 Task: Find and watch a 10-minute exercise video online.
Action: Mouse moved to (132, 29)
Screenshot: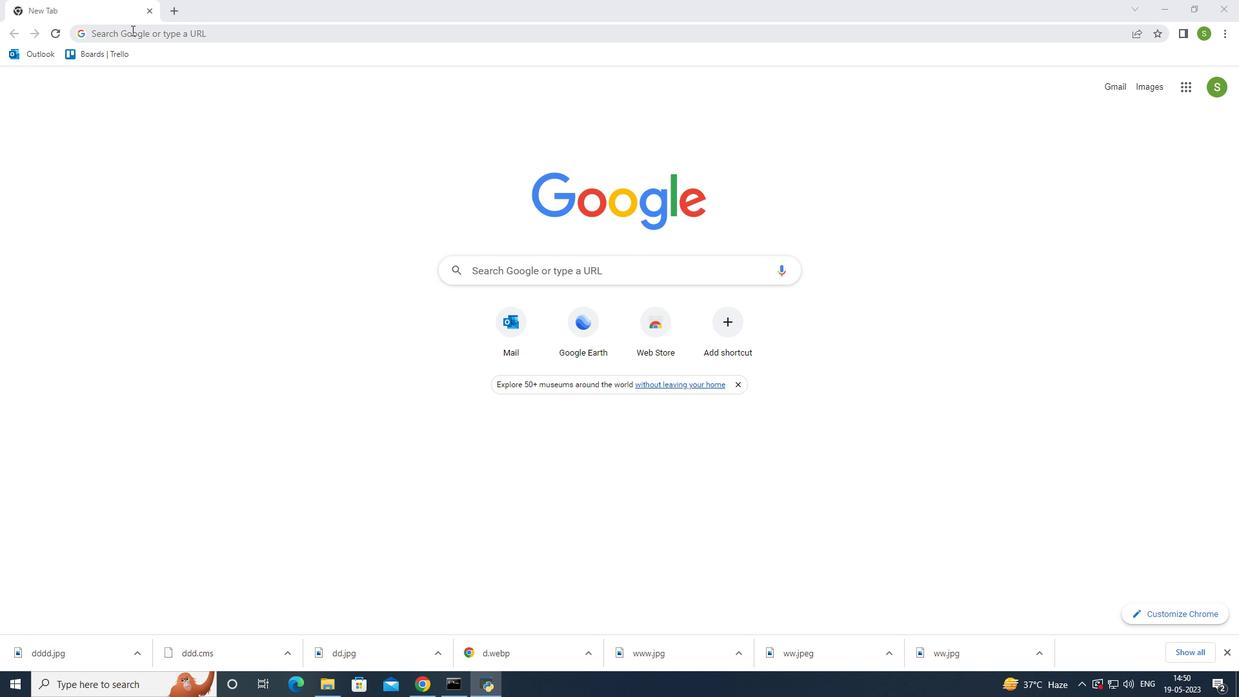 
Action: Mouse pressed left at (132, 29)
Screenshot: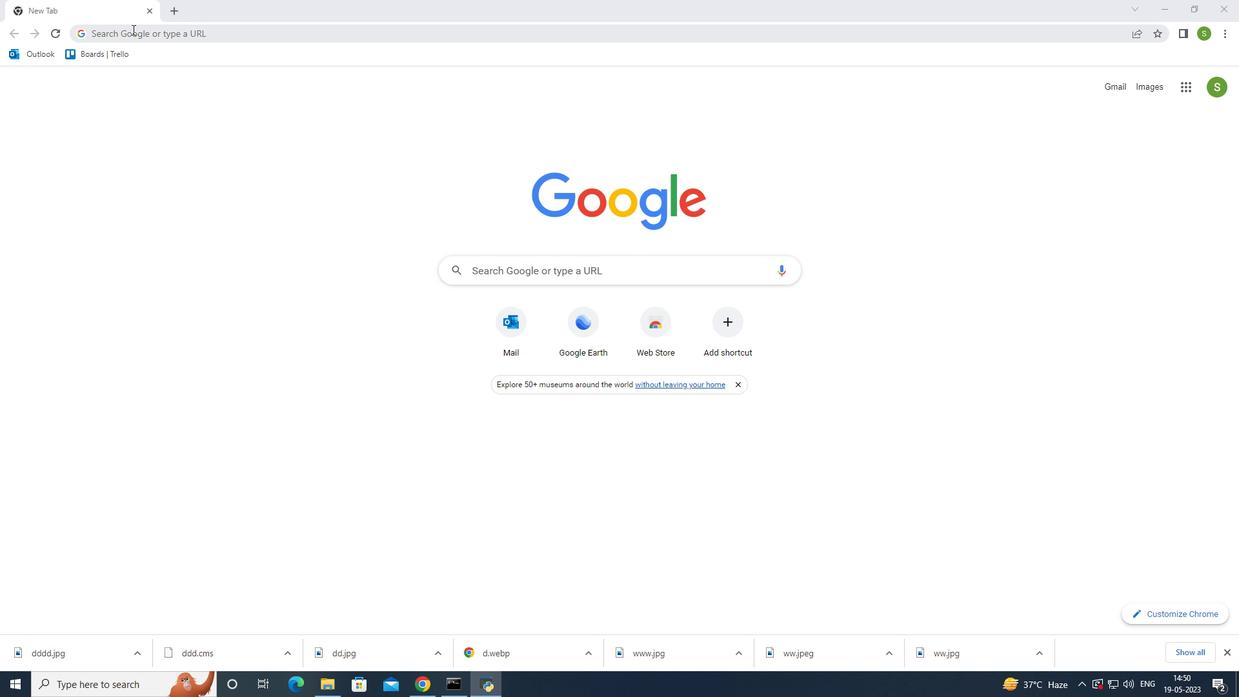 
Action: Mouse moved to (709, 267)
Screenshot: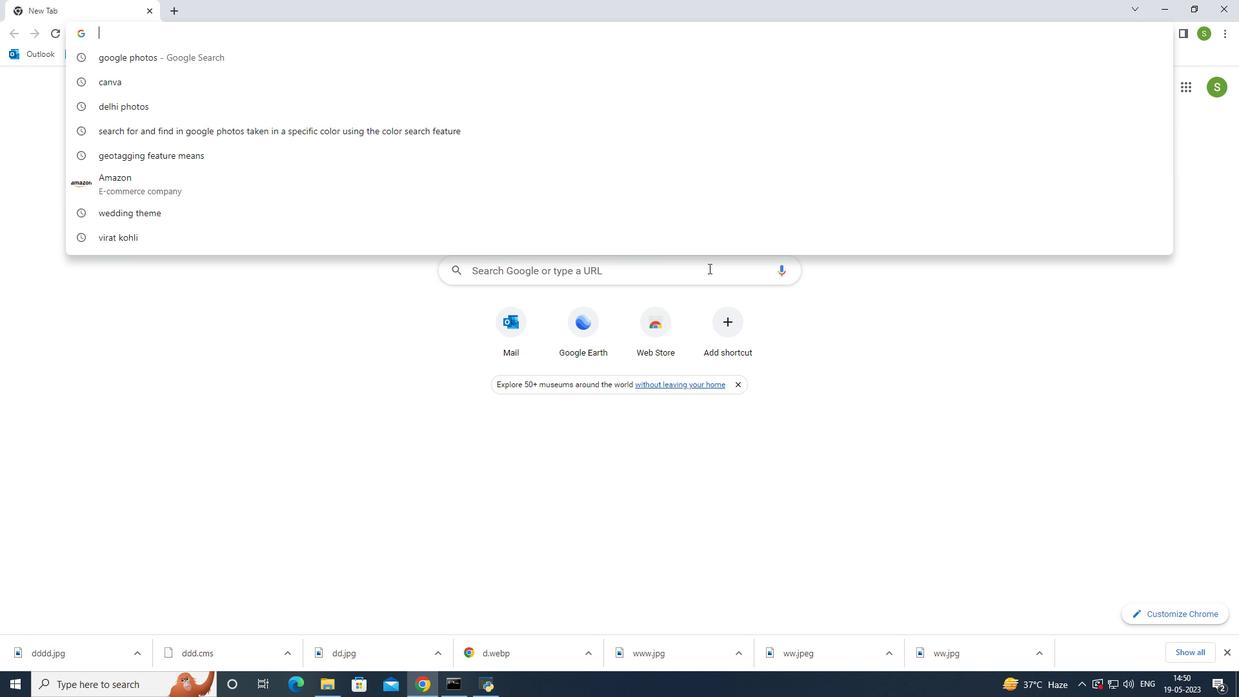 
Action: Key pressed exercise<Key.space>vi
Screenshot: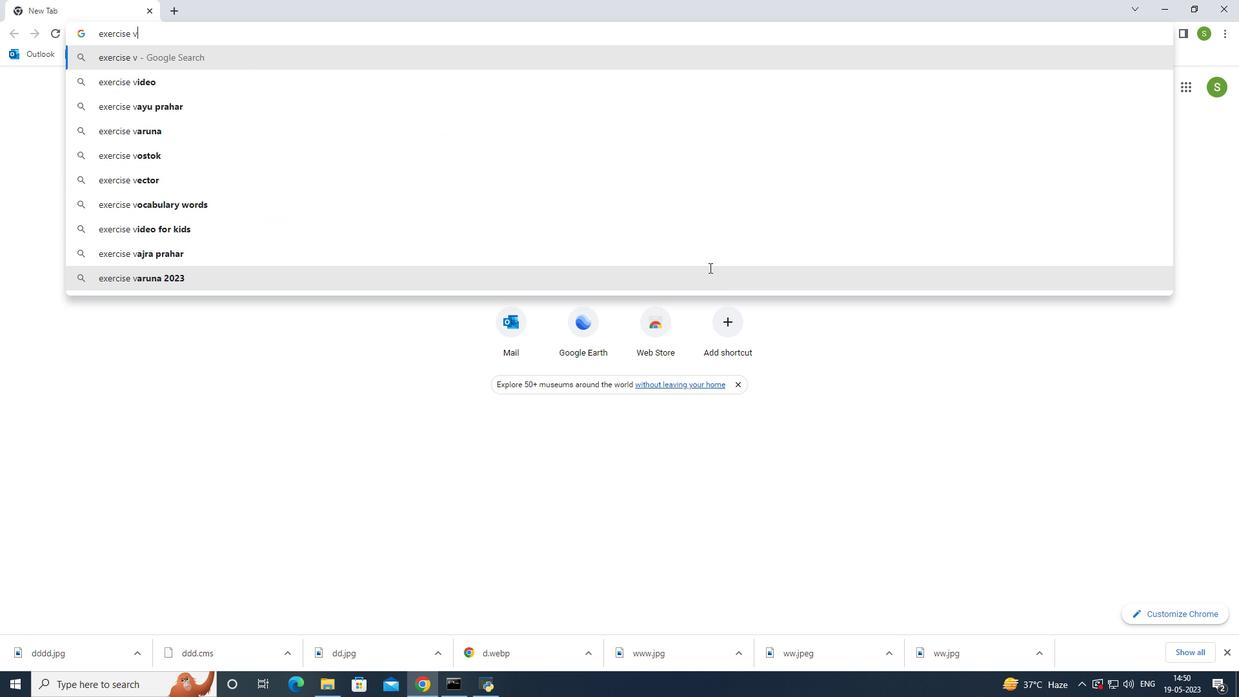 
Action: Mouse moved to (715, 264)
Screenshot: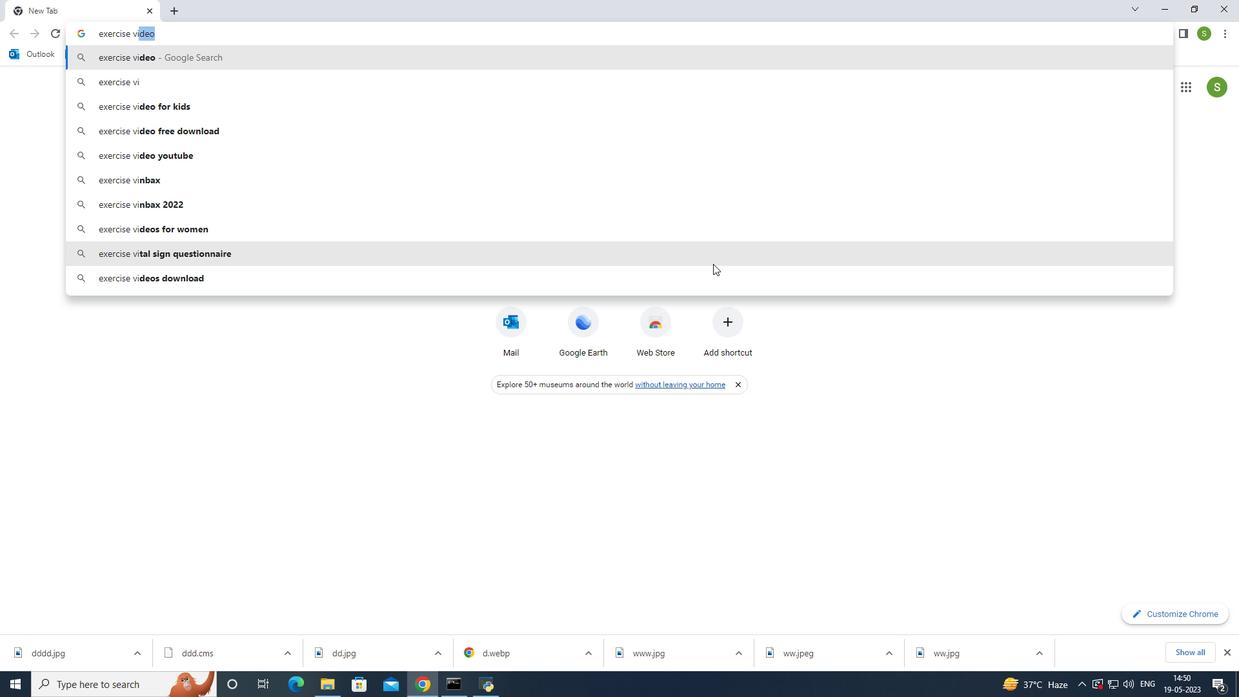 
Action: Key pressed de
Screenshot: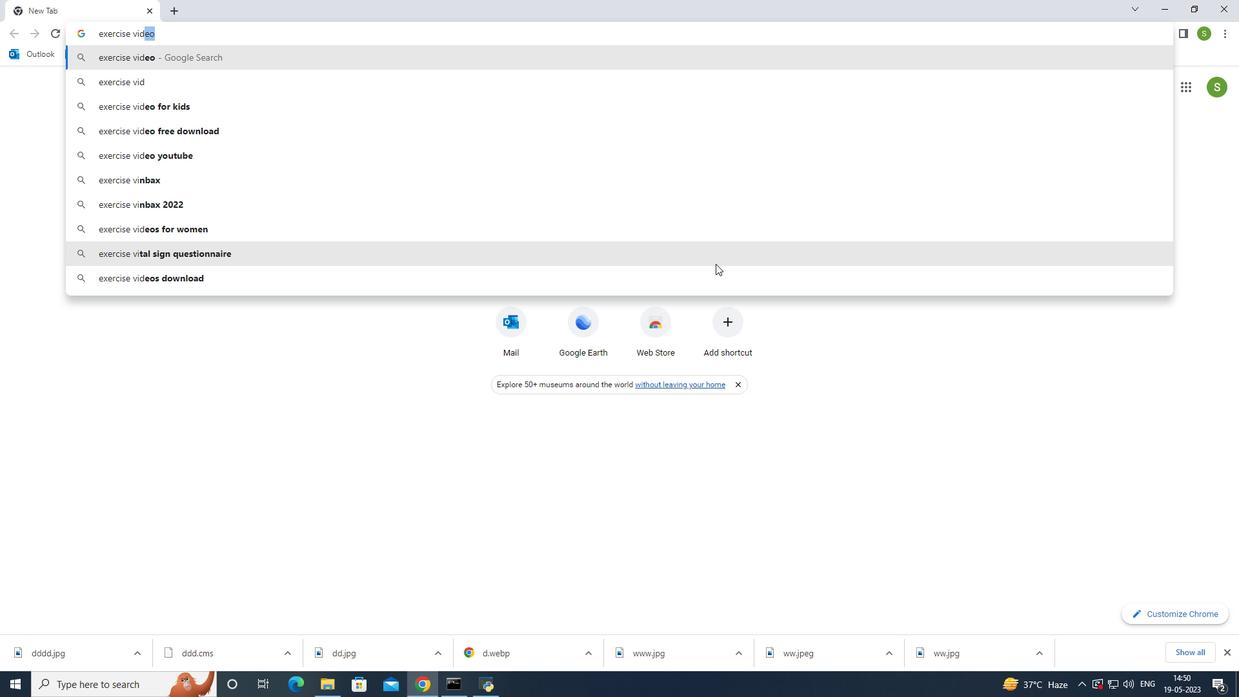 
Action: Mouse moved to (716, 264)
Screenshot: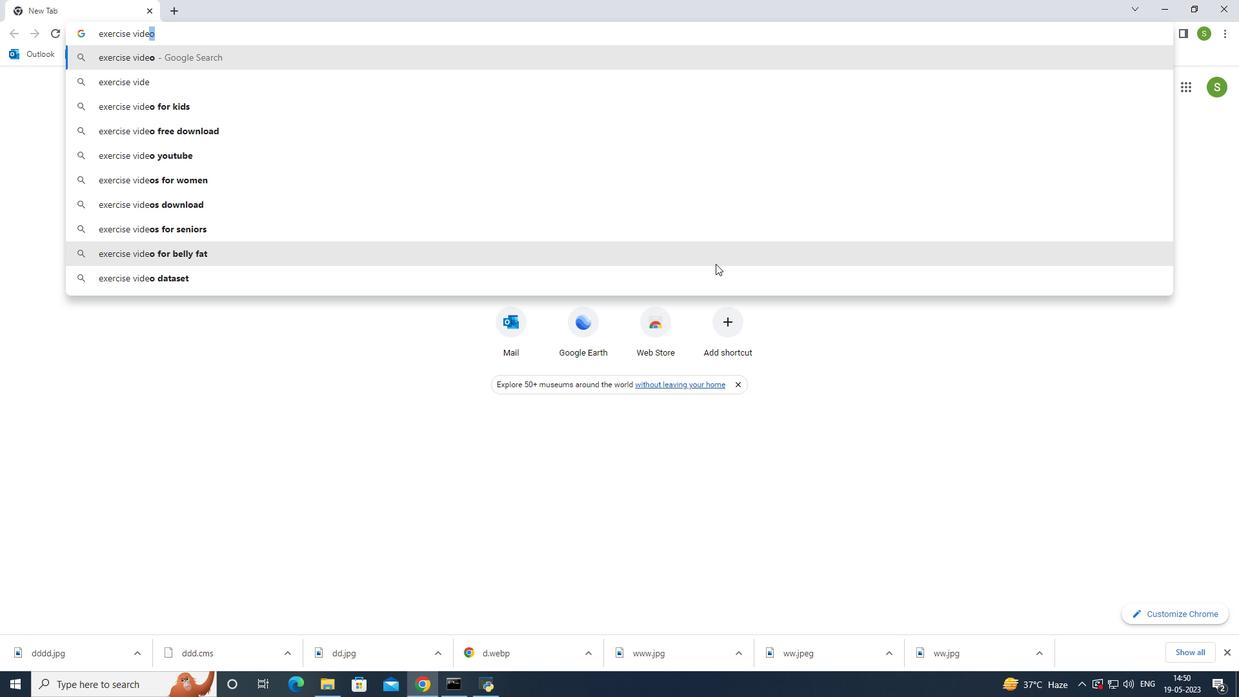 
Action: Key pressed o<Key.enter>
Screenshot: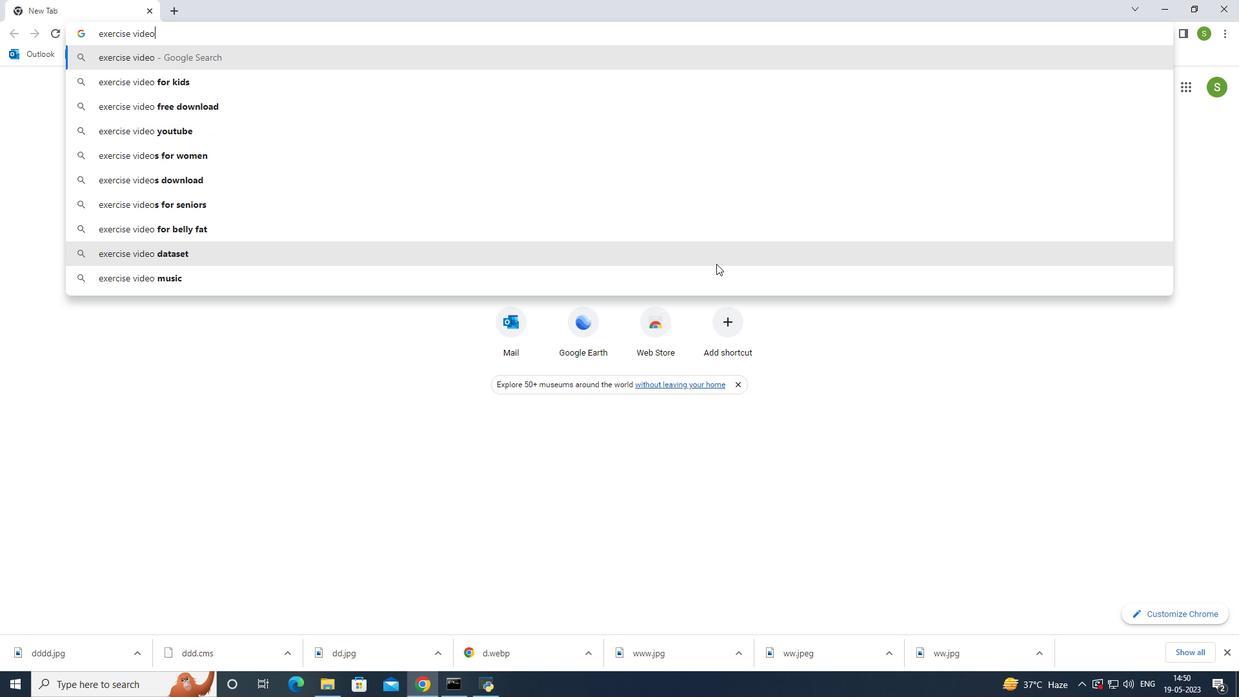 
Action: Mouse moved to (378, 381)
Screenshot: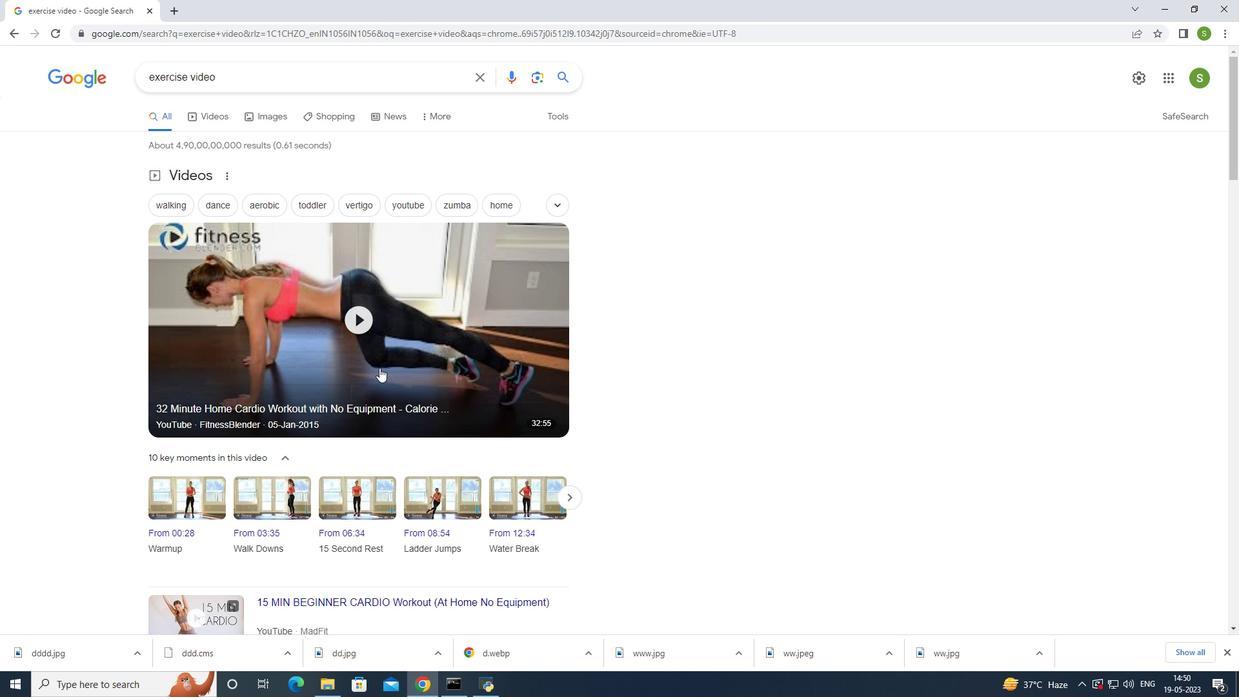 
Action: Mouse scrolled (378, 380) with delta (0, 0)
Screenshot: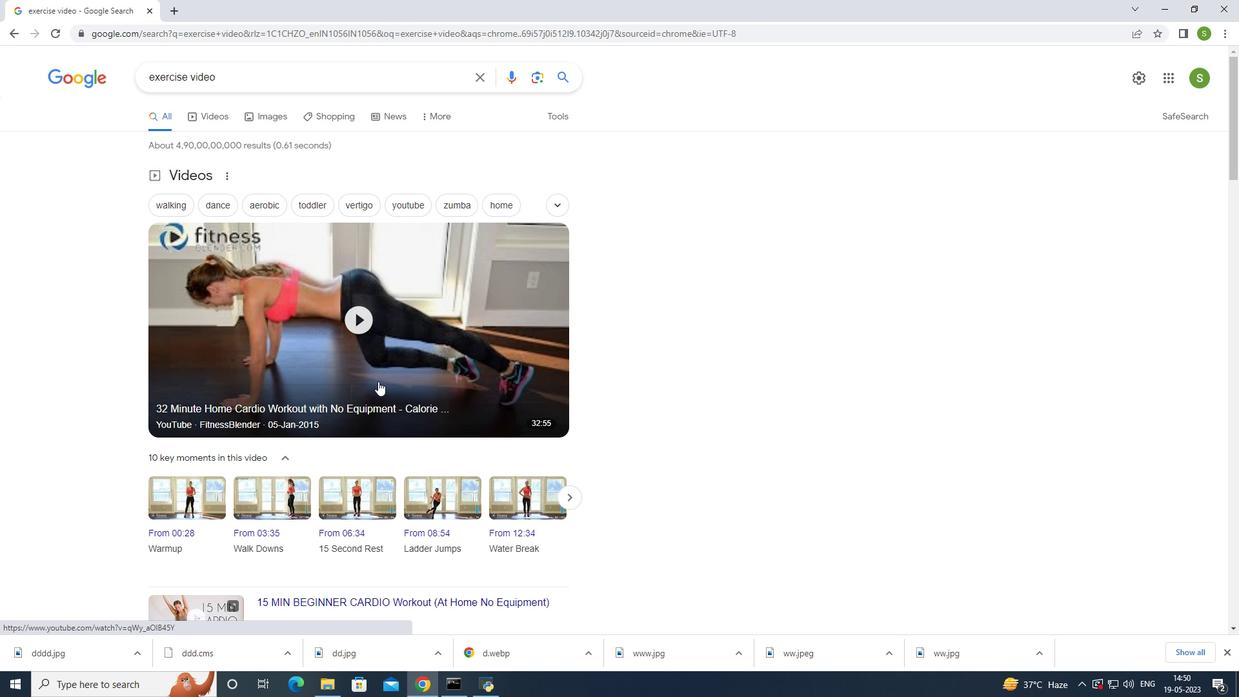 
Action: Mouse scrolled (378, 380) with delta (0, 0)
Screenshot: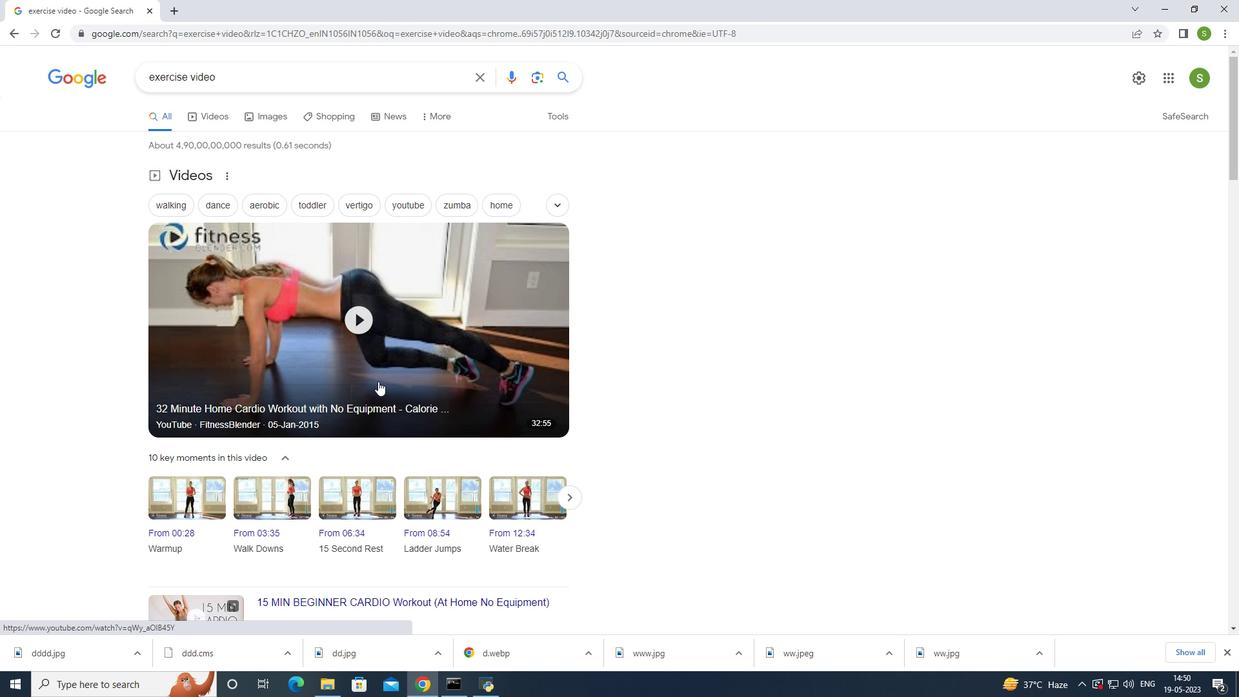 
Action: Mouse scrolled (378, 380) with delta (0, 0)
Screenshot: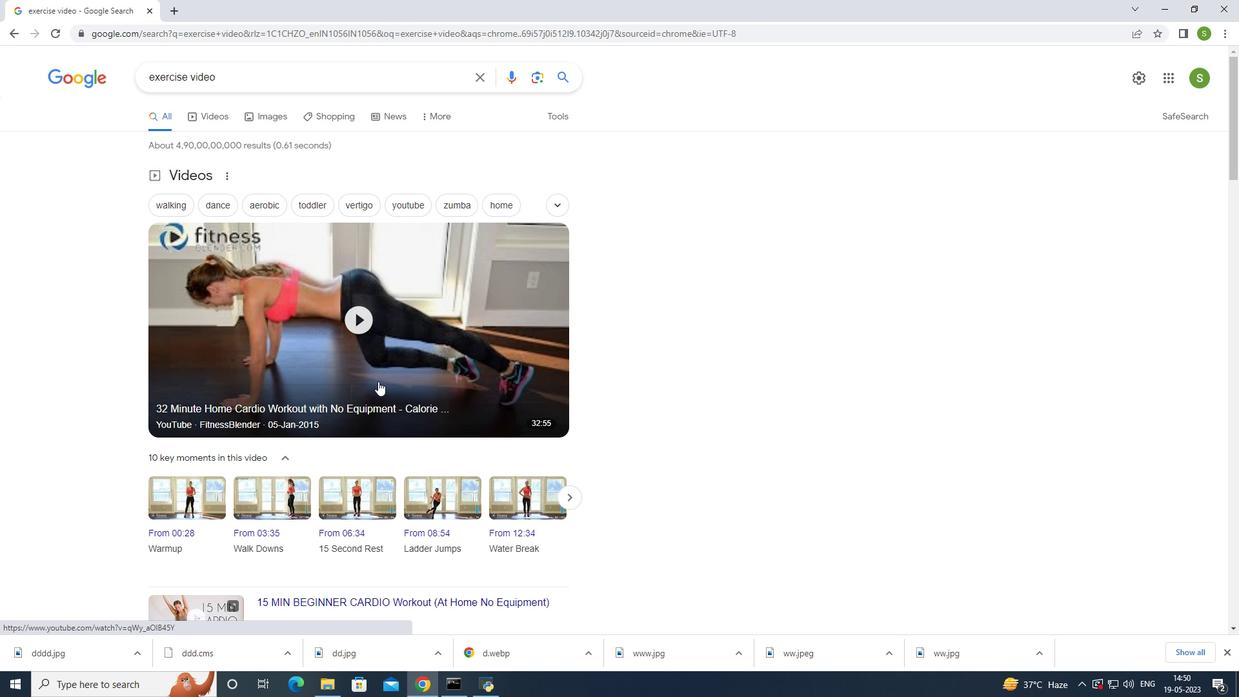 
Action: Mouse scrolled (378, 380) with delta (0, 0)
Screenshot: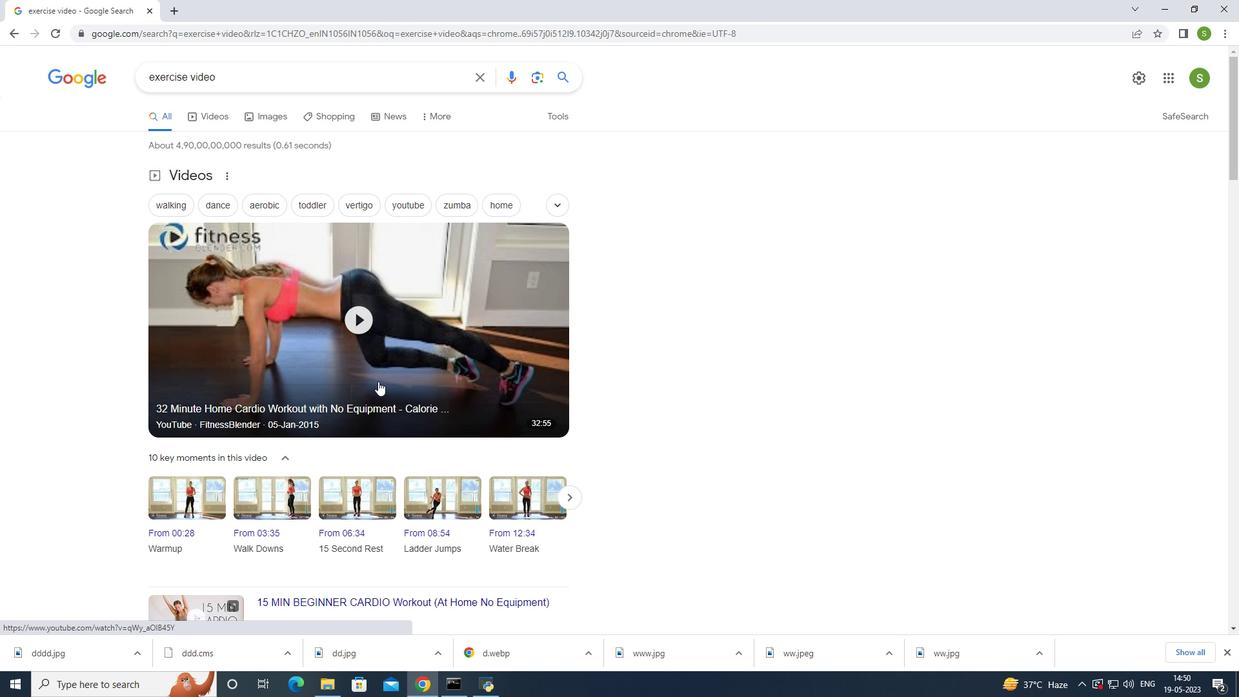 
Action: Mouse scrolled (378, 380) with delta (0, 0)
Screenshot: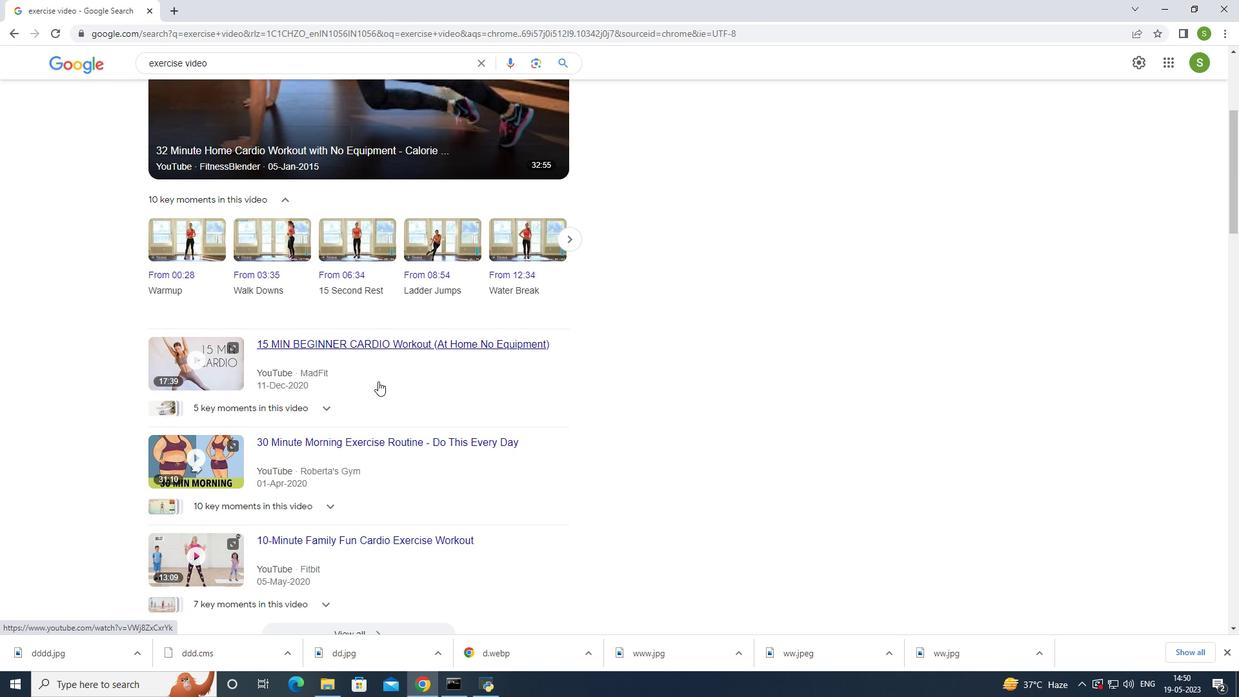 
Action: Mouse scrolled (378, 380) with delta (0, 0)
Screenshot: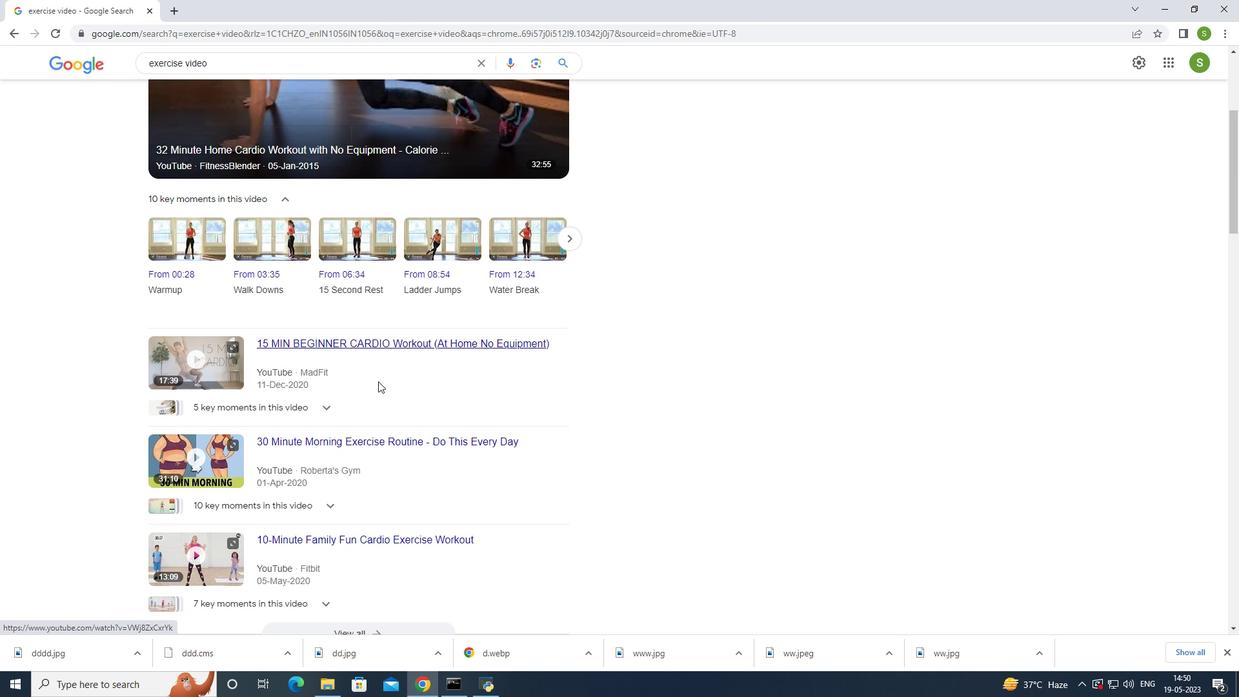 
Action: Mouse scrolled (378, 382) with delta (0, 0)
Screenshot: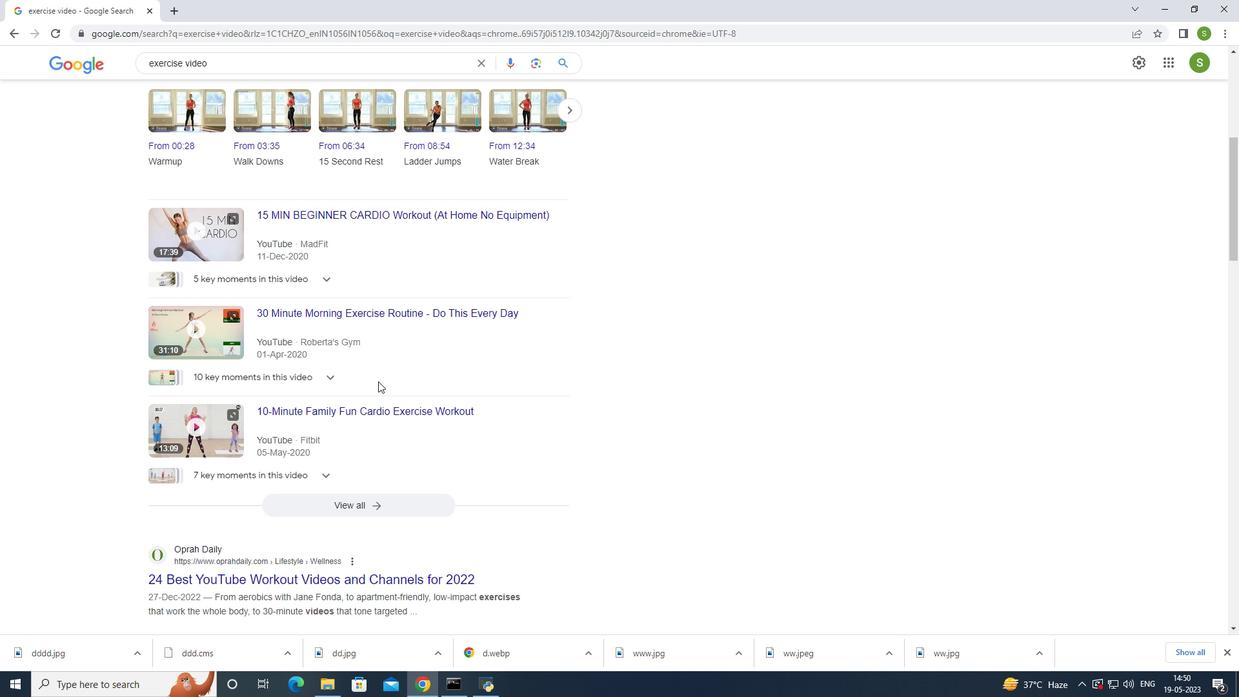 
Action: Mouse moved to (312, 282)
Screenshot: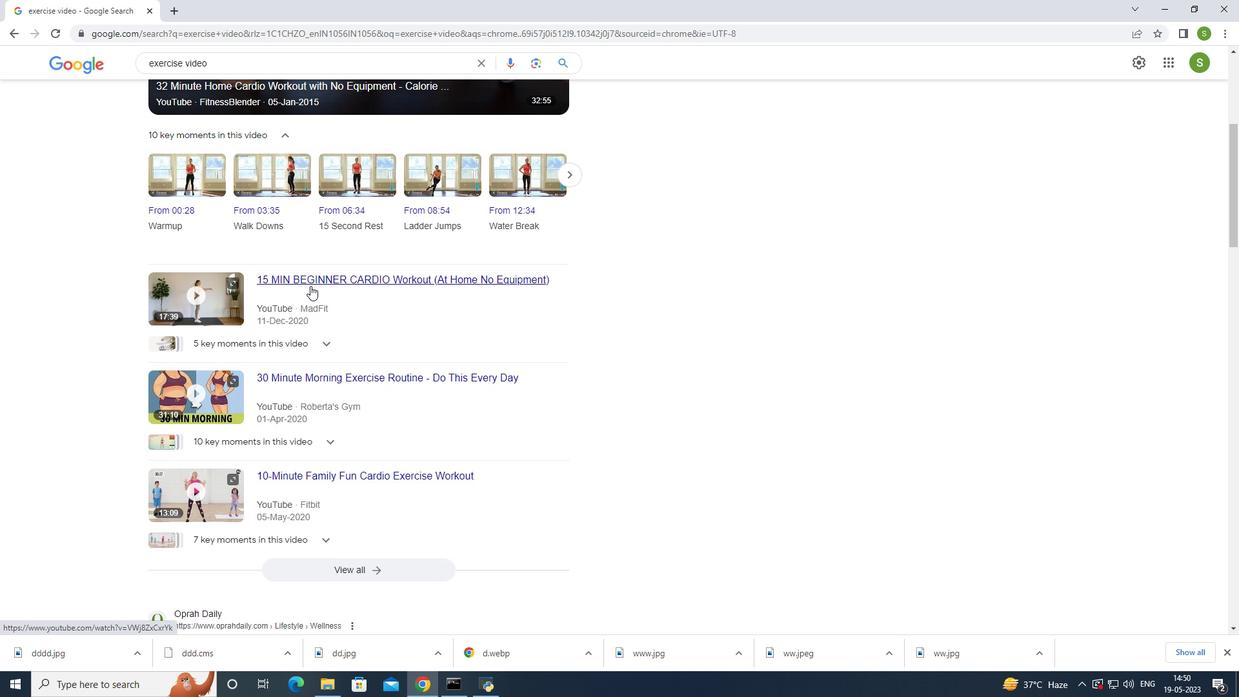 
Action: Mouse pressed left at (312, 282)
Screenshot: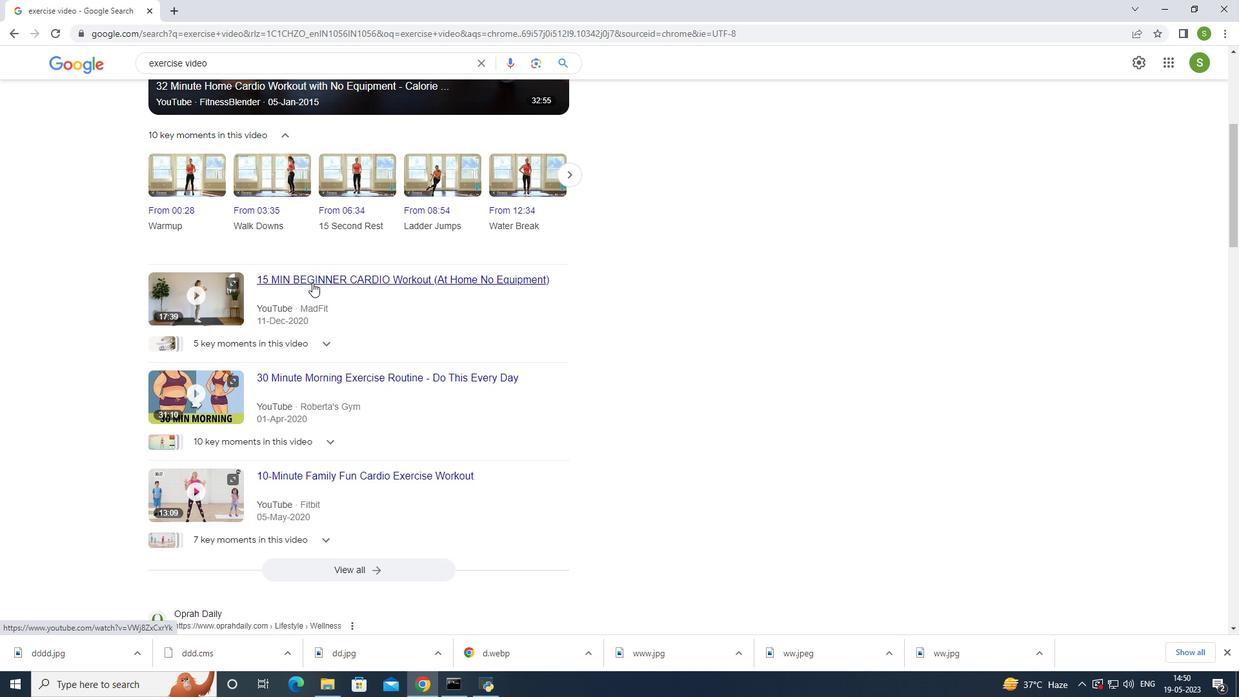 
Action: Mouse moved to (844, 508)
Screenshot: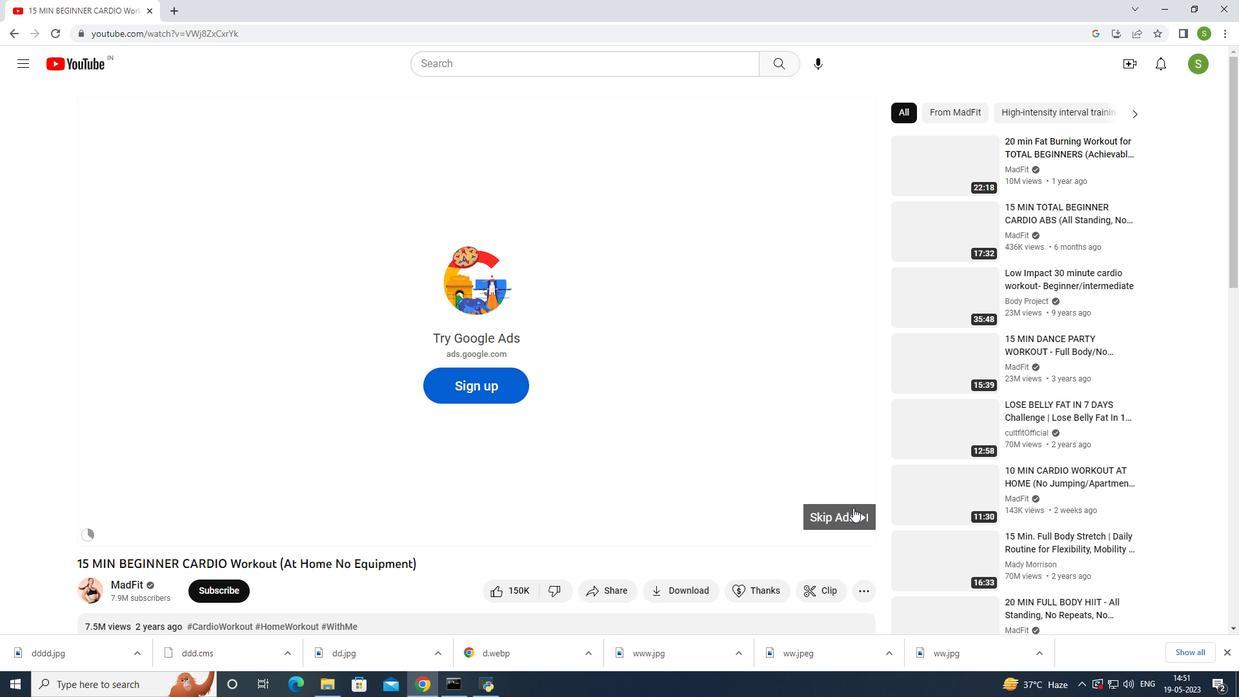 
Action: Mouse pressed left at (844, 508)
Screenshot: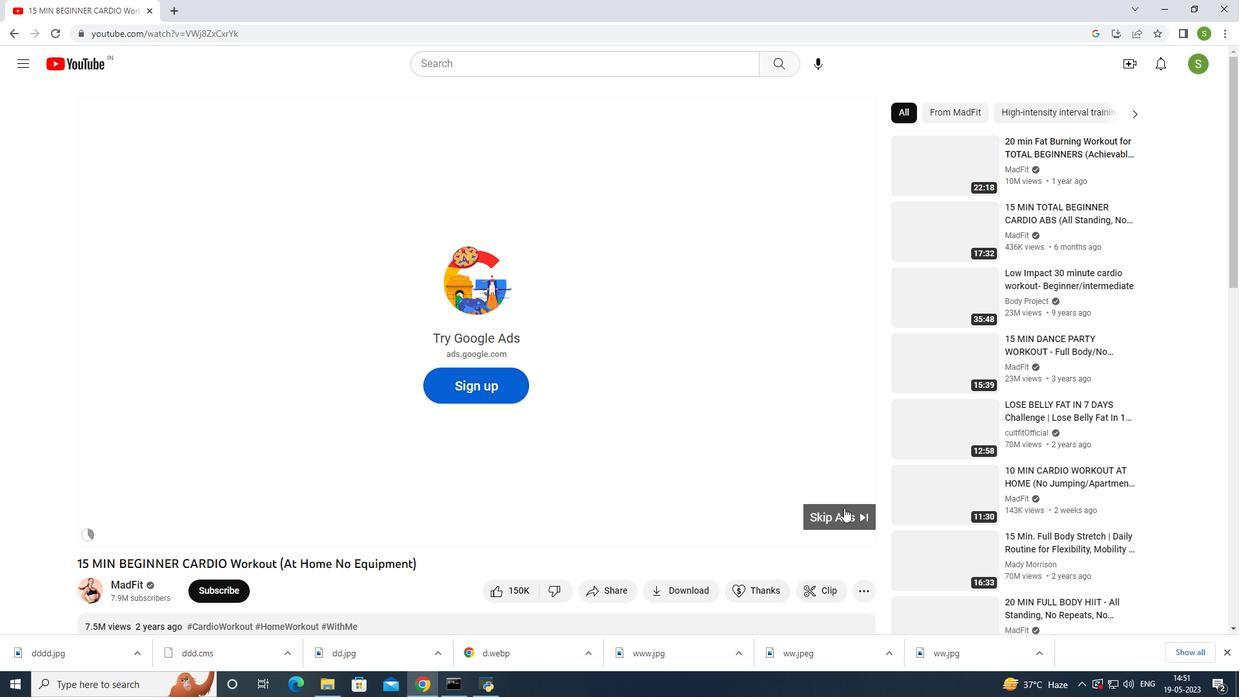 
Action: Mouse moved to (508, 322)
Screenshot: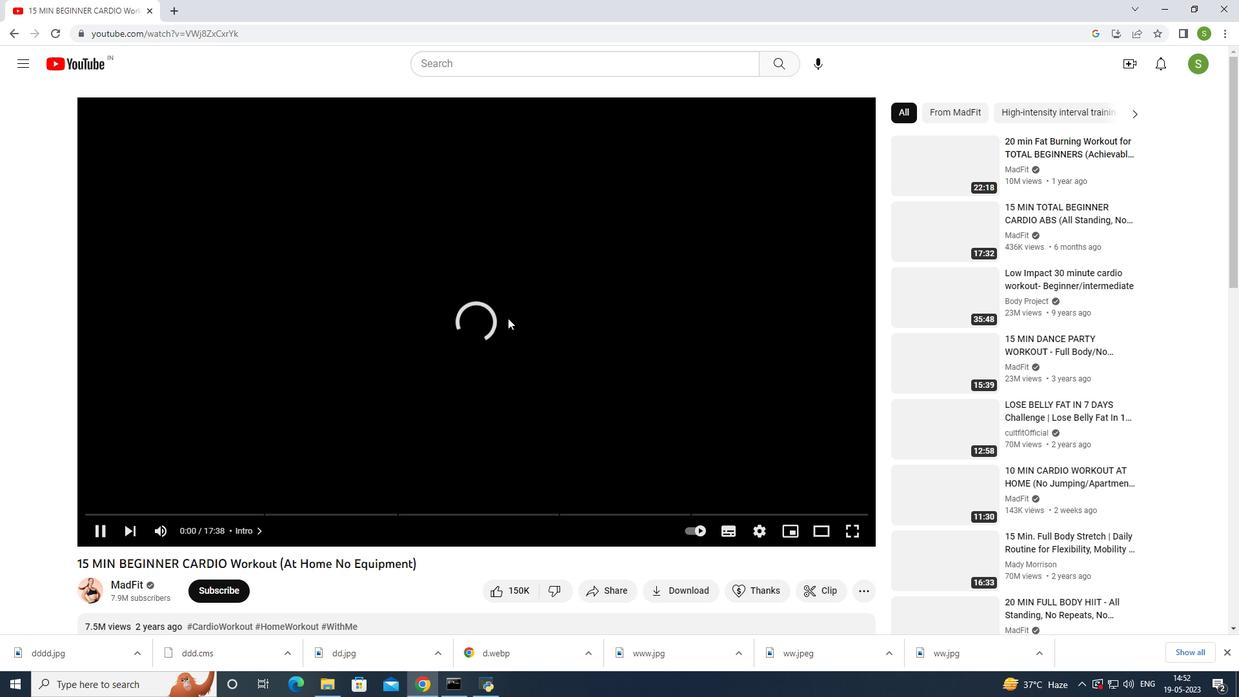 
Action: Mouse scrolled (508, 322) with delta (0, 0)
Screenshot: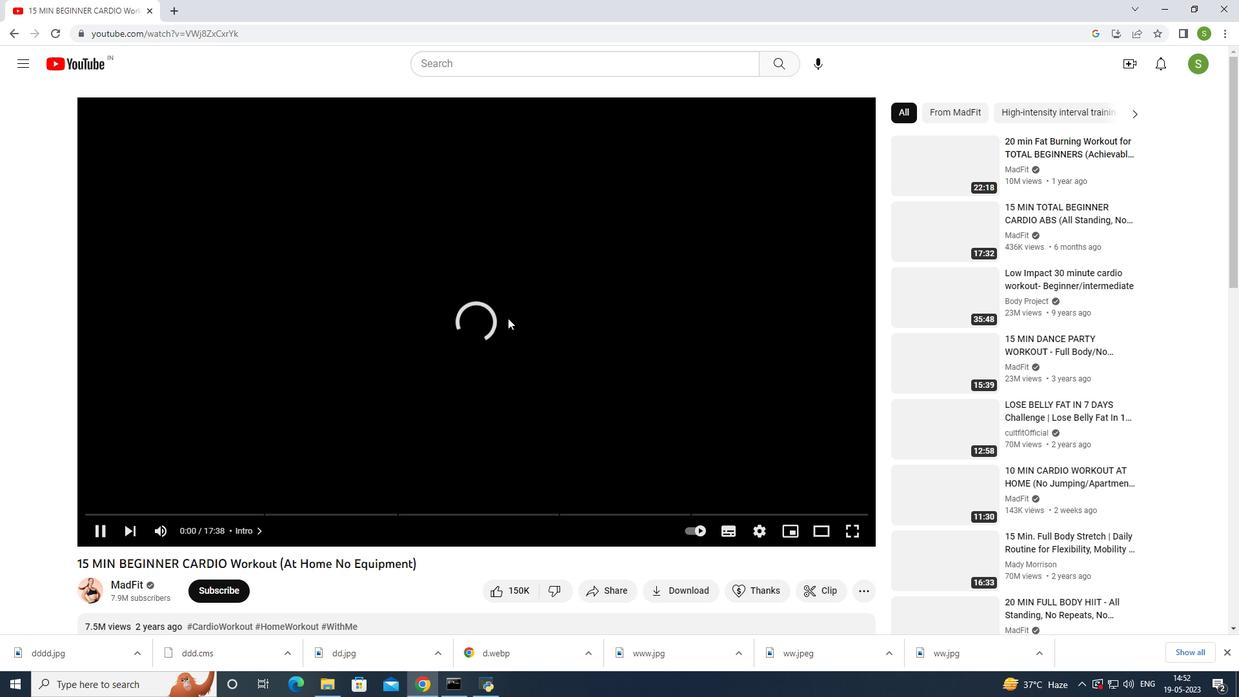 
Action: Mouse moved to (509, 324)
Screenshot: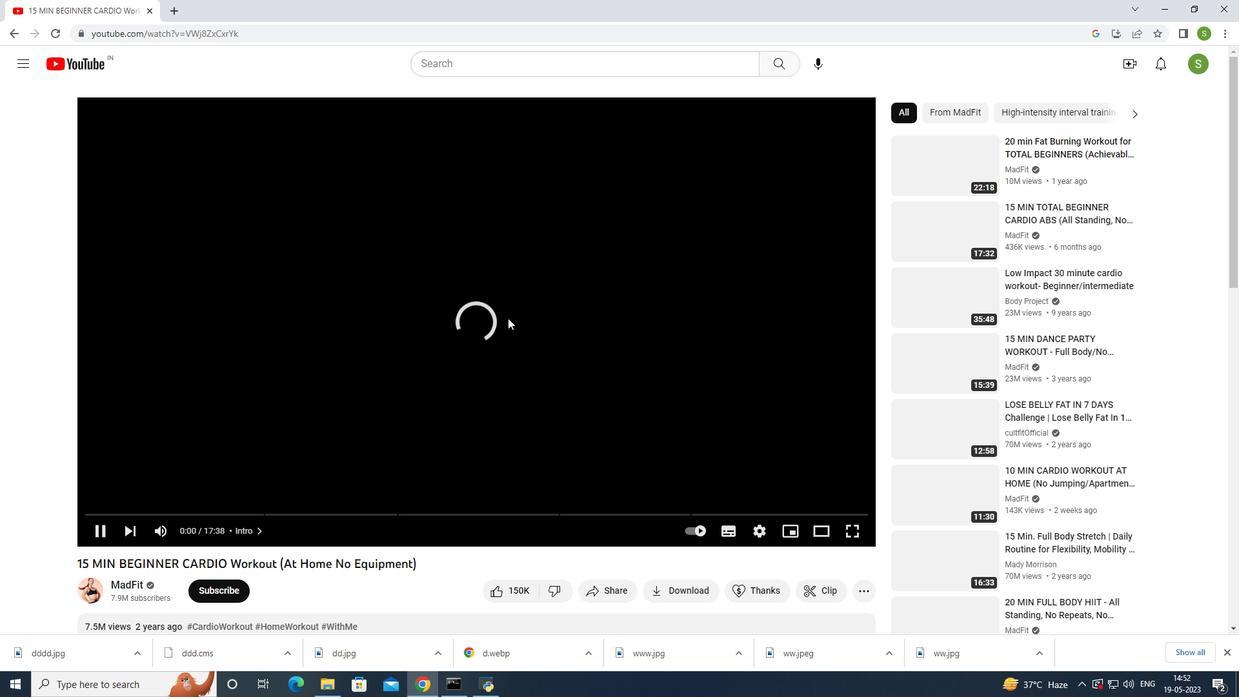 
Action: Mouse scrolled (509, 323) with delta (0, 0)
Screenshot: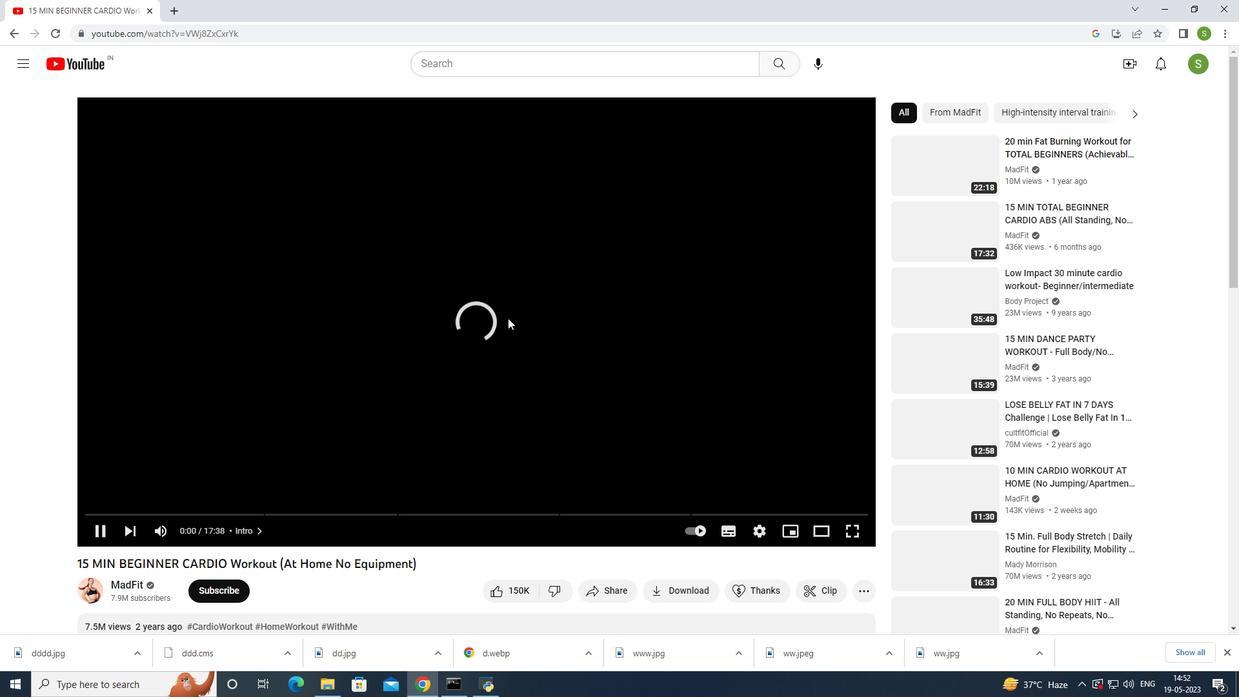 
Action: Mouse scrolled (509, 323) with delta (0, 0)
Screenshot: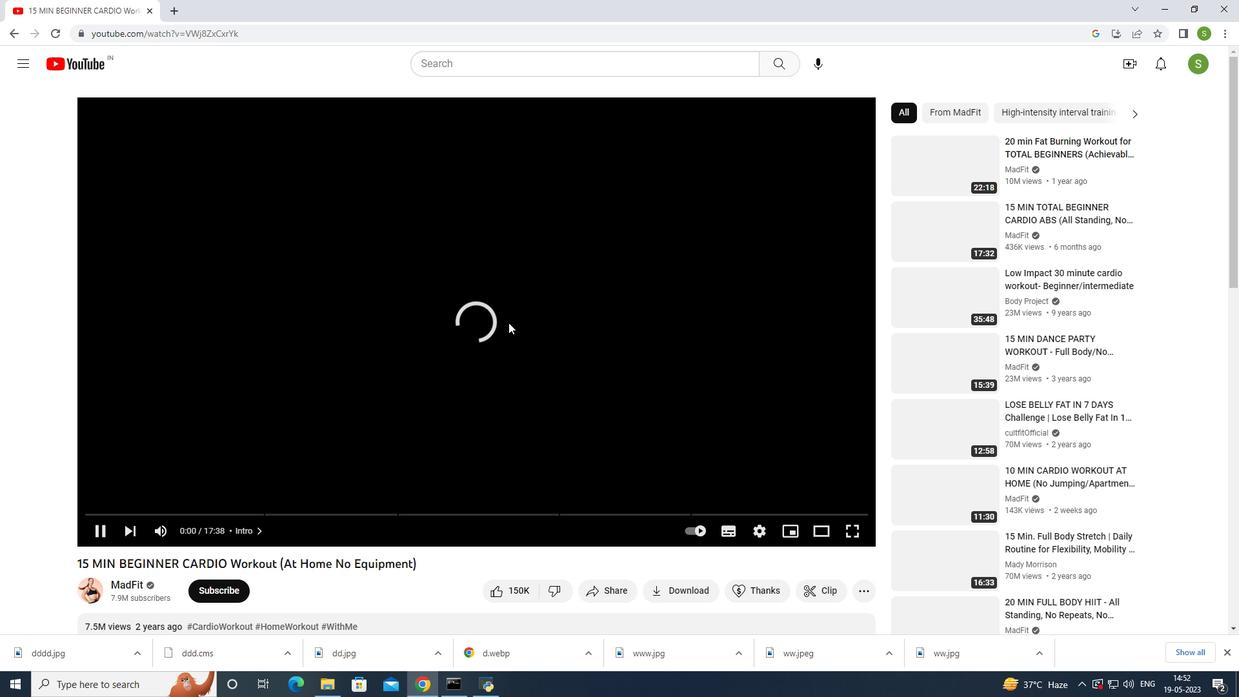 
Action: Mouse scrolled (509, 323) with delta (0, 0)
Screenshot: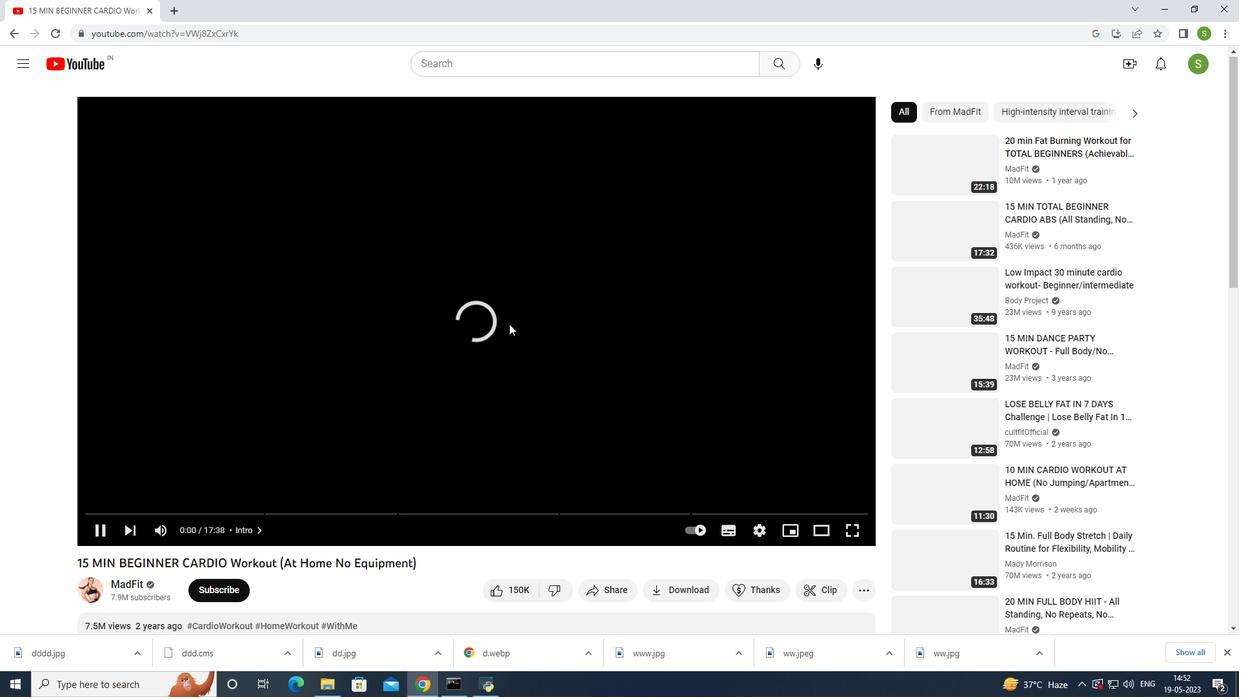 
Action: Mouse scrolled (509, 323) with delta (0, 0)
Screenshot: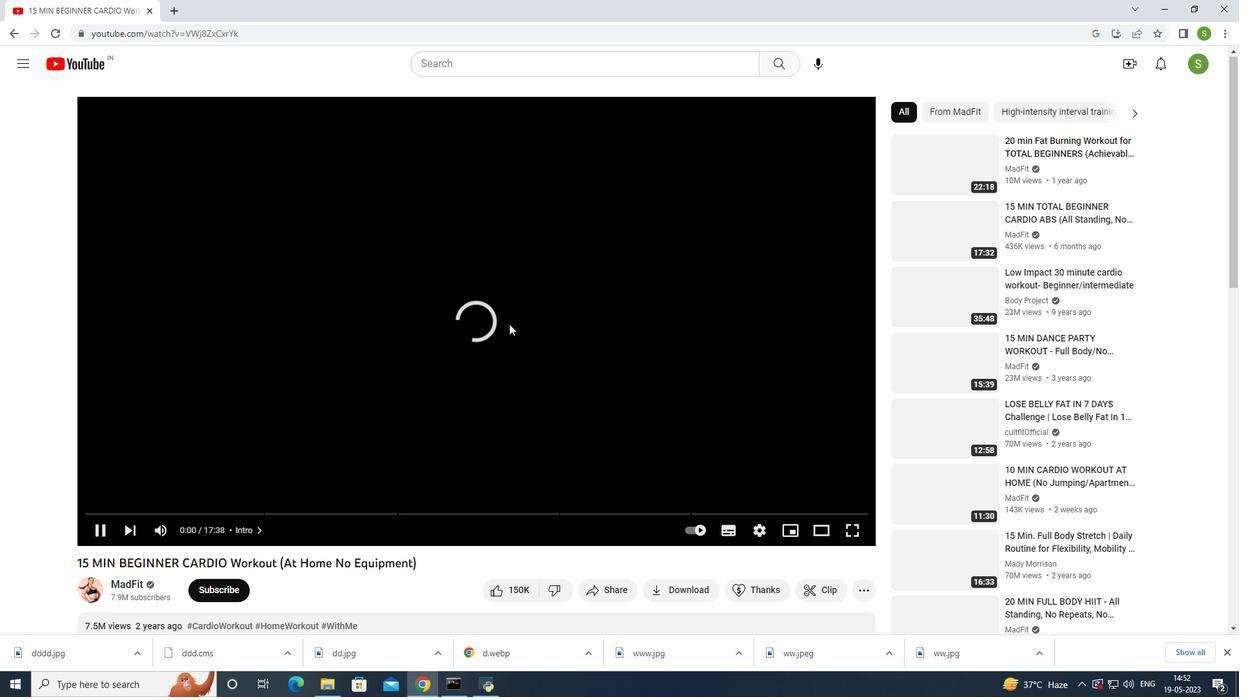 
Action: Mouse scrolled (509, 323) with delta (0, 0)
Screenshot: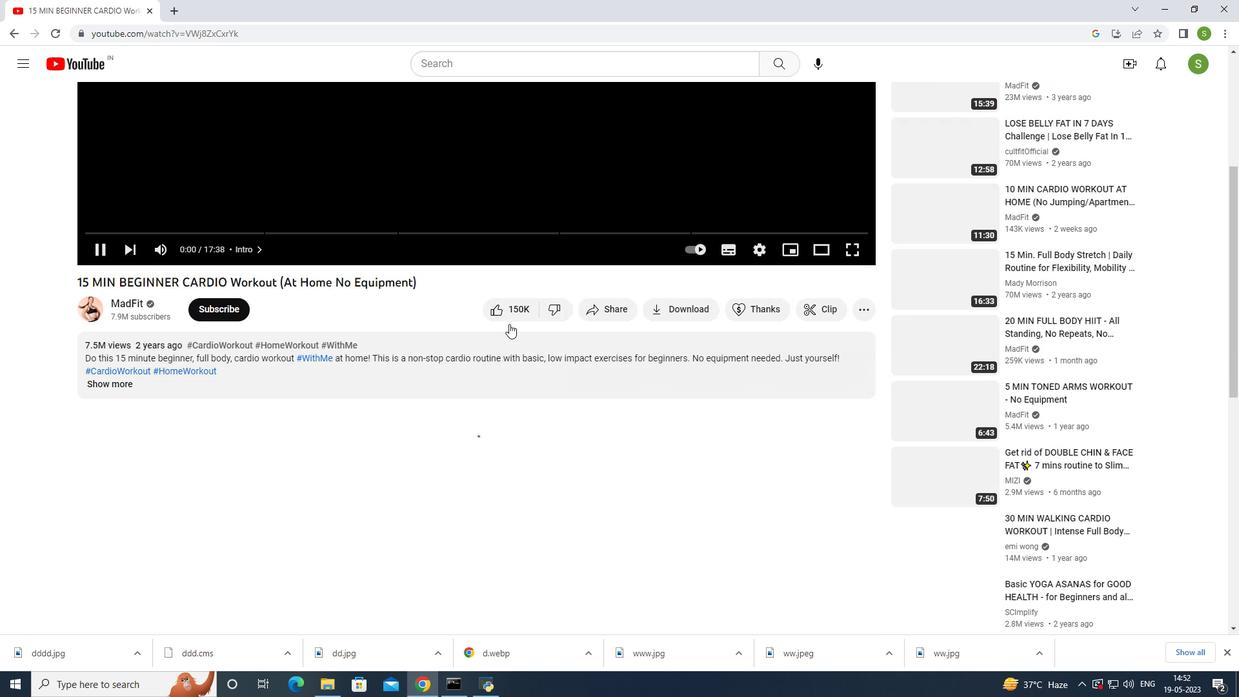 
Action: Mouse scrolled (509, 323) with delta (0, 0)
Screenshot: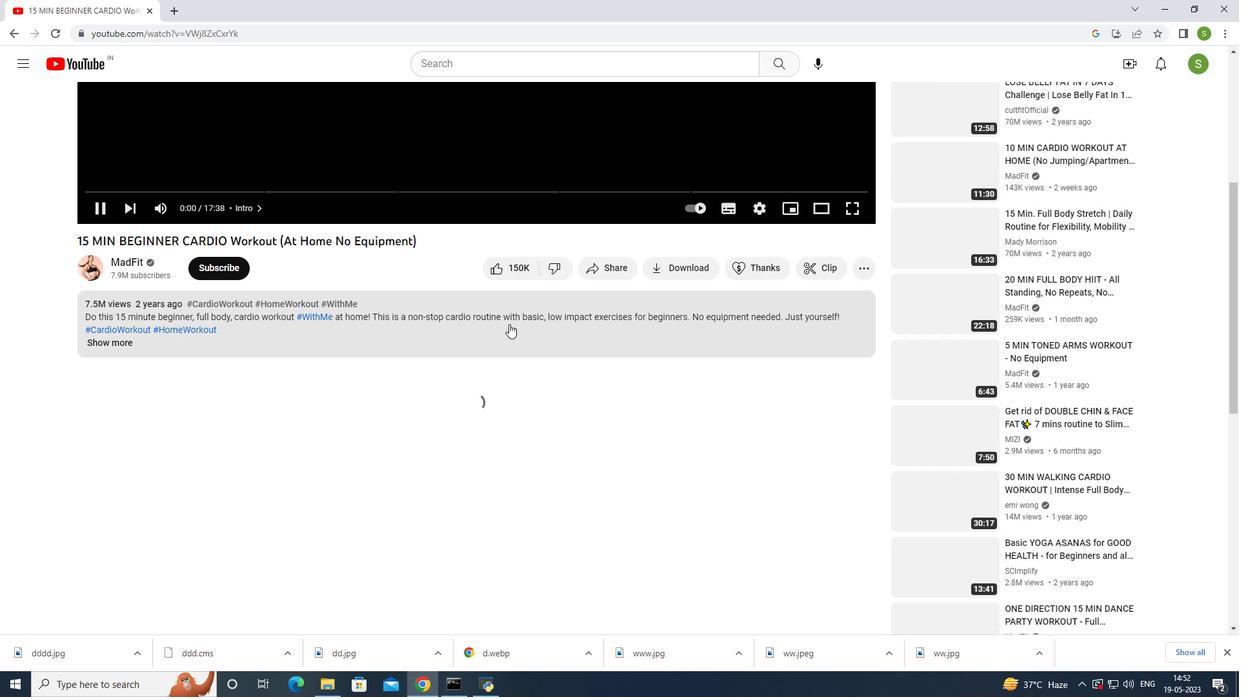 
Action: Mouse scrolled (509, 323) with delta (0, 0)
Screenshot: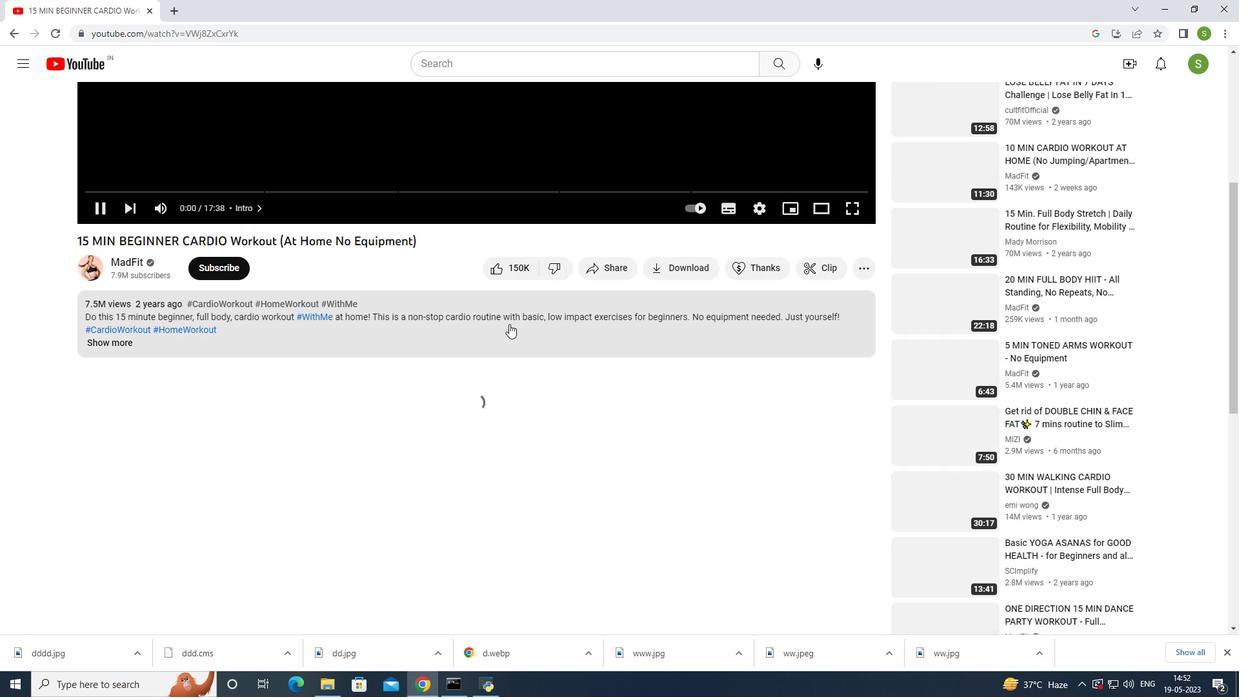 
Action: Mouse scrolled (509, 323) with delta (0, 0)
Screenshot: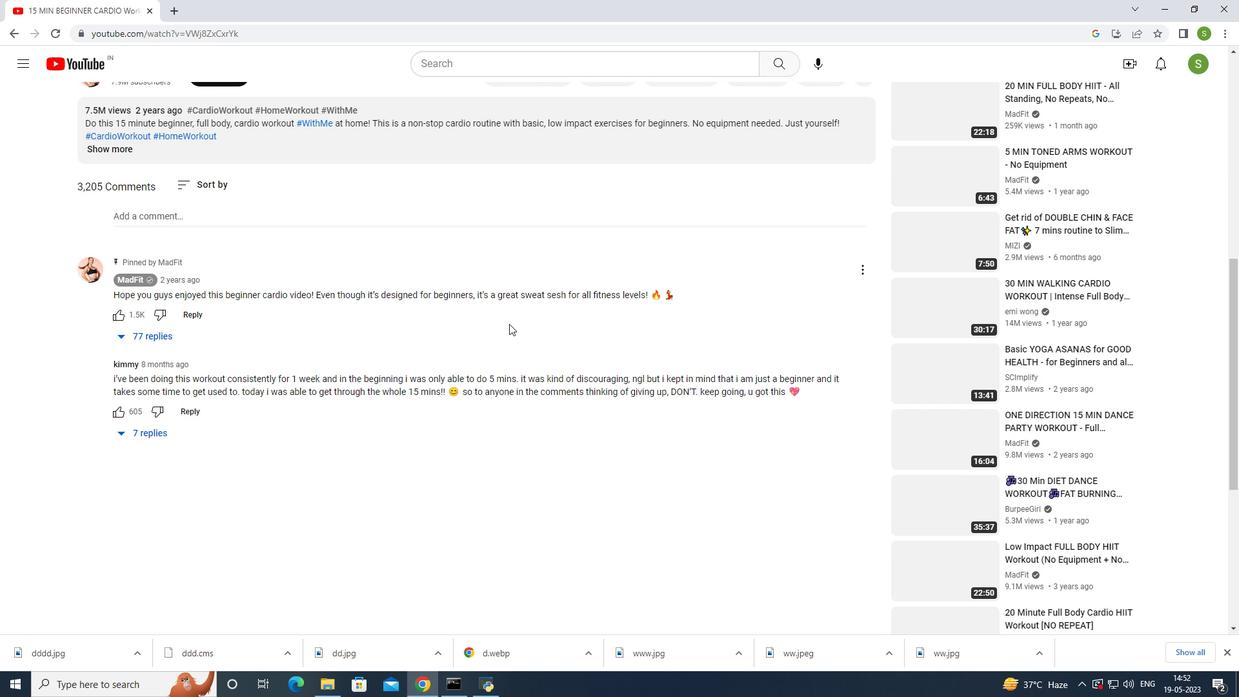 
Action: Mouse scrolled (509, 323) with delta (0, 0)
Screenshot: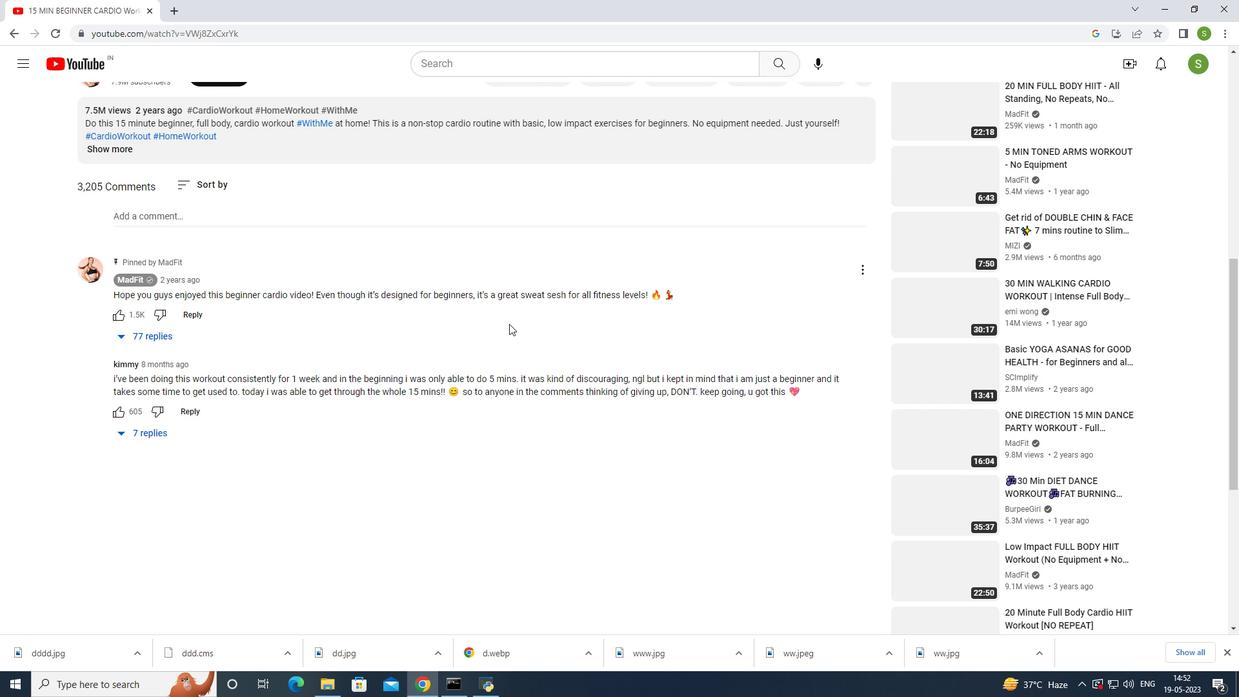 
Action: Mouse scrolled (509, 323) with delta (0, 0)
Screenshot: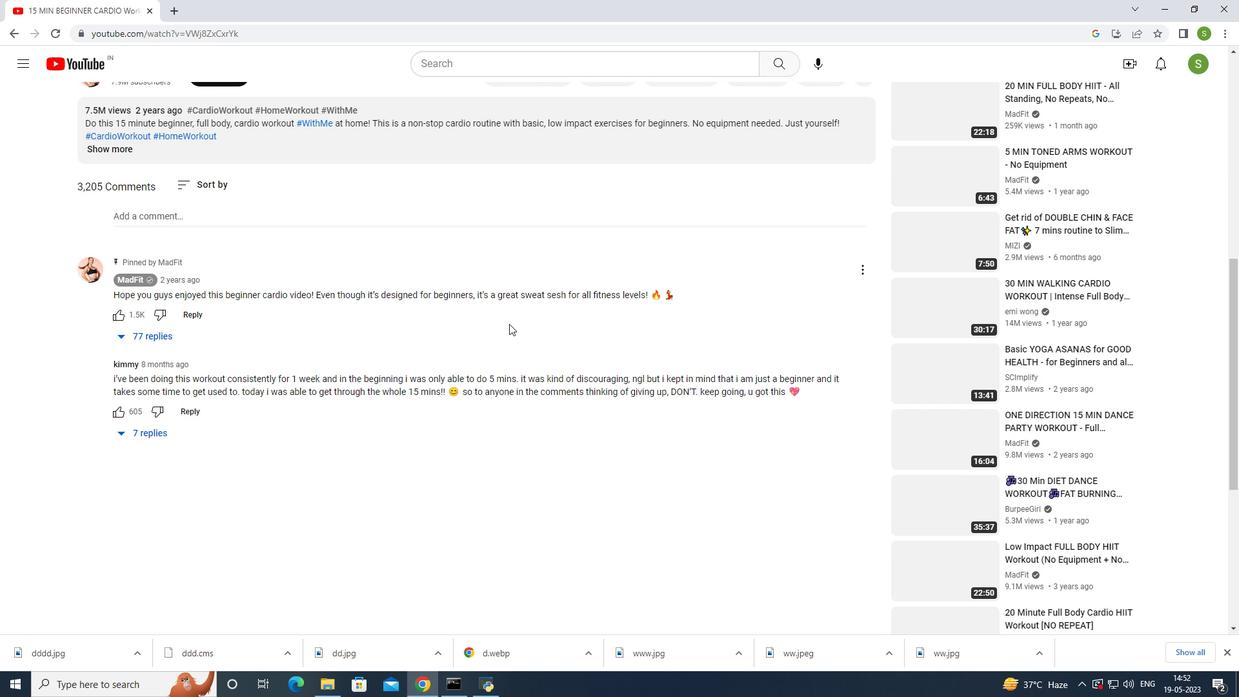 
Action: Mouse scrolled (509, 323) with delta (0, 0)
Screenshot: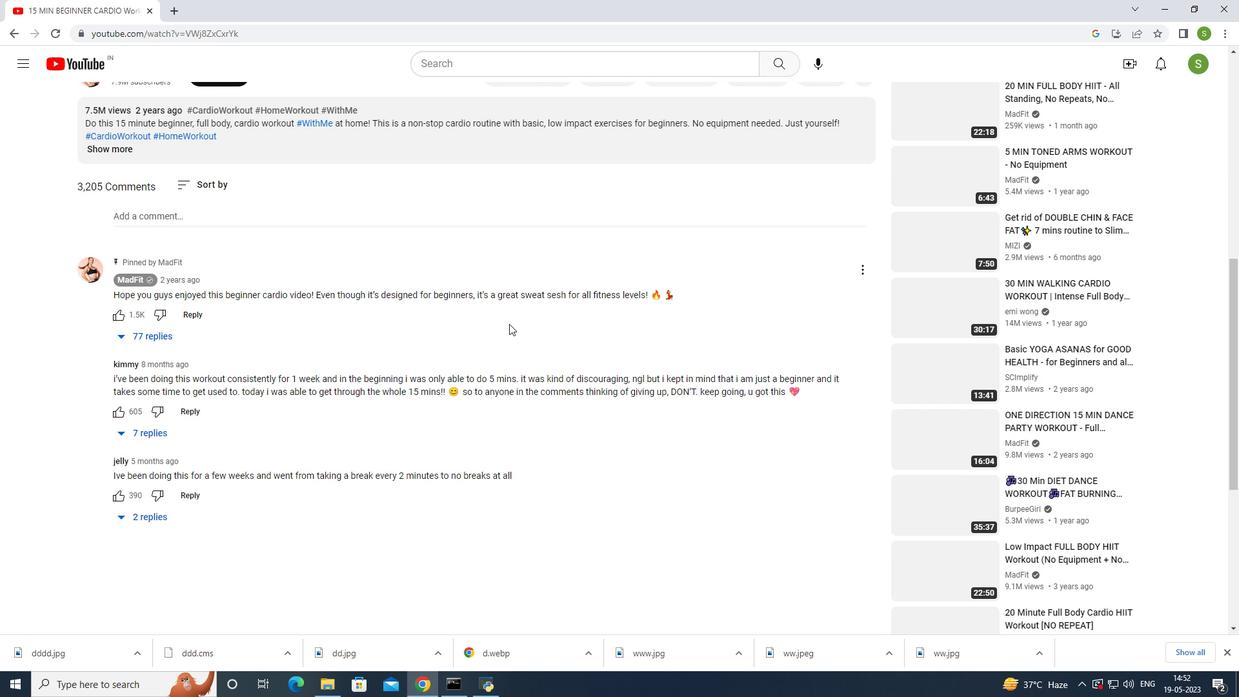 
Action: Mouse scrolled (509, 323) with delta (0, 0)
Screenshot: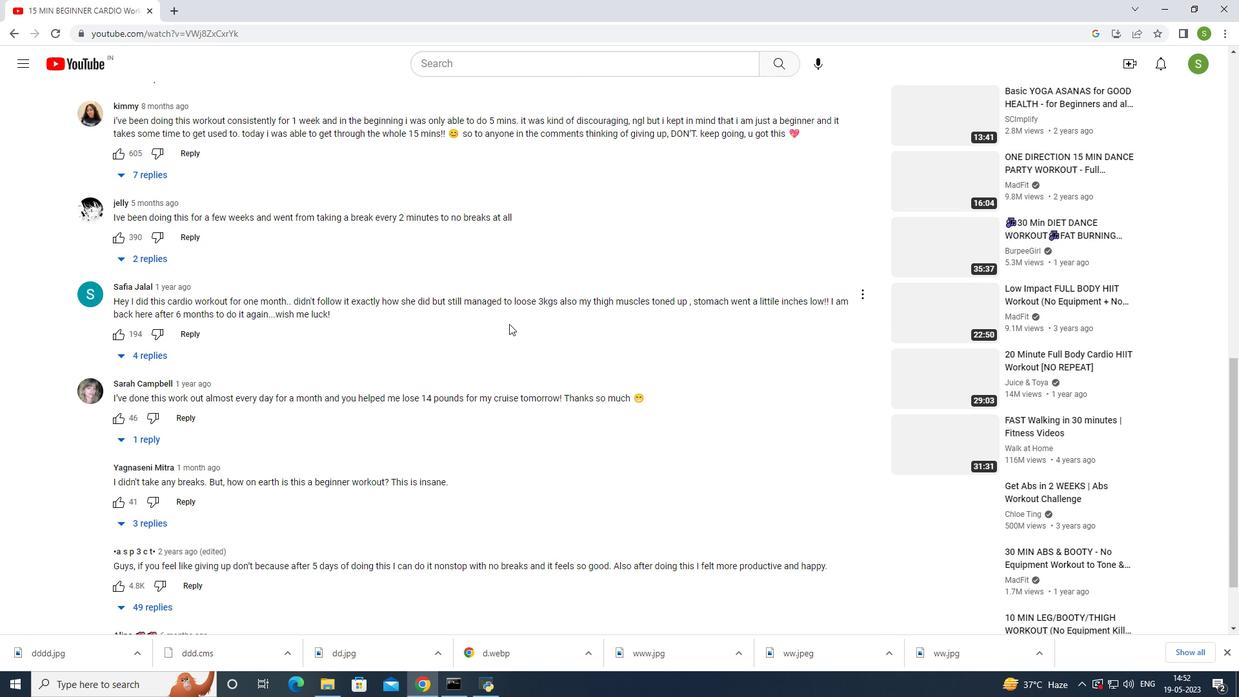 
Action: Mouse scrolled (509, 323) with delta (0, 0)
Screenshot: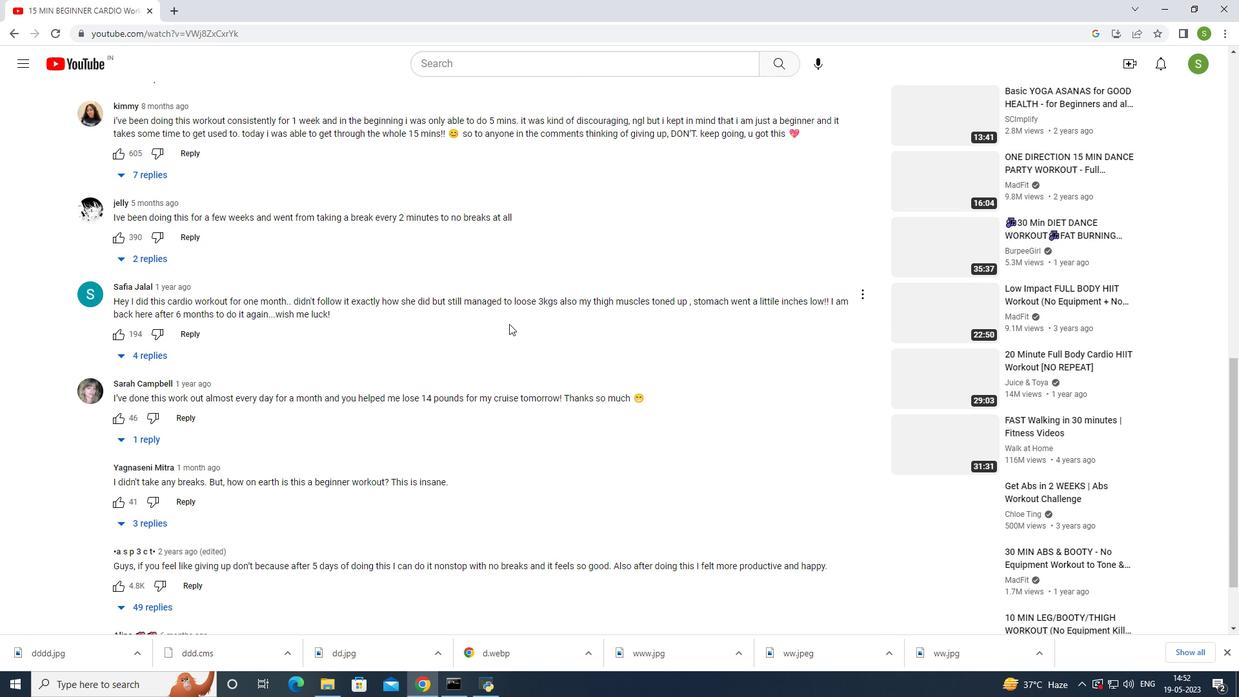 
Action: Mouse scrolled (509, 323) with delta (0, 0)
Screenshot: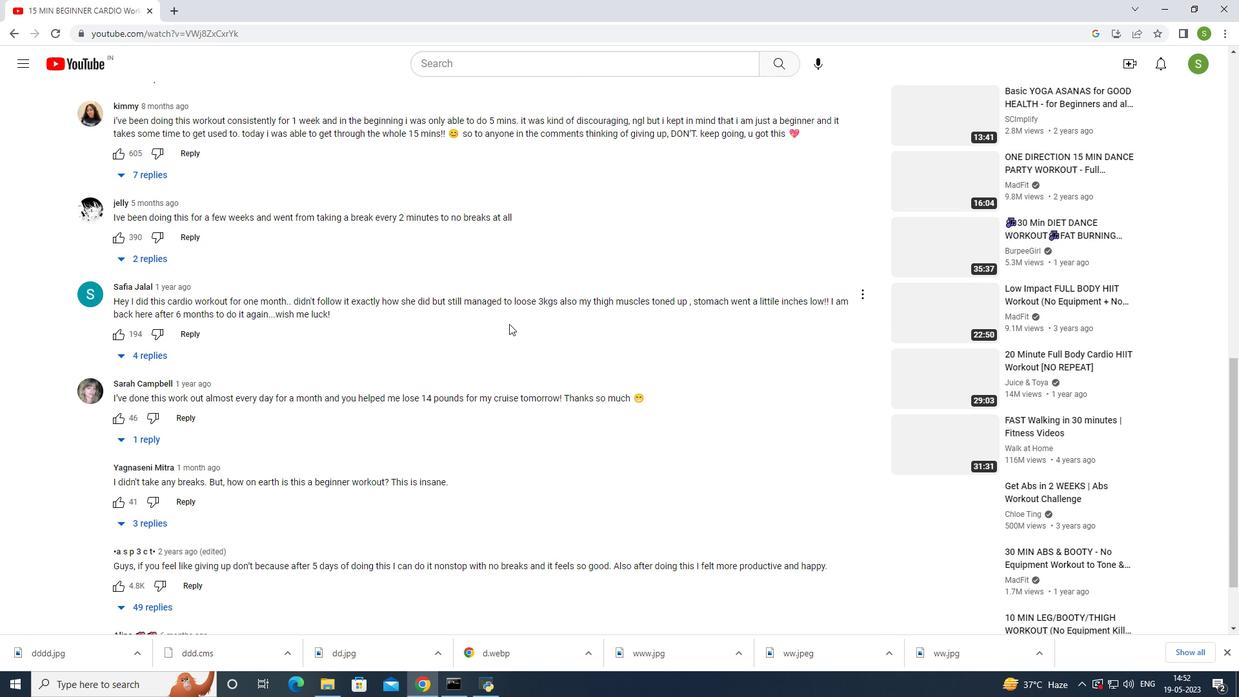 
Action: Mouse scrolled (509, 323) with delta (0, 0)
Screenshot: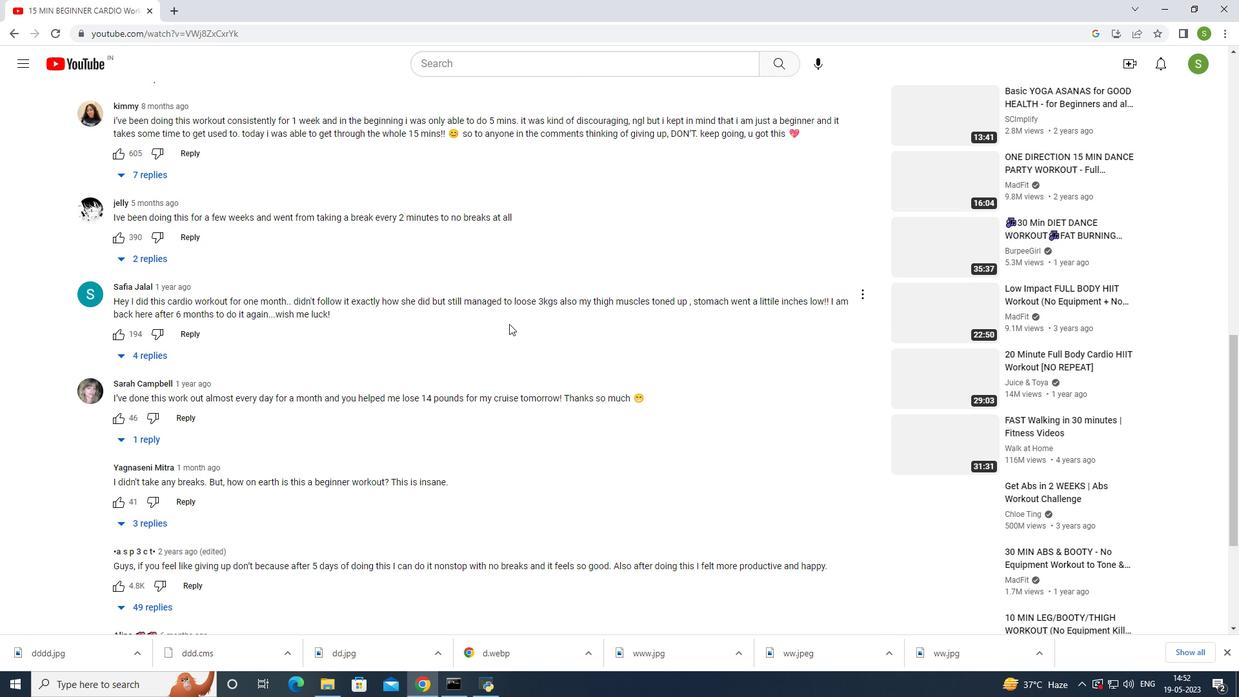 
Action: Mouse scrolled (509, 323) with delta (0, 0)
Screenshot: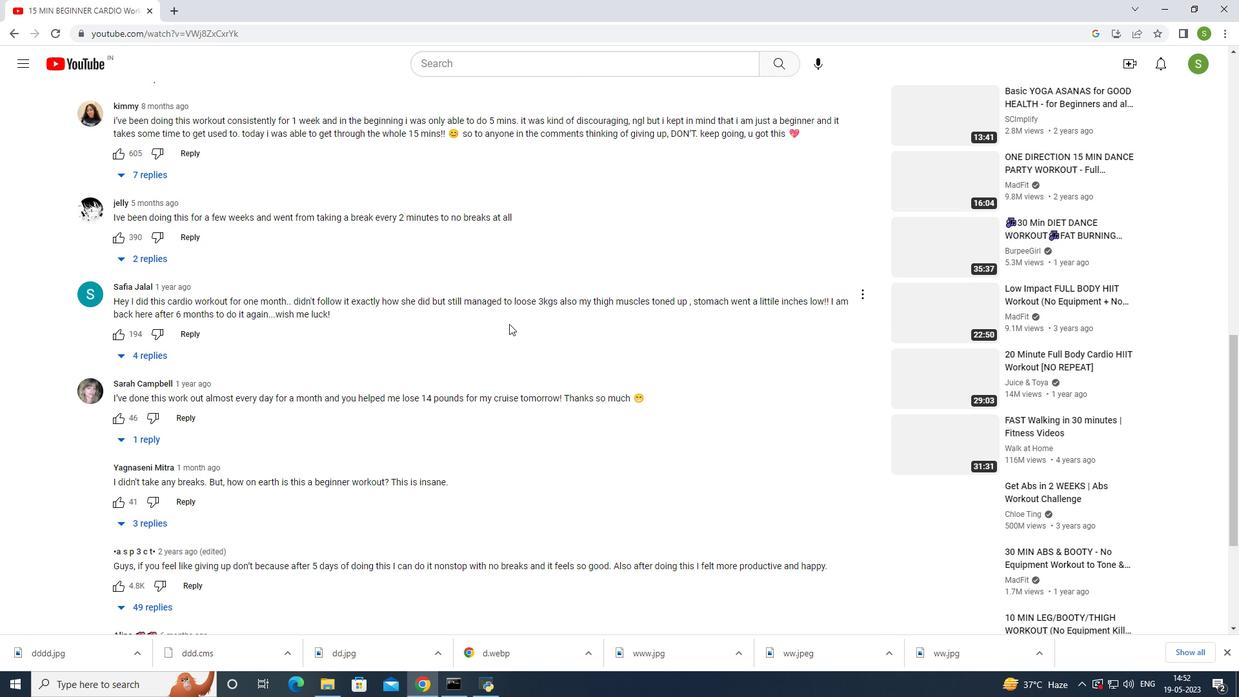 
Action: Mouse scrolled (509, 323) with delta (0, 0)
Screenshot: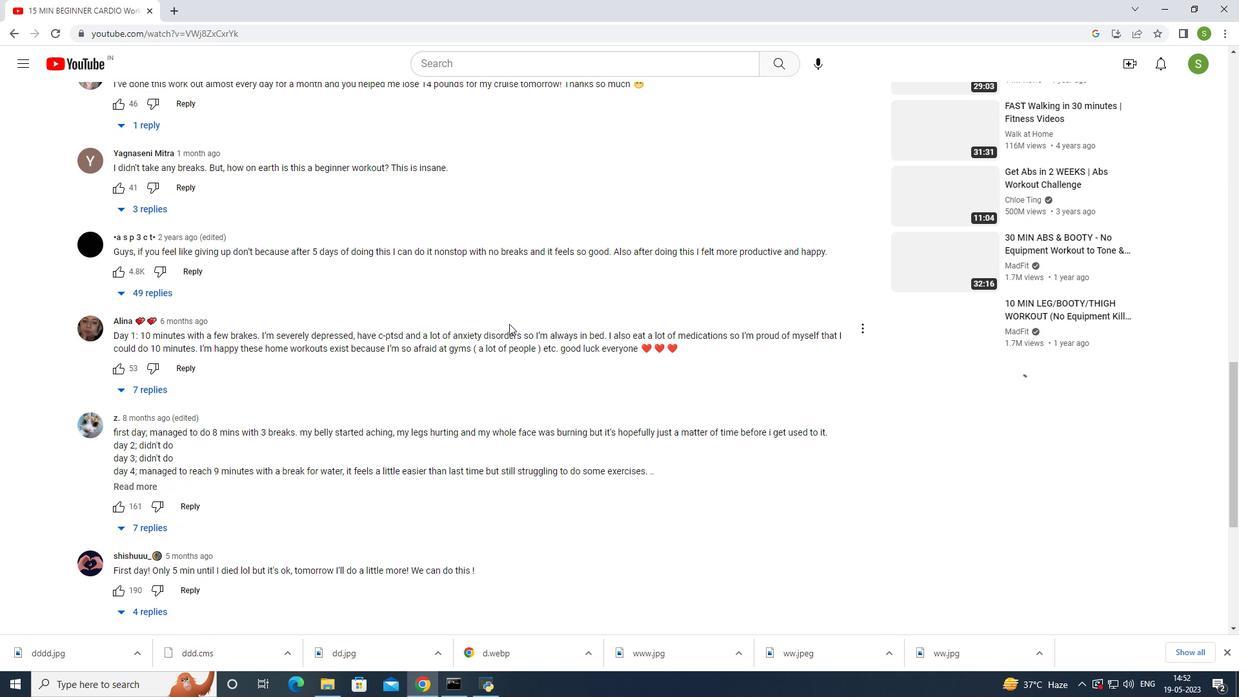 
Action: Mouse scrolled (509, 323) with delta (0, 0)
Screenshot: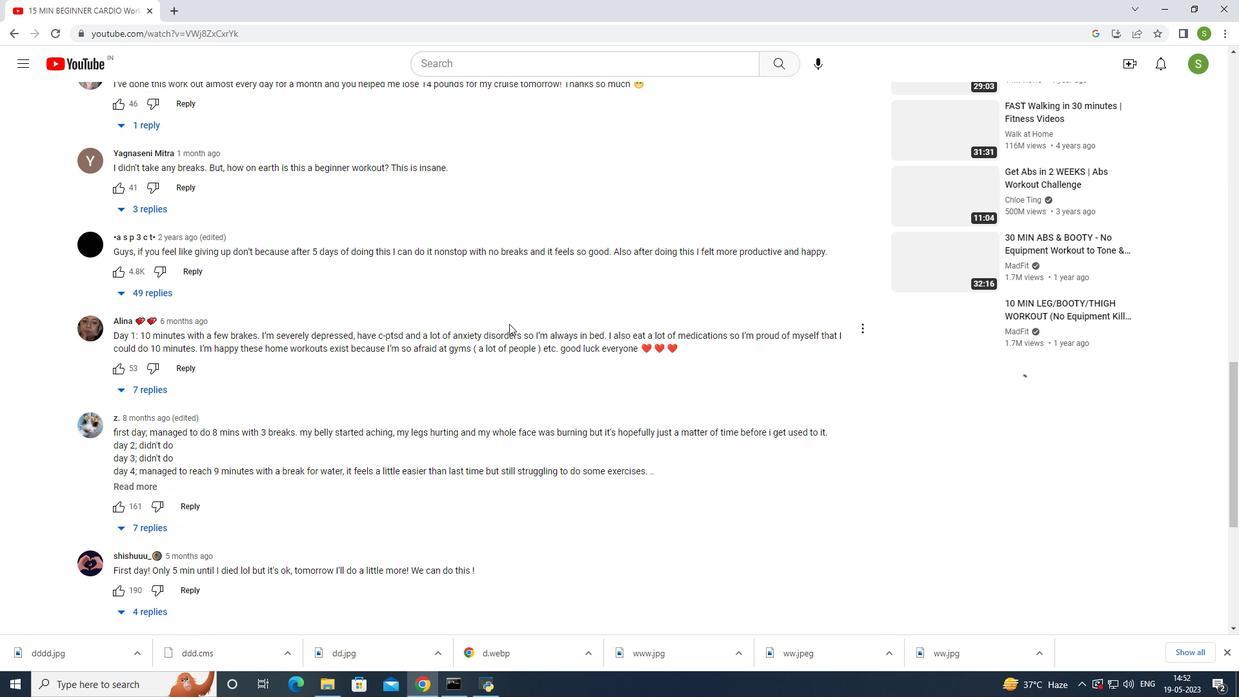 
Action: Mouse scrolled (509, 323) with delta (0, 0)
Screenshot: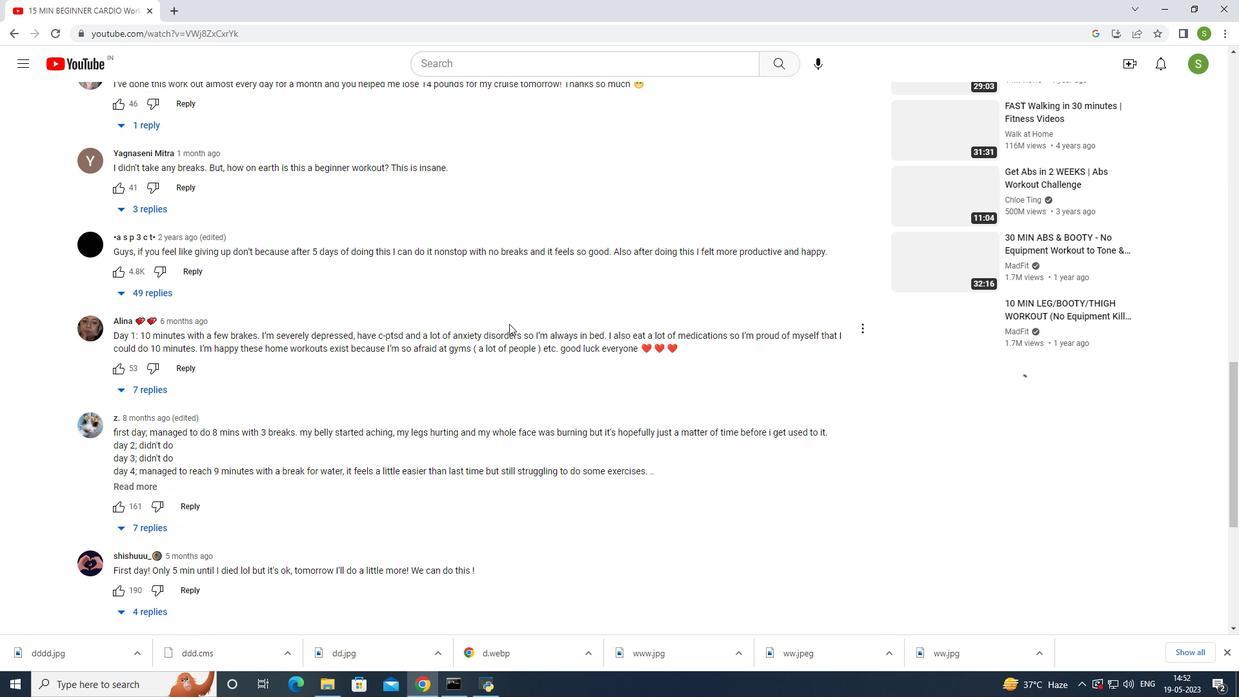 
Action: Mouse scrolled (509, 323) with delta (0, 0)
Screenshot: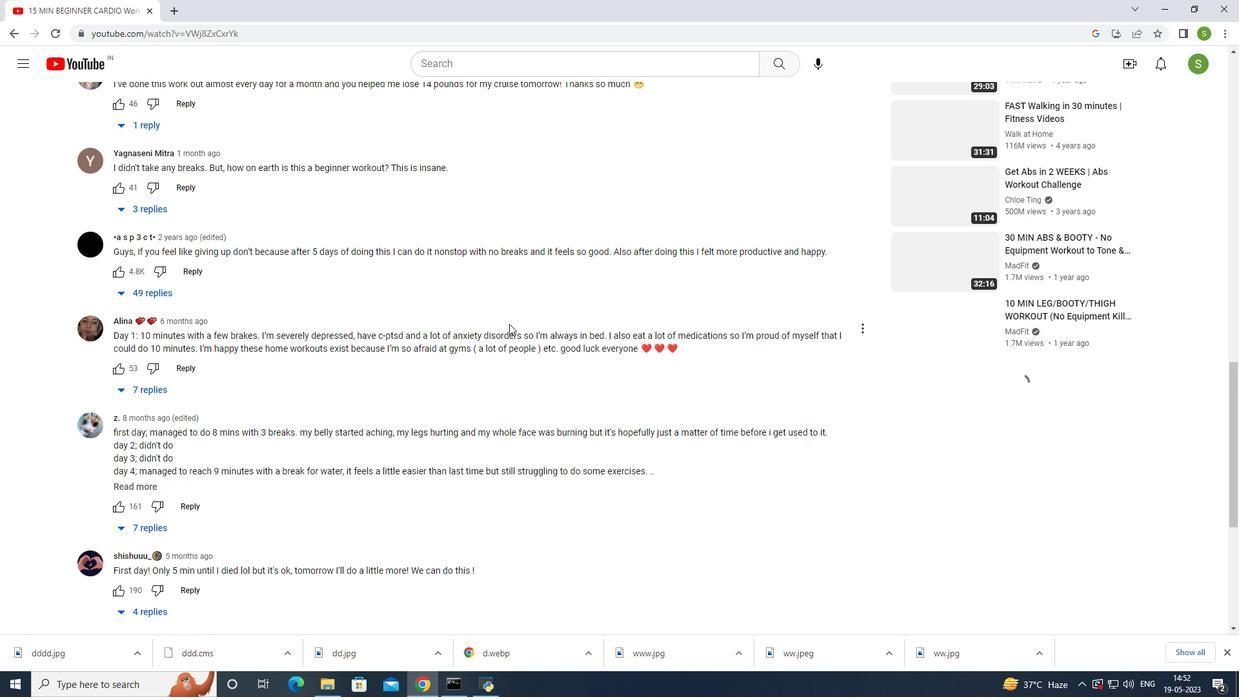 
Action: Mouse scrolled (509, 323) with delta (0, 0)
Screenshot: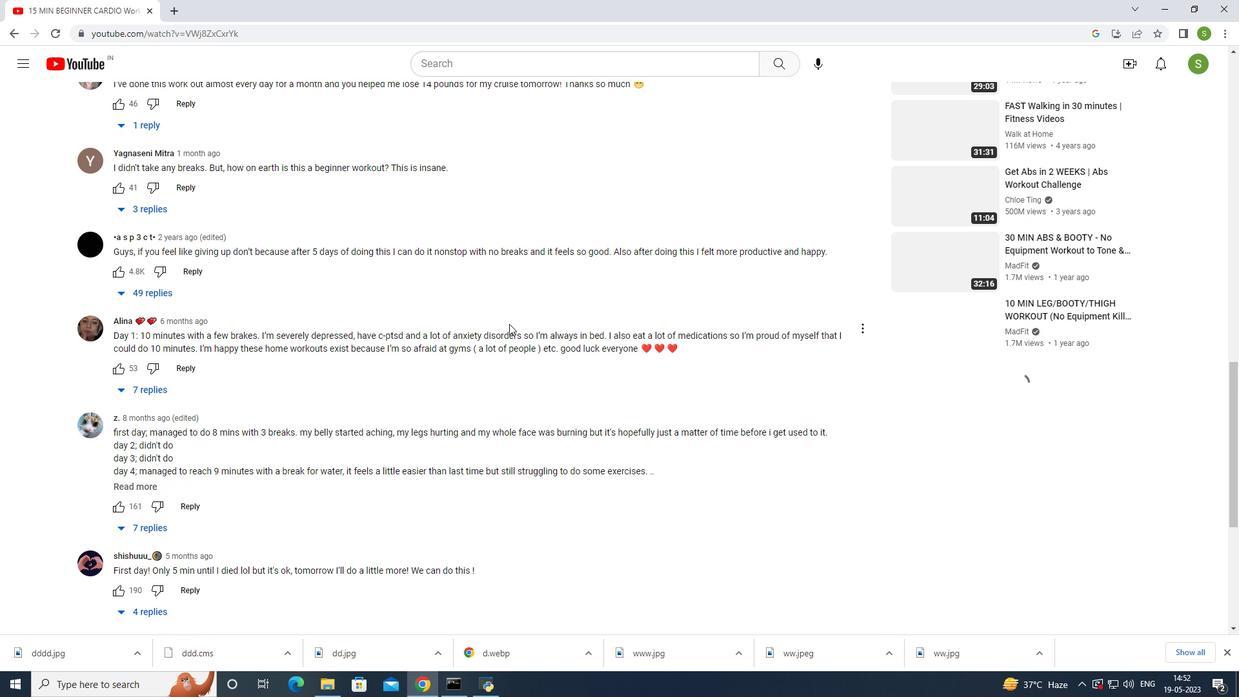 
Action: Mouse scrolled (509, 323) with delta (0, 0)
Screenshot: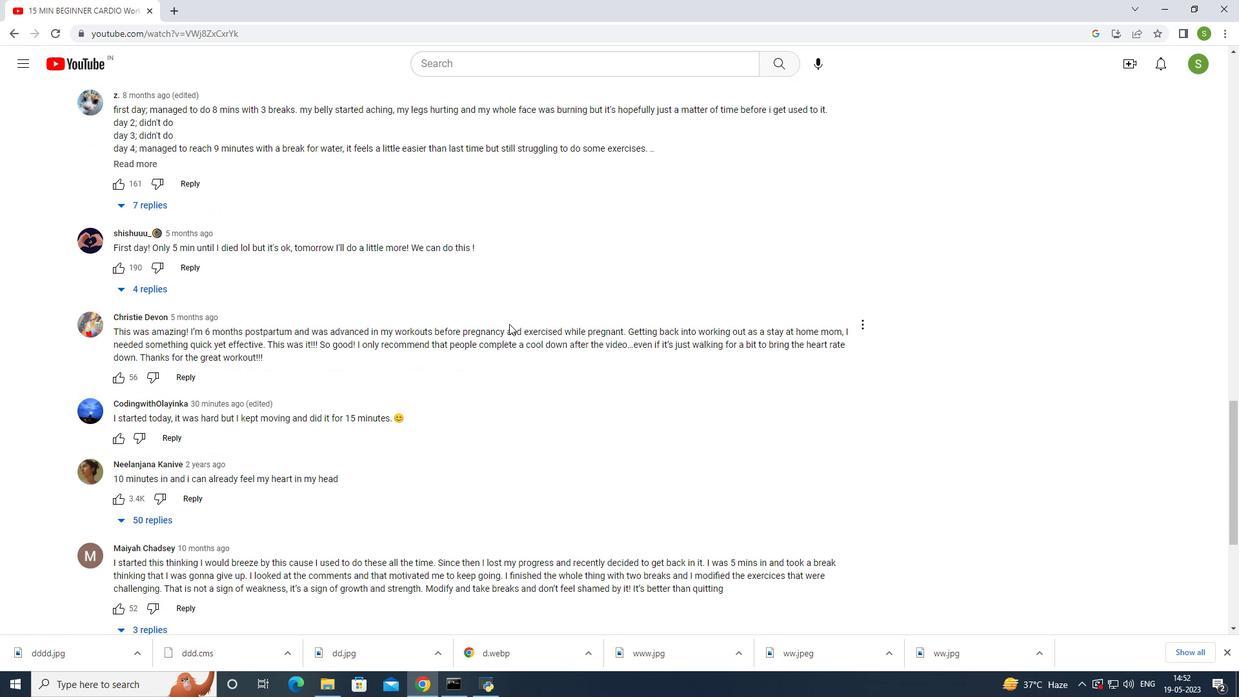 
Action: Mouse scrolled (509, 323) with delta (0, 0)
Screenshot: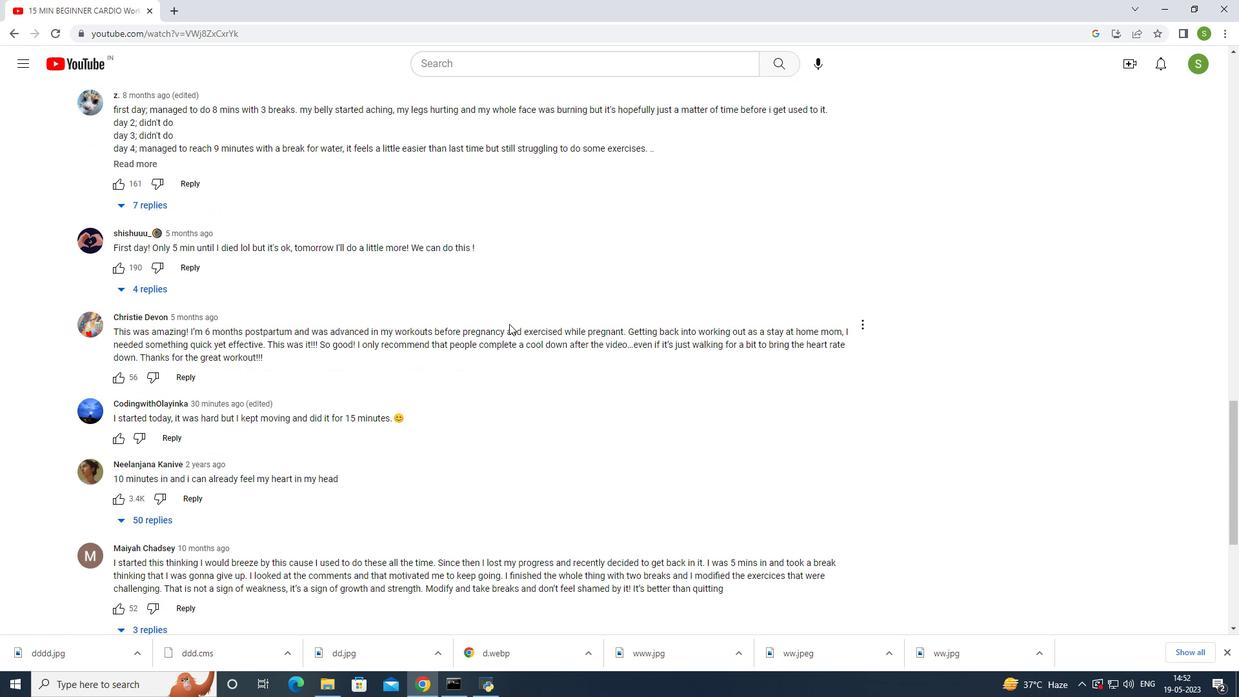 
Action: Mouse scrolled (509, 323) with delta (0, 0)
Screenshot: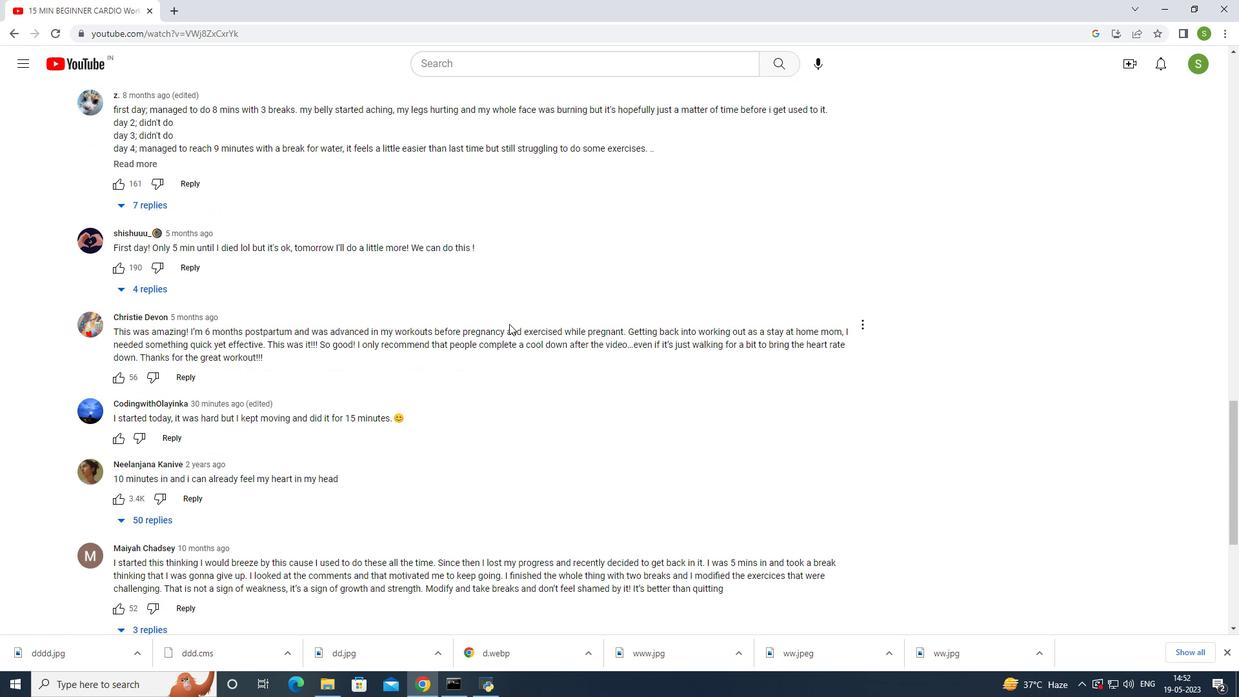 
Action: Mouse scrolled (509, 323) with delta (0, 0)
Screenshot: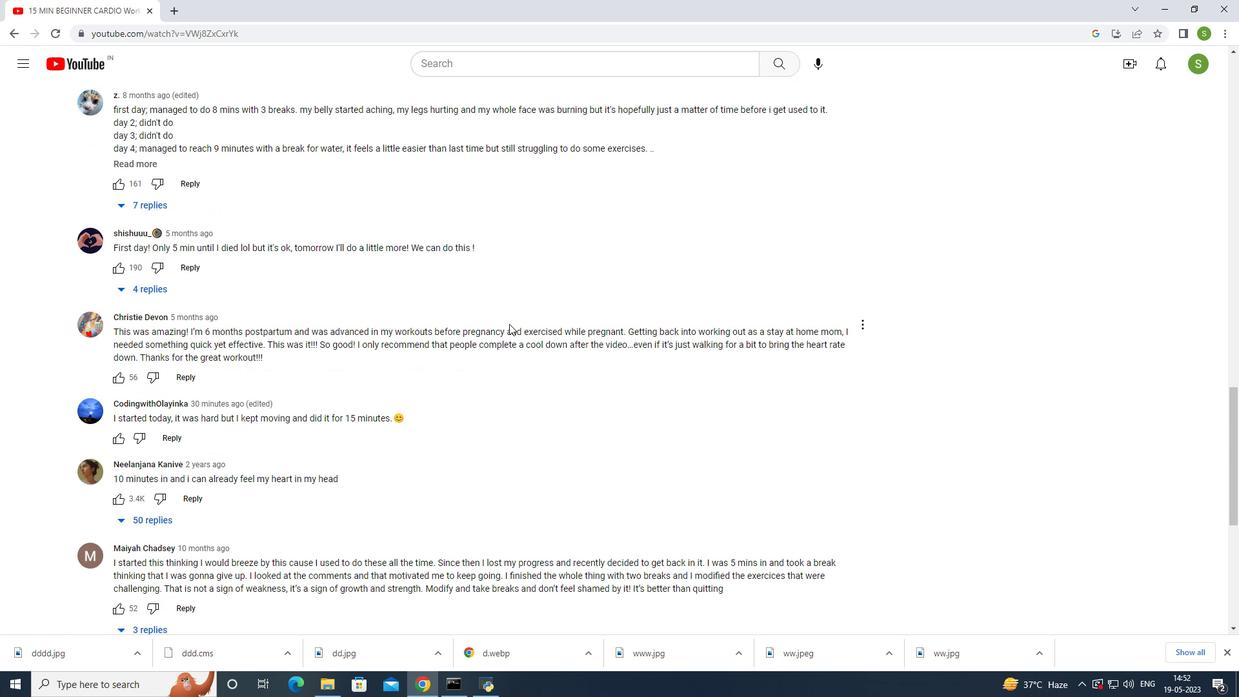 
Action: Mouse scrolled (509, 323) with delta (0, 0)
Screenshot: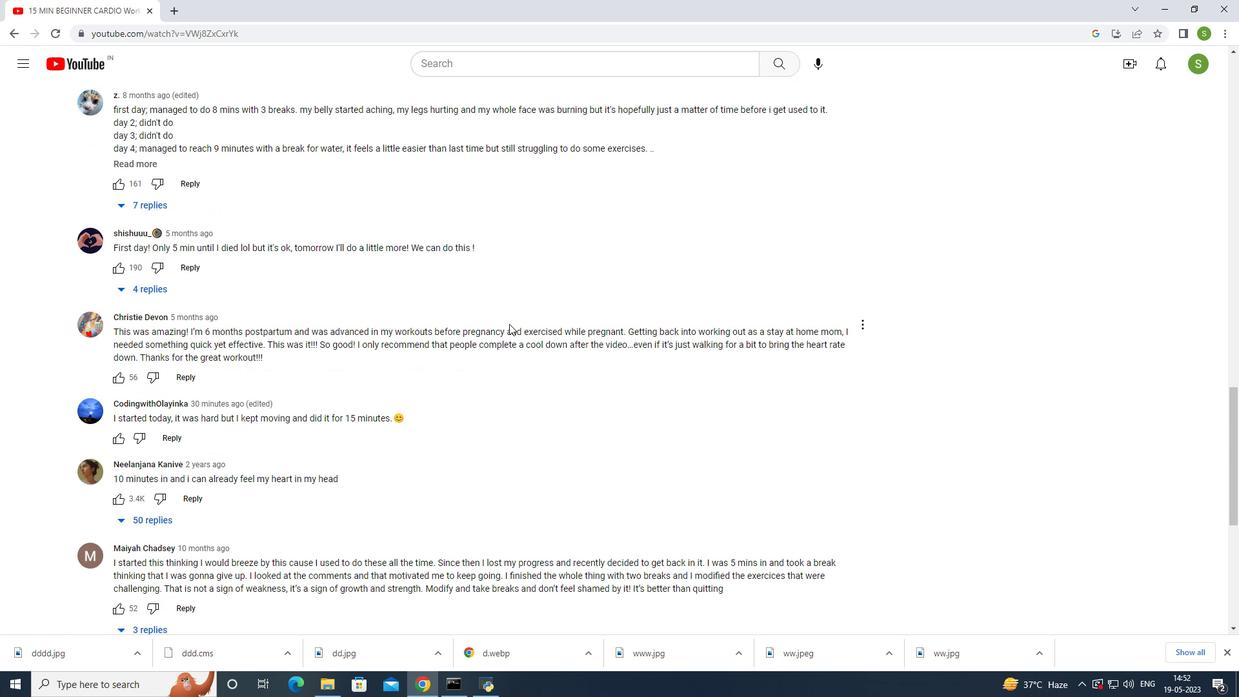 
Action: Mouse scrolled (509, 323) with delta (0, 0)
Screenshot: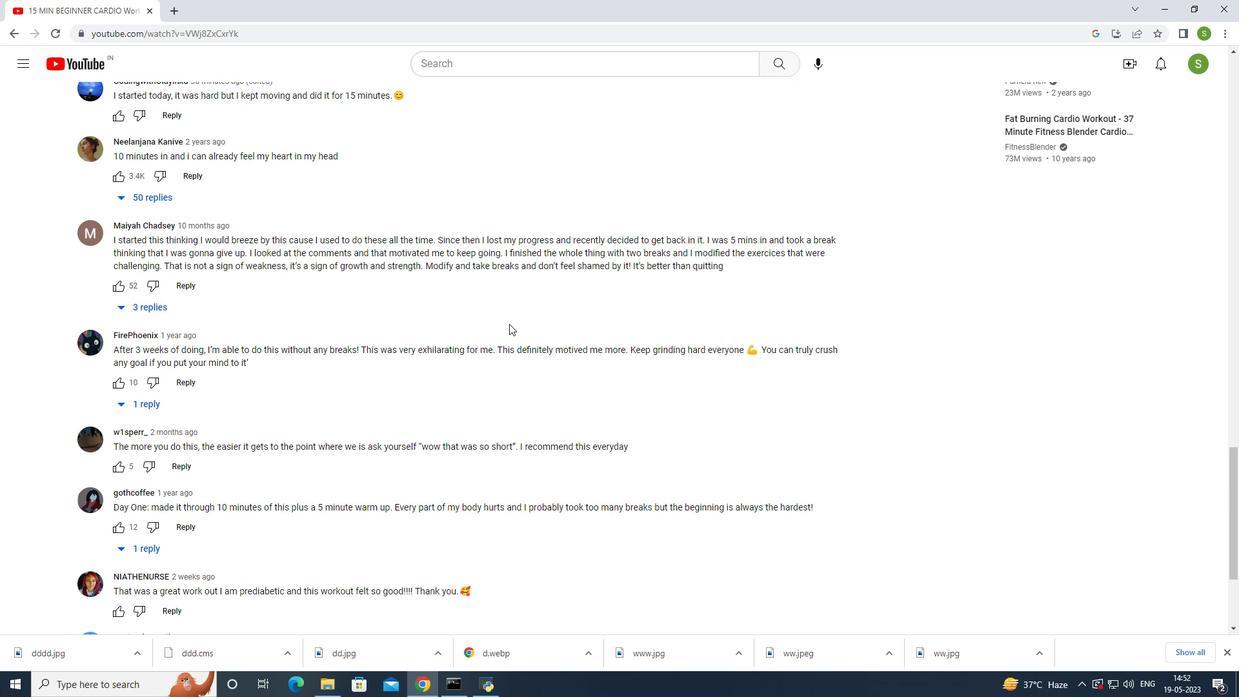 
Action: Mouse scrolled (509, 323) with delta (0, 0)
Screenshot: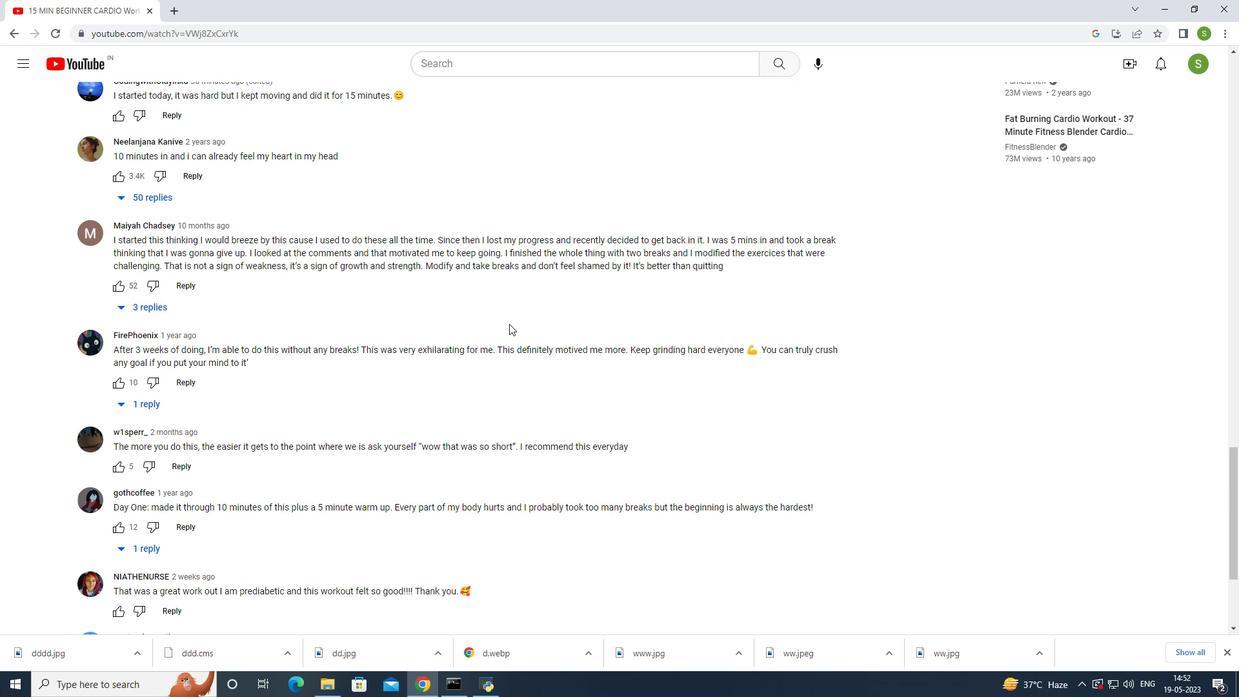 
Action: Mouse scrolled (509, 323) with delta (0, 0)
Screenshot: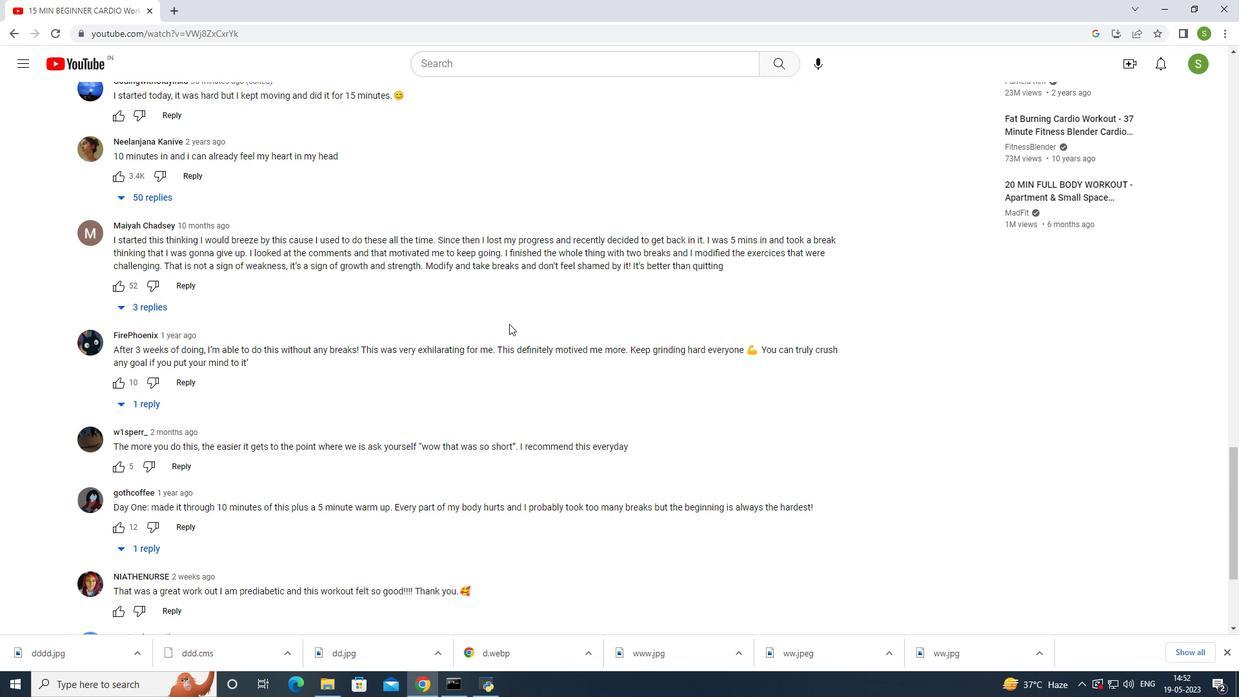 
Action: Mouse scrolled (509, 323) with delta (0, 0)
Screenshot: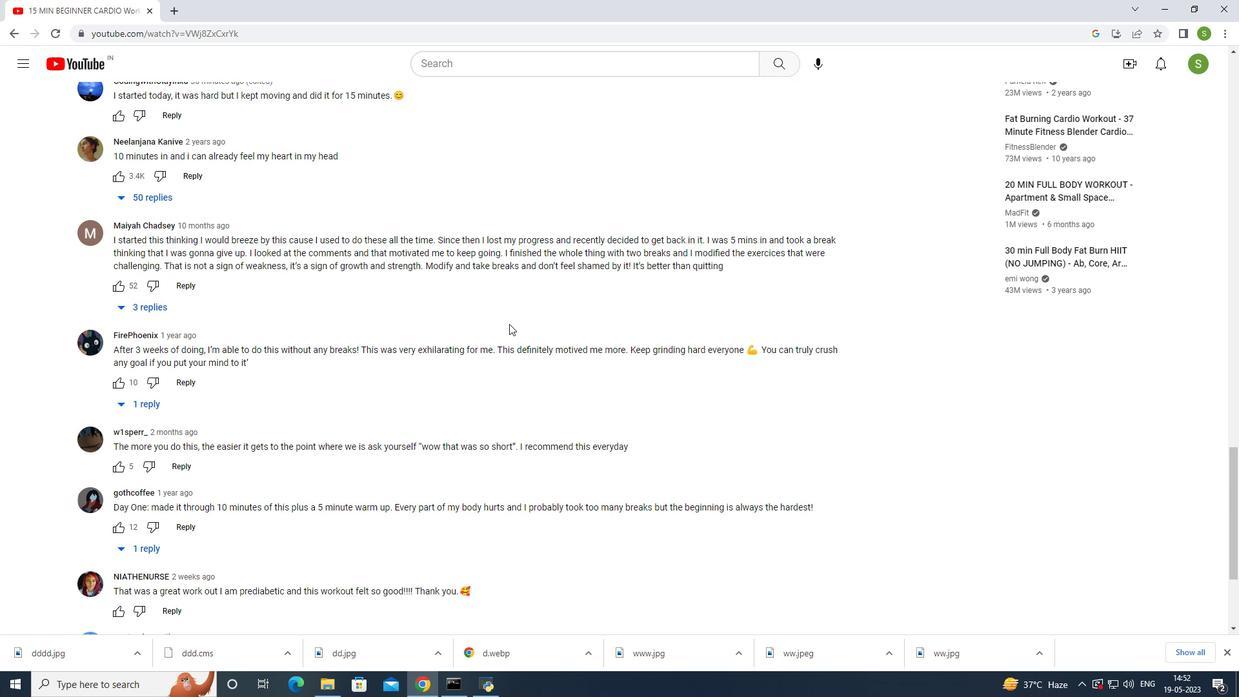 
Action: Mouse scrolled (509, 323) with delta (0, 0)
Screenshot: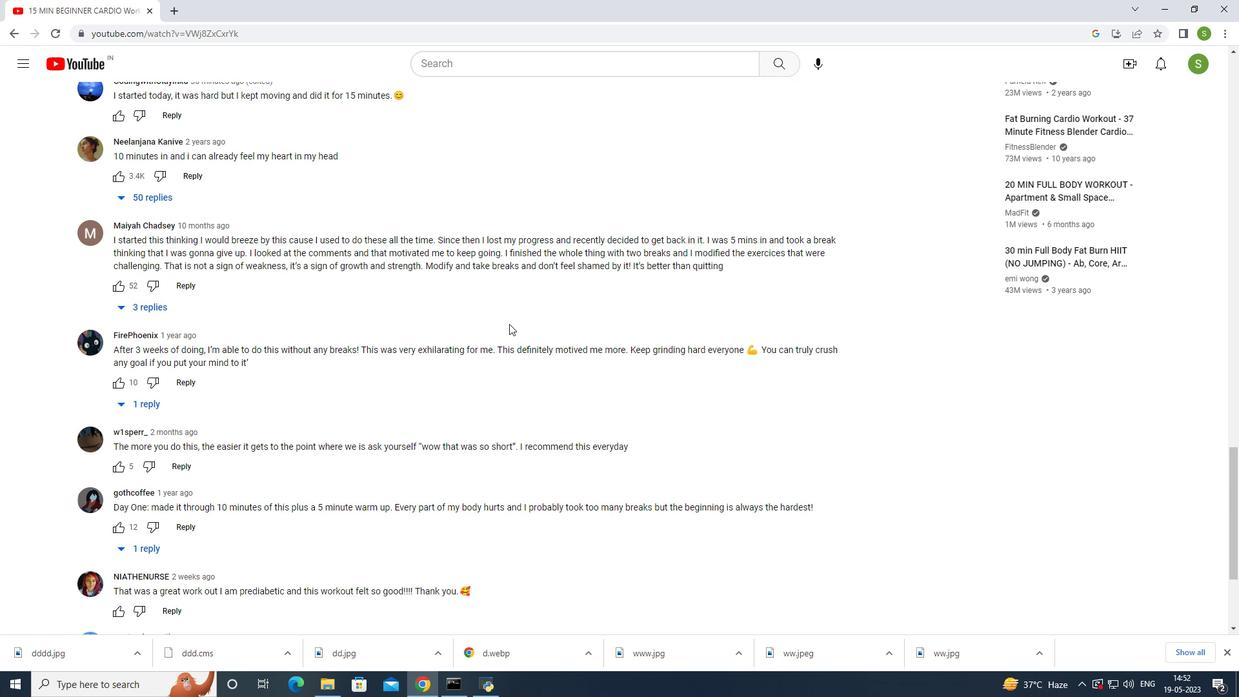
Action: Mouse scrolled (509, 324) with delta (0, 0)
Screenshot: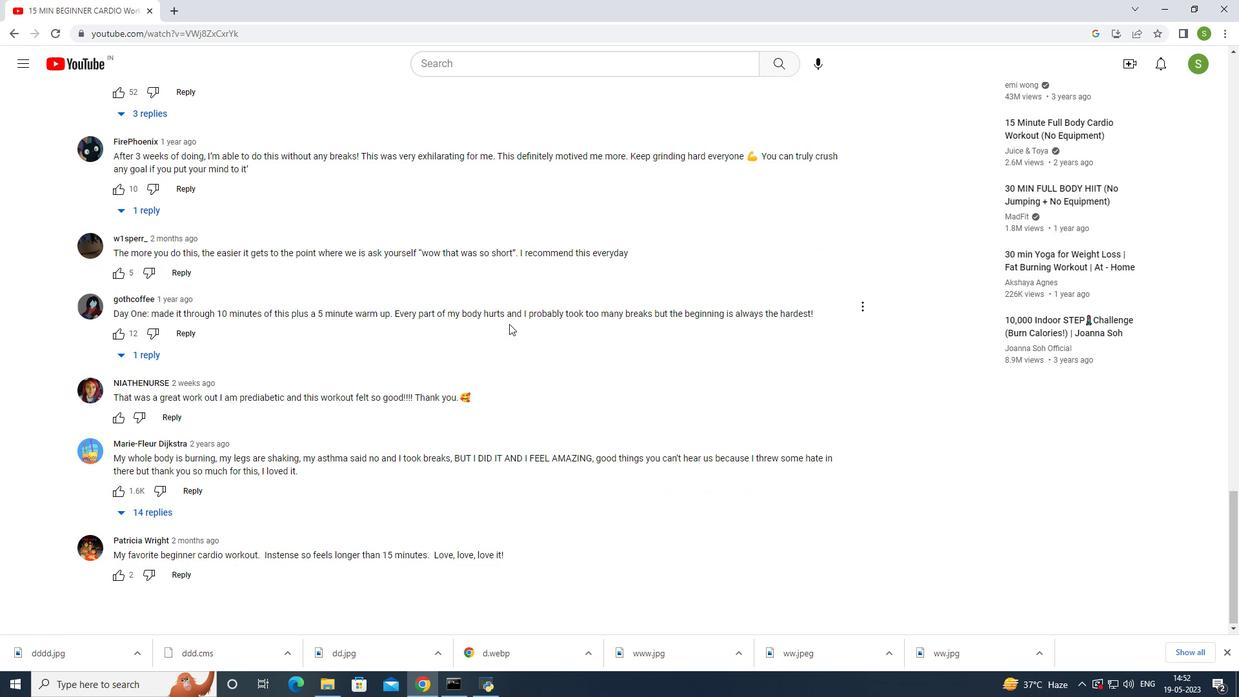 
Action: Mouse scrolled (509, 324) with delta (0, 0)
Screenshot: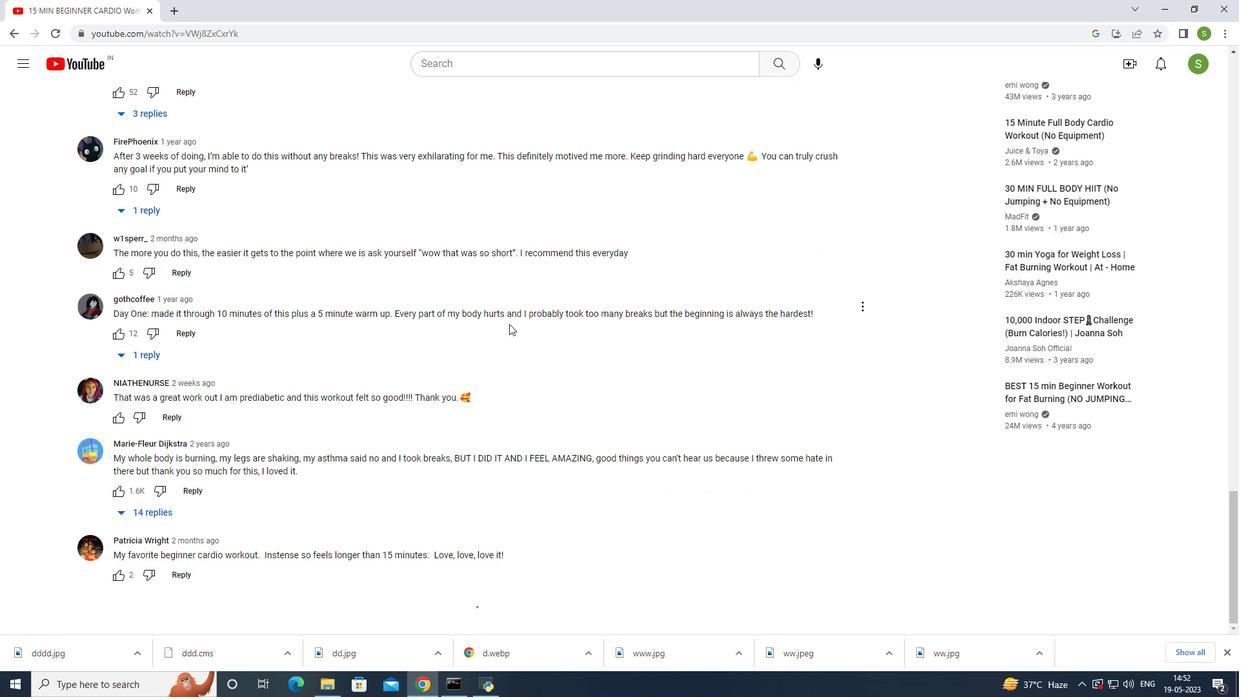 
Action: Mouse scrolled (509, 324) with delta (0, 0)
Screenshot: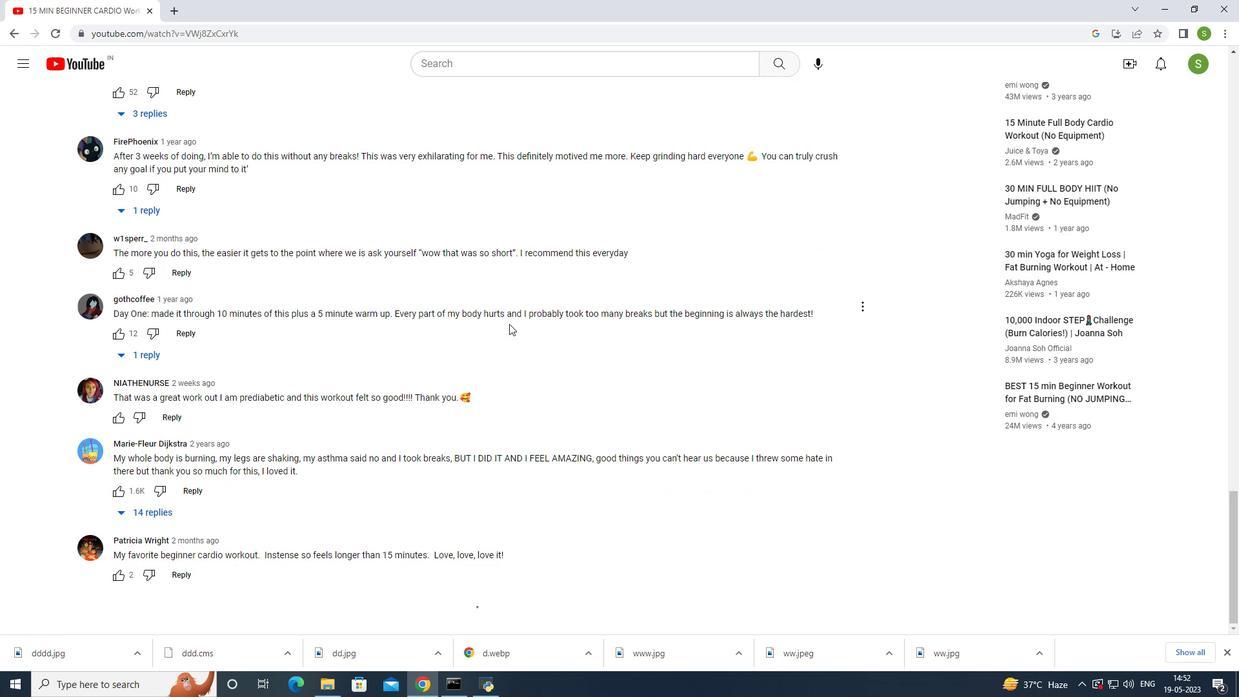
Action: Mouse scrolled (509, 324) with delta (0, 0)
Screenshot: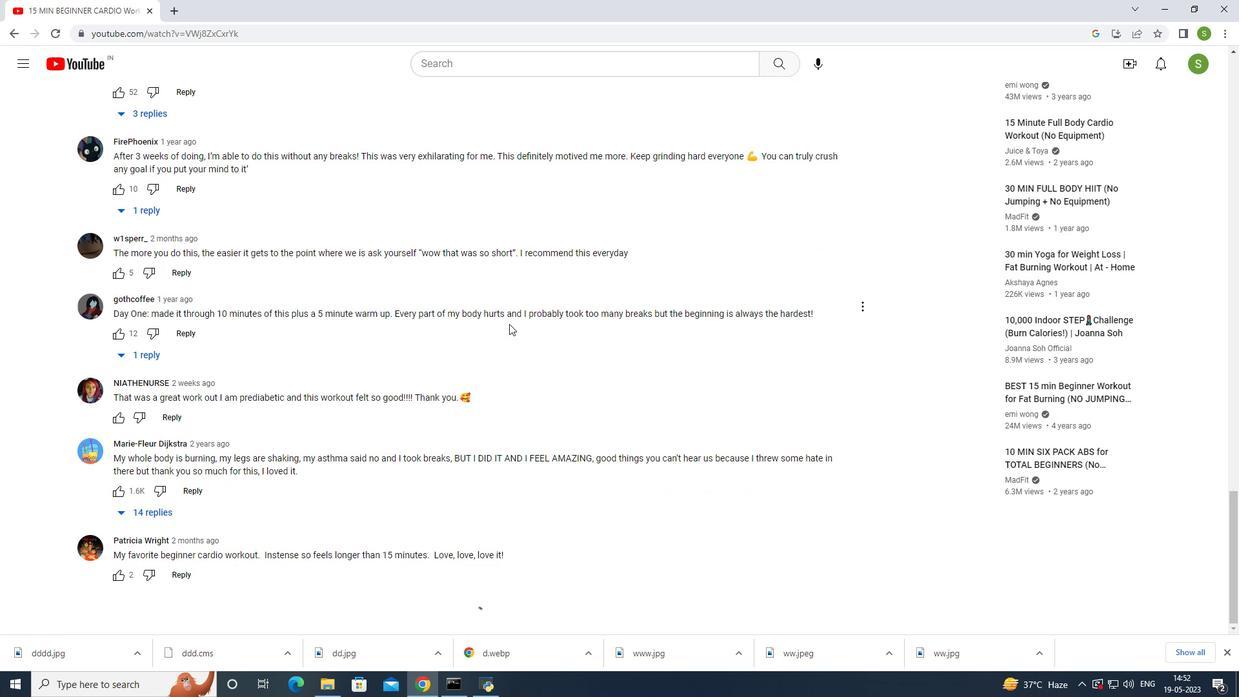 
Action: Mouse scrolled (509, 324) with delta (0, 0)
Screenshot: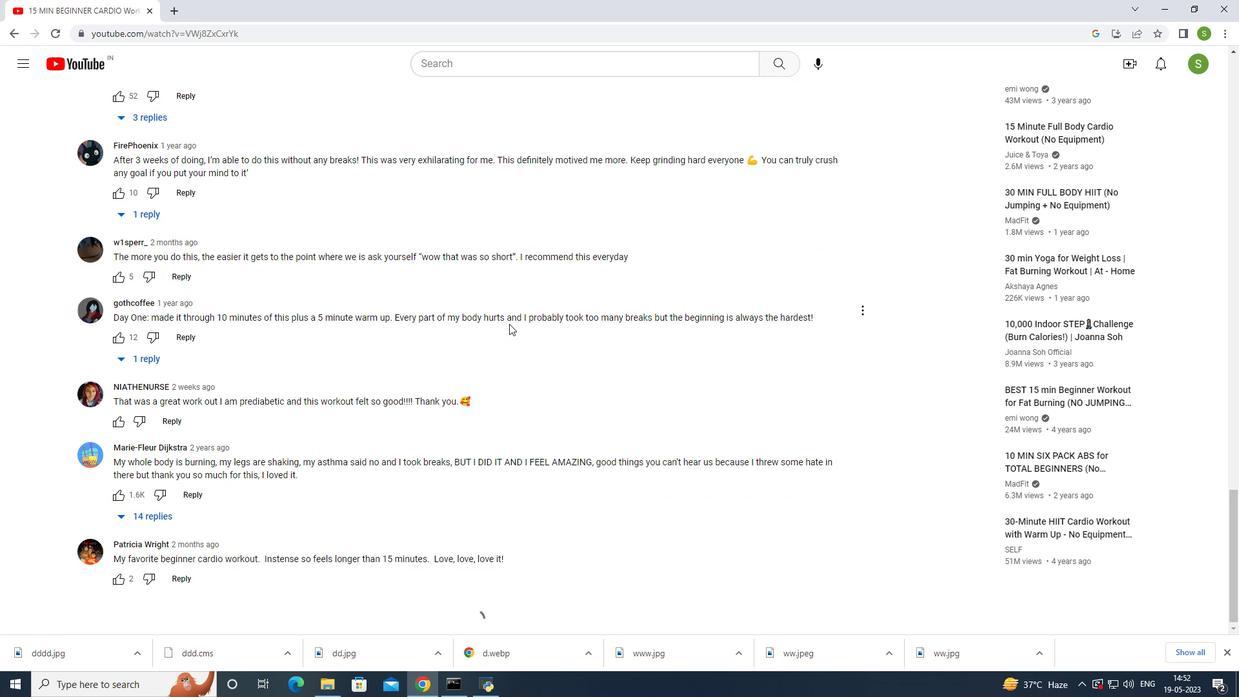 
Action: Mouse scrolled (509, 324) with delta (0, 0)
Screenshot: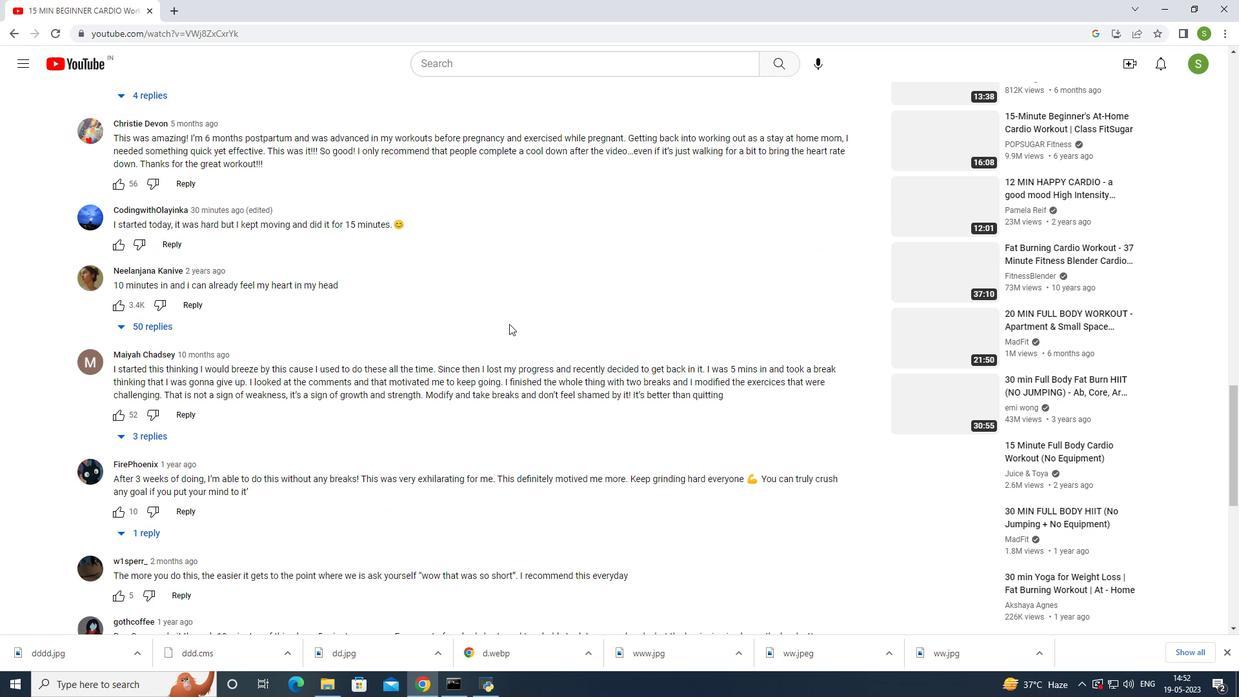 
Action: Mouse scrolled (509, 324) with delta (0, 0)
Screenshot: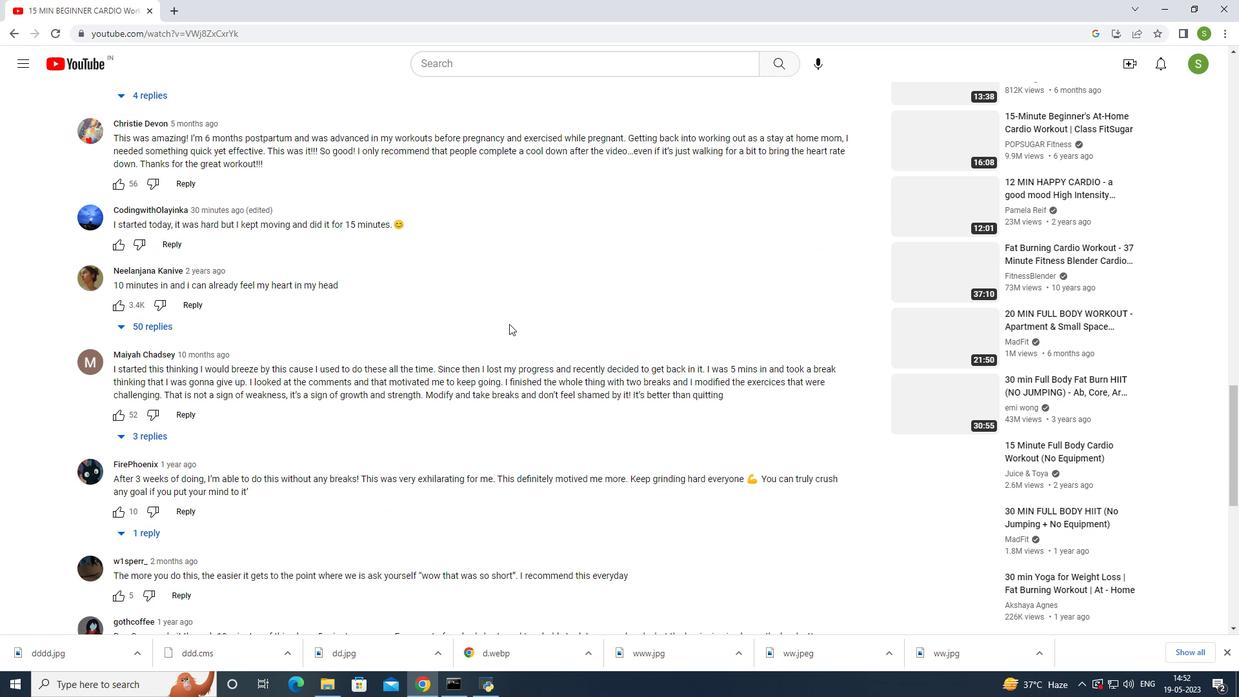 
Action: Mouse scrolled (509, 324) with delta (0, 0)
Screenshot: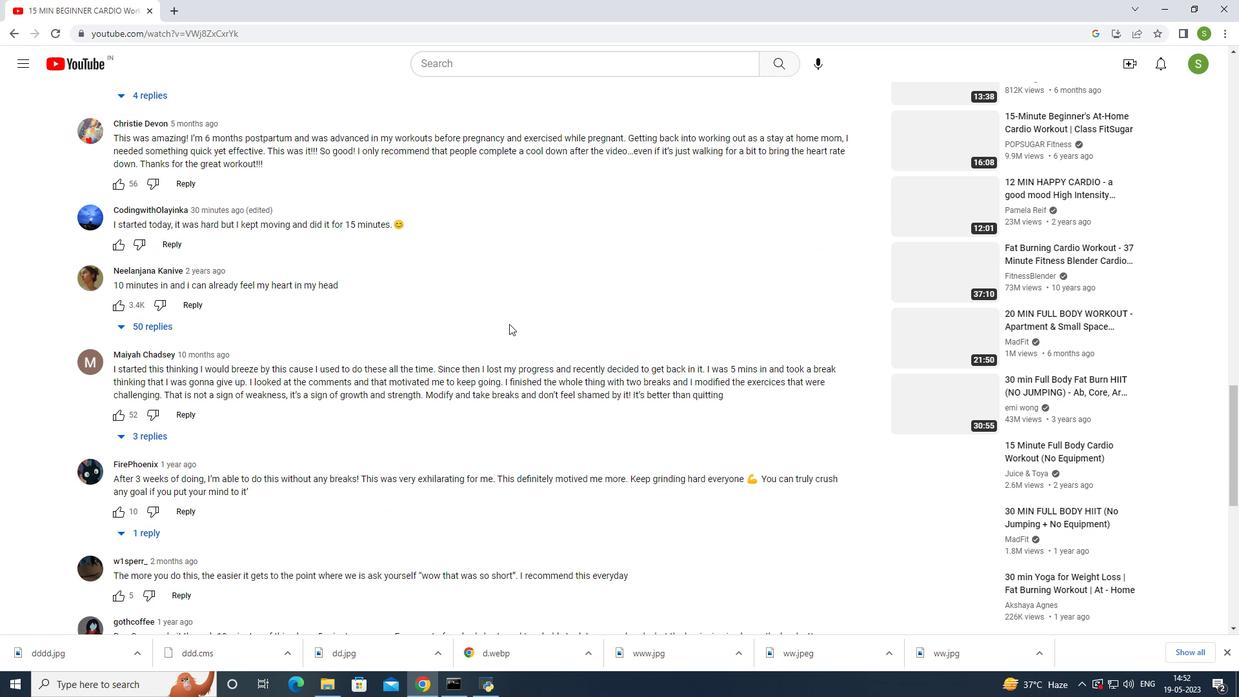 
Action: Mouse scrolled (509, 324) with delta (0, 0)
Screenshot: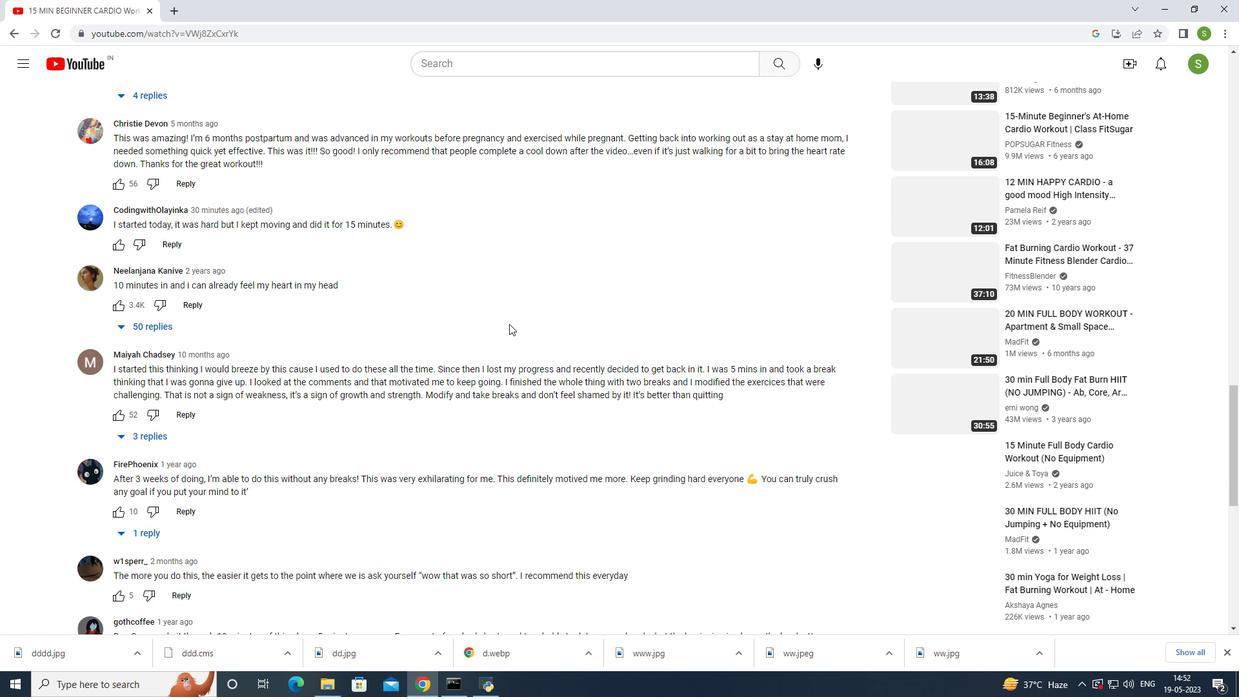 
Action: Mouse scrolled (509, 324) with delta (0, 0)
Screenshot: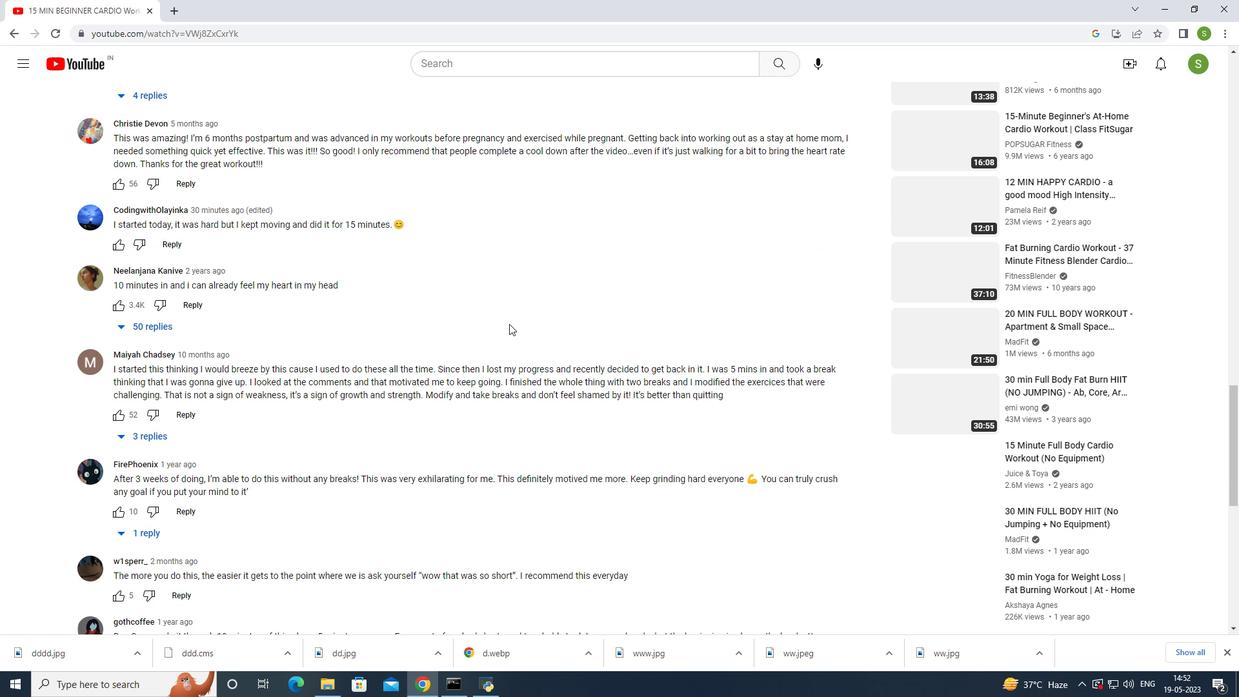 
Action: Mouse scrolled (509, 324) with delta (0, 0)
Screenshot: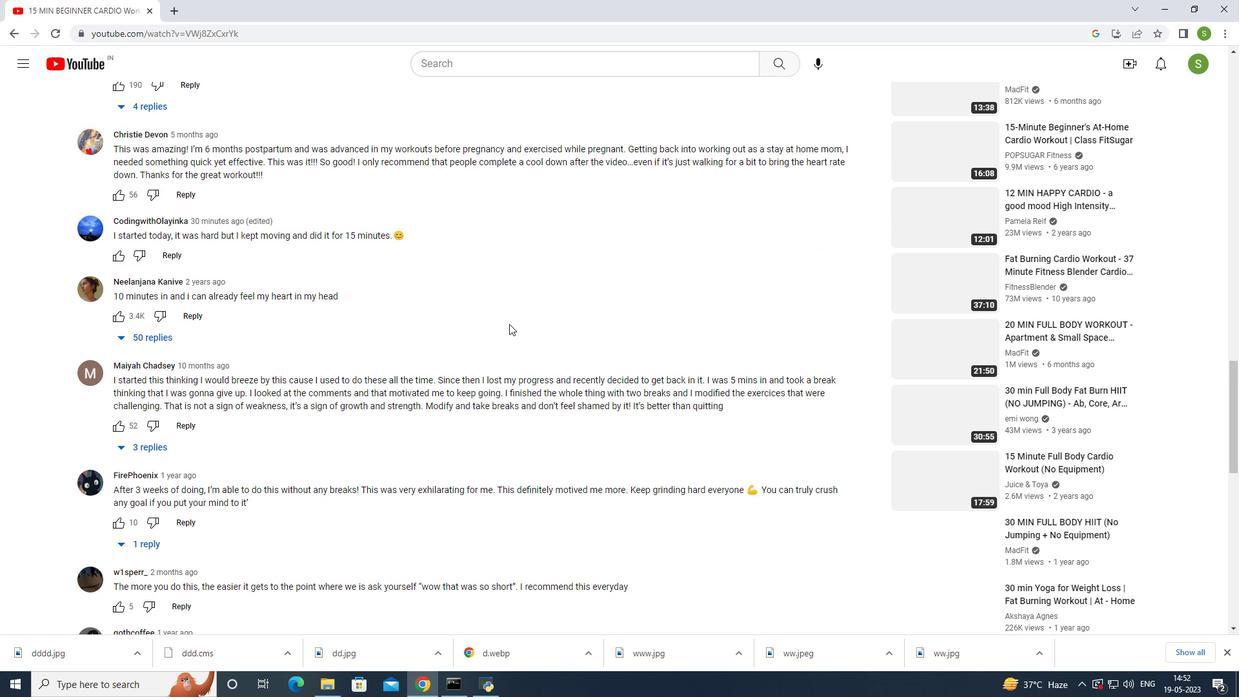 
Action: Mouse scrolled (509, 324) with delta (0, 0)
Screenshot: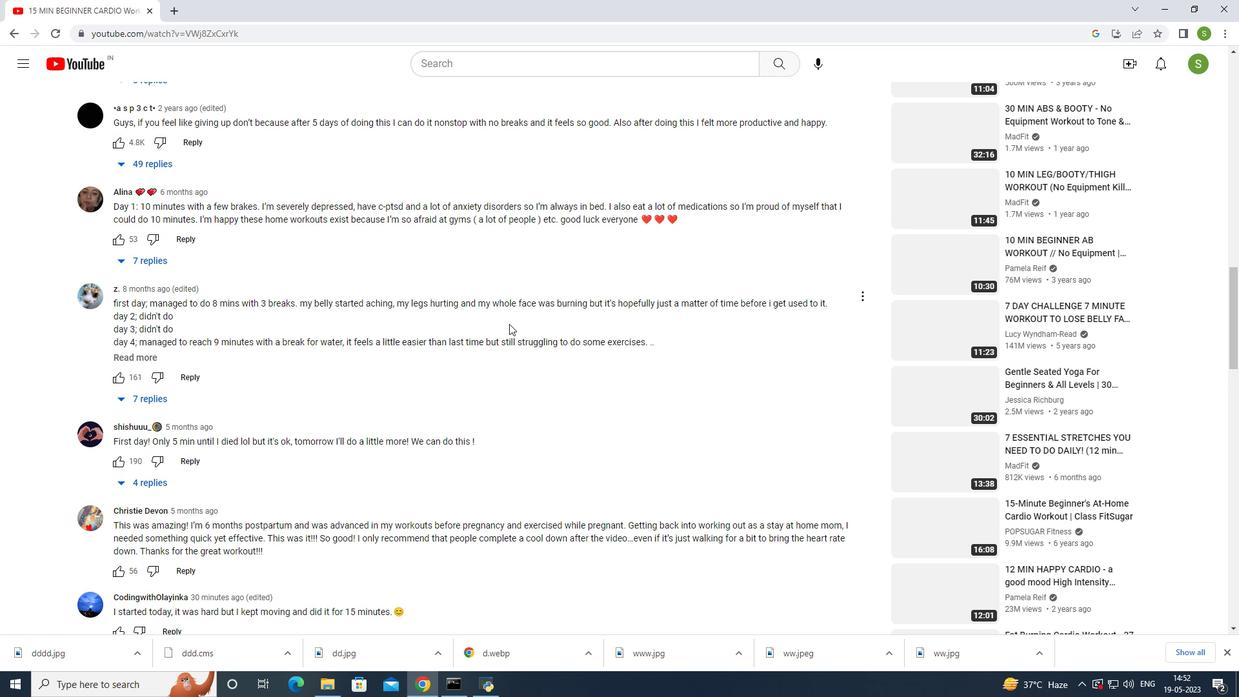 
Action: Mouse scrolled (509, 324) with delta (0, 0)
Screenshot: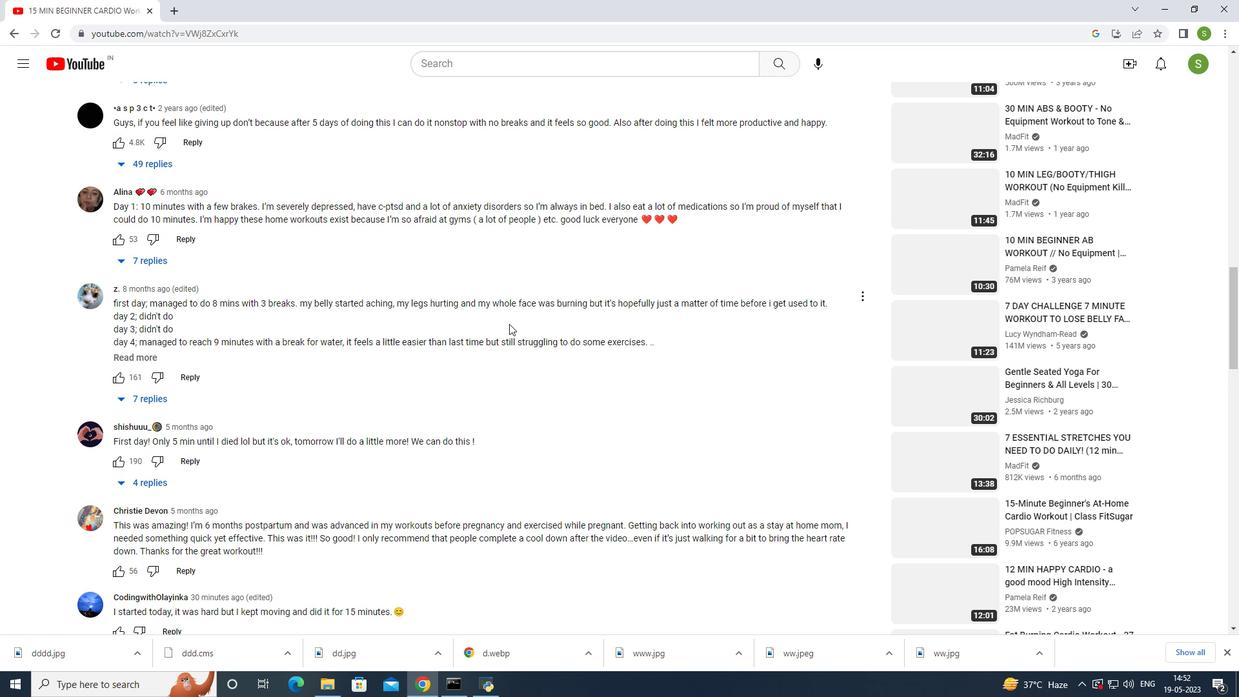 
Action: Mouse scrolled (509, 324) with delta (0, 0)
Screenshot: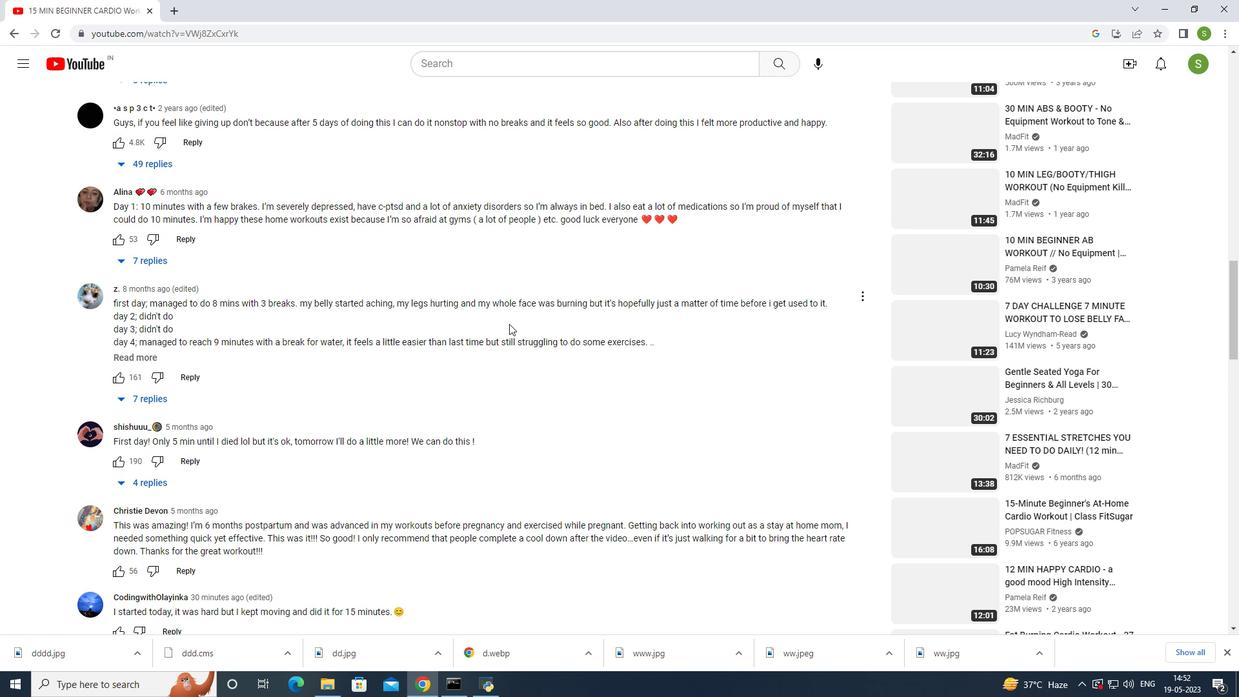 
Action: Mouse scrolled (509, 324) with delta (0, 0)
Screenshot: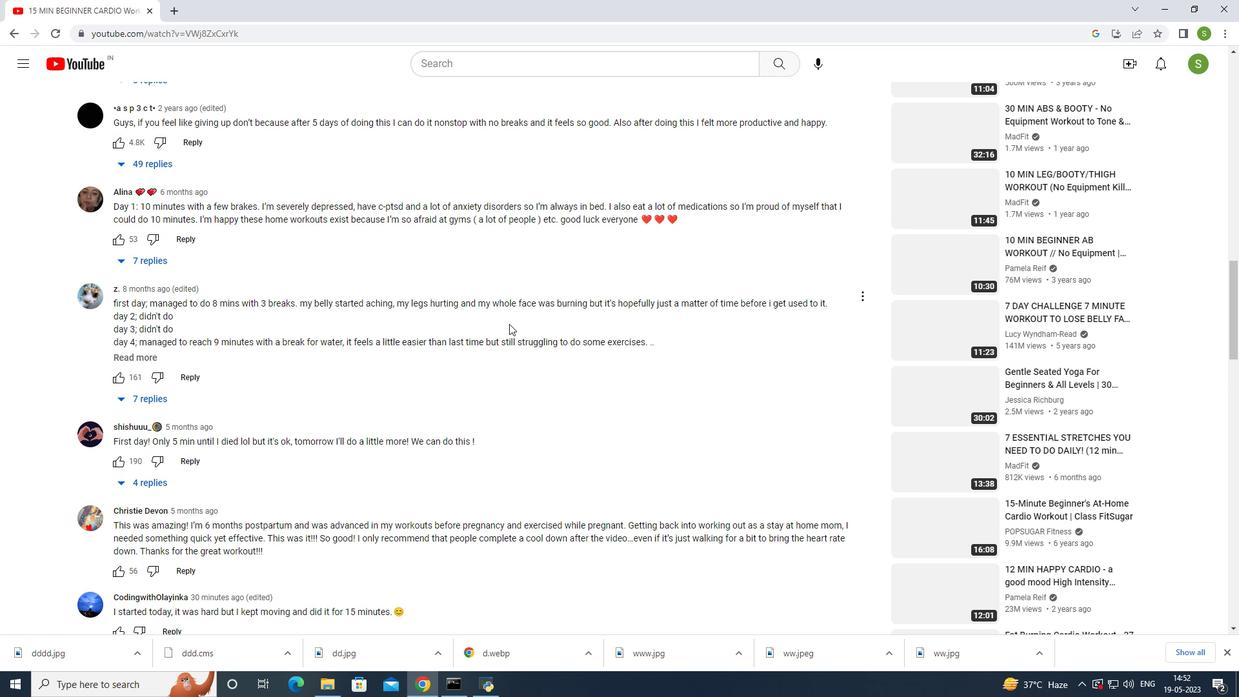 
Action: Mouse scrolled (509, 324) with delta (0, 0)
Screenshot: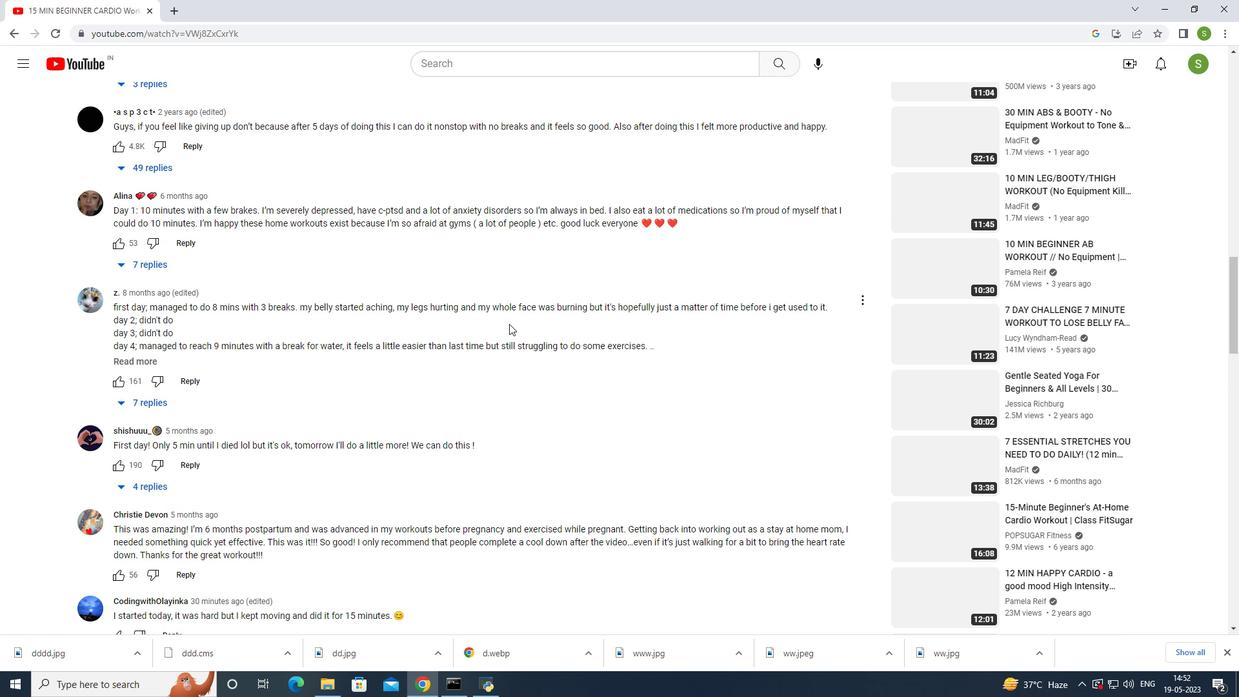 
Action: Mouse scrolled (509, 324) with delta (0, 0)
Screenshot: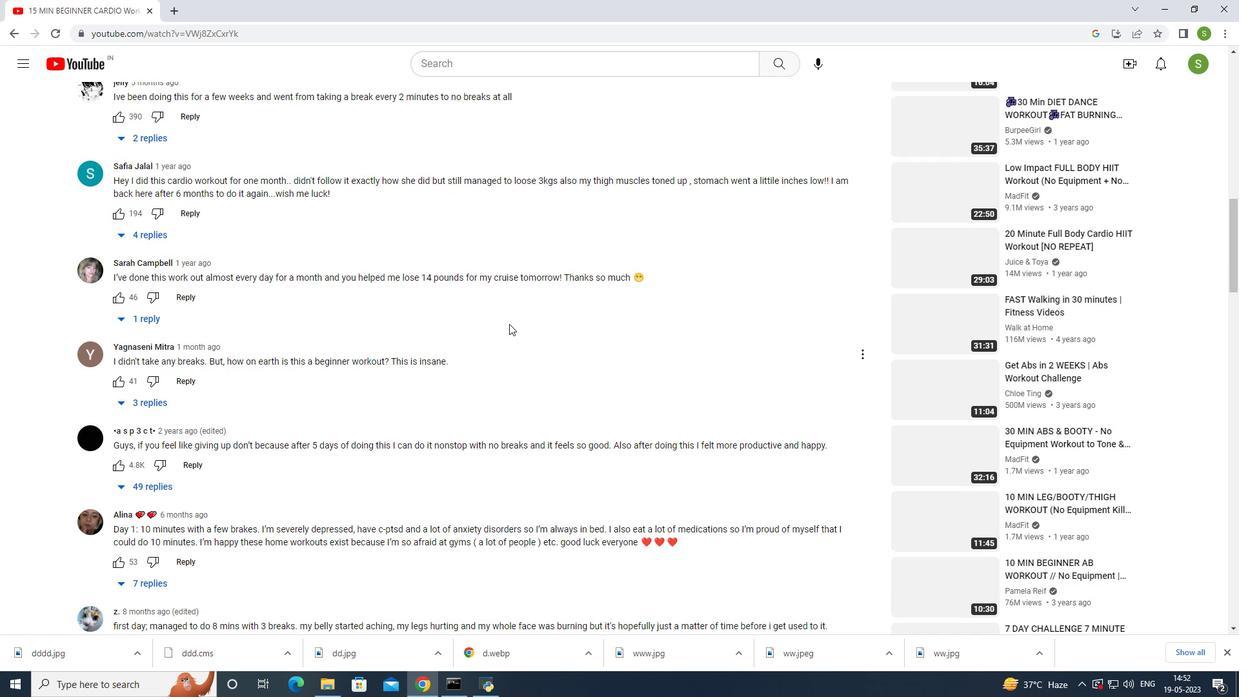 
Action: Mouse scrolled (509, 324) with delta (0, 0)
Screenshot: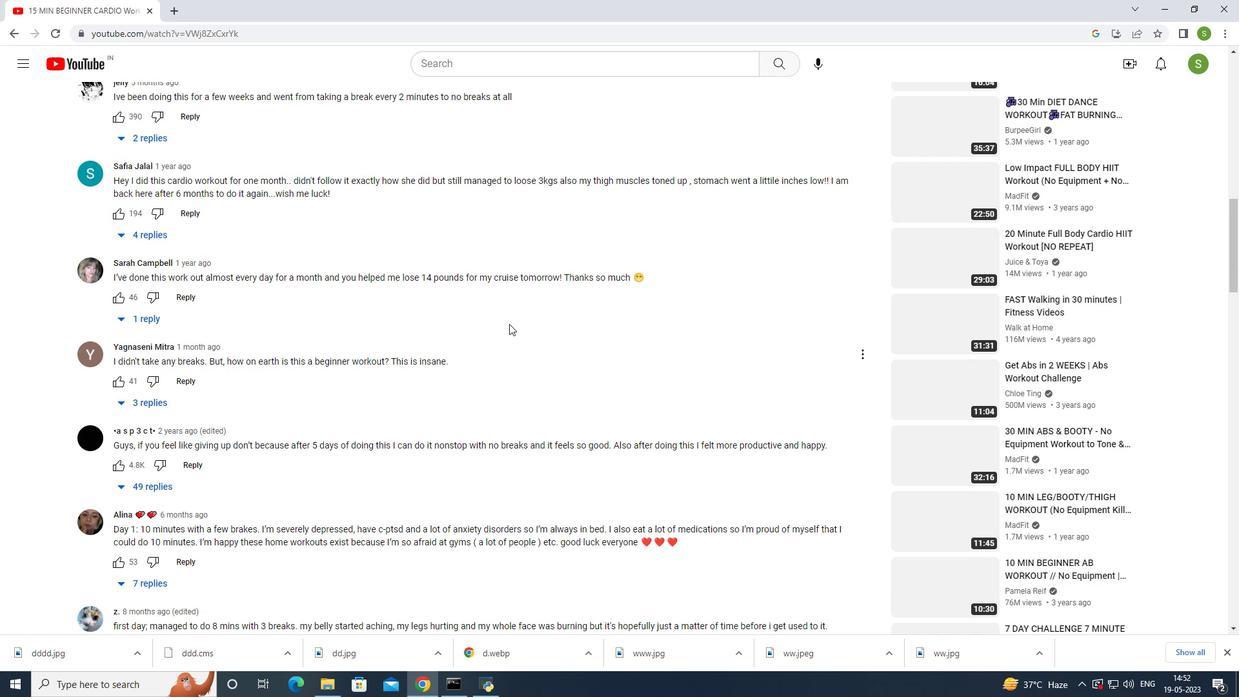 
Action: Mouse scrolled (509, 324) with delta (0, 0)
Screenshot: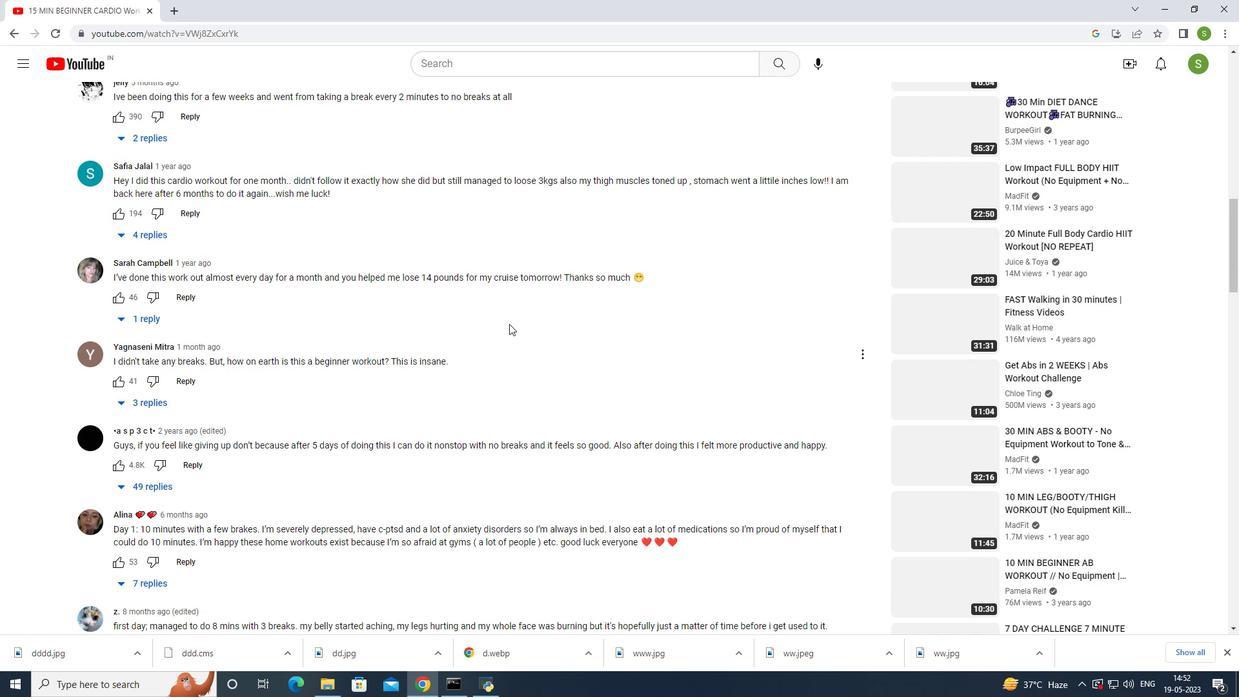 
Action: Mouse scrolled (509, 324) with delta (0, 0)
Screenshot: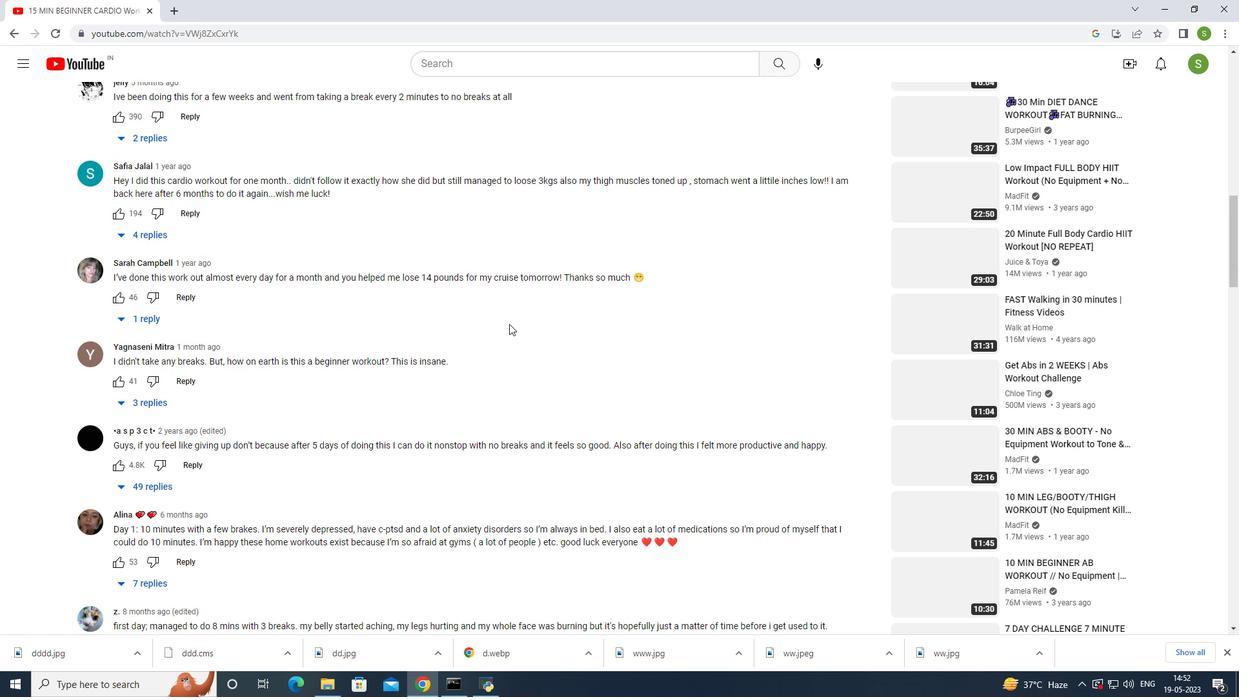 
Action: Mouse scrolled (509, 324) with delta (0, 0)
Screenshot: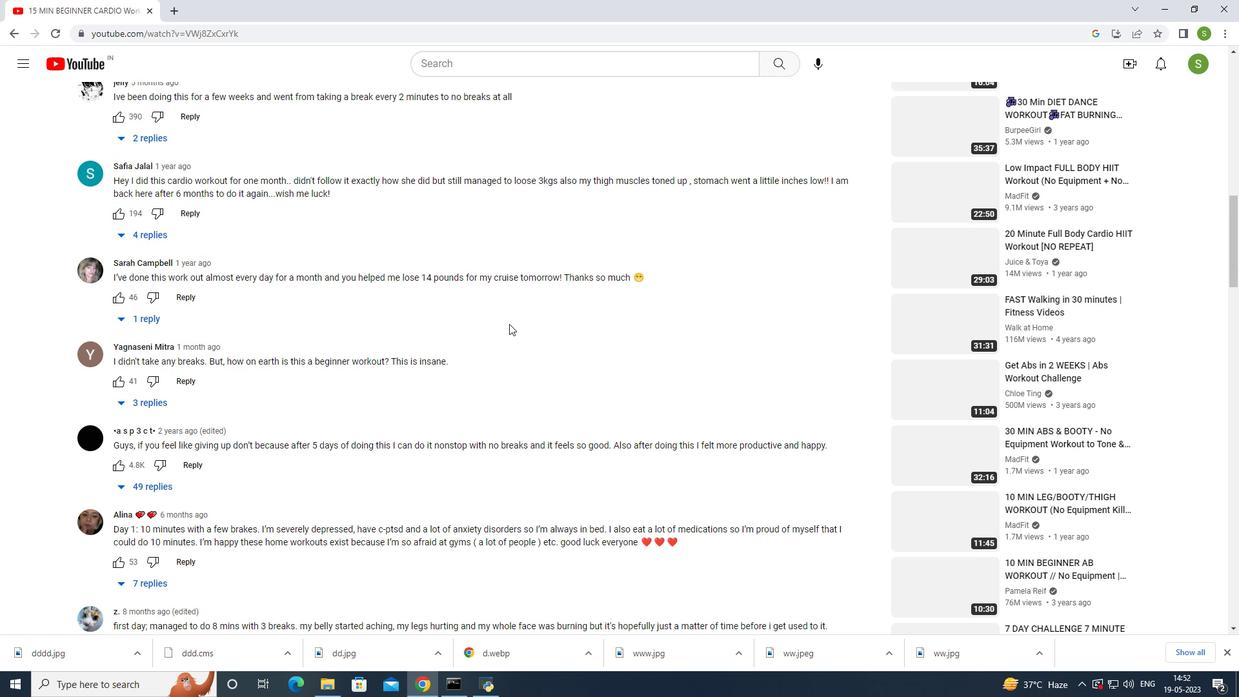 
Action: Mouse scrolled (509, 324) with delta (0, 0)
Screenshot: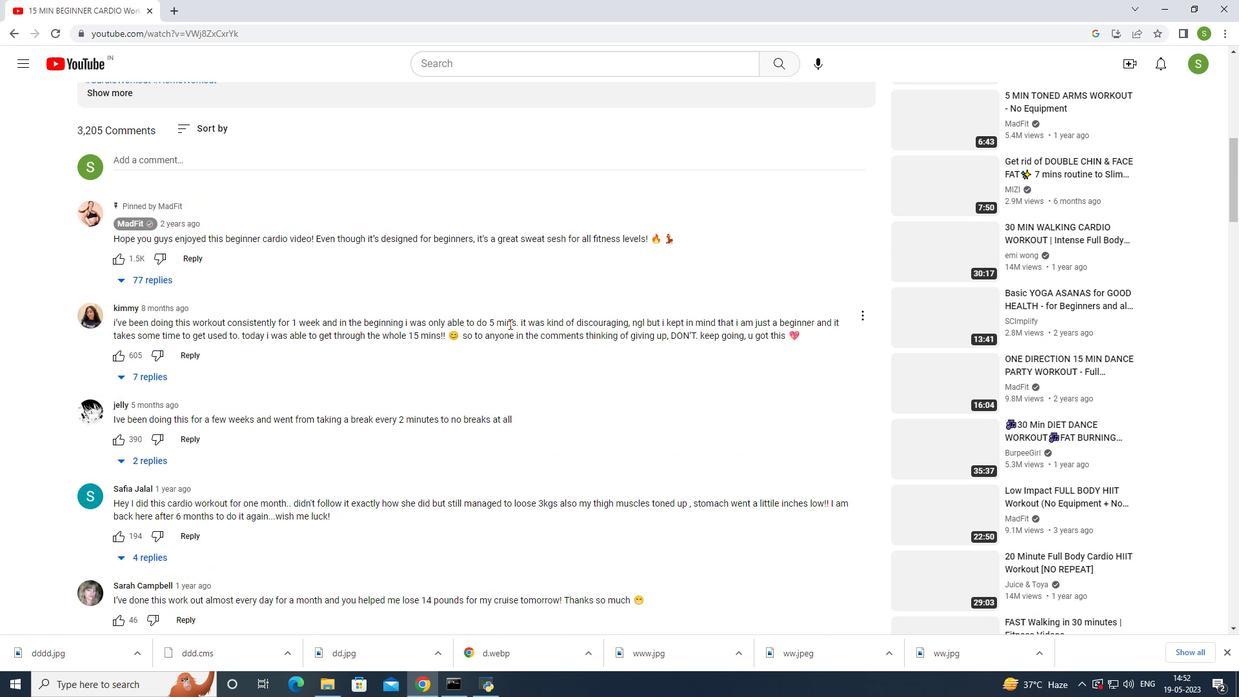 
Action: Mouse scrolled (509, 324) with delta (0, 0)
Screenshot: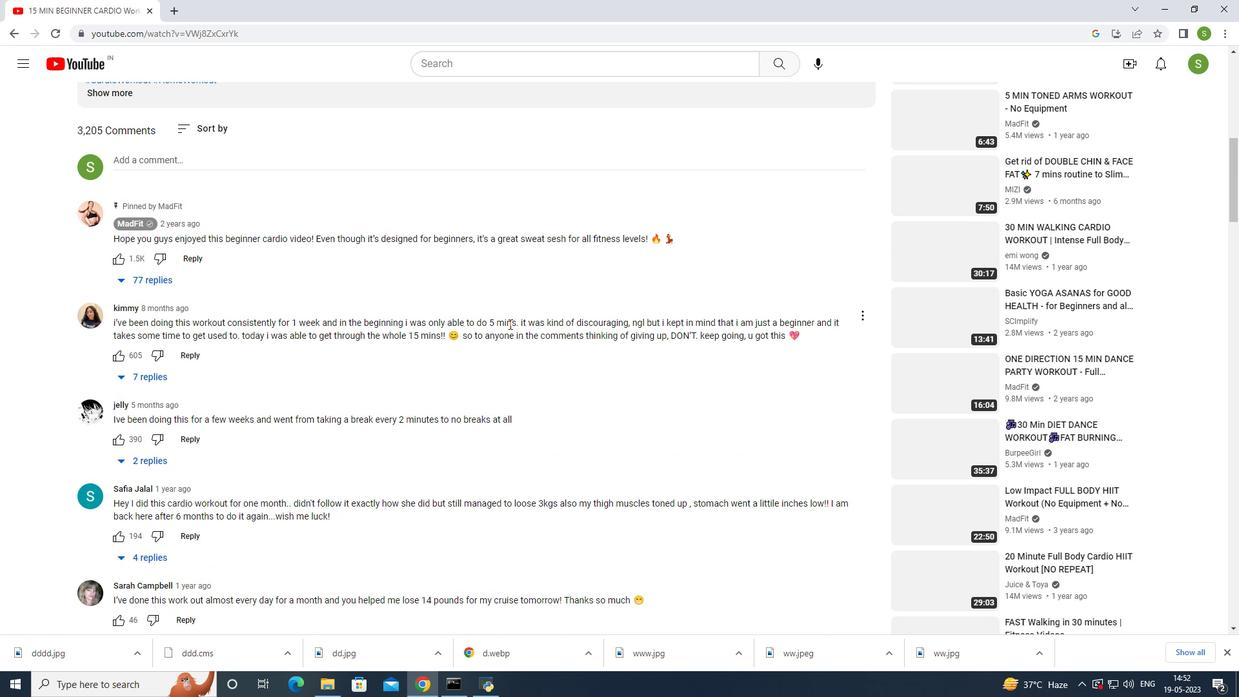 
Action: Mouse scrolled (509, 324) with delta (0, 0)
Screenshot: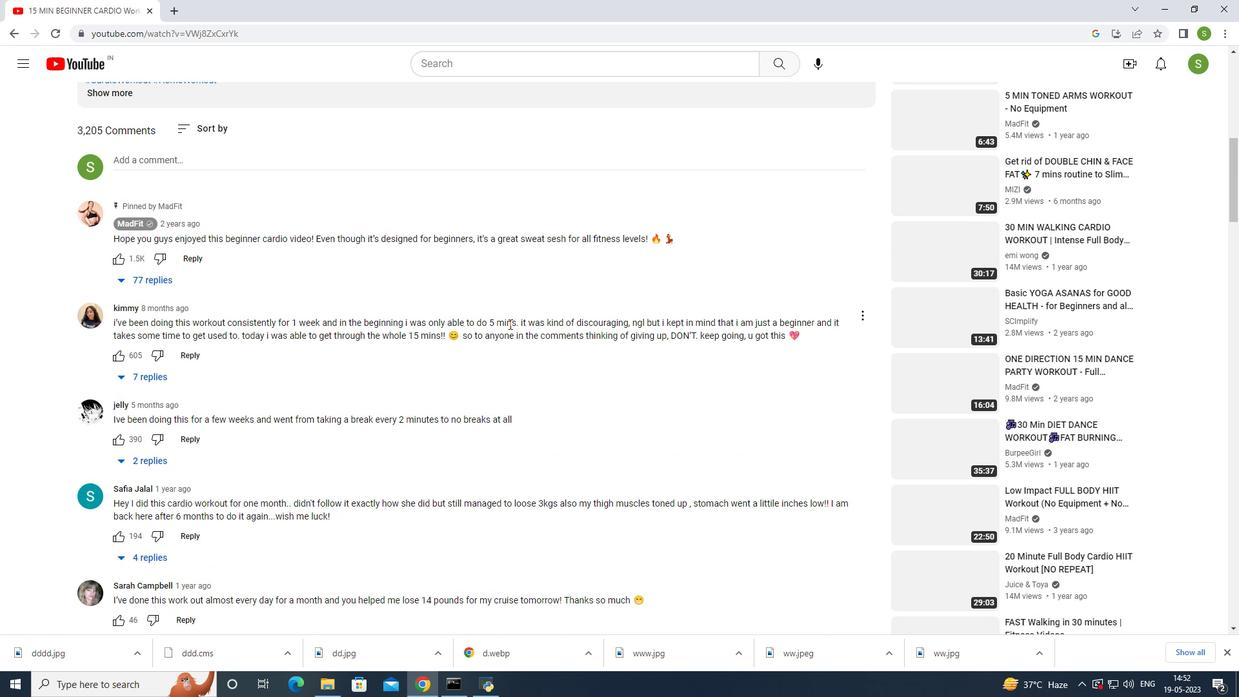 
Action: Mouse scrolled (509, 324) with delta (0, 0)
Screenshot: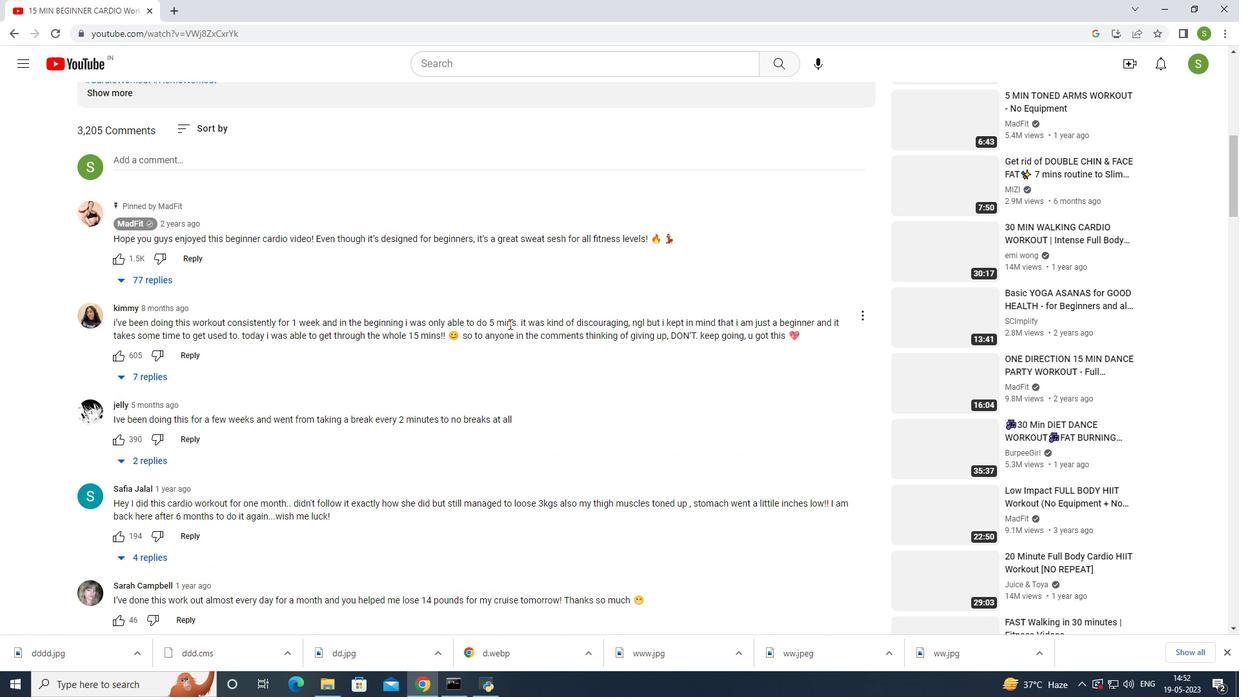 
Action: Mouse scrolled (509, 324) with delta (0, 0)
Screenshot: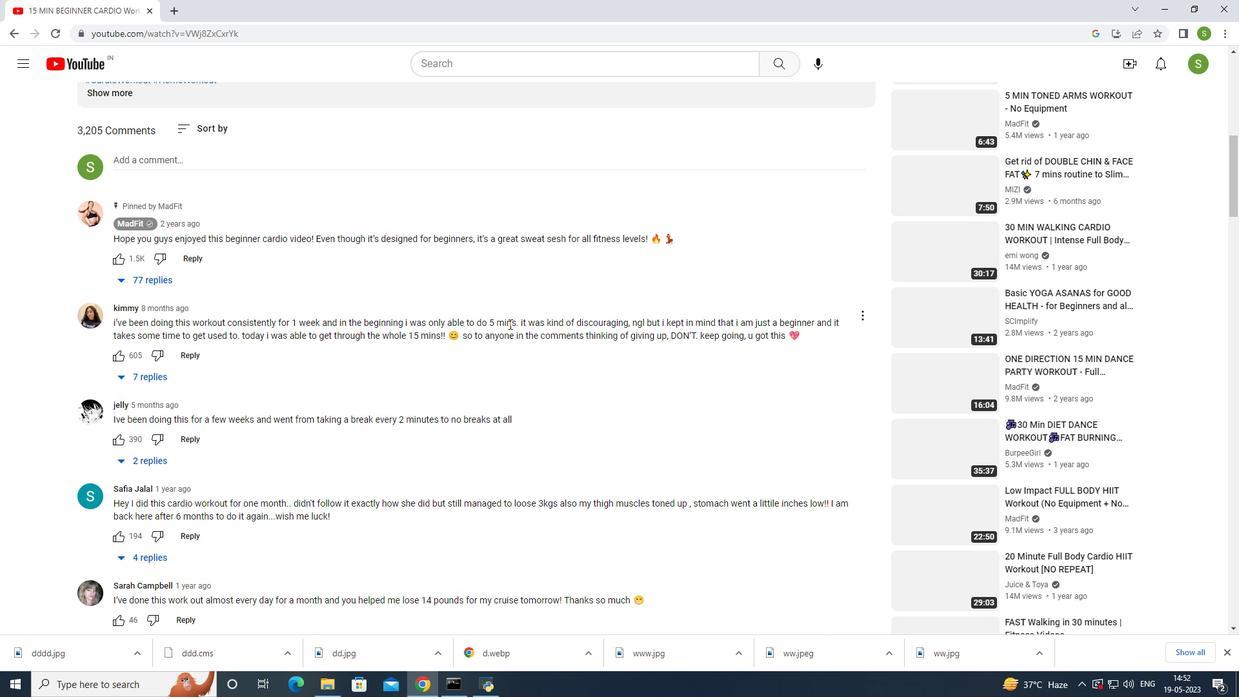 
Action: Mouse scrolled (509, 324) with delta (0, 0)
Screenshot: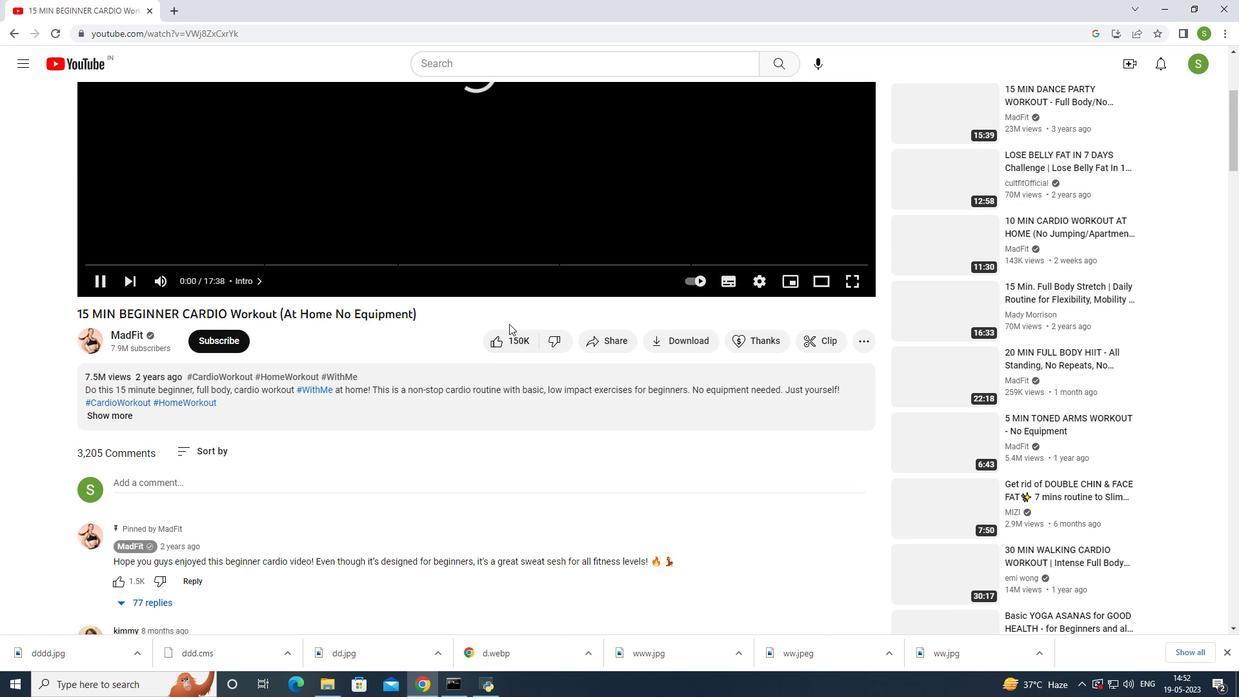 
Action: Mouse scrolled (509, 324) with delta (0, 0)
Screenshot: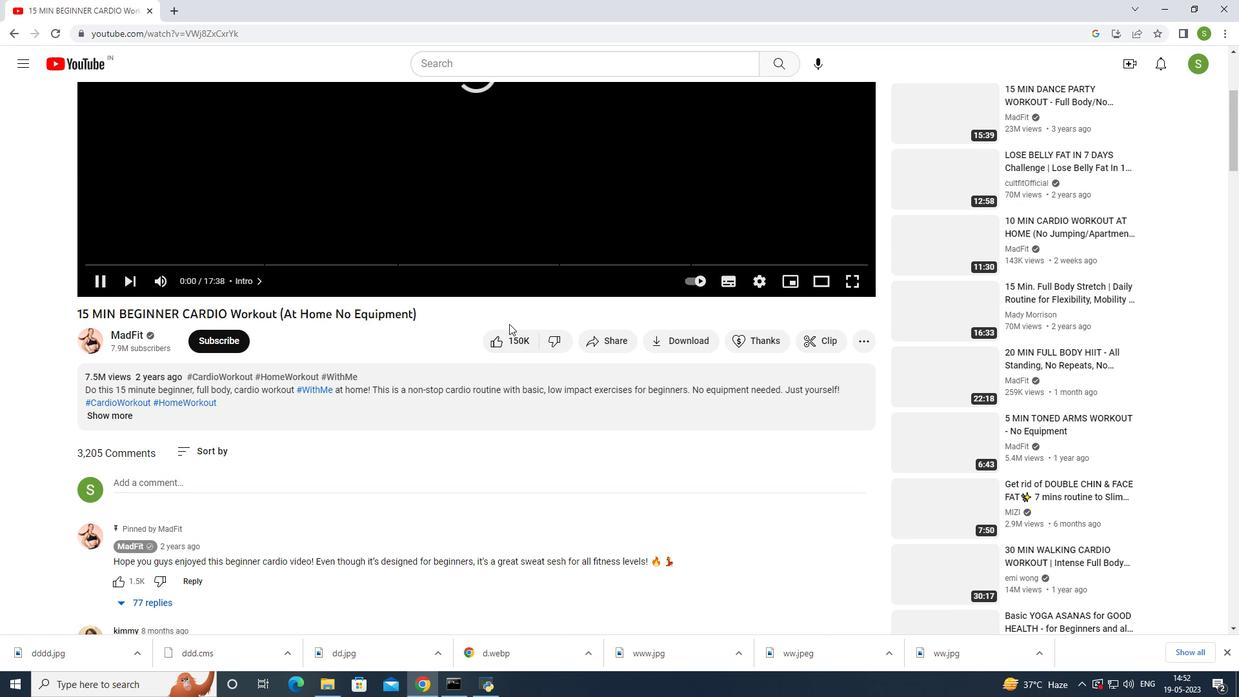 
Action: Mouse scrolled (509, 324) with delta (0, 0)
Screenshot: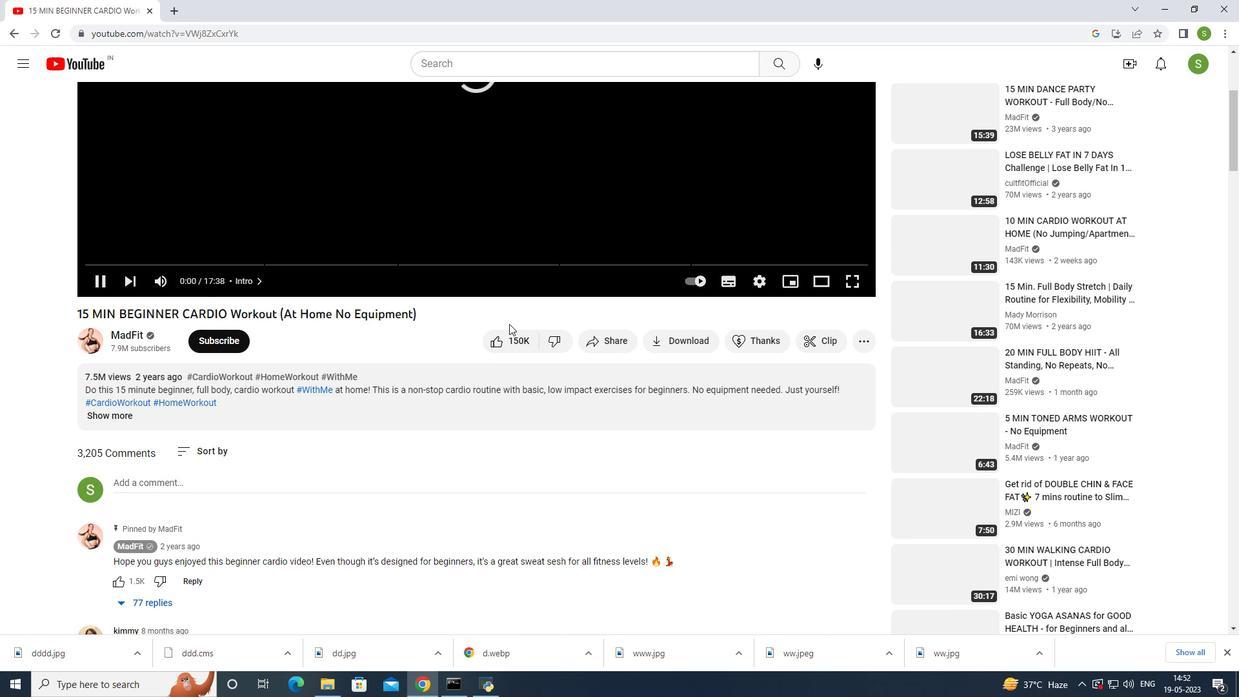 
Action: Mouse scrolled (509, 324) with delta (0, 0)
Screenshot: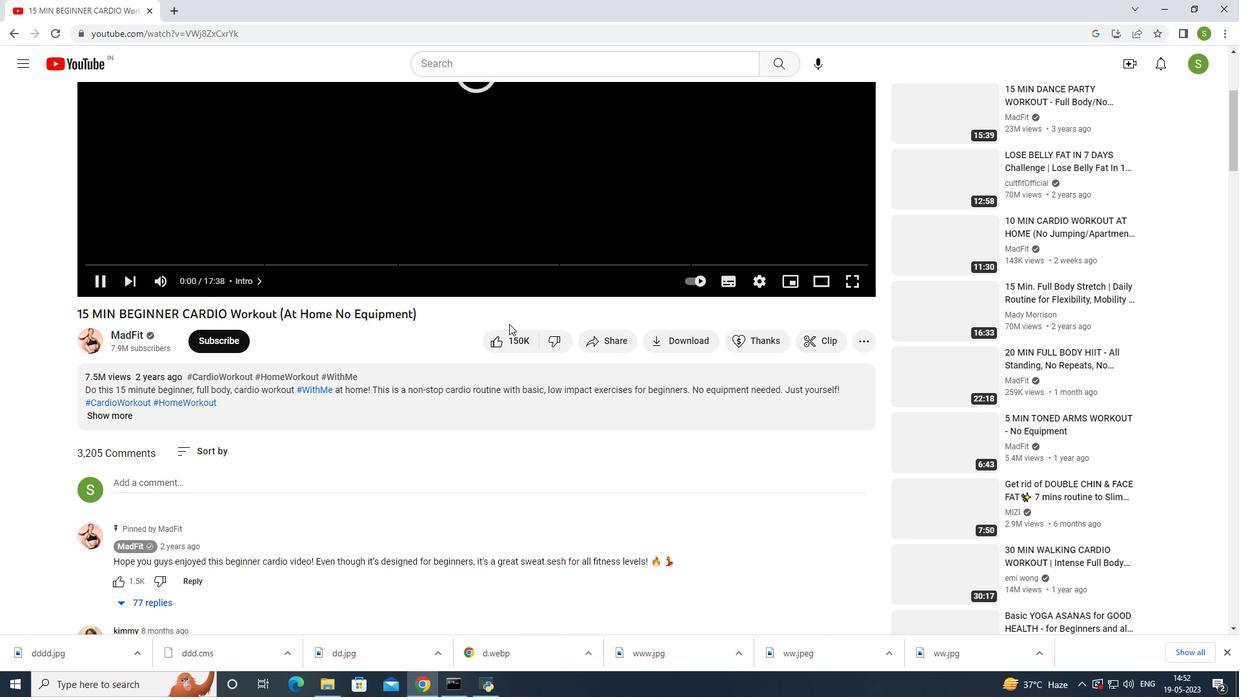 
Action: Mouse scrolled (509, 324) with delta (0, 0)
Screenshot: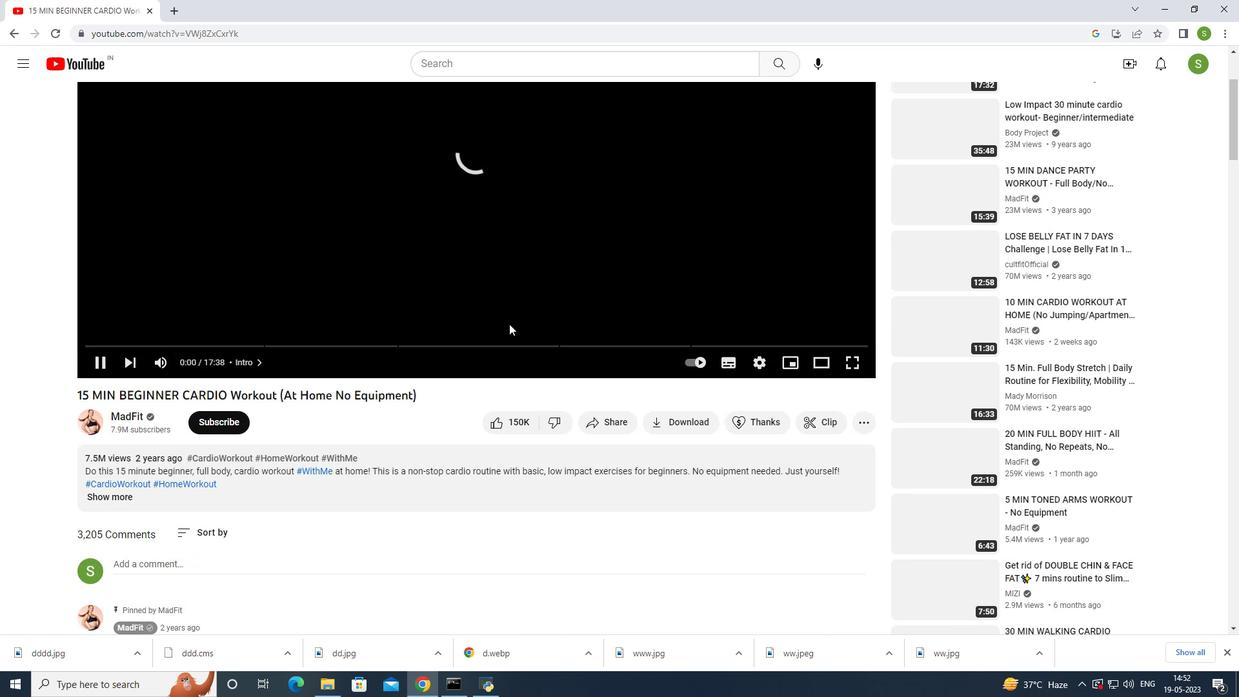 
Action: Mouse scrolled (509, 324) with delta (0, 0)
Screenshot: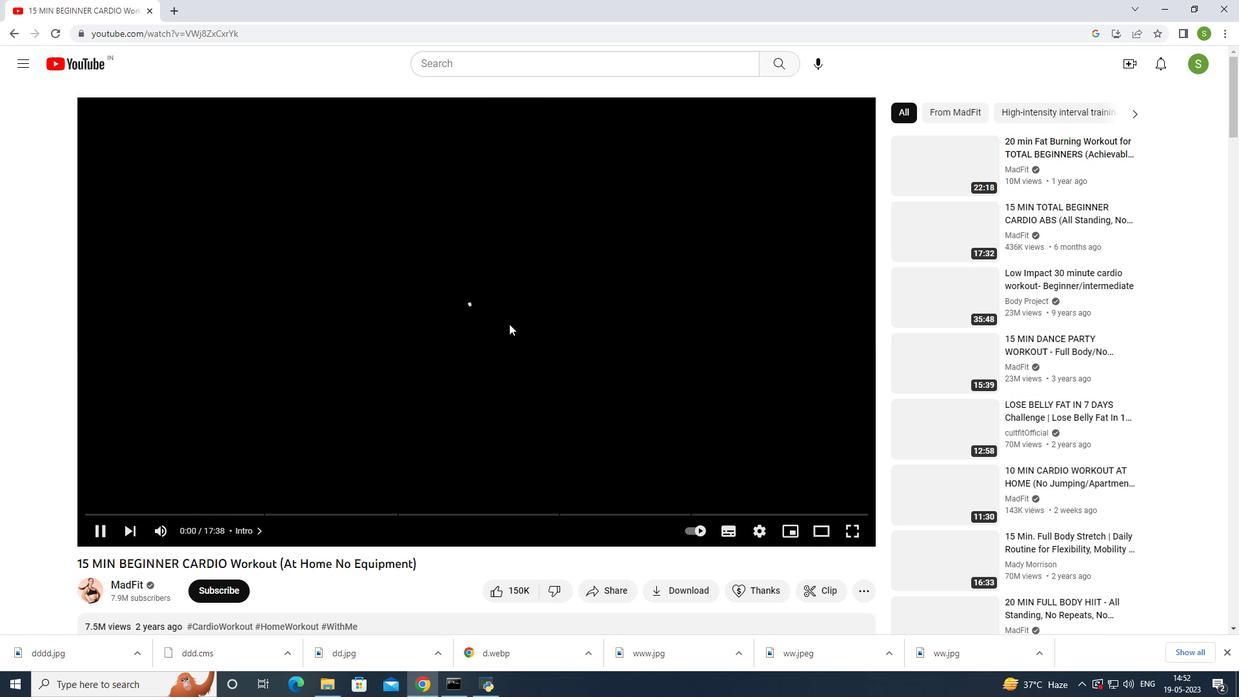 
Action: Mouse scrolled (509, 324) with delta (0, 0)
Screenshot: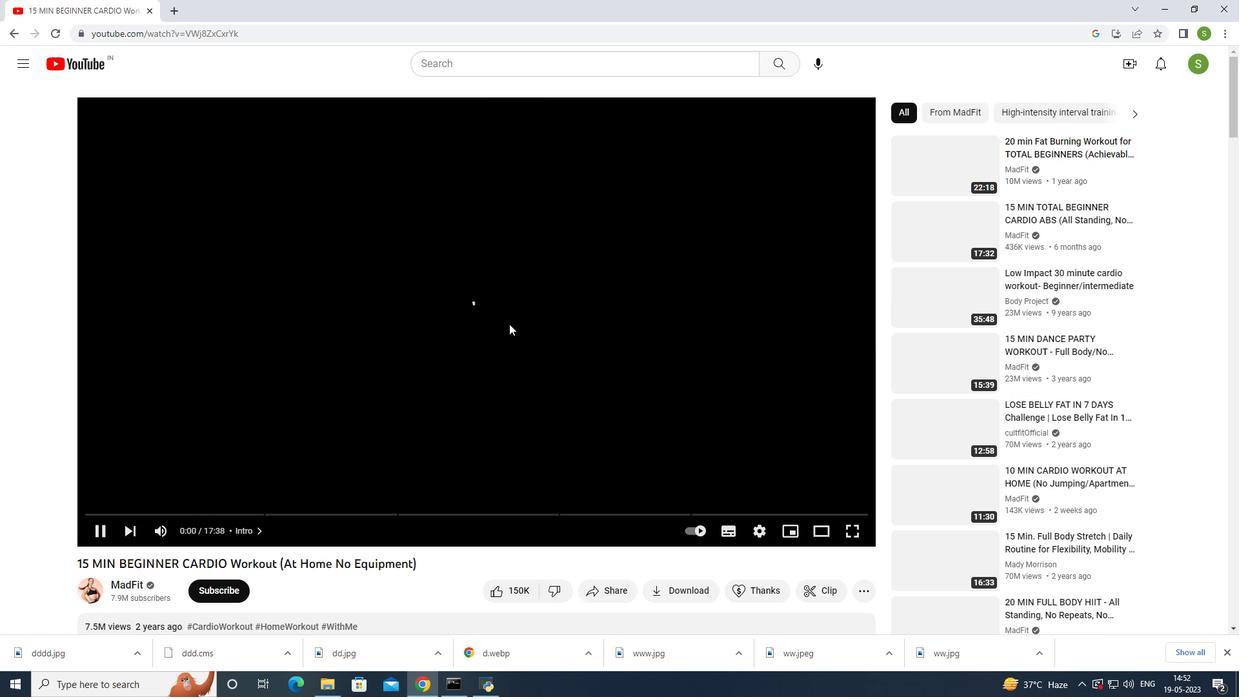 
Action: Mouse scrolled (509, 324) with delta (0, 0)
Screenshot: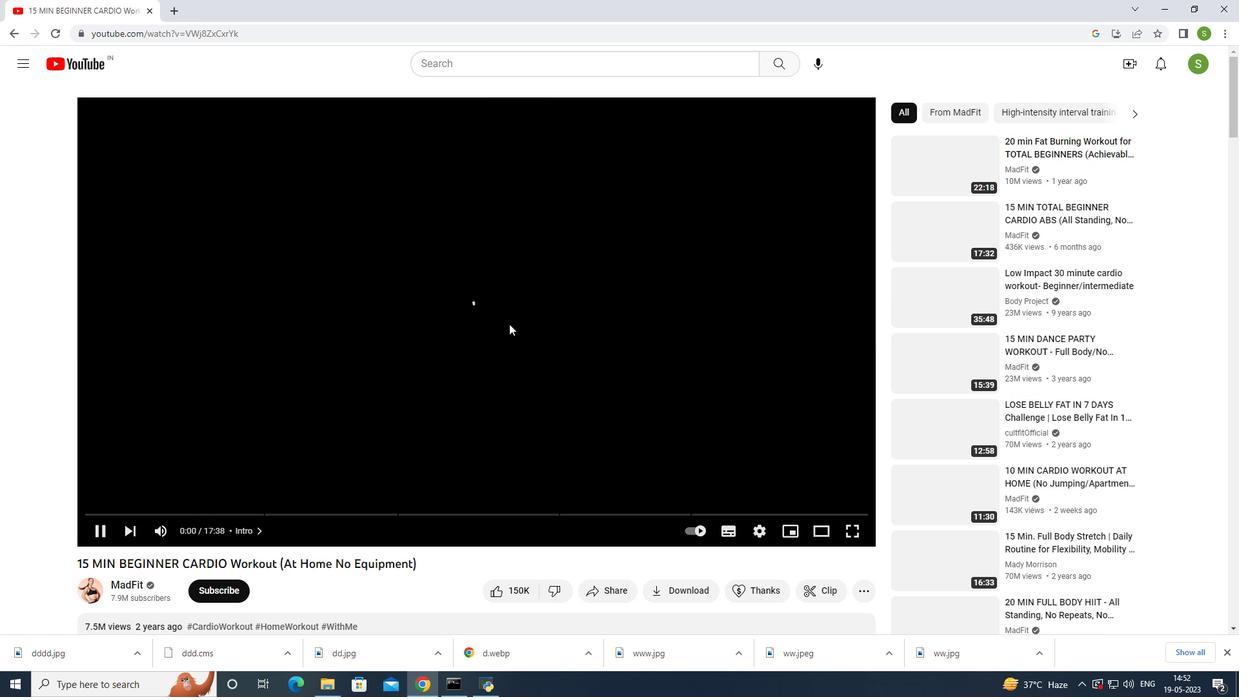 
Action: Mouse scrolled (509, 324) with delta (0, 0)
Screenshot: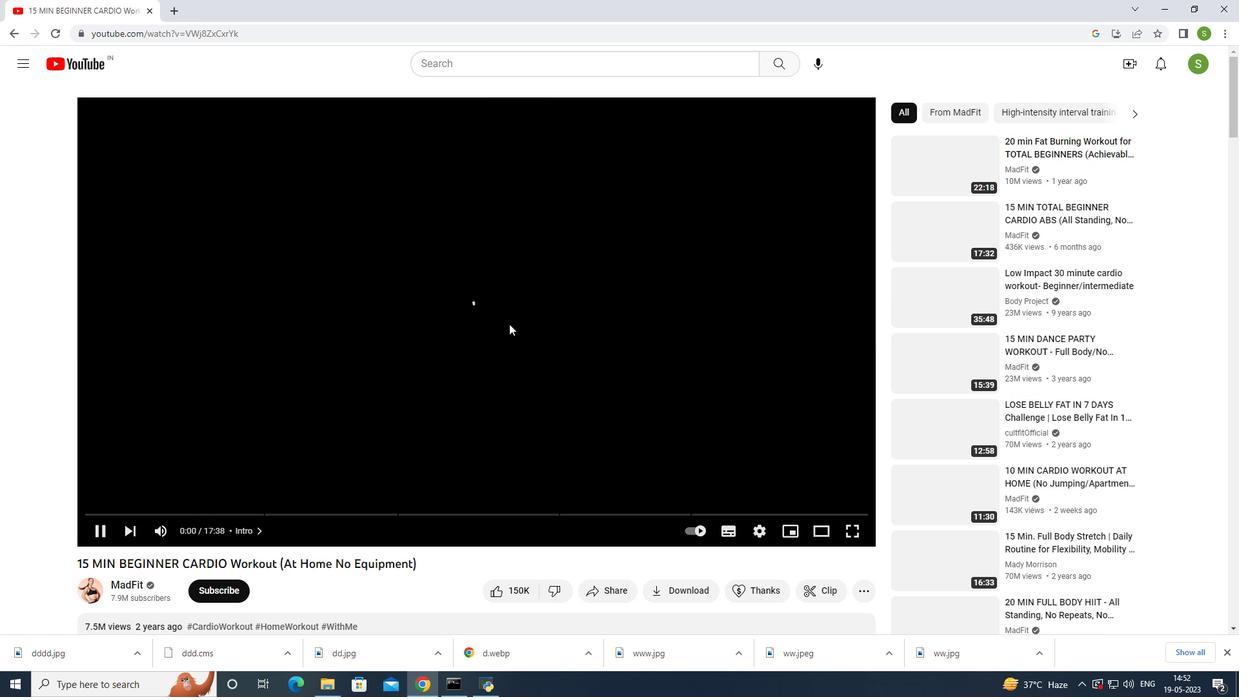 
Action: Mouse scrolled (509, 324) with delta (0, 0)
Screenshot: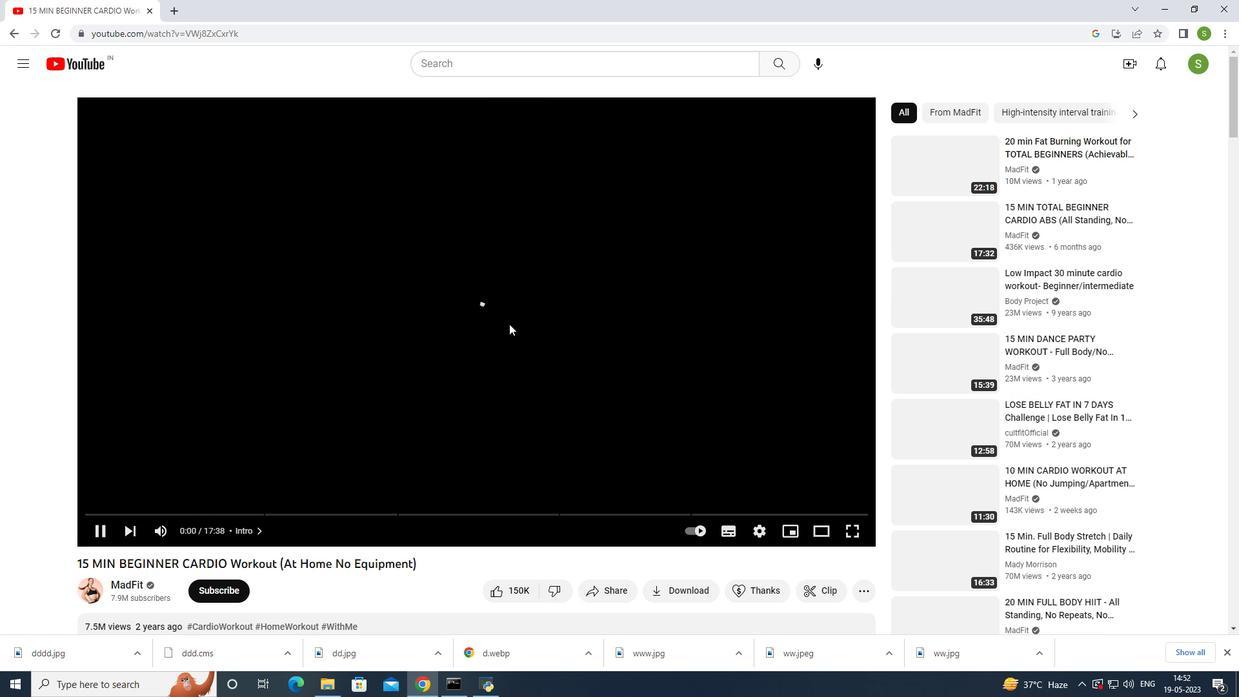 
Action: Mouse scrolled (509, 324) with delta (0, 0)
Screenshot: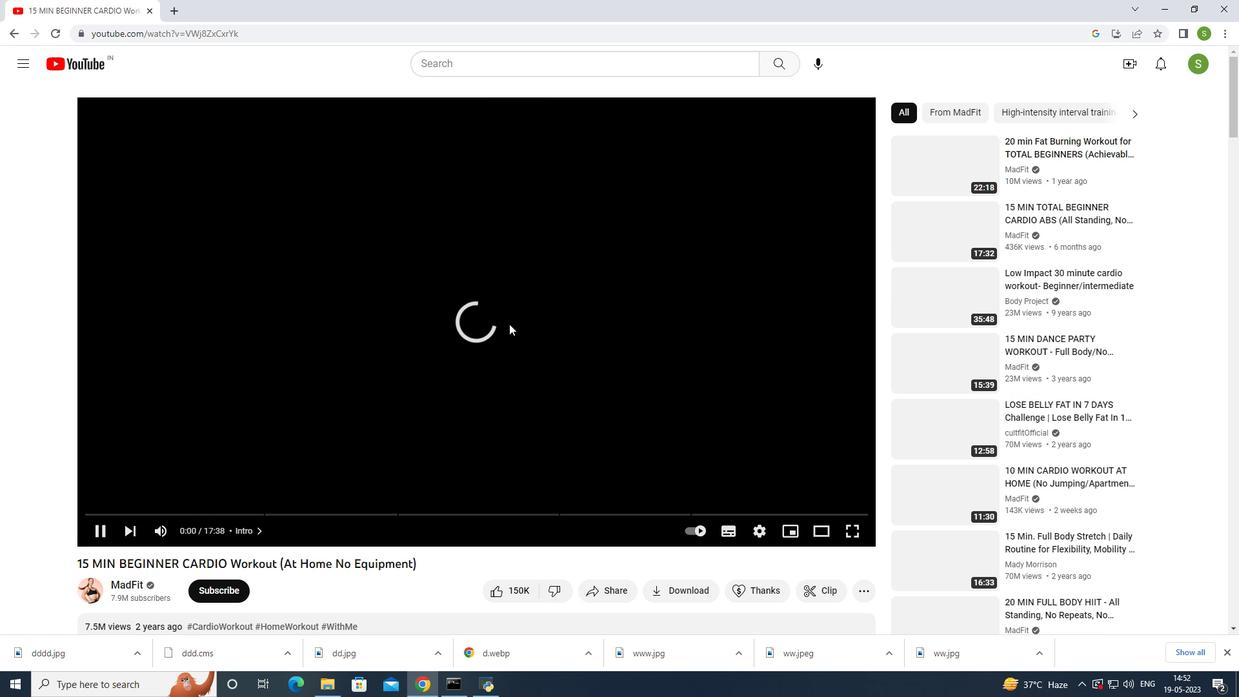 
Action: Mouse scrolled (509, 324) with delta (0, 0)
Screenshot: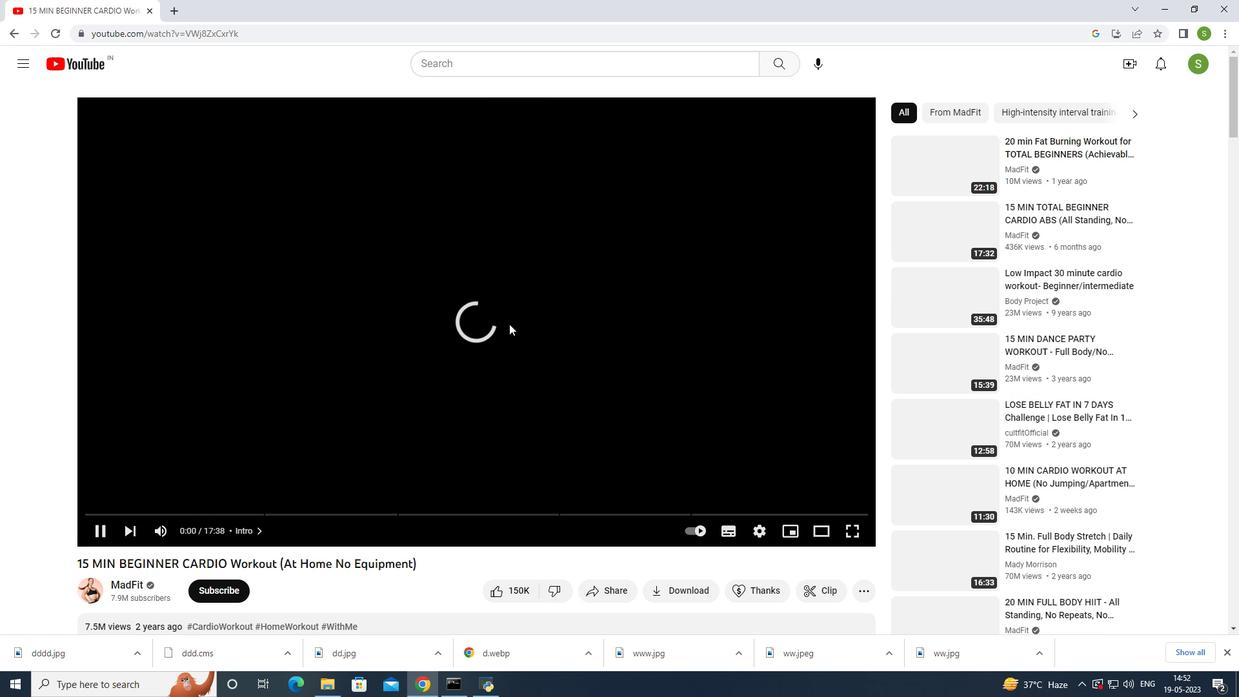 
Action: Mouse scrolled (509, 324) with delta (0, 0)
Screenshot: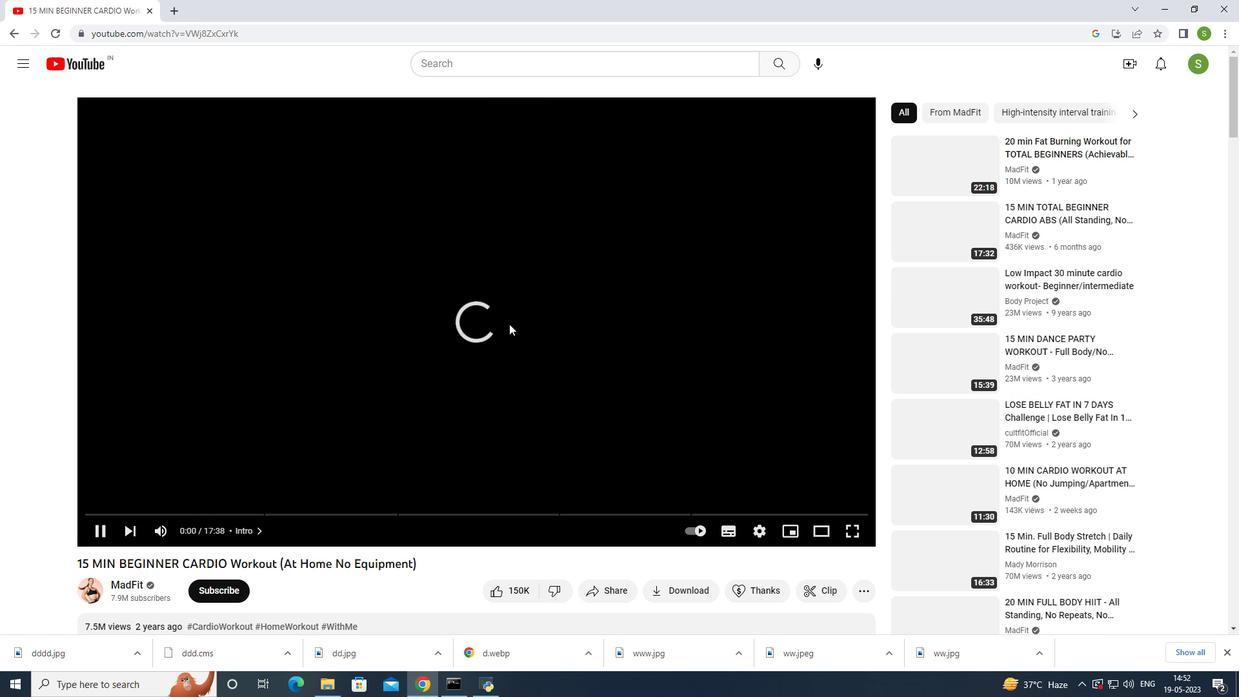 
Action: Mouse scrolled (509, 324) with delta (0, 0)
Screenshot: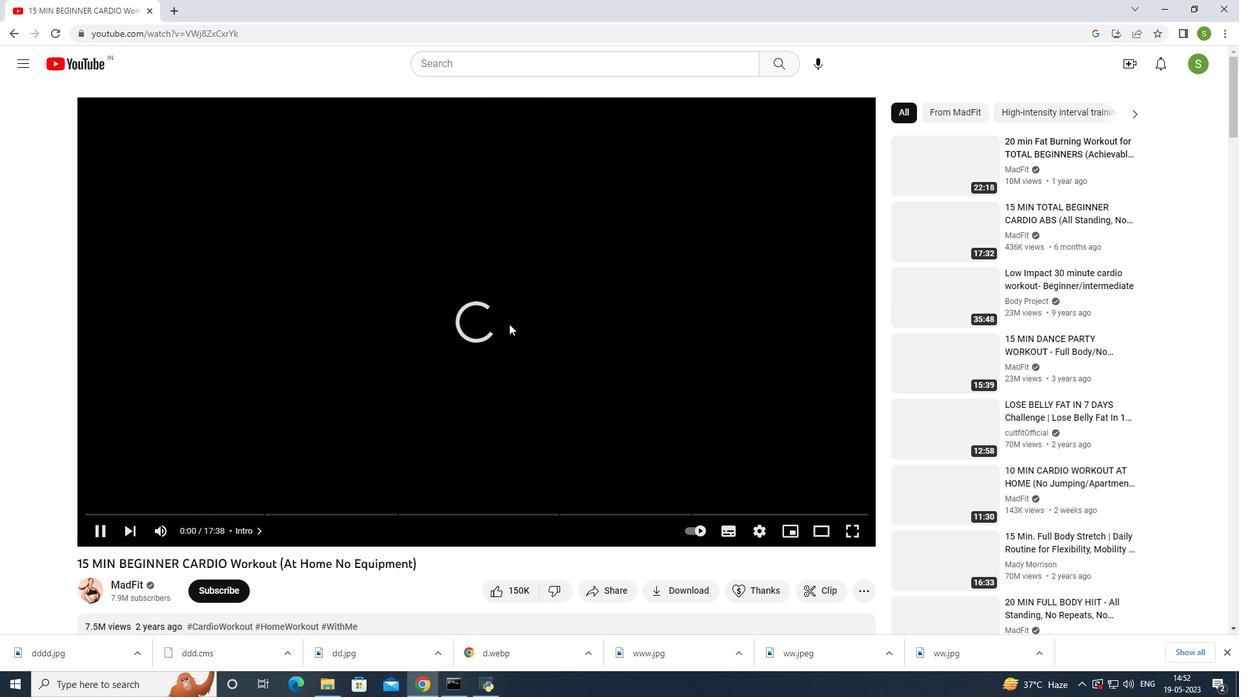 
Action: Mouse scrolled (509, 324) with delta (0, 0)
Screenshot: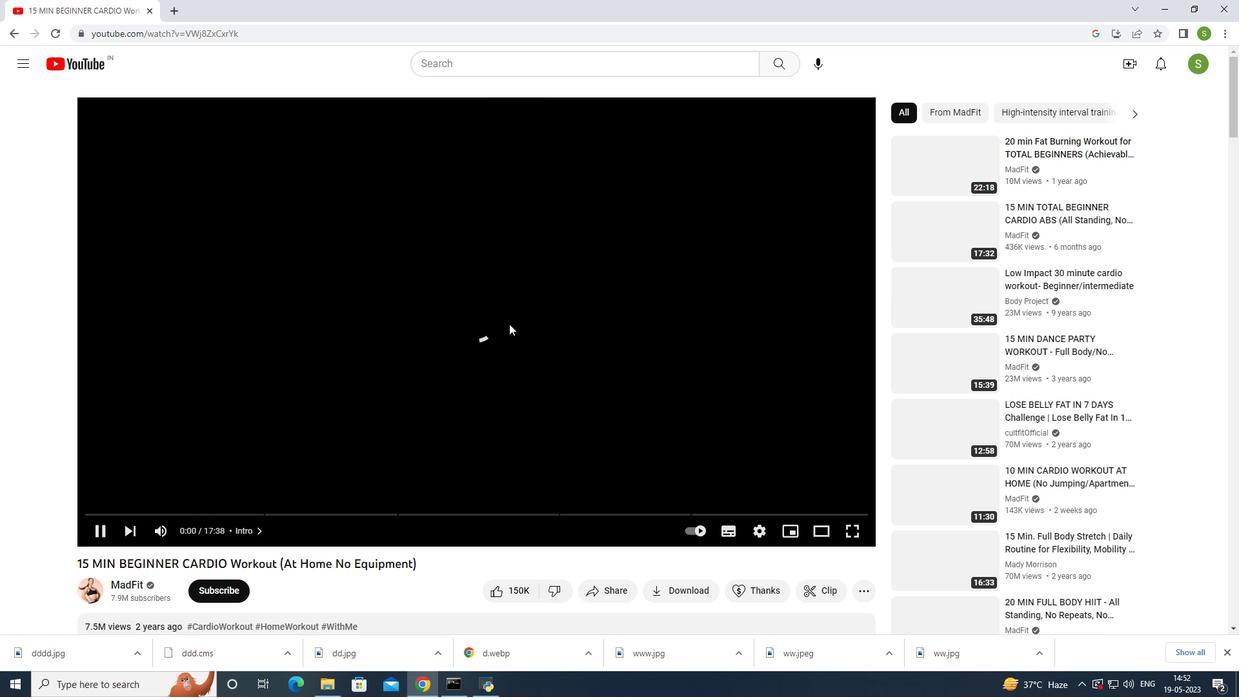 
Action: Mouse scrolled (509, 324) with delta (0, 0)
Screenshot: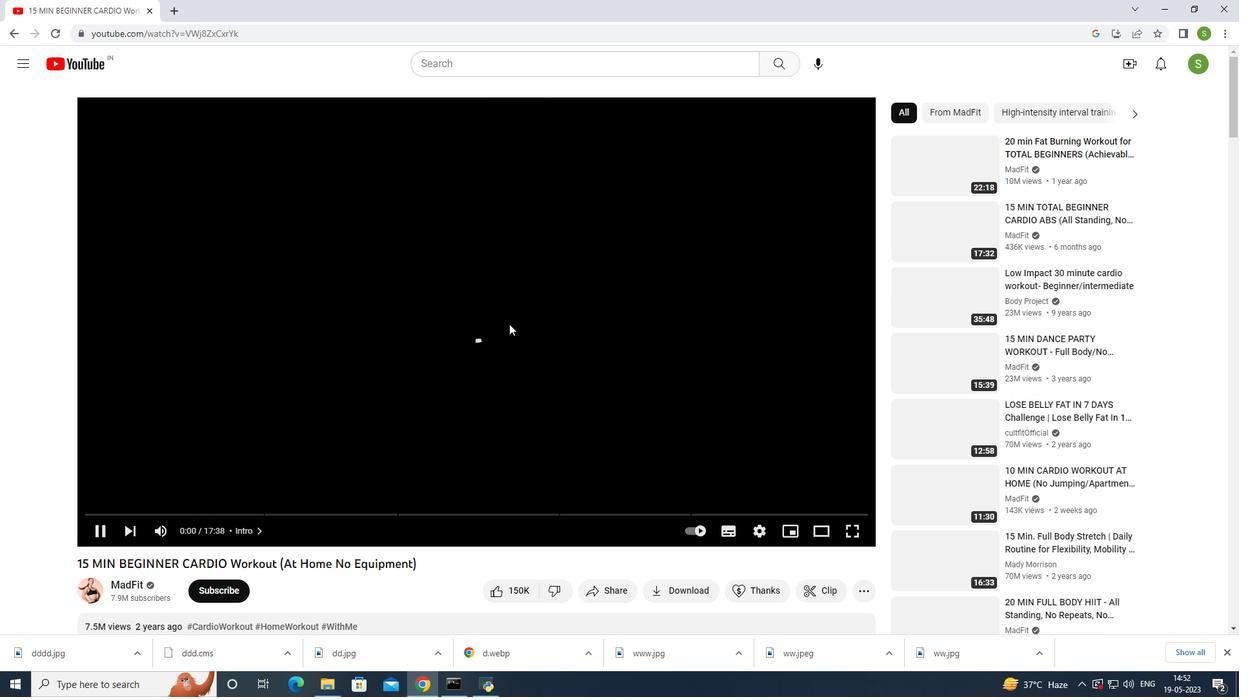 
Action: Mouse scrolled (509, 324) with delta (0, 0)
Screenshot: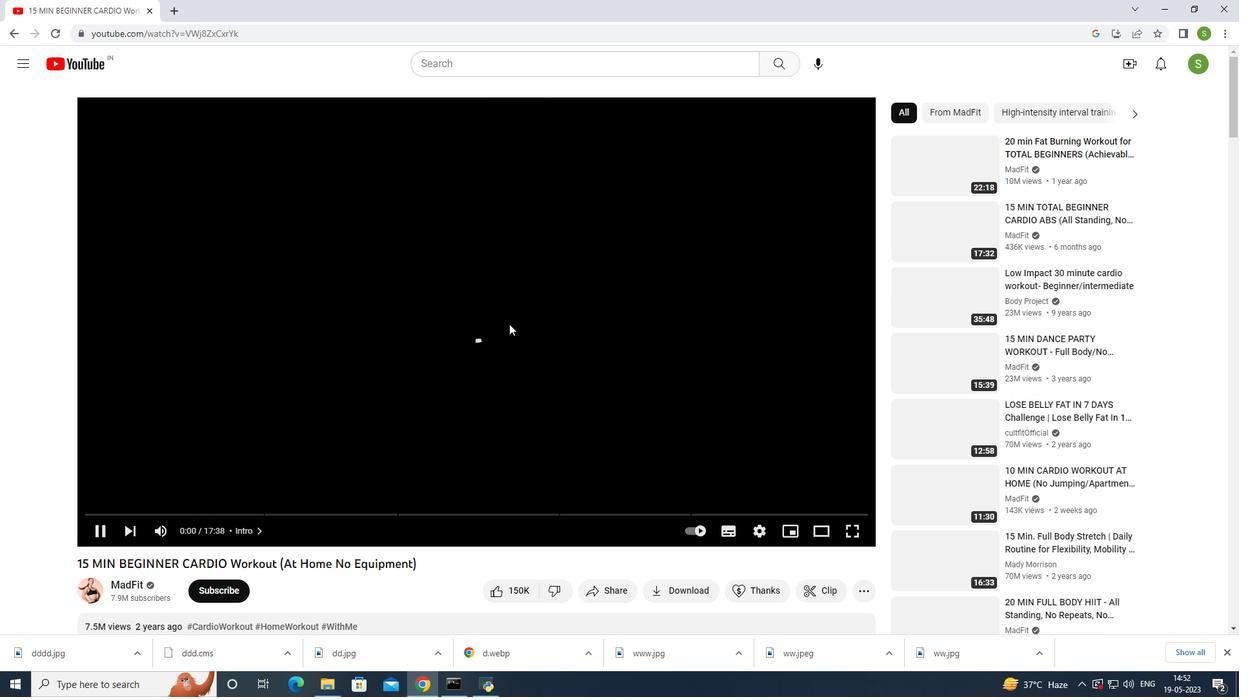 
Action: Mouse scrolled (509, 324) with delta (0, 0)
Screenshot: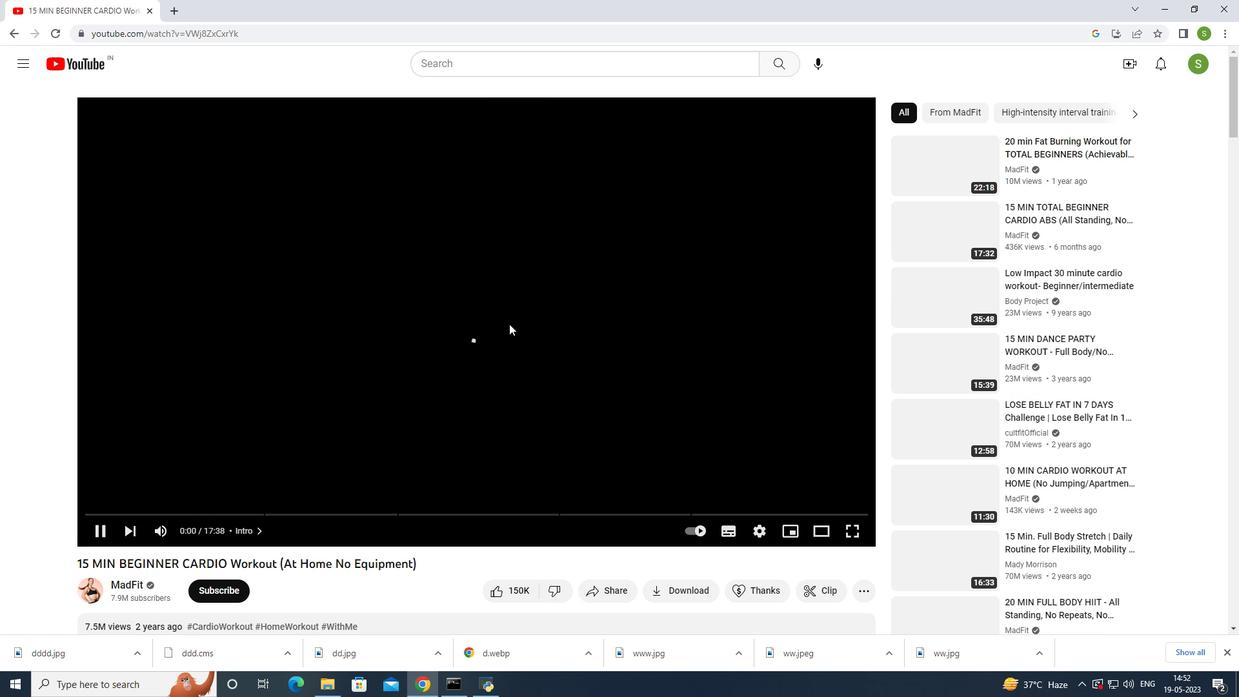 
Action: Mouse scrolled (509, 324) with delta (0, 0)
Screenshot: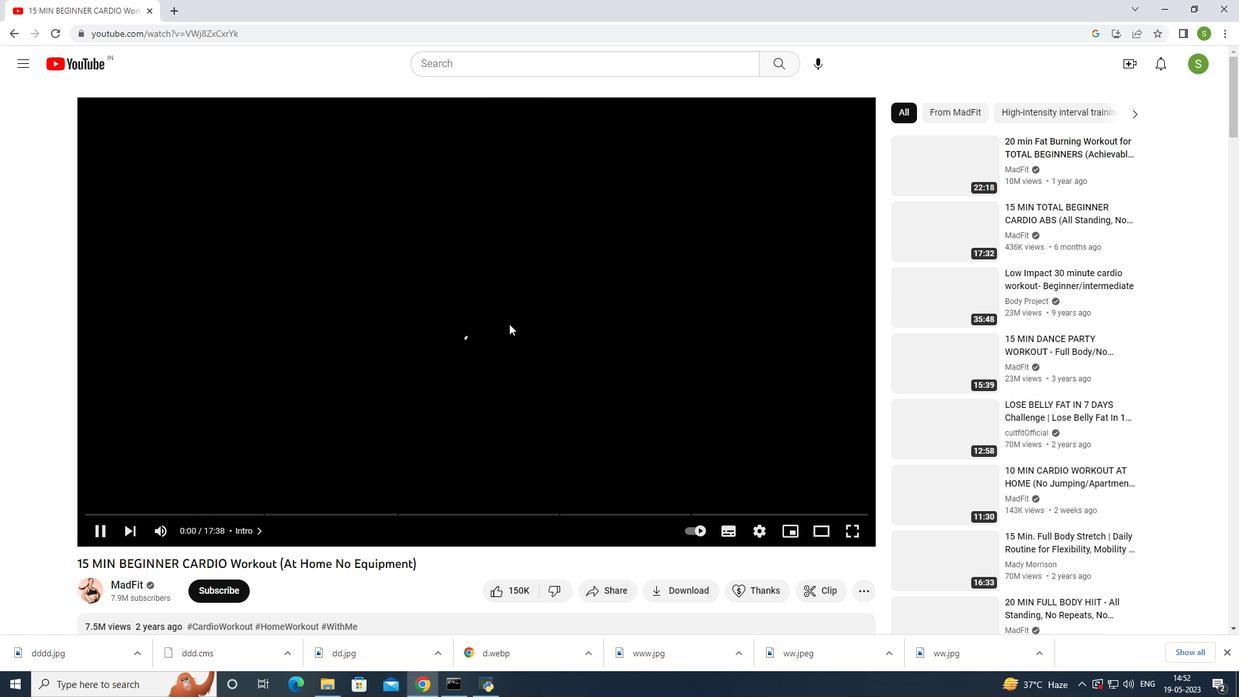 
Action: Mouse scrolled (509, 323) with delta (0, 0)
Screenshot: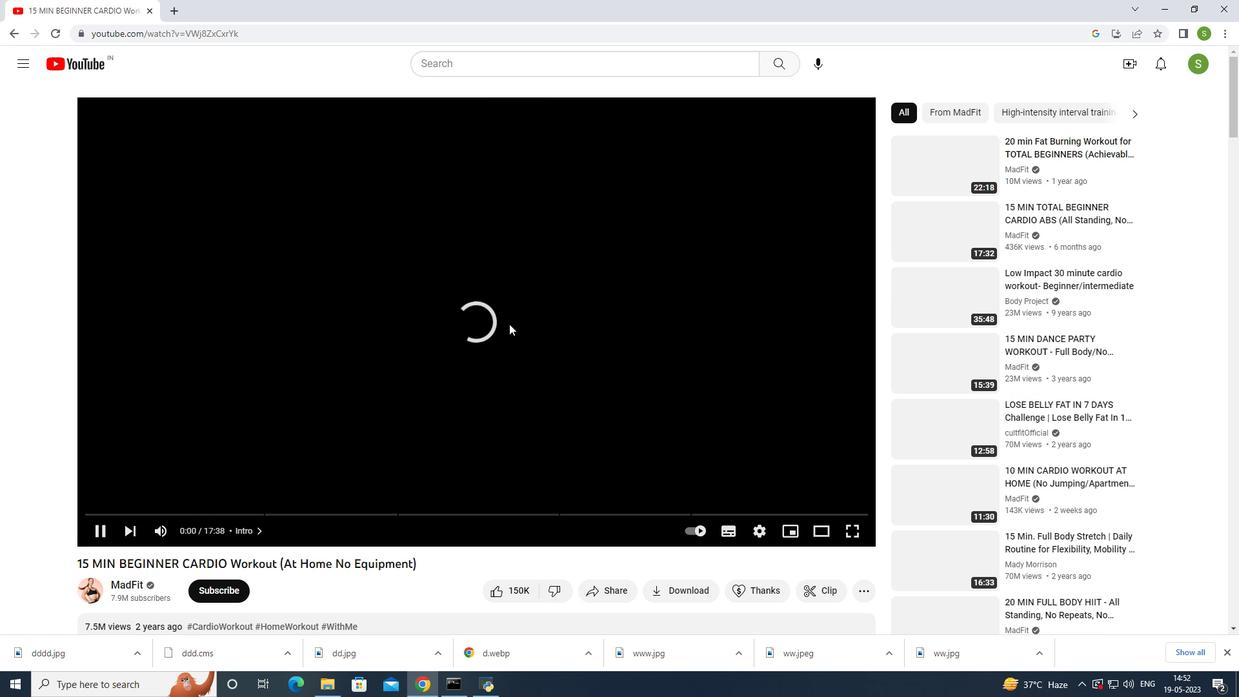 
Action: Mouse scrolled (509, 323) with delta (0, 0)
Screenshot: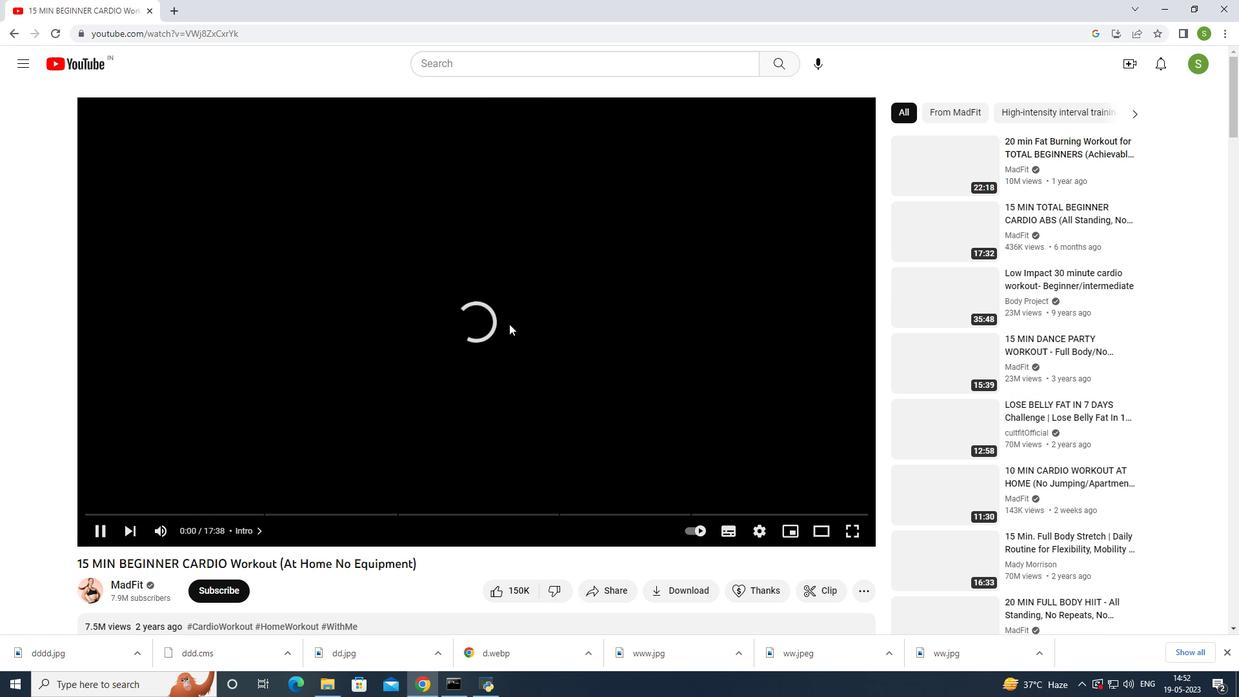 
Action: Mouse scrolled (509, 323) with delta (0, 0)
Screenshot: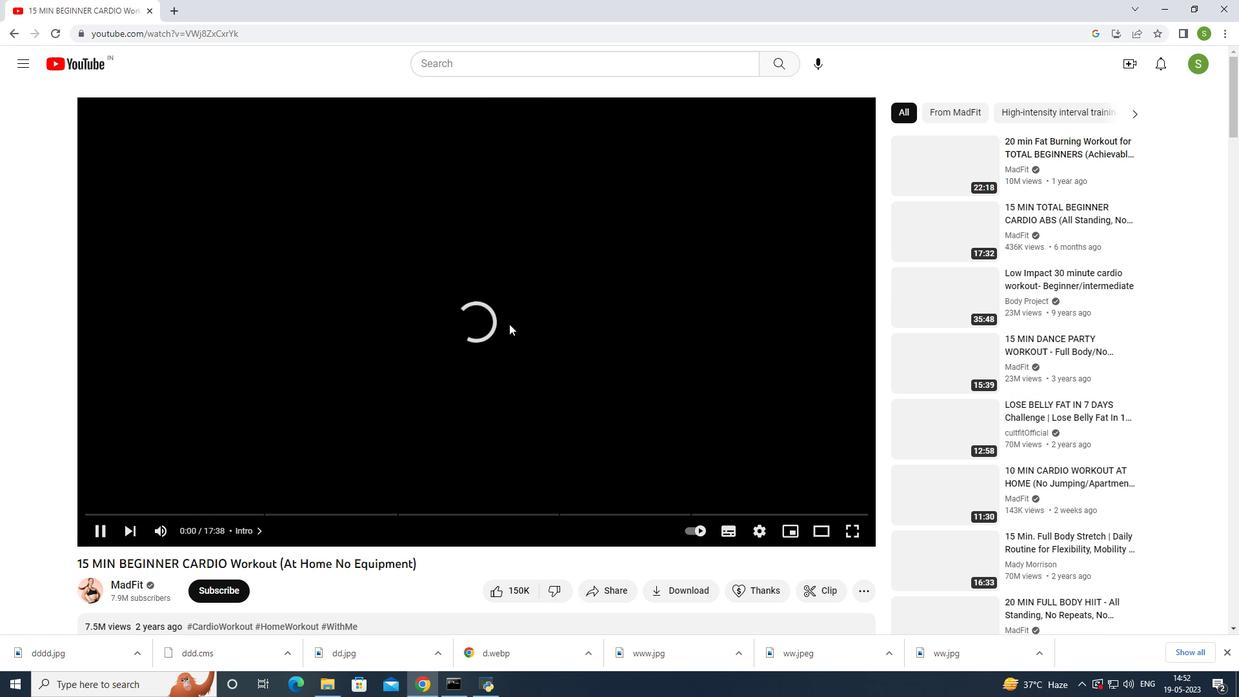 
Action: Mouse scrolled (509, 323) with delta (0, 0)
Screenshot: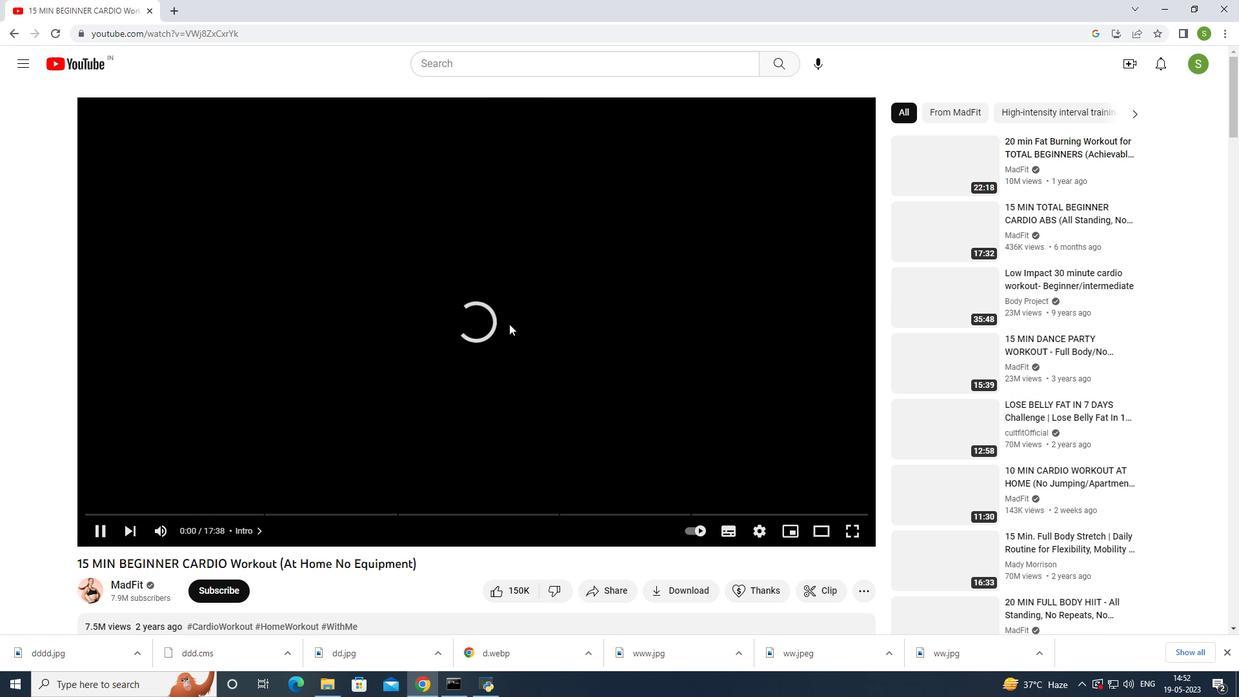 
Action: Mouse scrolled (509, 323) with delta (0, 0)
Screenshot: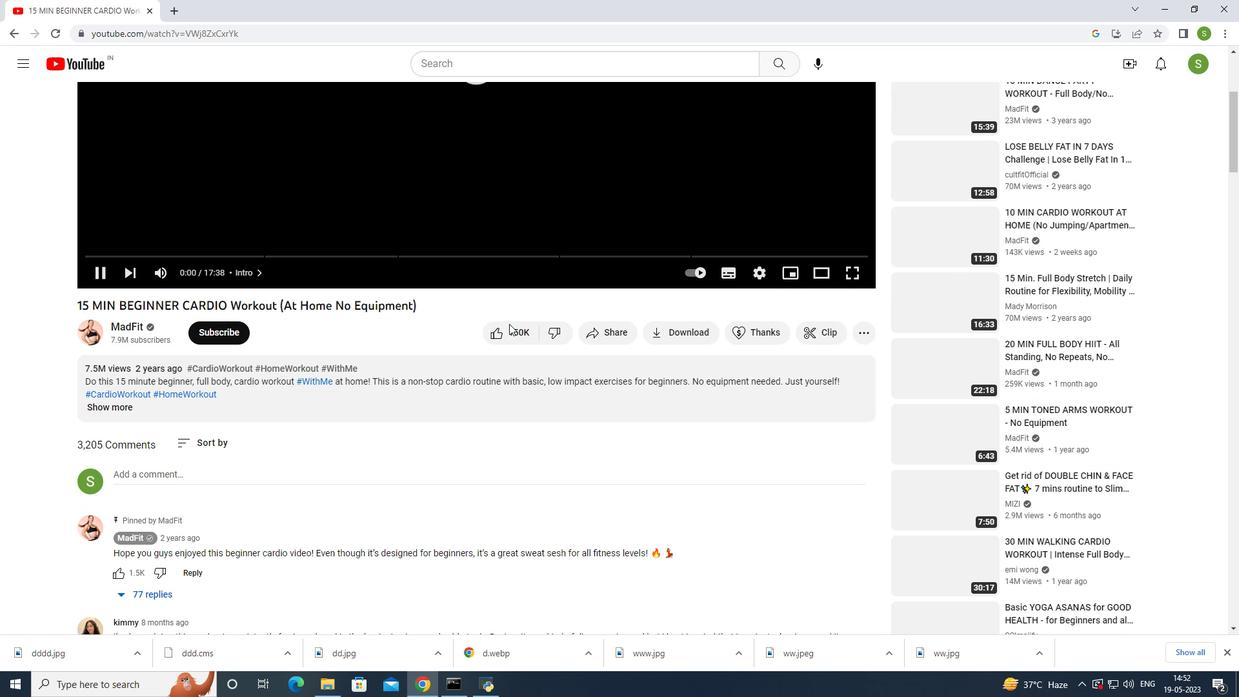
Action: Mouse scrolled (509, 323) with delta (0, 0)
Screenshot: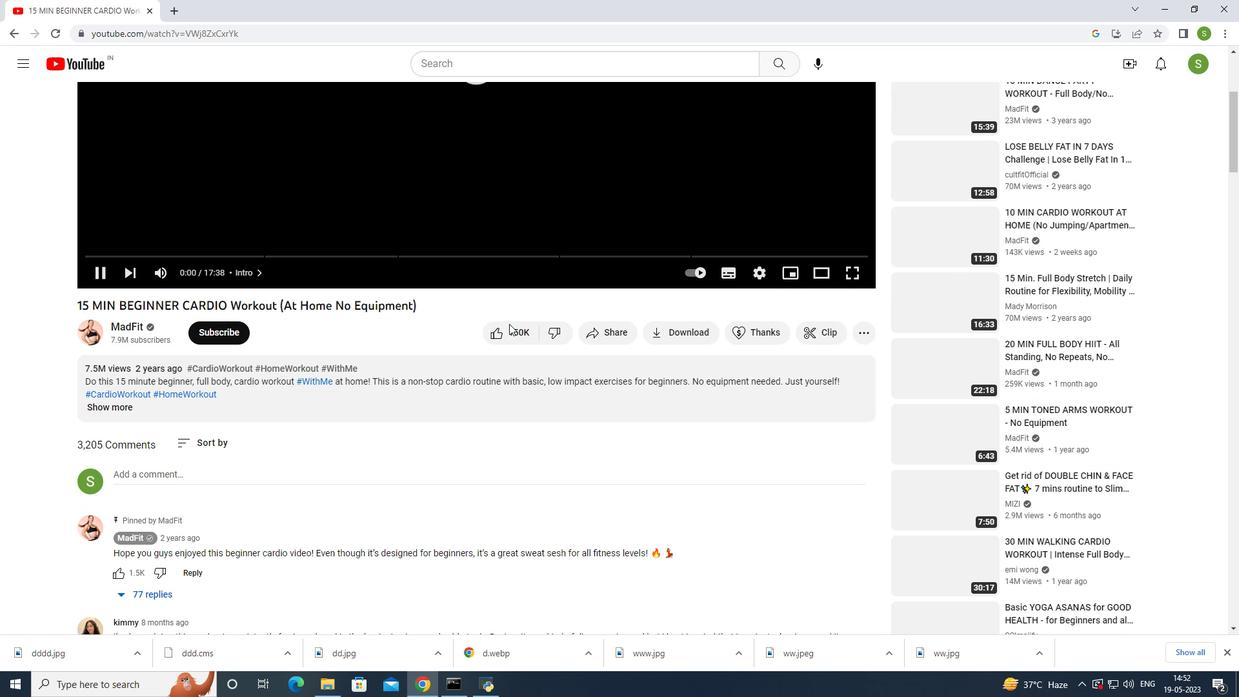 
Action: Mouse scrolled (509, 323) with delta (0, 0)
Screenshot: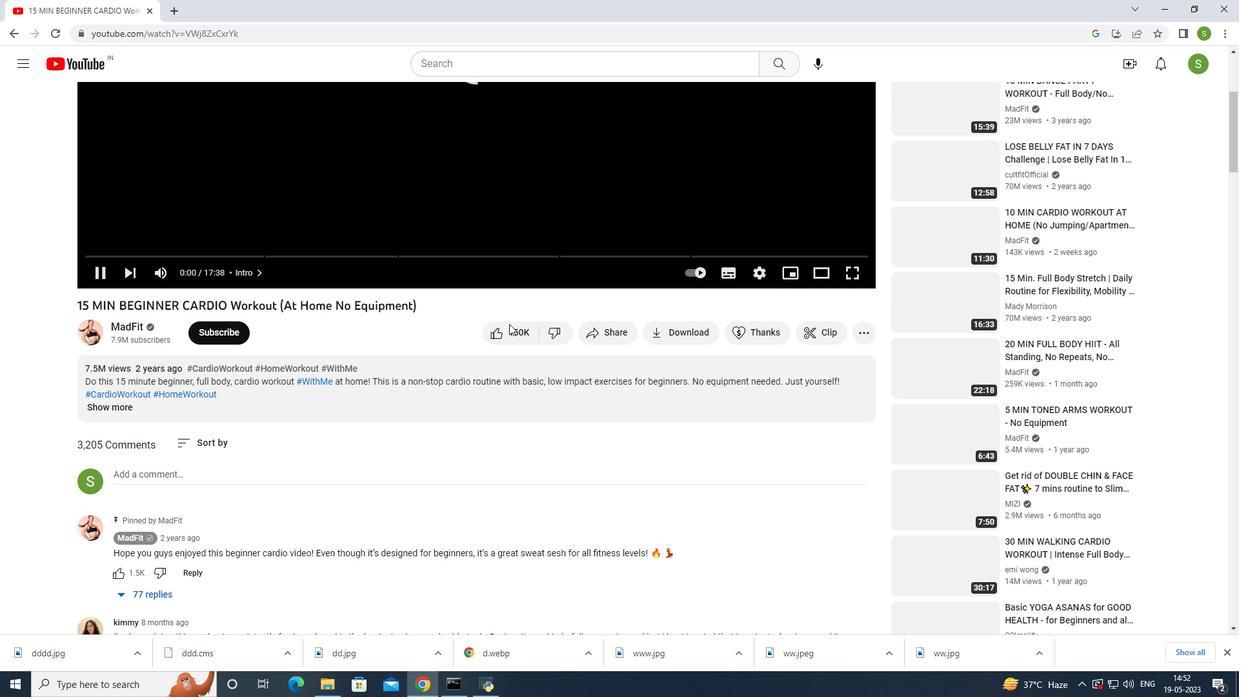 
Action: Mouse scrolled (509, 323) with delta (0, 0)
Screenshot: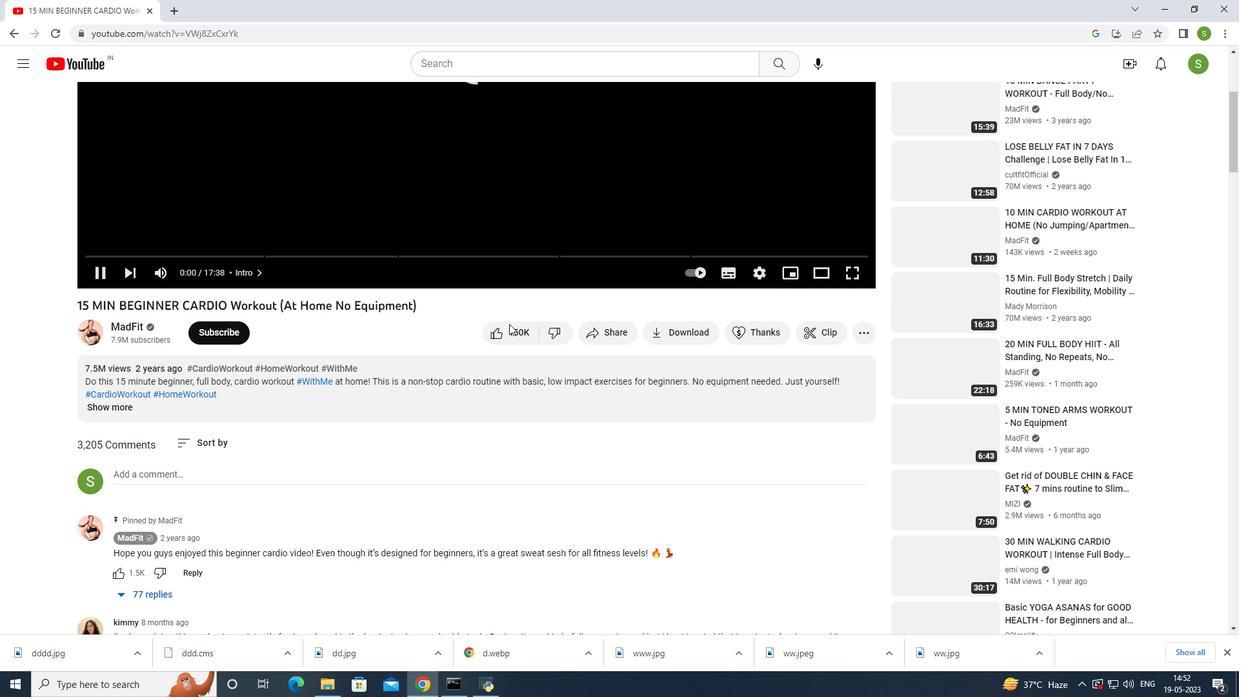 
Action: Mouse moved to (492, 355)
Screenshot: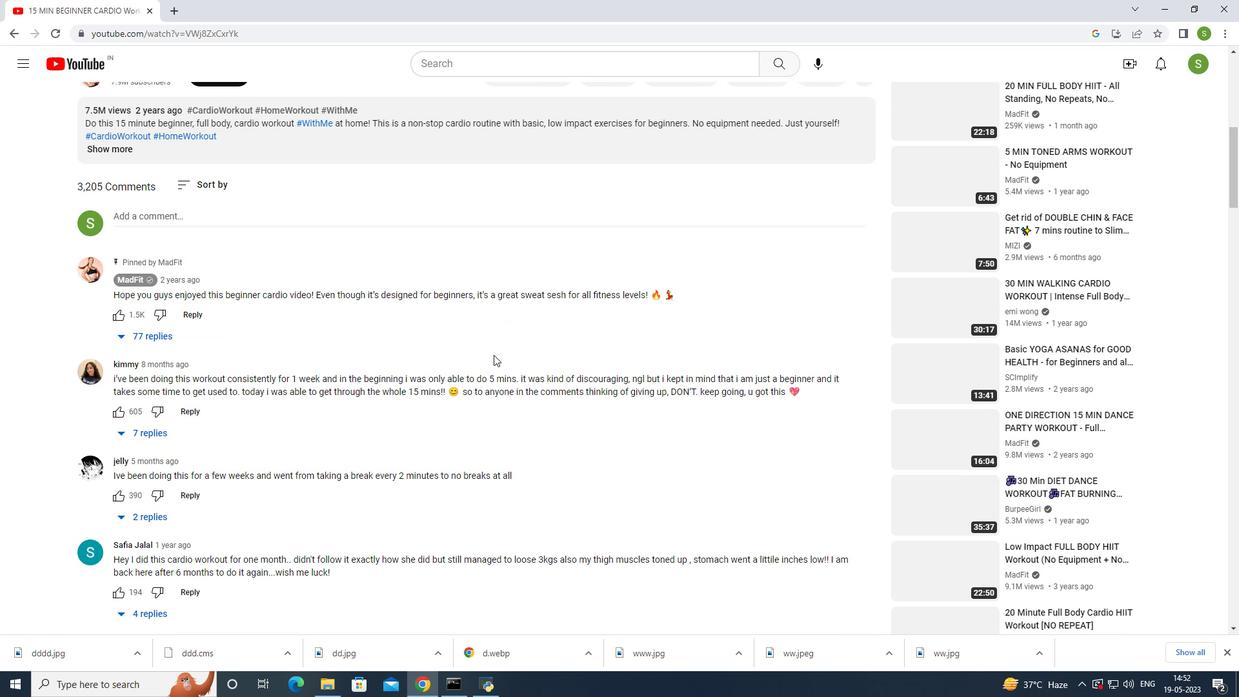 
Action: Mouse scrolled (492, 355) with delta (0, 0)
Screenshot: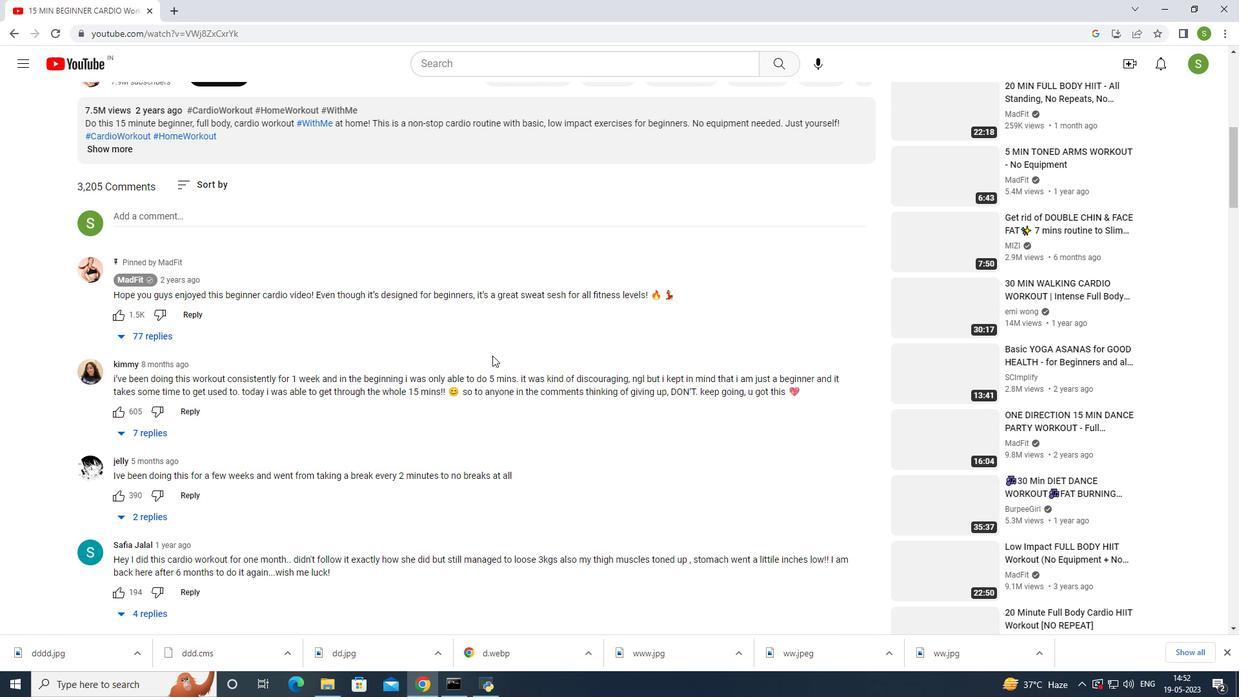 
Action: Mouse moved to (486, 362)
Screenshot: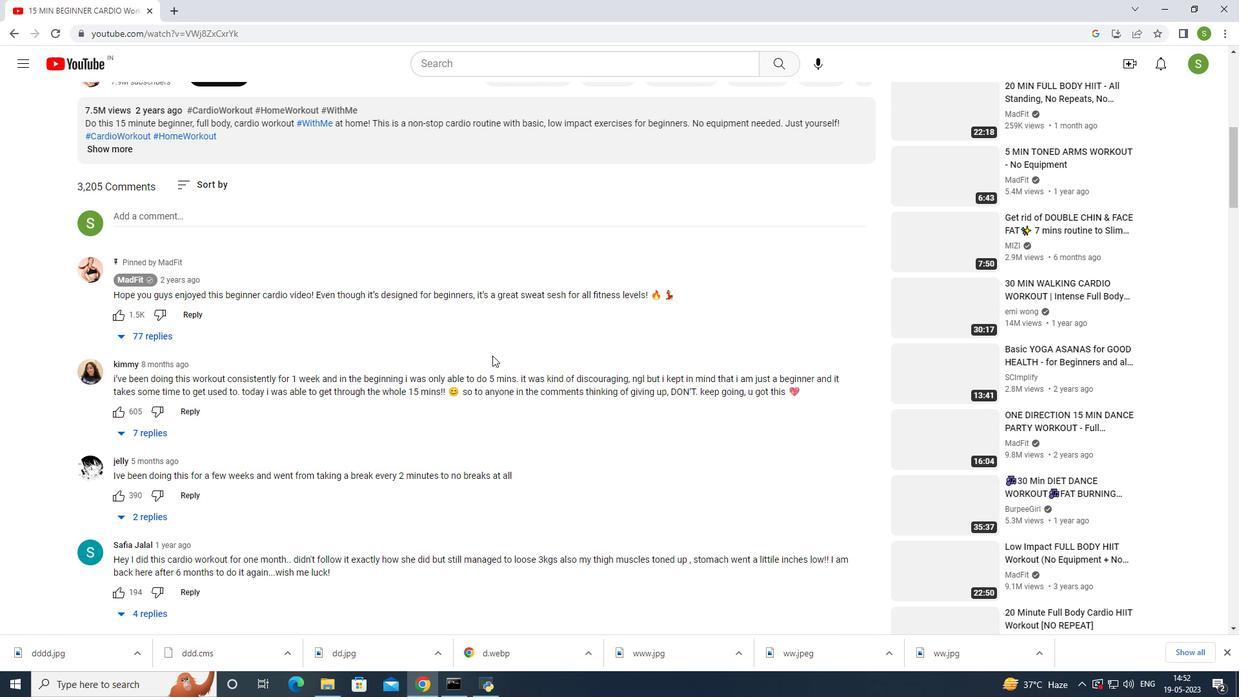 
Action: Mouse scrolled (486, 362) with delta (0, 0)
Screenshot: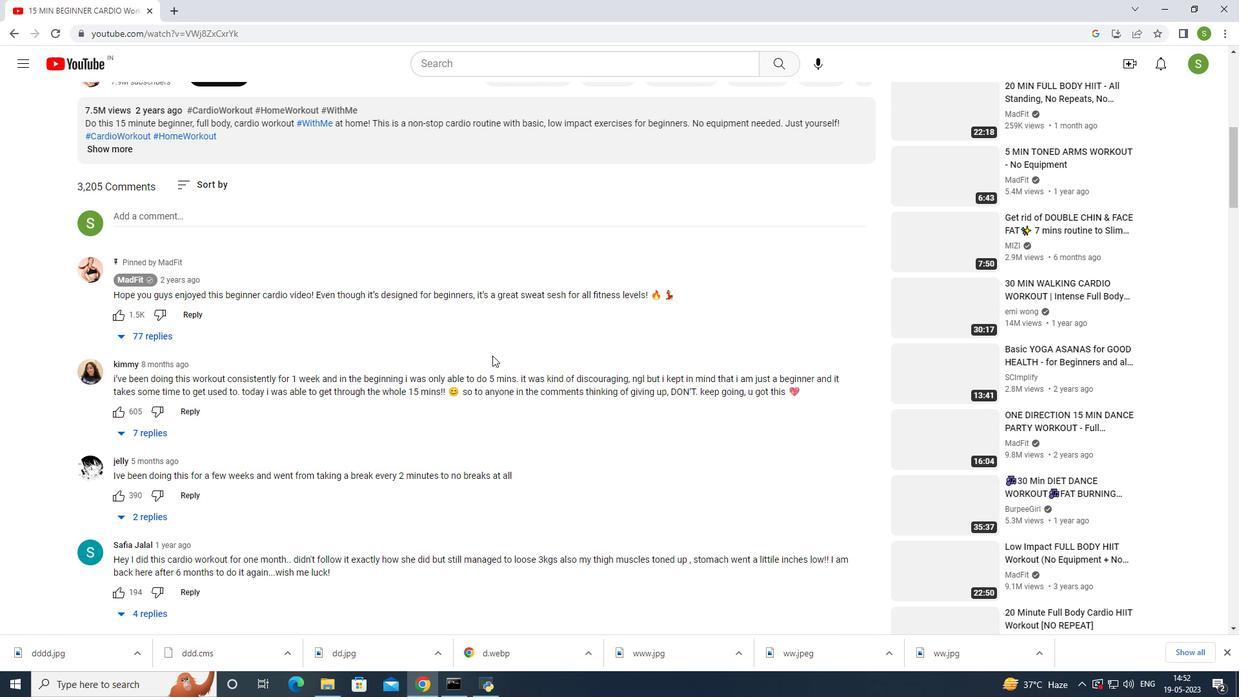 
Action: Mouse moved to (484, 365)
Screenshot: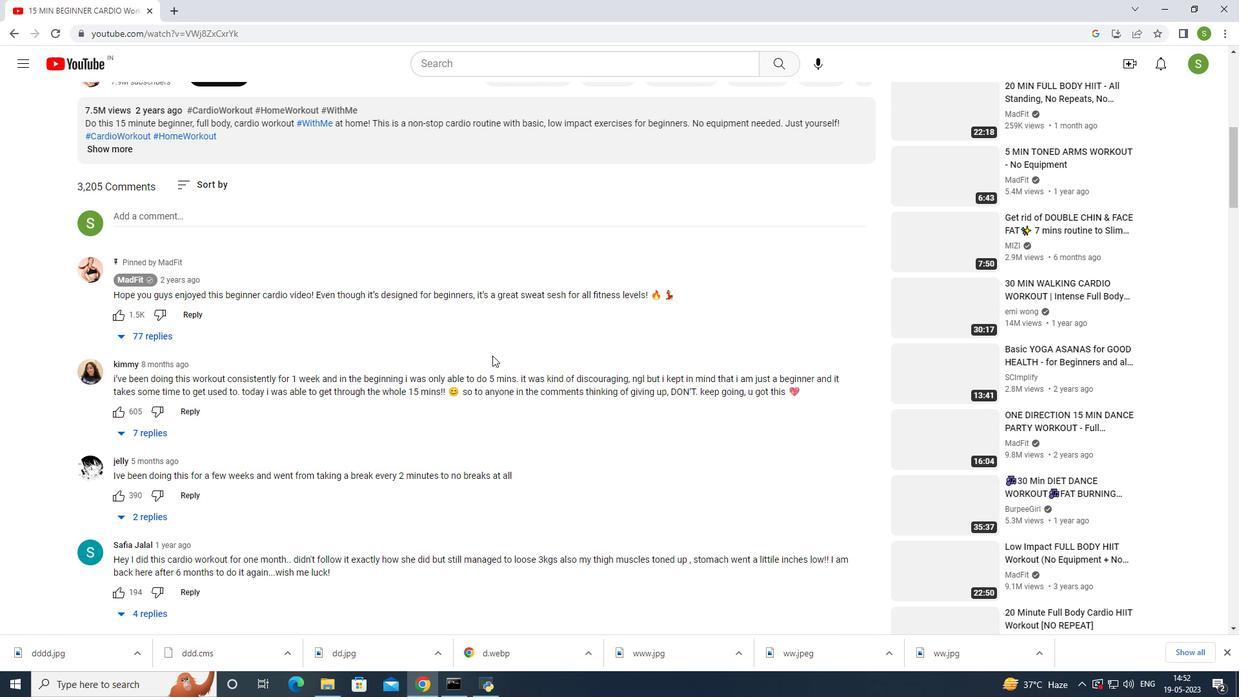 
Action: Mouse scrolled (484, 364) with delta (0, 0)
Screenshot: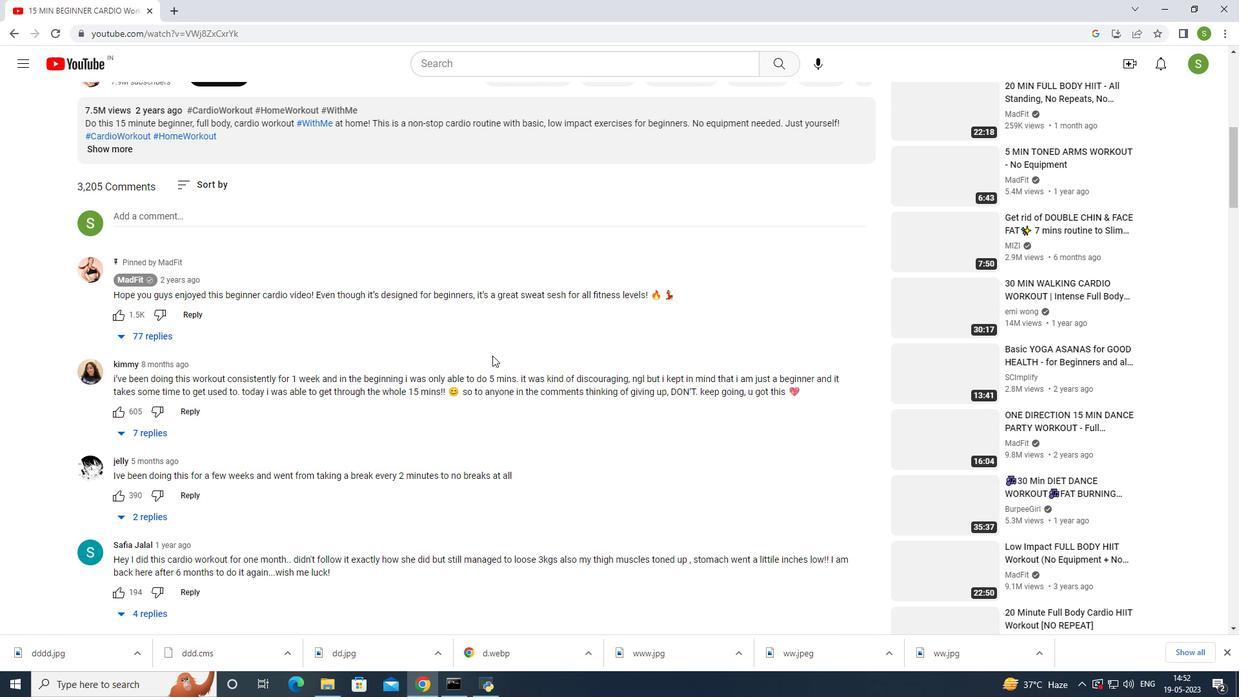 
Action: Mouse moved to (484, 365)
Screenshot: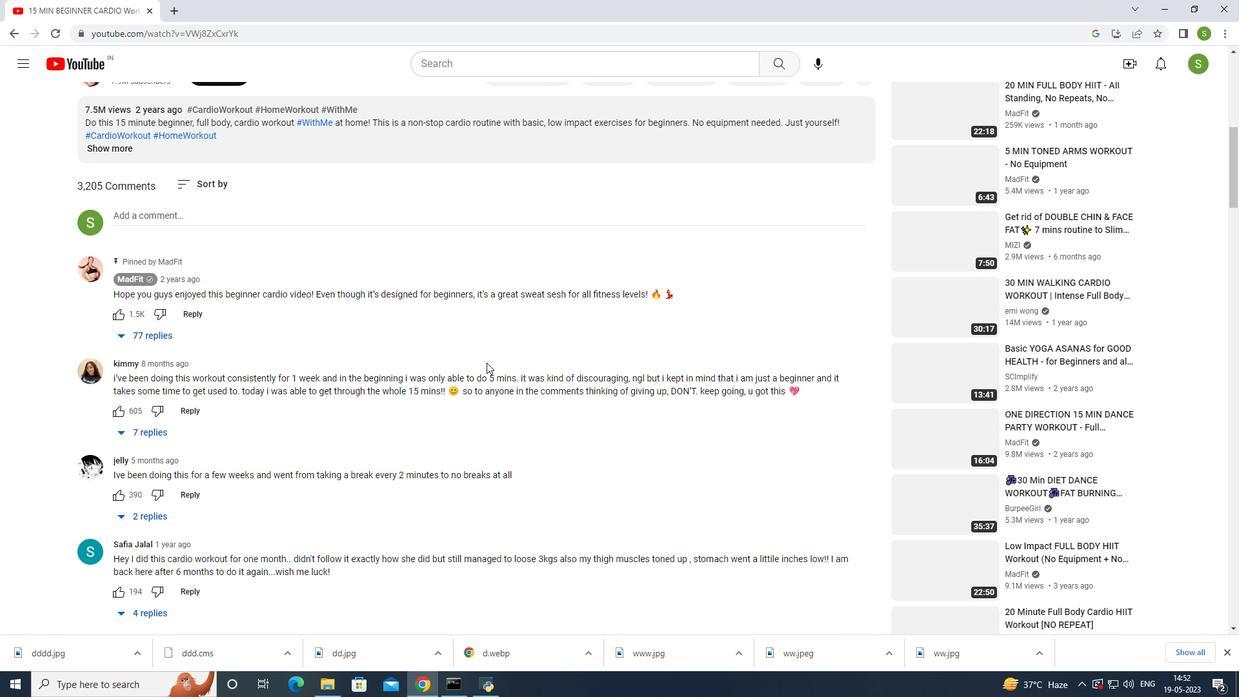 
Action: Mouse scrolled (484, 364) with delta (0, 0)
Screenshot: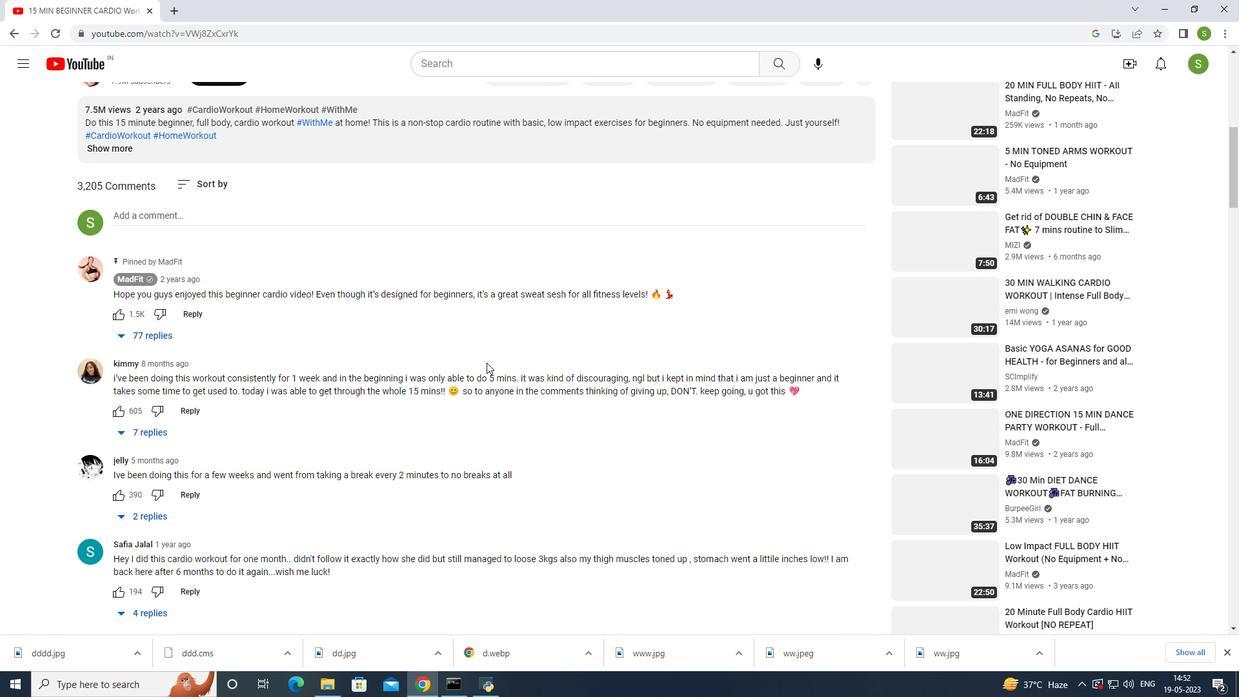 
Action: Mouse moved to (483, 368)
Screenshot: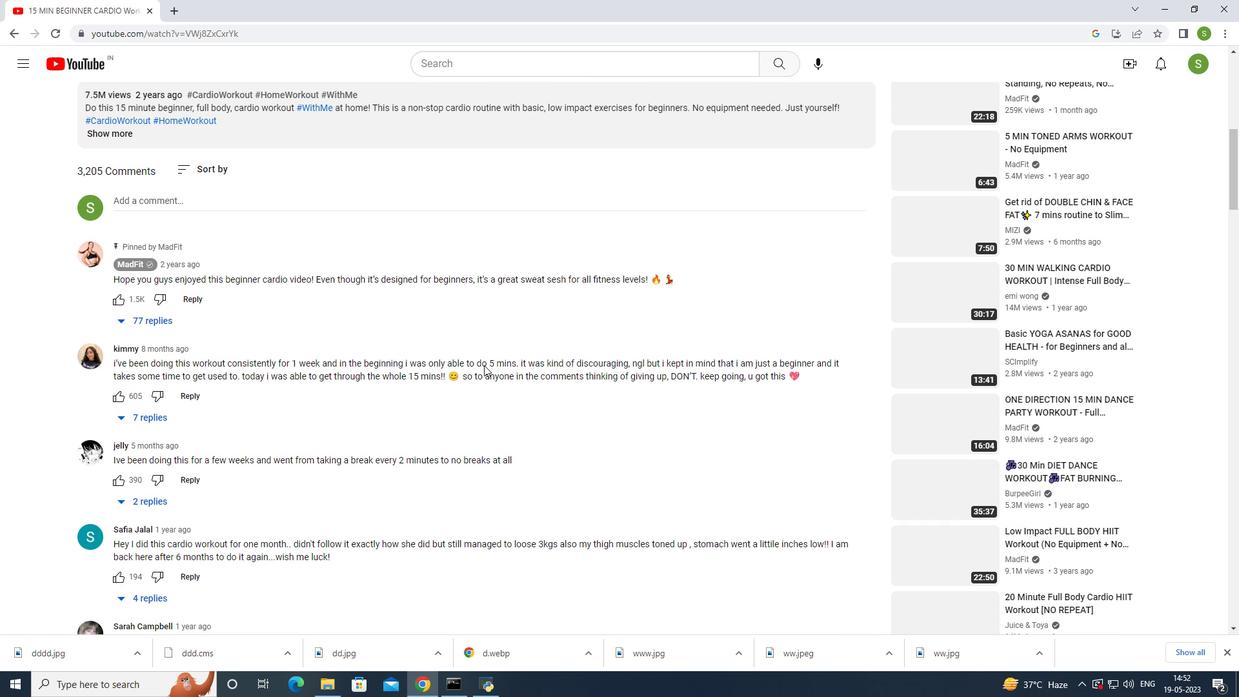 
Action: Mouse scrolled (483, 367) with delta (0, 0)
Screenshot: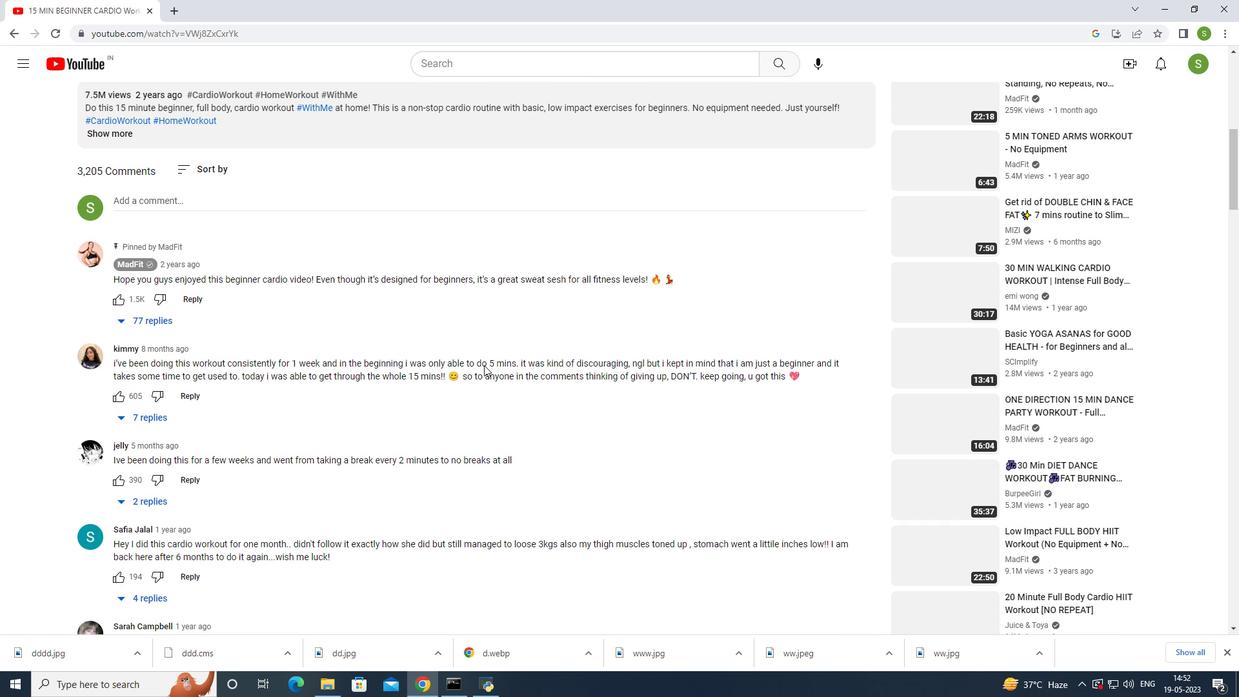 
Action: Mouse moved to (482, 368)
Screenshot: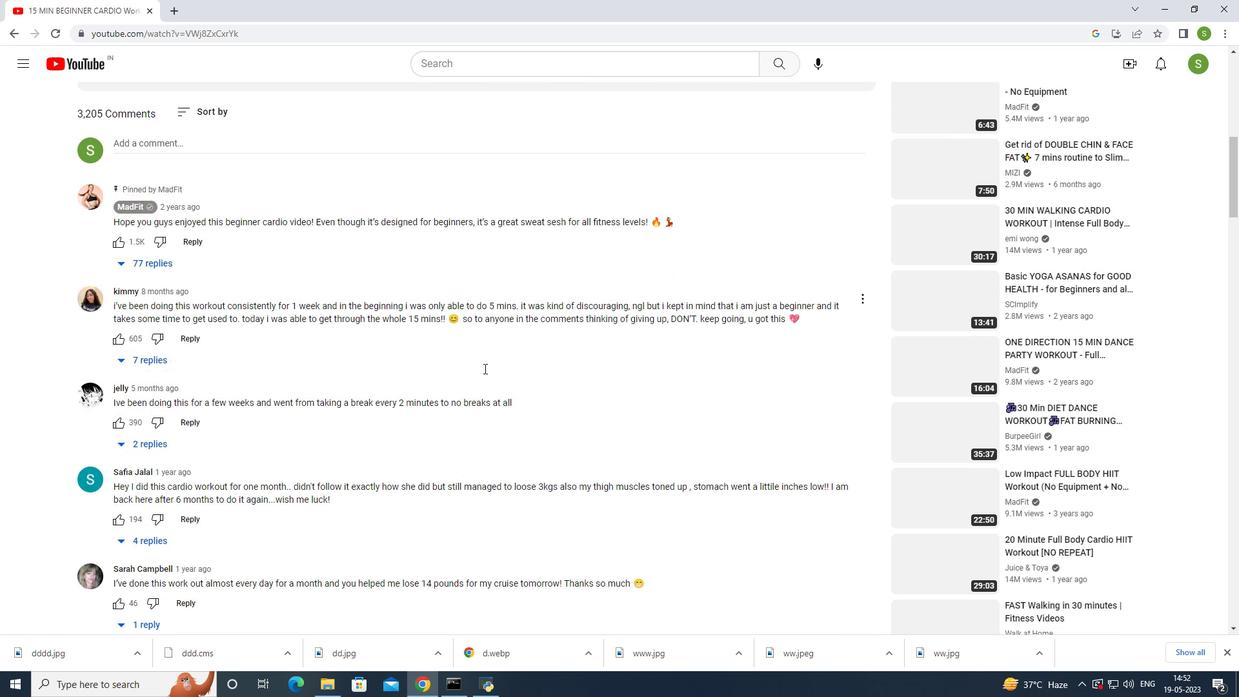 
Action: Mouse scrolled (482, 367) with delta (0, 0)
Screenshot: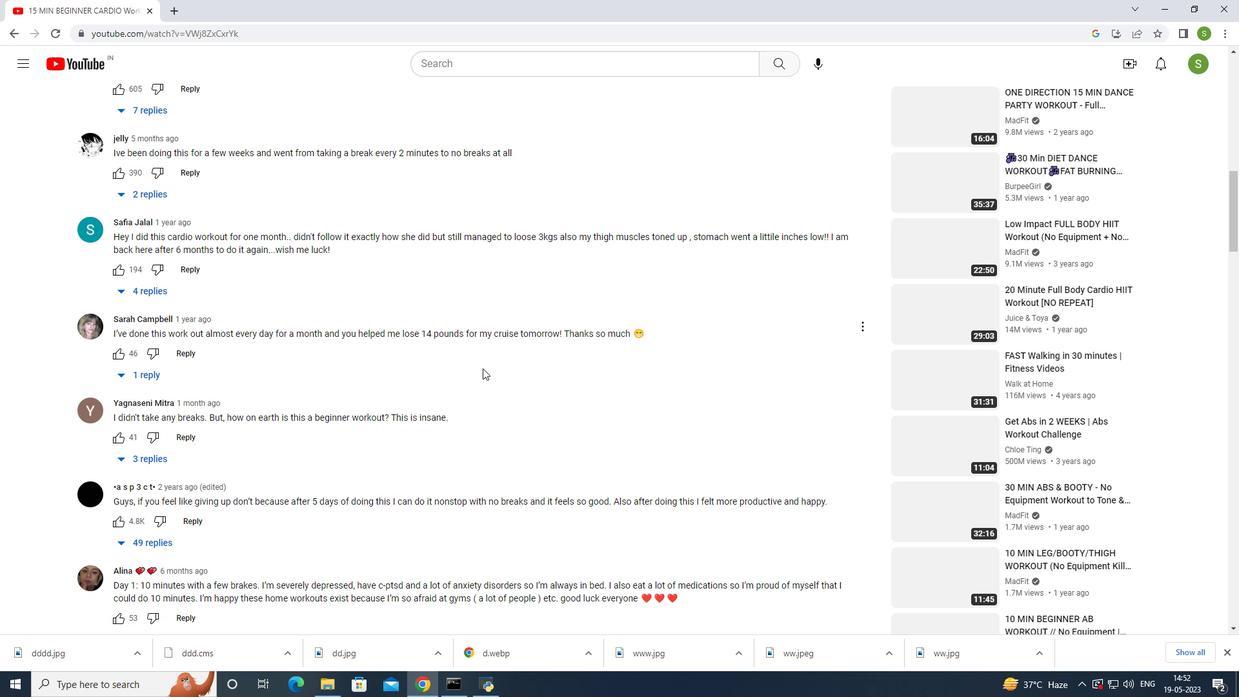 
Action: Mouse scrolled (482, 367) with delta (0, 0)
Screenshot: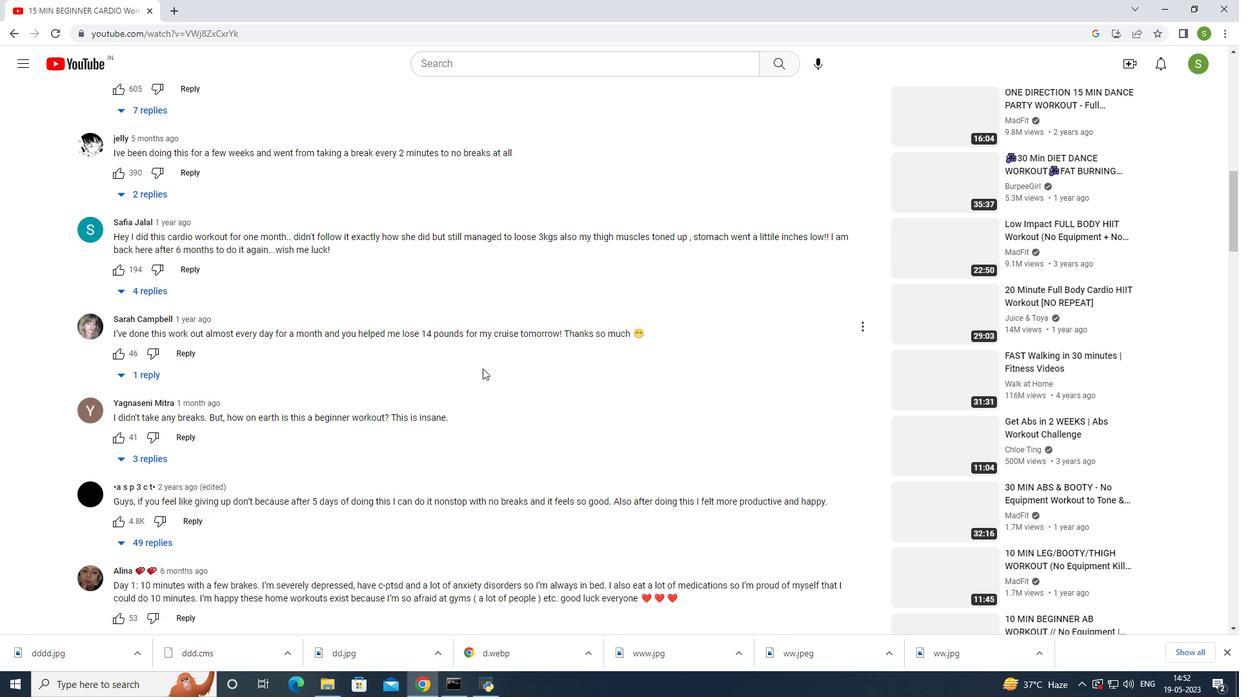 
Action: Mouse scrolled (482, 367) with delta (0, 0)
Screenshot: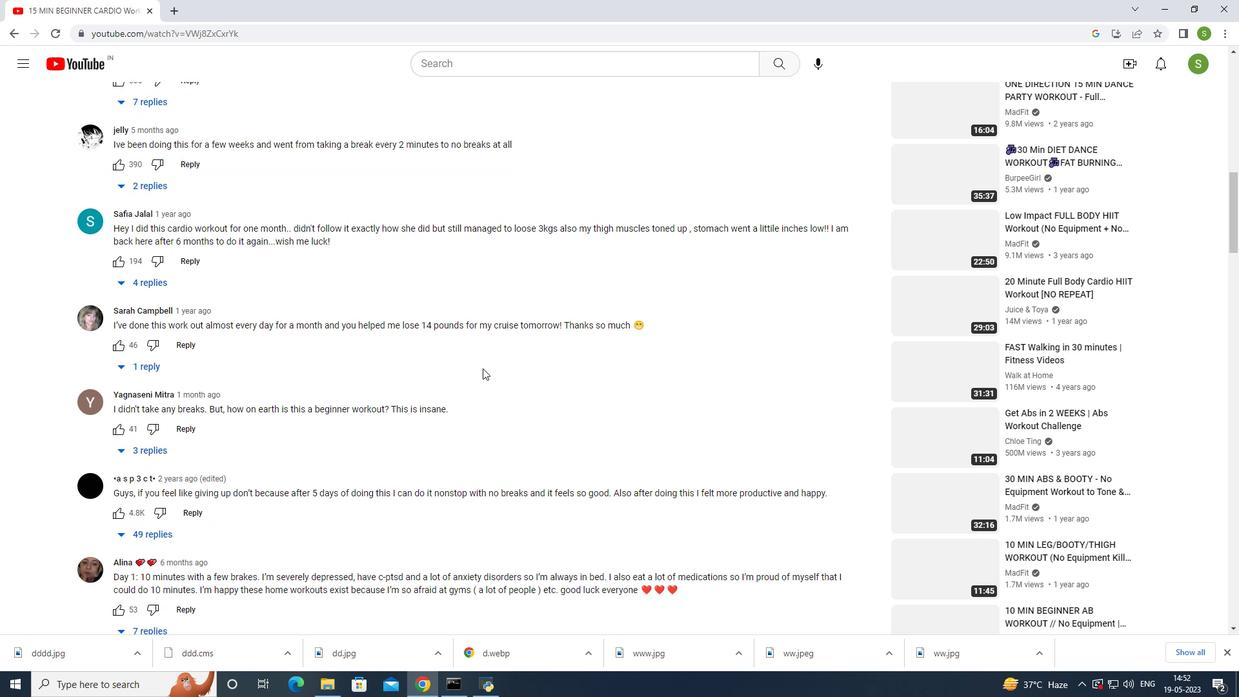 
Action: Mouse moved to (469, 380)
Screenshot: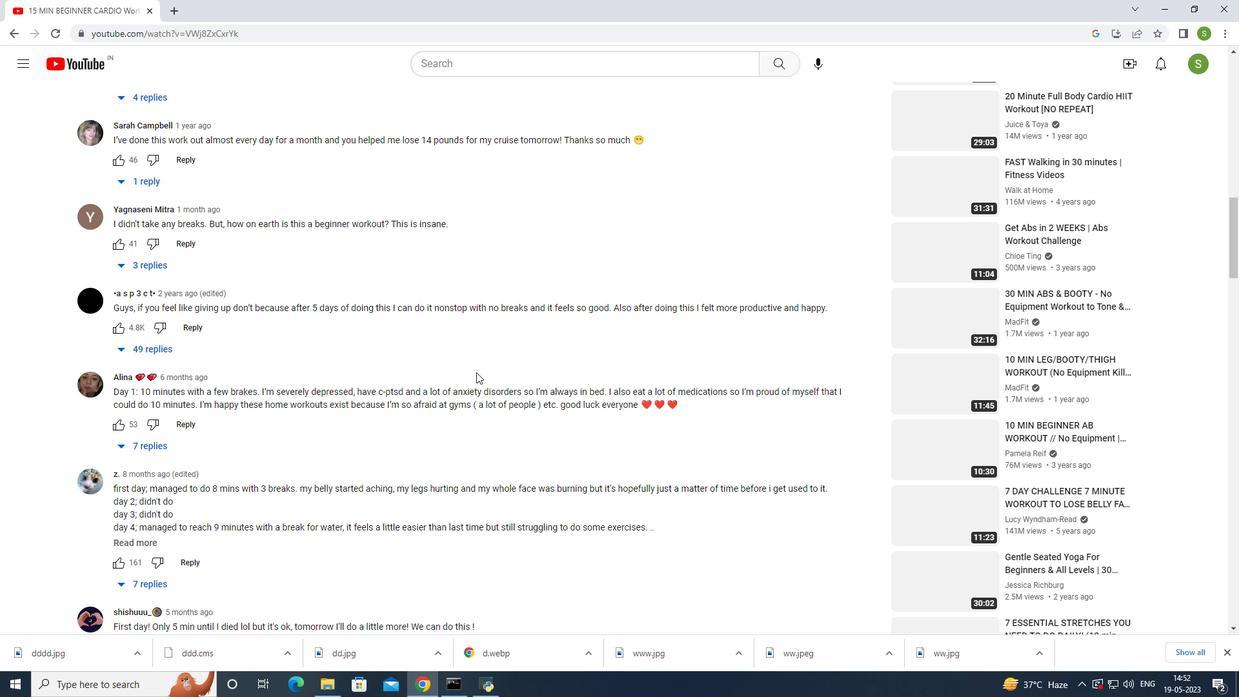 
Action: Mouse scrolled (469, 380) with delta (0, 0)
Screenshot: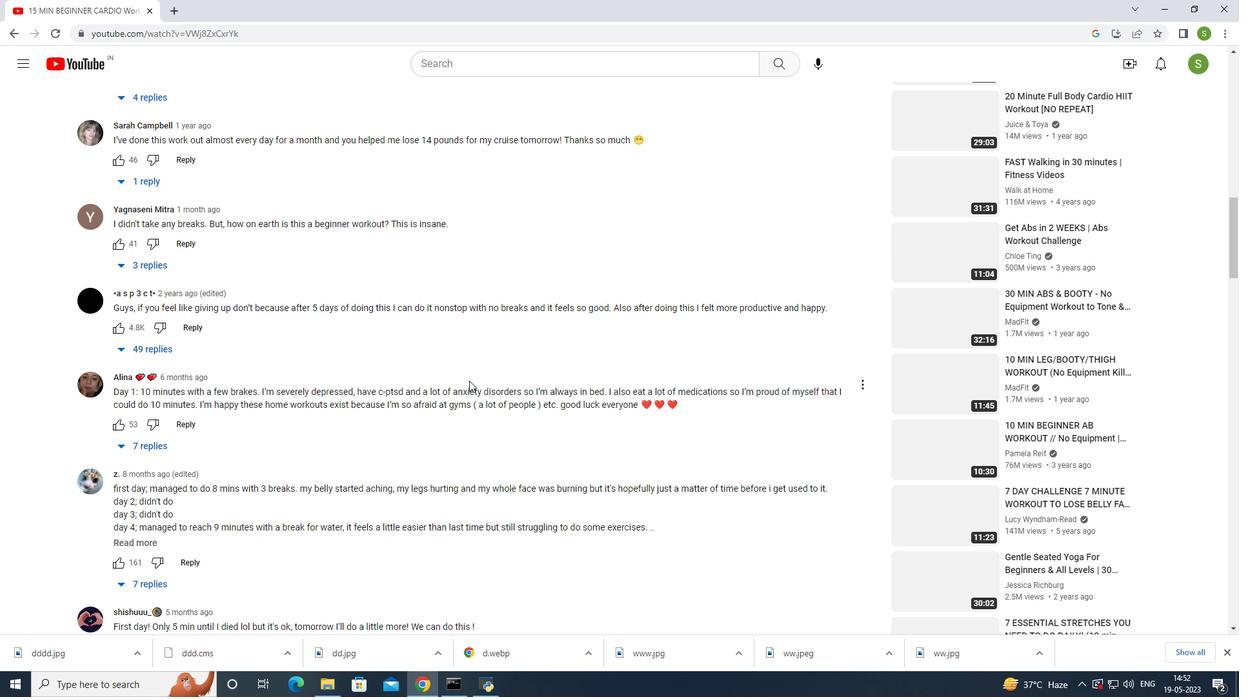 
Action: Mouse scrolled (469, 380) with delta (0, 0)
Screenshot: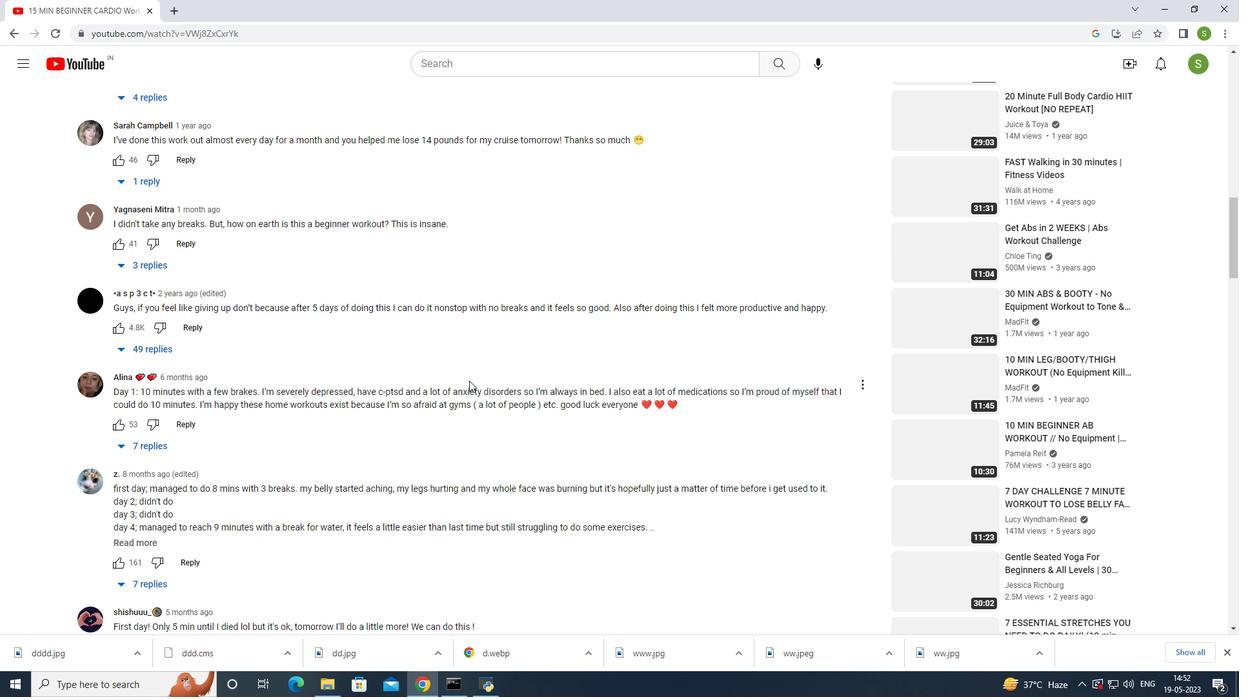 
Action: Mouse scrolled (469, 380) with delta (0, 0)
Screenshot: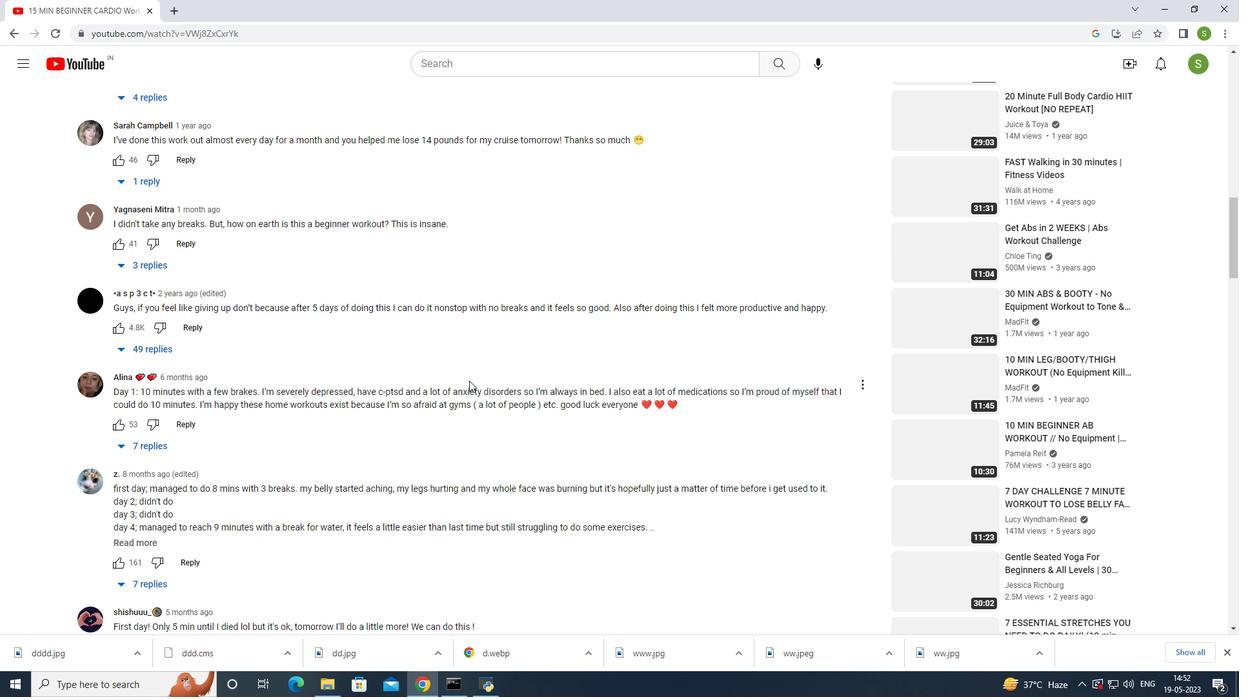 
Action: Mouse scrolled (469, 380) with delta (0, 0)
Screenshot: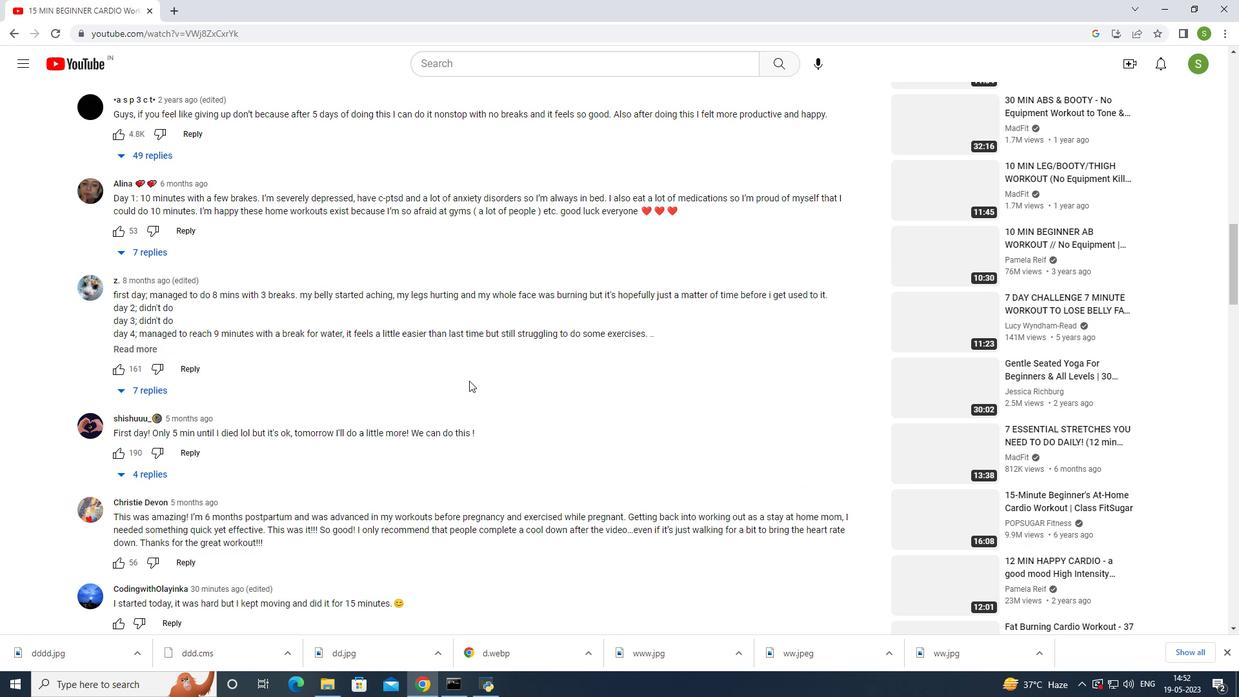 
Action: Mouse scrolled (469, 380) with delta (0, 0)
Screenshot: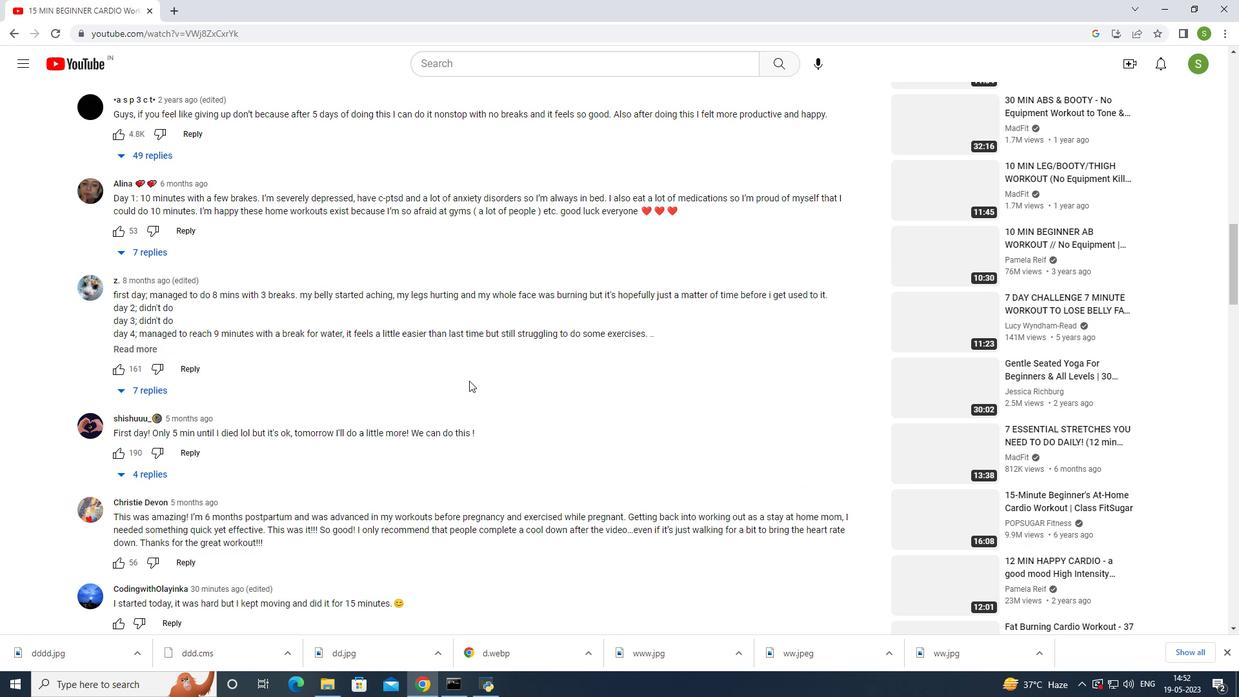 
Action: Mouse scrolled (469, 380) with delta (0, 0)
Screenshot: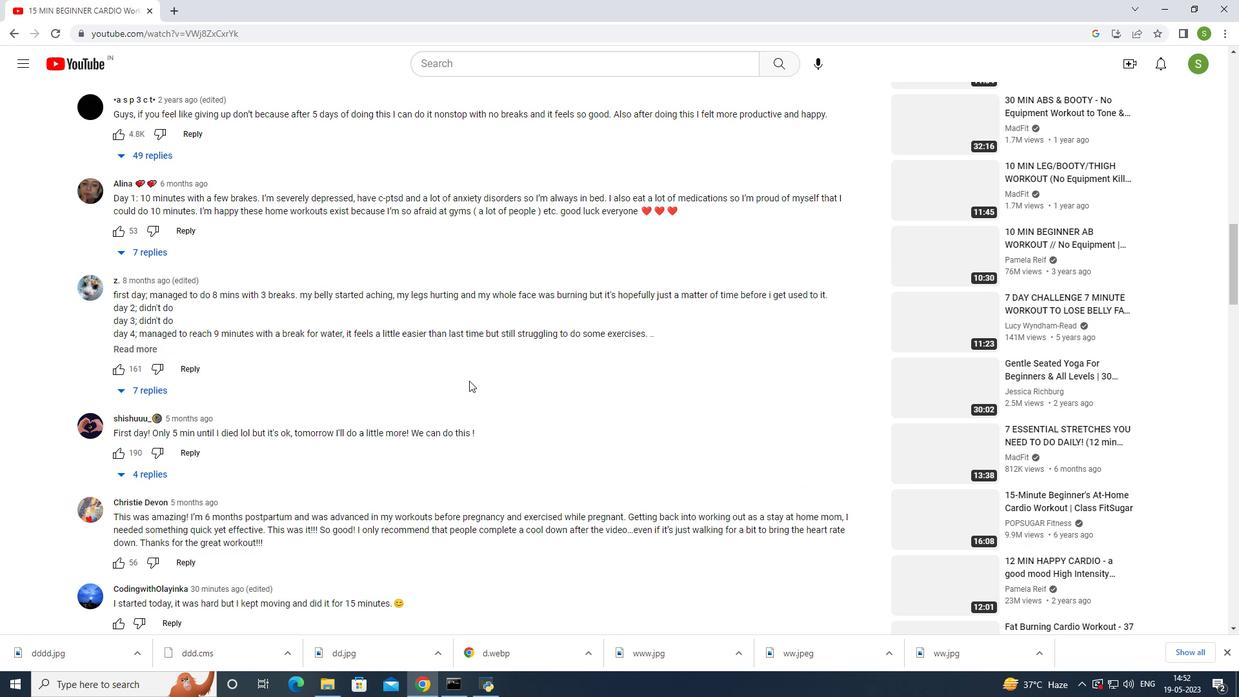
Action: Mouse scrolled (469, 380) with delta (0, 0)
Screenshot: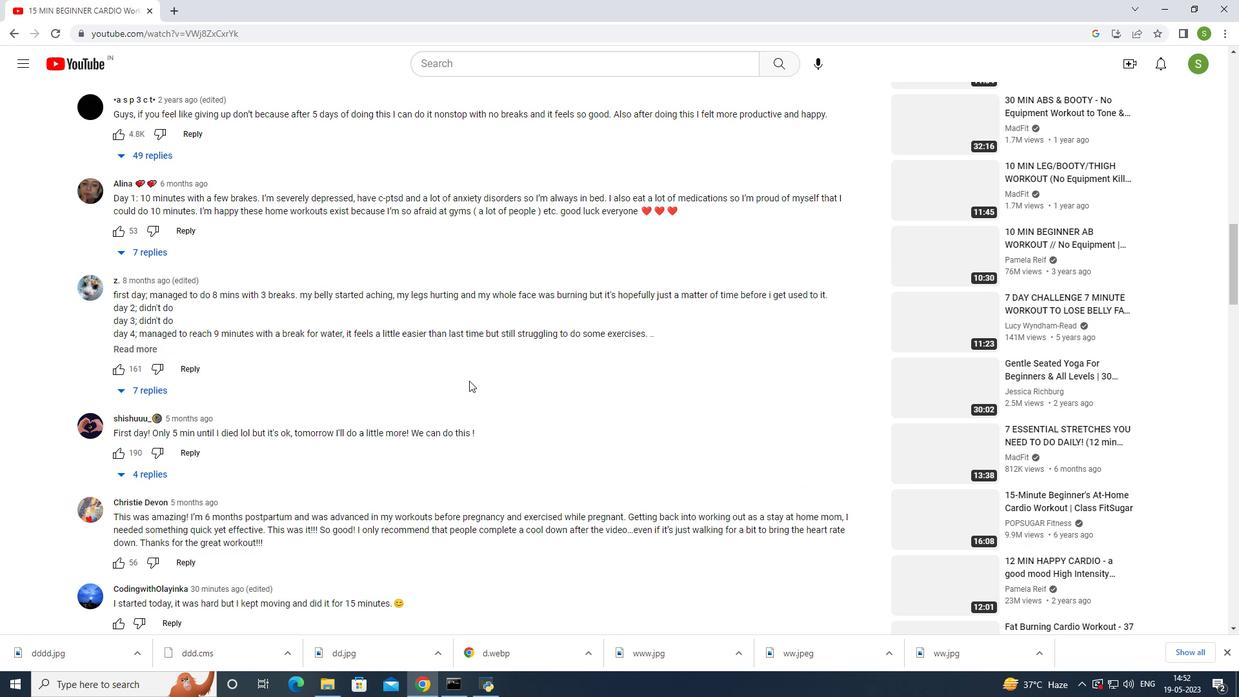 
Action: Mouse scrolled (469, 380) with delta (0, 0)
Screenshot: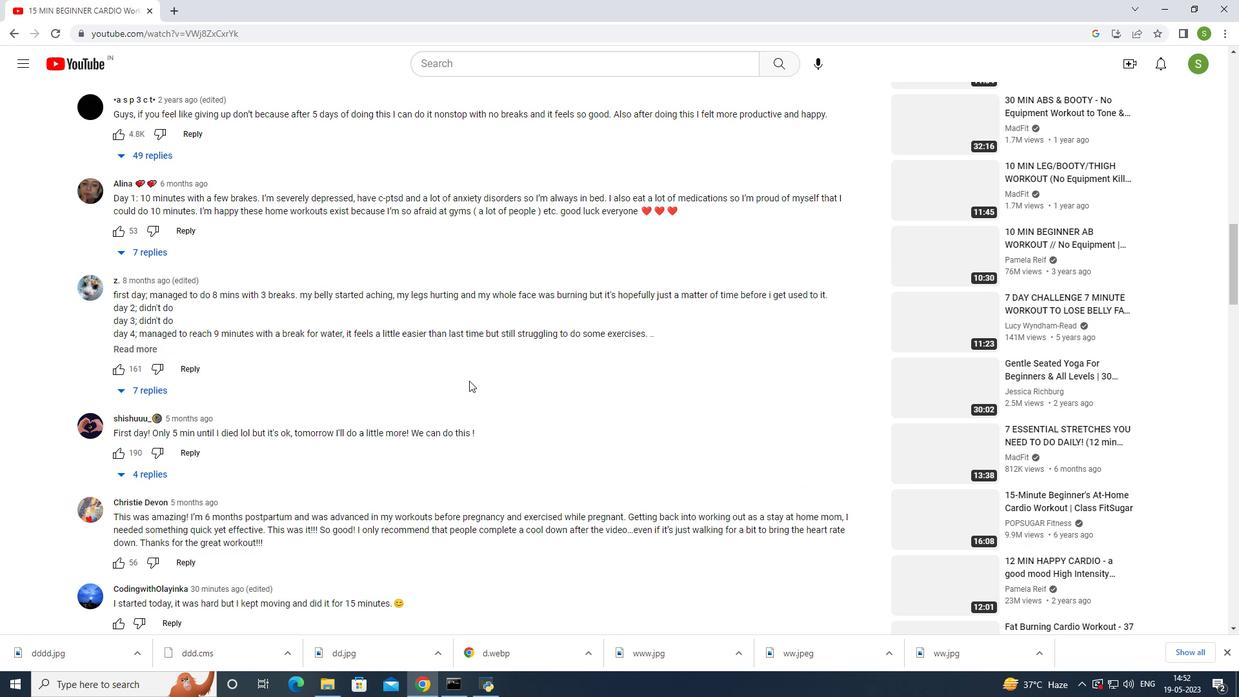 
Action: Mouse scrolled (469, 381) with delta (0, 0)
Screenshot: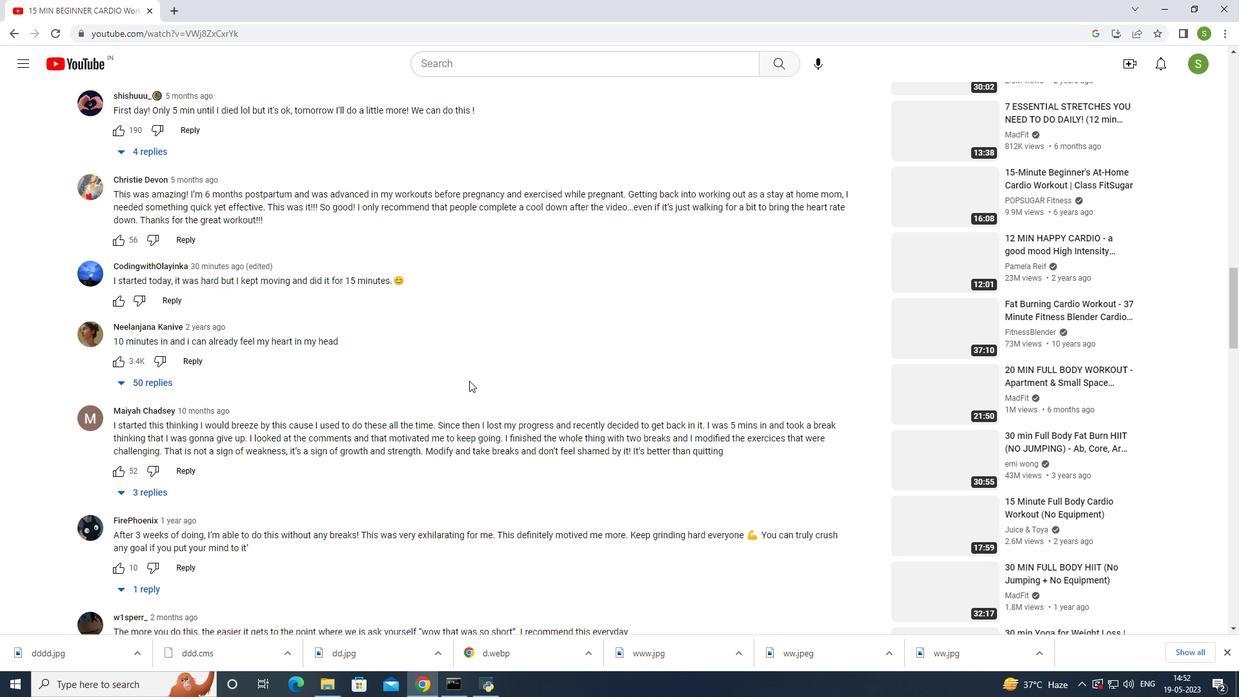 
Action: Mouse scrolled (469, 381) with delta (0, 0)
Screenshot: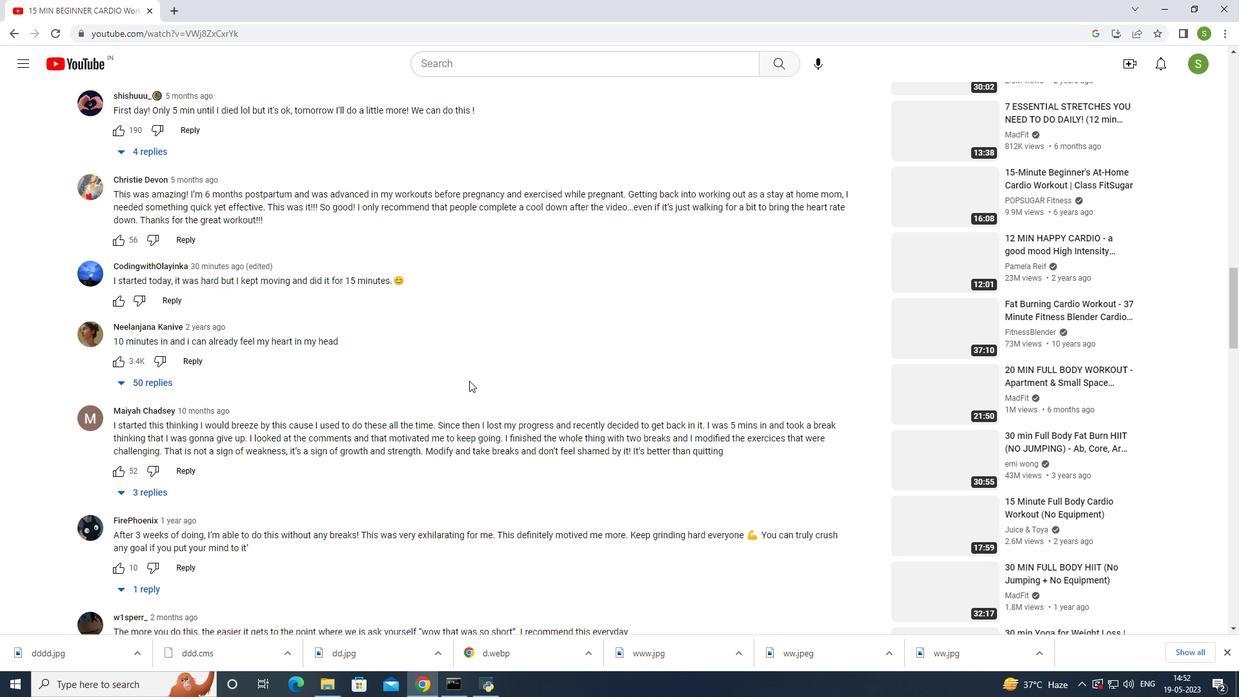 
Action: Mouse scrolled (469, 381) with delta (0, 0)
Screenshot: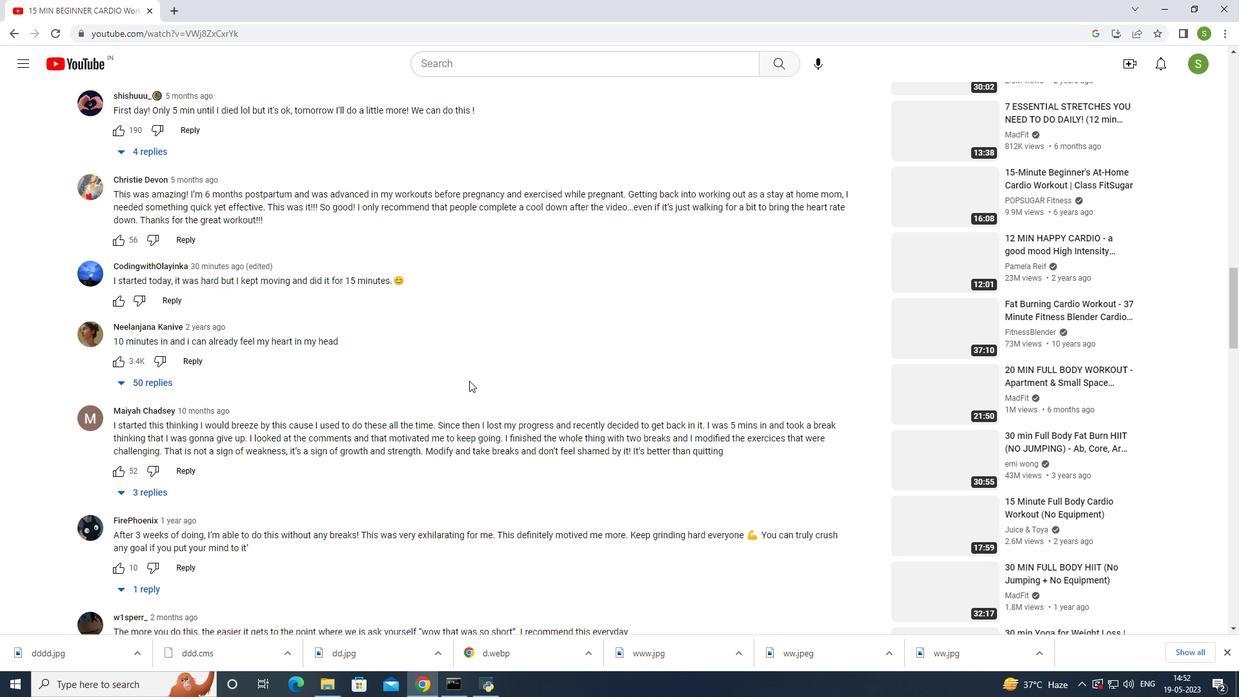 
Action: Mouse scrolled (469, 381) with delta (0, 0)
Screenshot: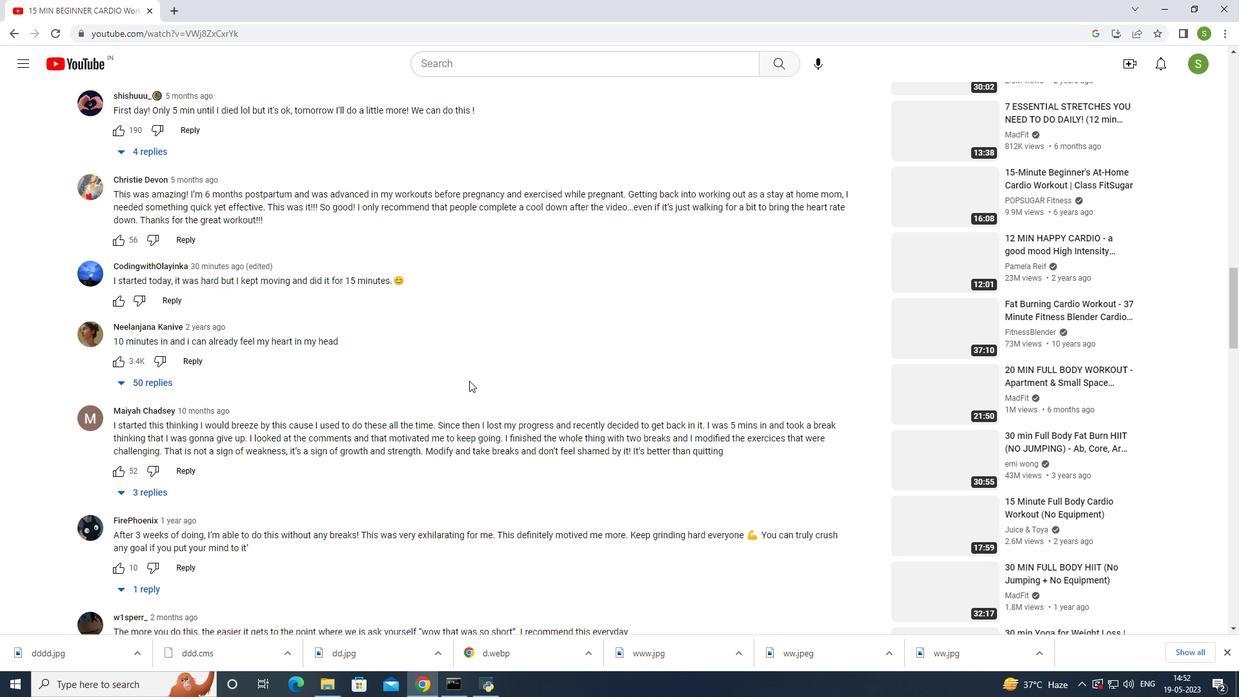 
Action: Mouse scrolled (469, 381) with delta (0, 0)
Screenshot: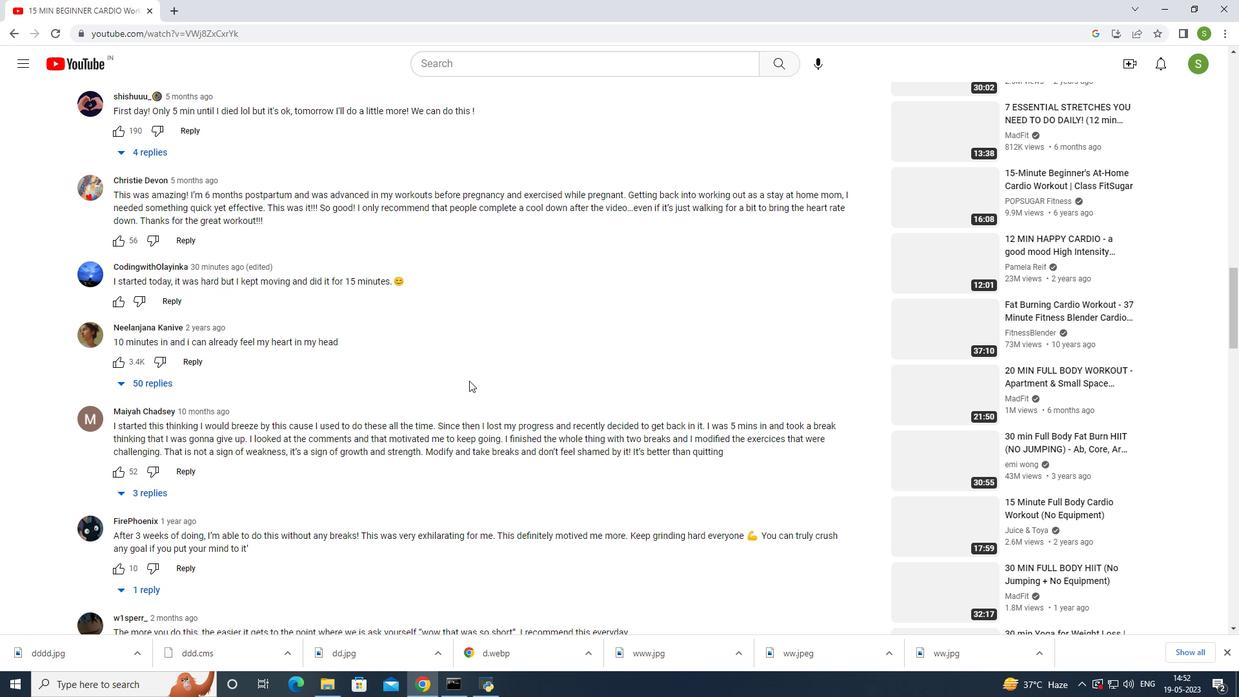 
Action: Mouse moved to (469, 380)
Screenshot: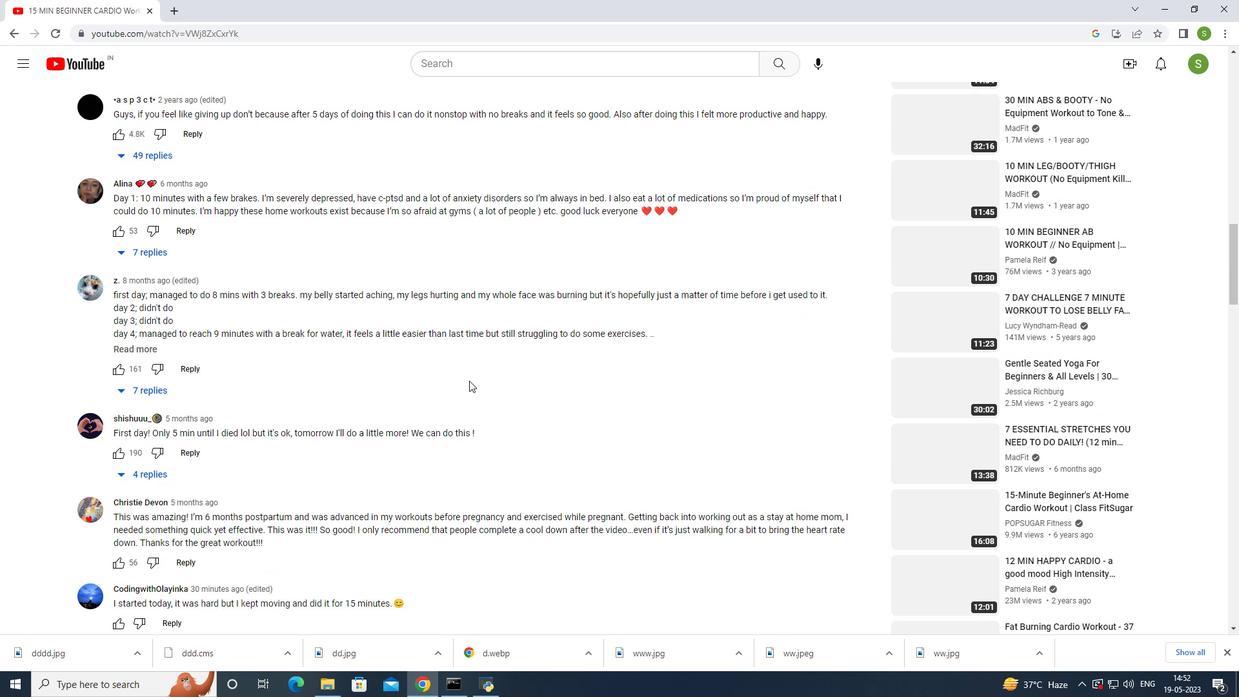 
Action: Mouse scrolled (469, 381) with delta (0, 0)
Screenshot: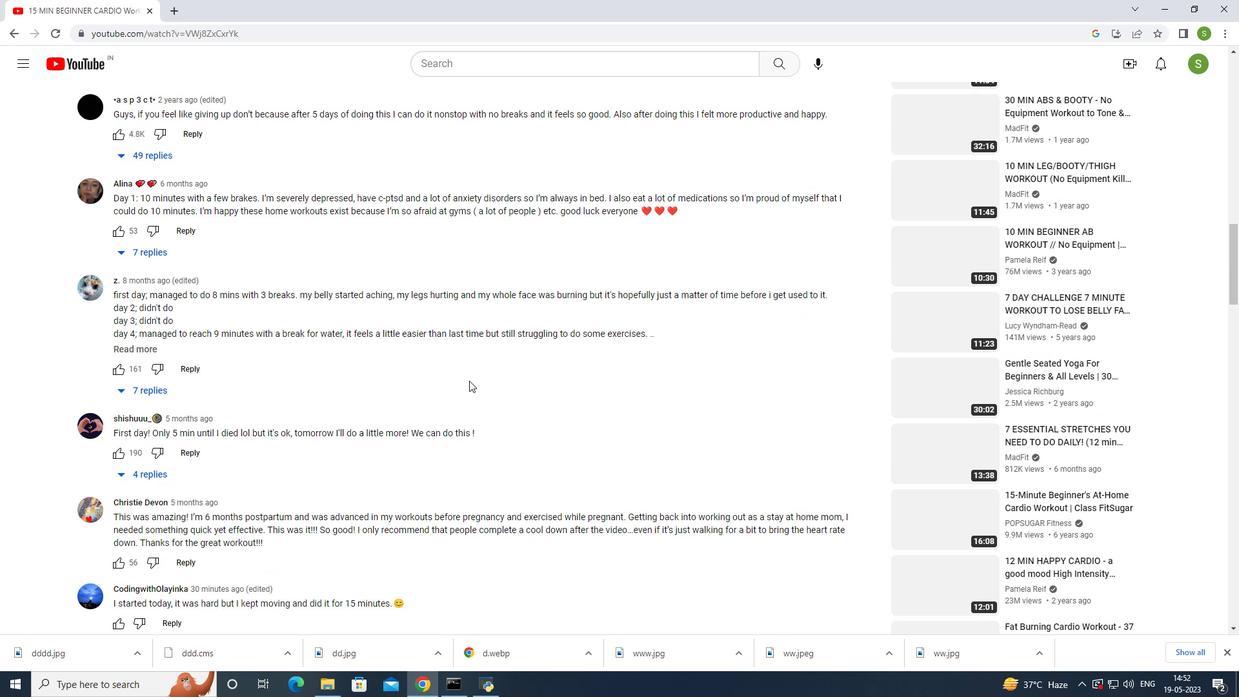 
Action: Mouse scrolled (469, 381) with delta (0, 0)
Screenshot: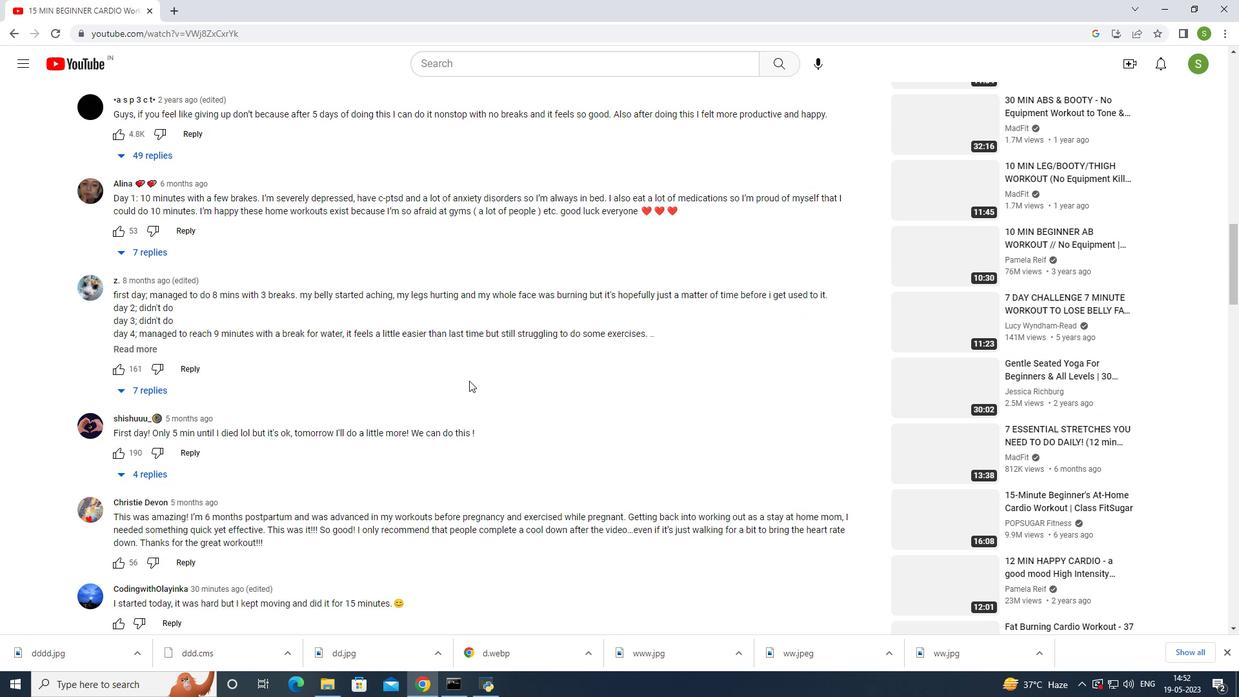 
Action: Mouse scrolled (469, 381) with delta (0, 0)
Screenshot: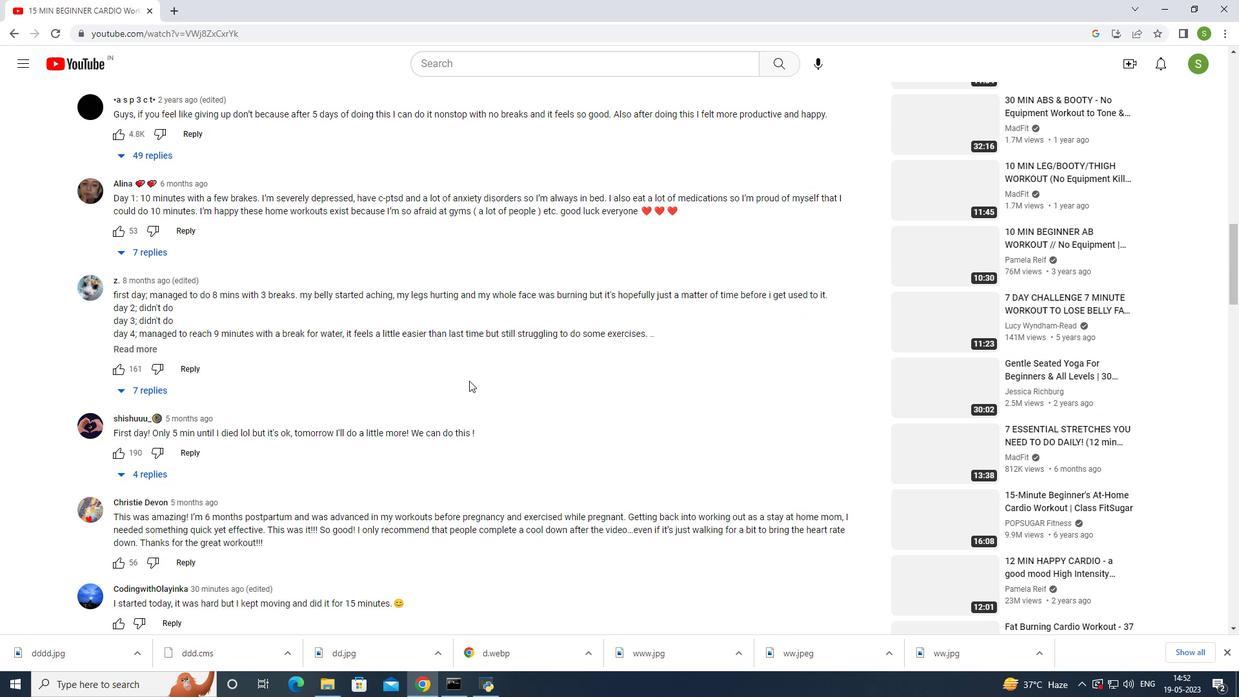 
Action: Mouse scrolled (469, 381) with delta (0, 0)
Screenshot: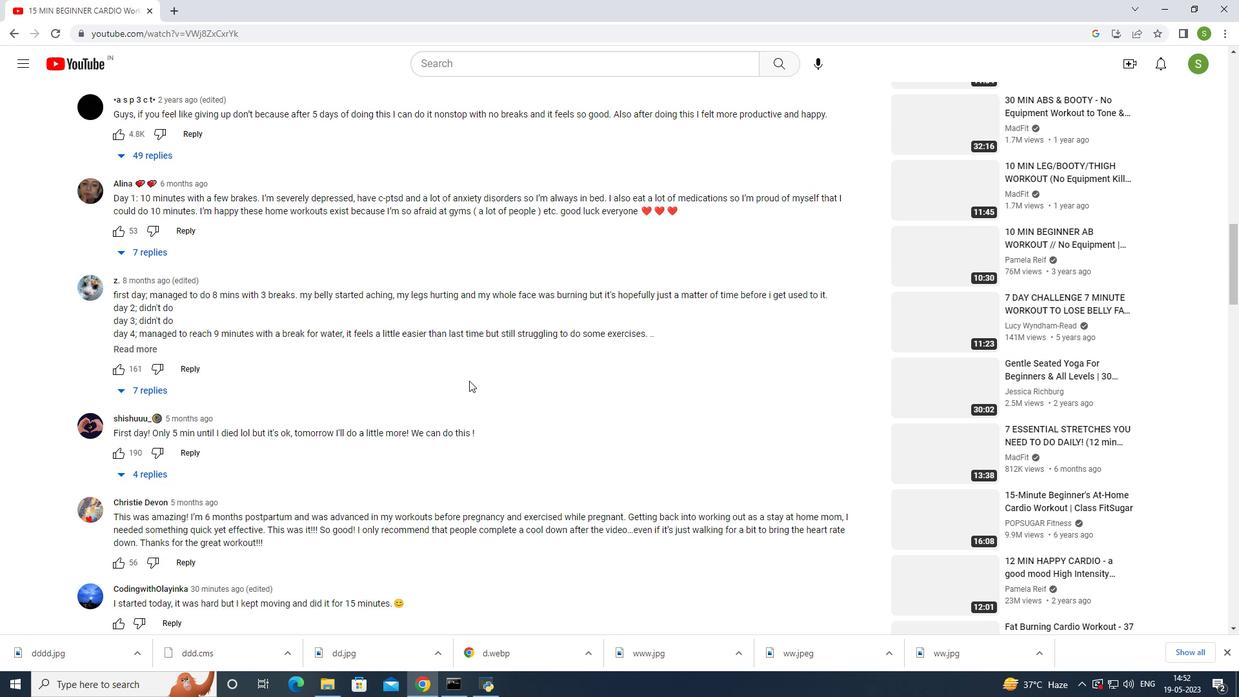 
Action: Mouse scrolled (469, 381) with delta (0, 0)
Screenshot: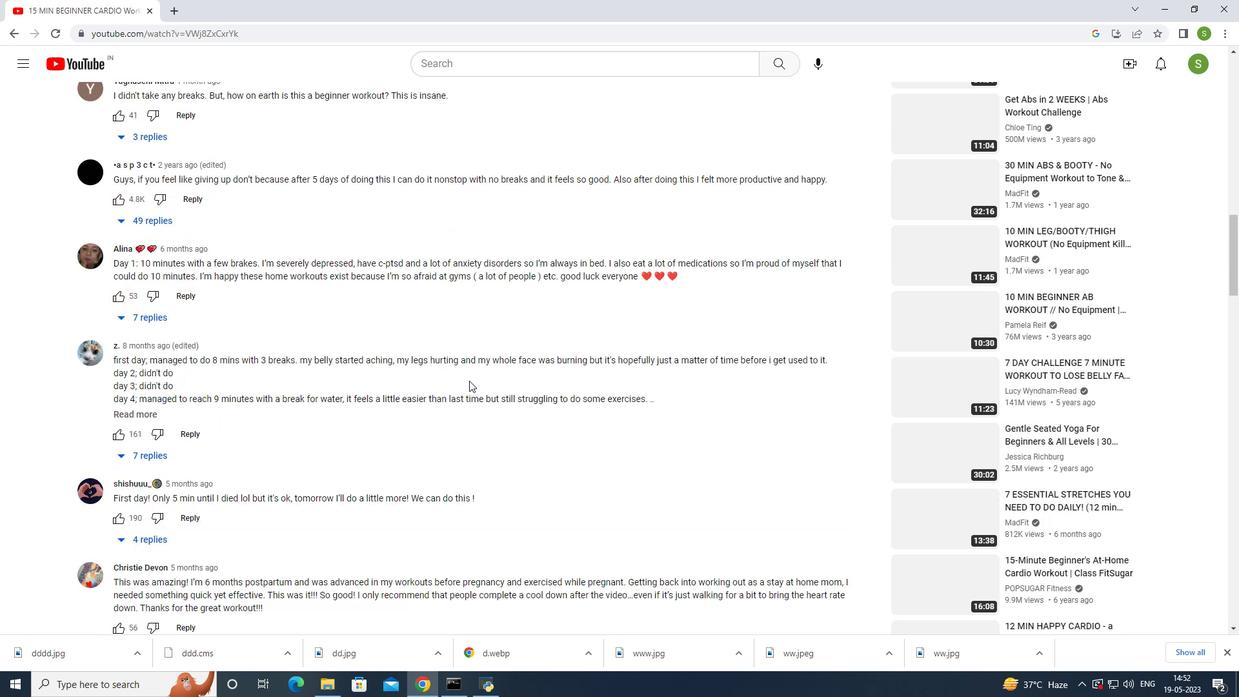 
Action: Mouse scrolled (469, 381) with delta (0, 0)
Screenshot: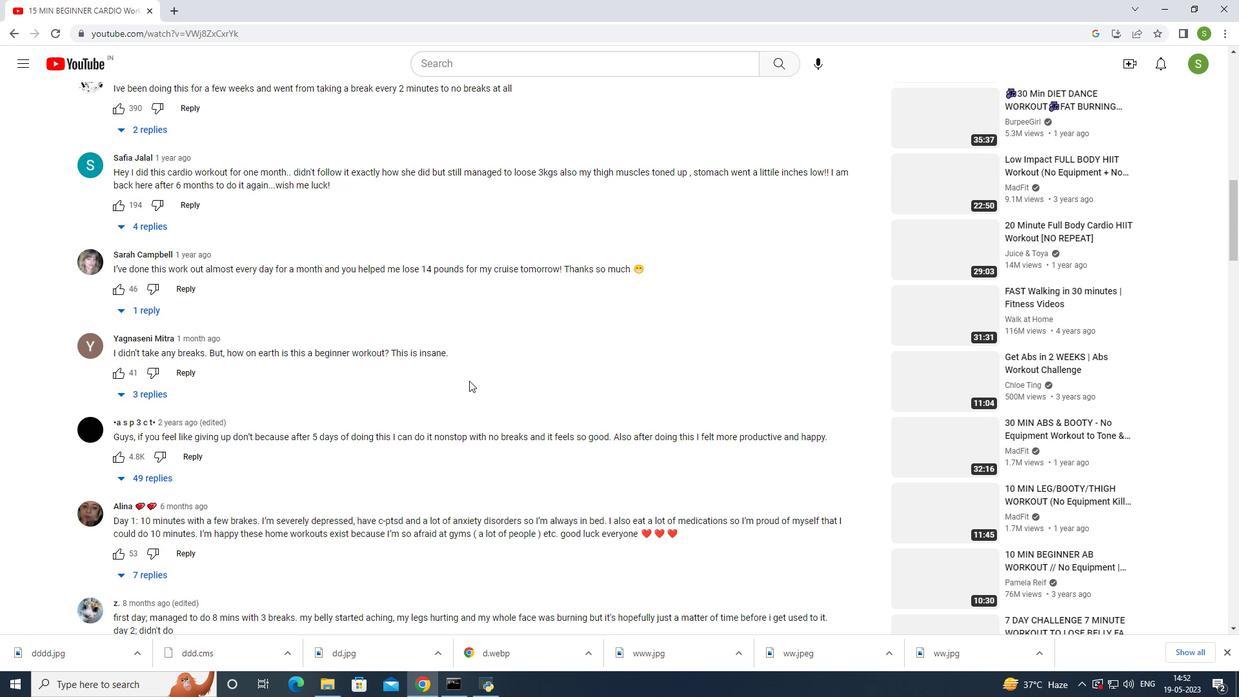 
Action: Mouse scrolled (469, 381) with delta (0, 0)
Screenshot: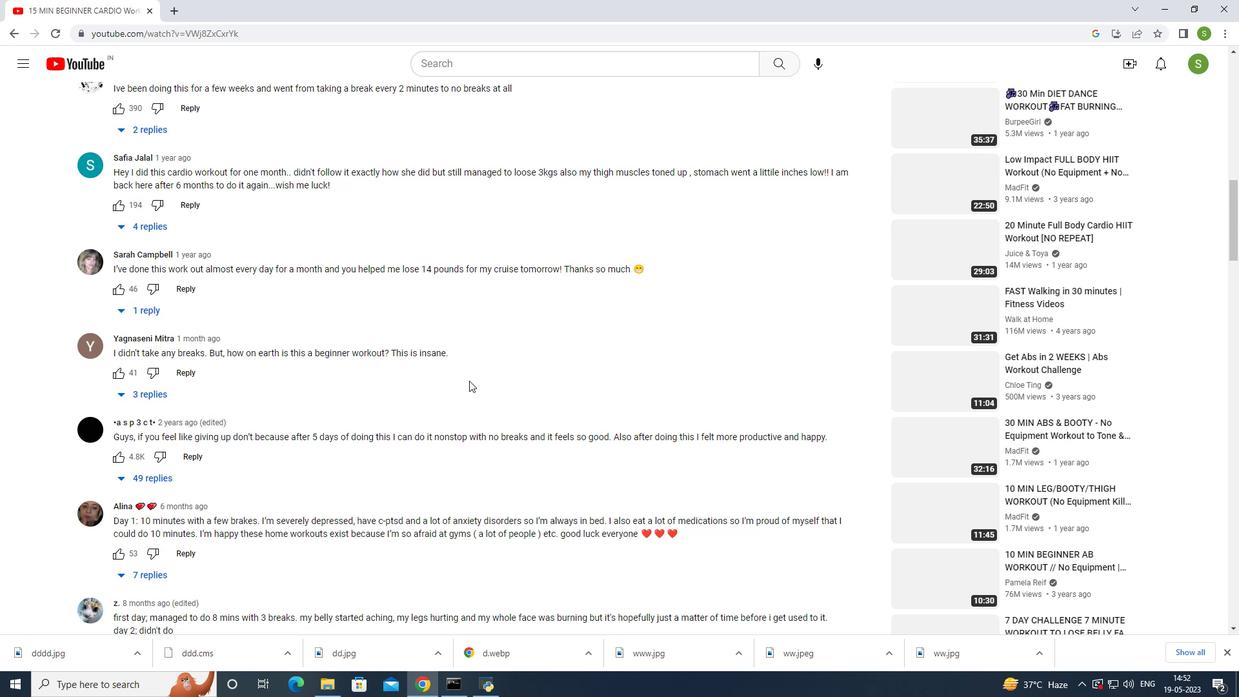 
Action: Mouse scrolled (469, 381) with delta (0, 0)
Screenshot: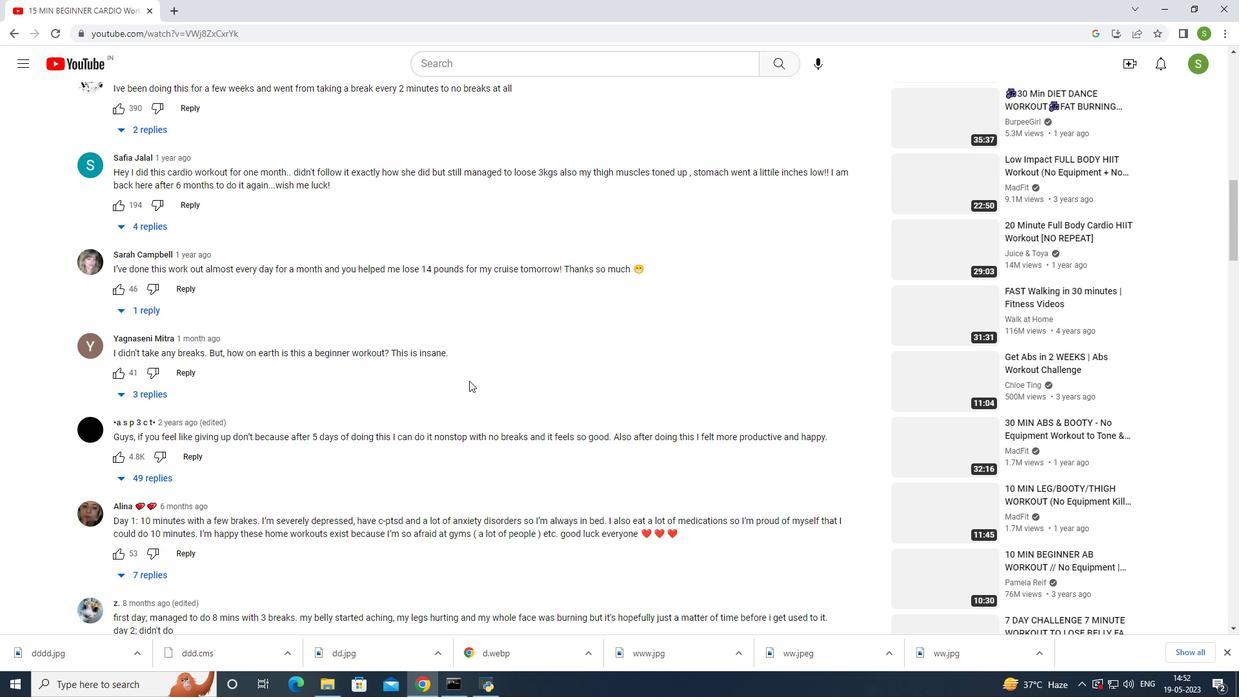 
Action: Mouse scrolled (469, 381) with delta (0, 0)
Screenshot: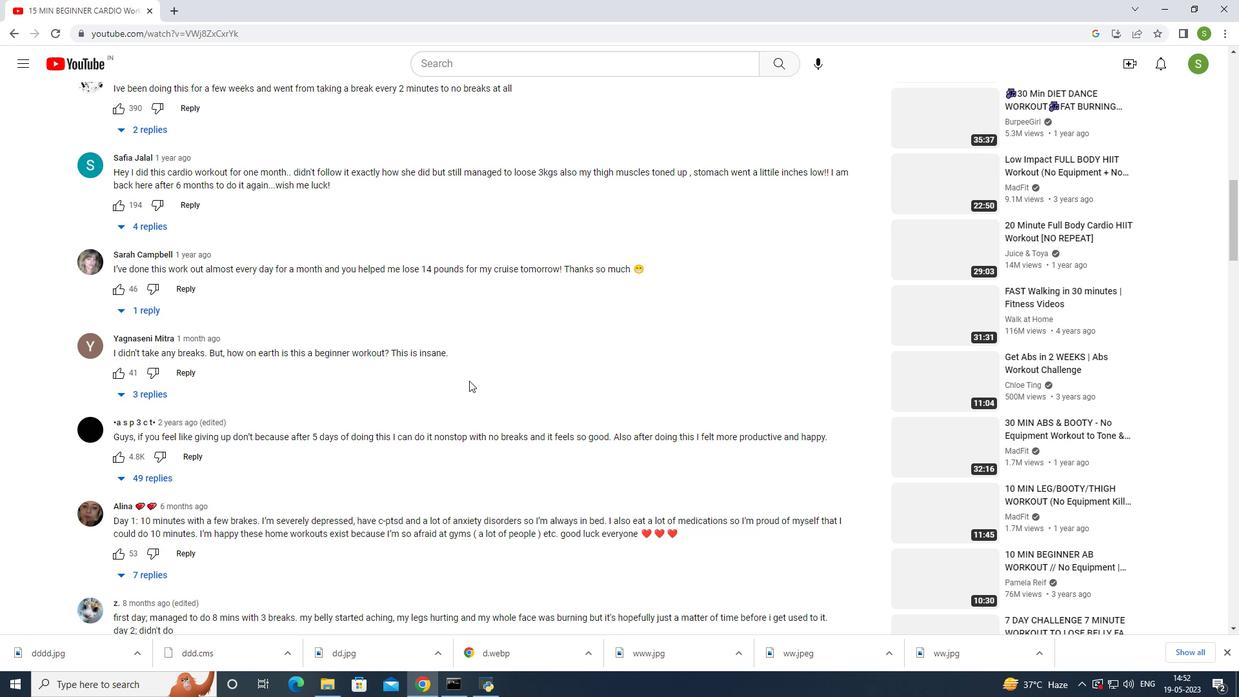 
Action: Mouse scrolled (469, 381) with delta (0, 0)
Screenshot: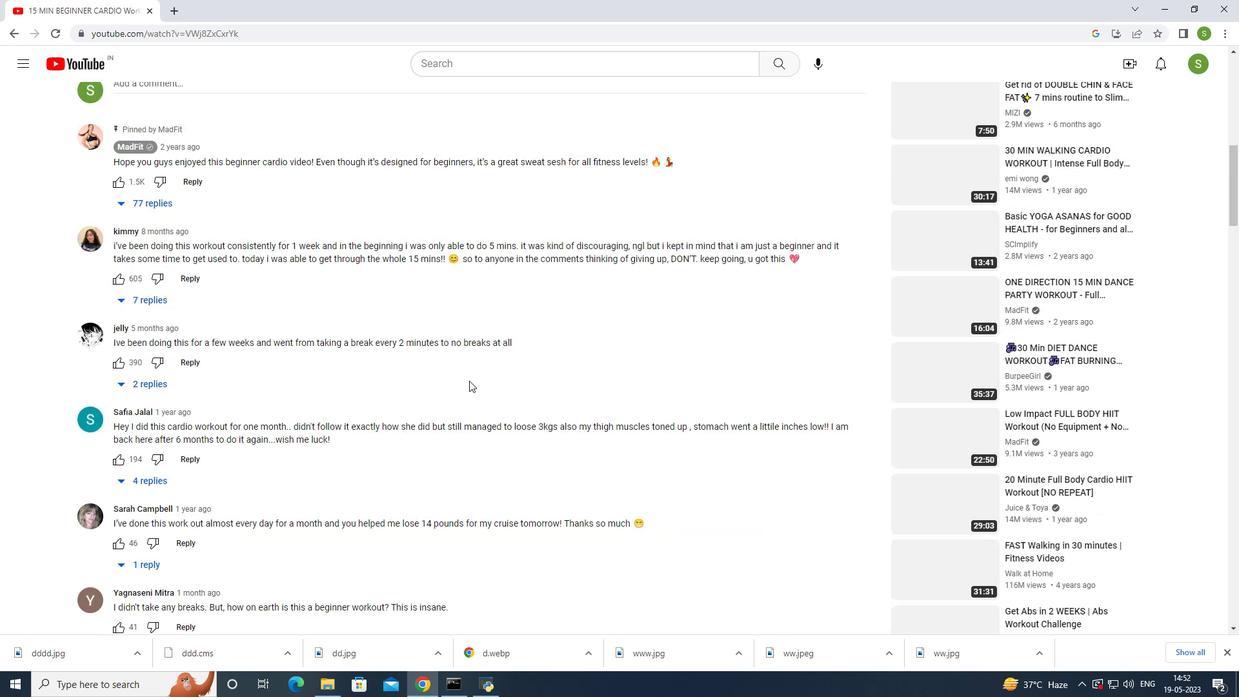 
Action: Mouse scrolled (469, 381) with delta (0, 0)
Screenshot: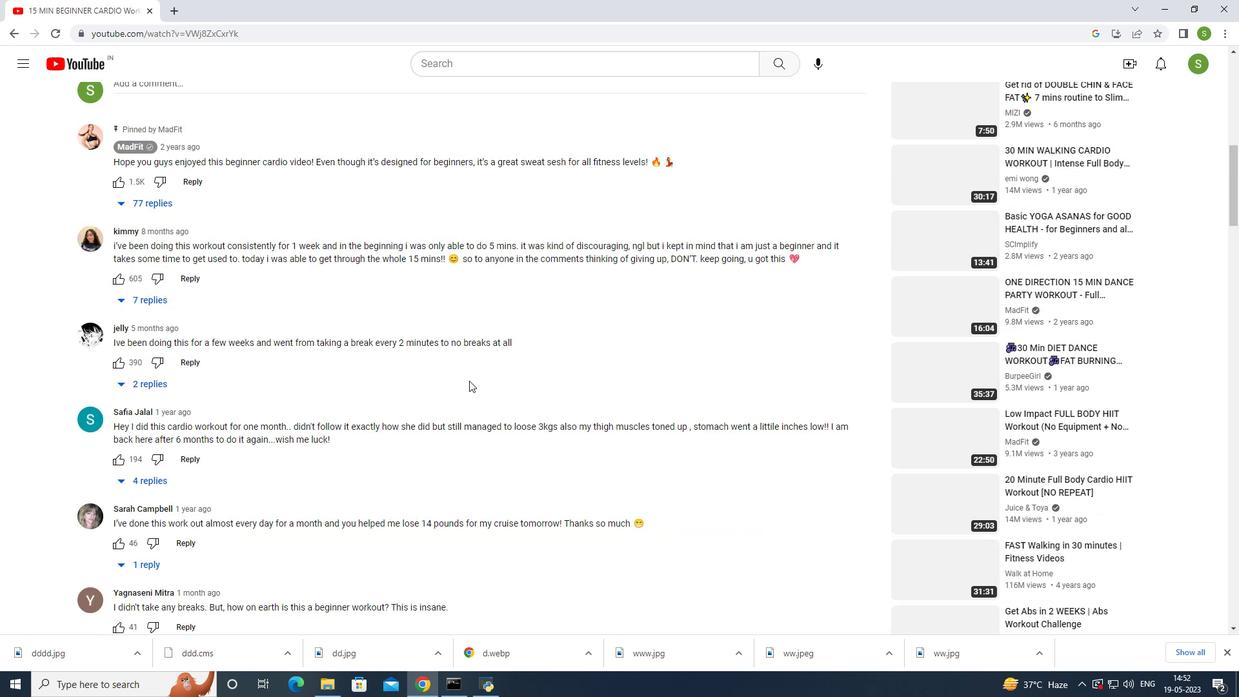 
Action: Mouse scrolled (469, 381) with delta (0, 0)
Screenshot: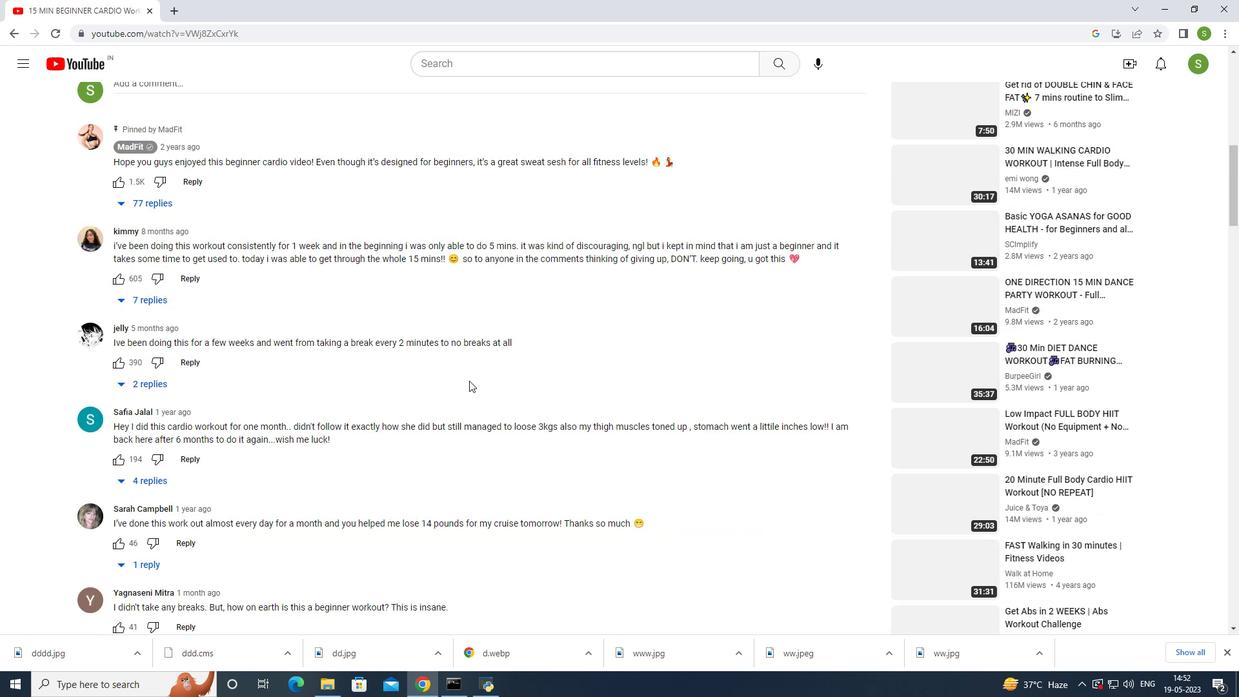 
Action: Mouse scrolled (469, 381) with delta (0, 0)
Screenshot: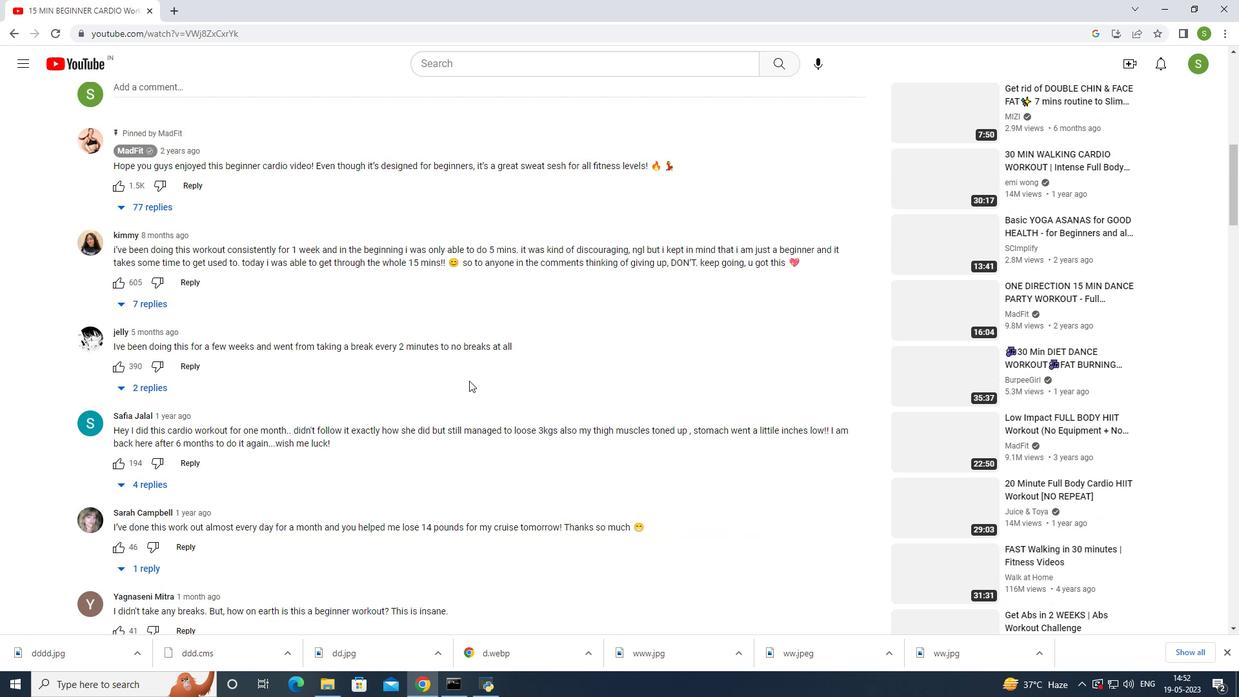 
Action: Mouse scrolled (469, 381) with delta (0, 0)
Screenshot: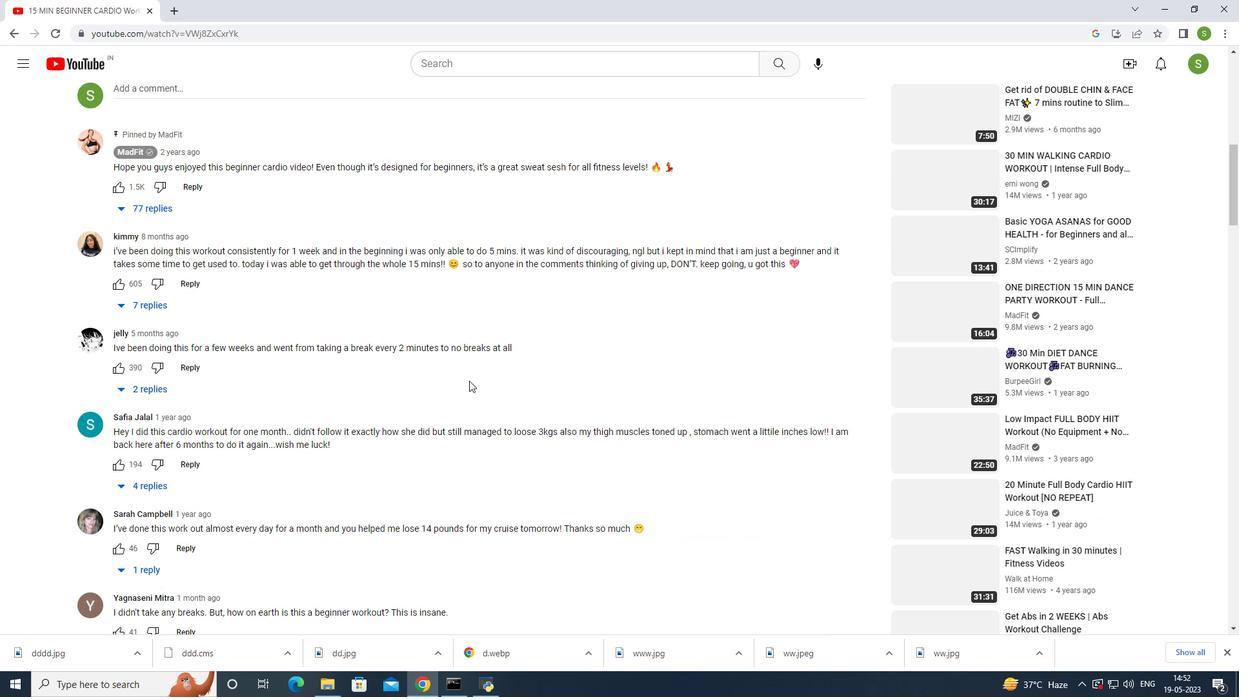 
Action: Mouse scrolled (469, 381) with delta (0, 0)
Screenshot: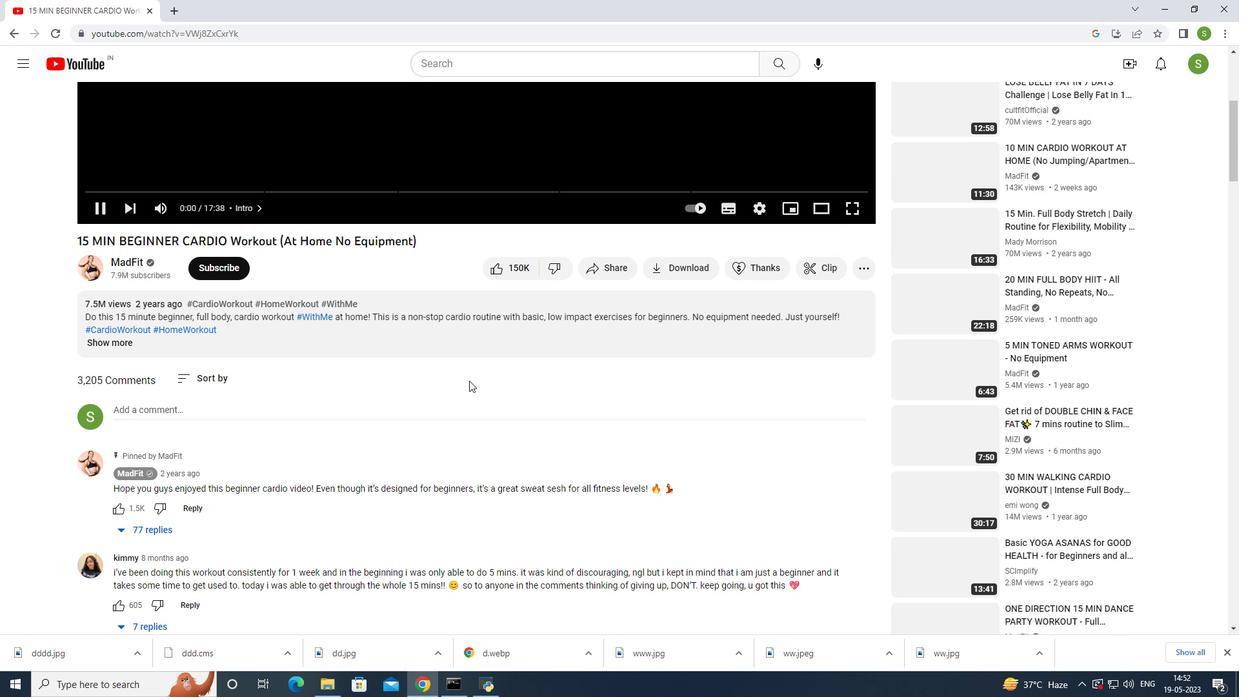 
Action: Mouse scrolled (469, 381) with delta (0, 0)
Screenshot: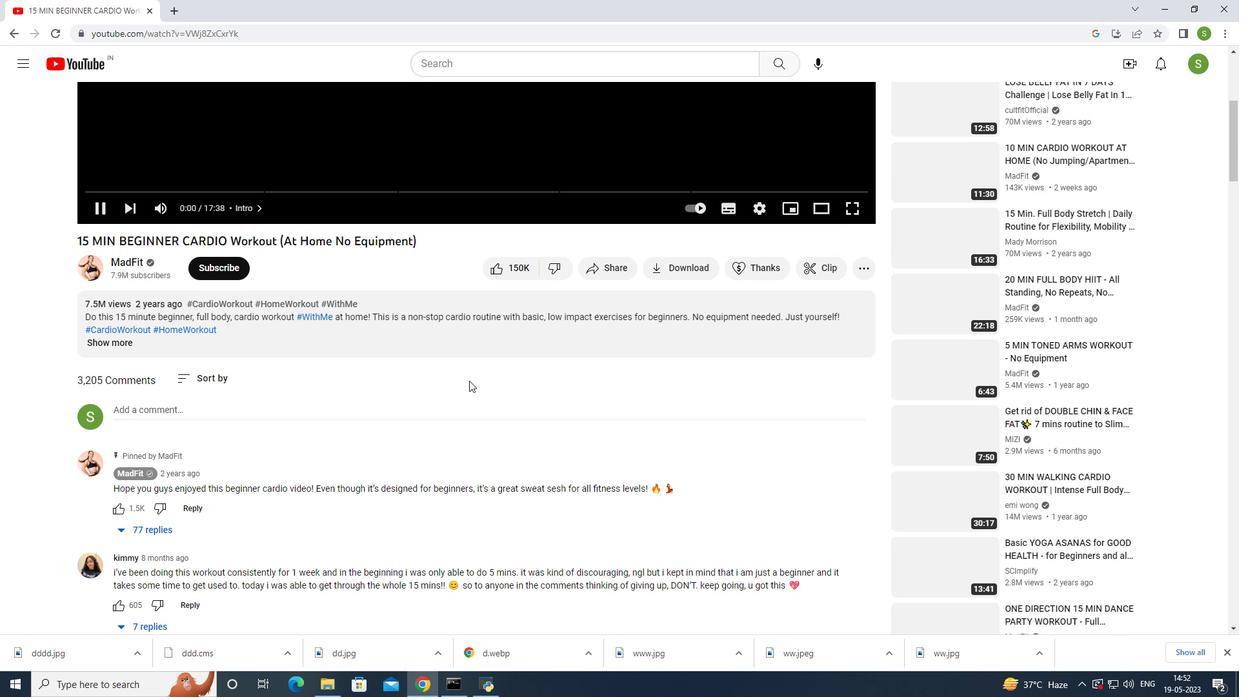 
Action: Mouse scrolled (469, 381) with delta (0, 0)
Screenshot: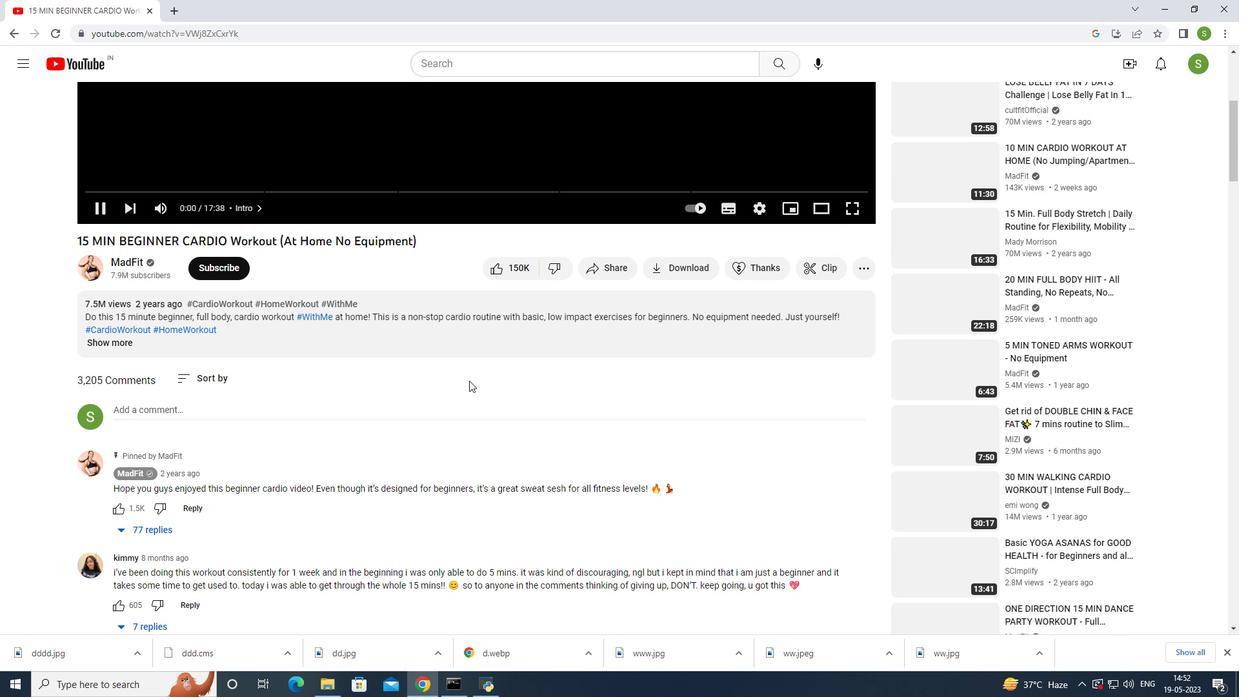 
Action: Mouse scrolled (469, 381) with delta (0, 0)
Screenshot: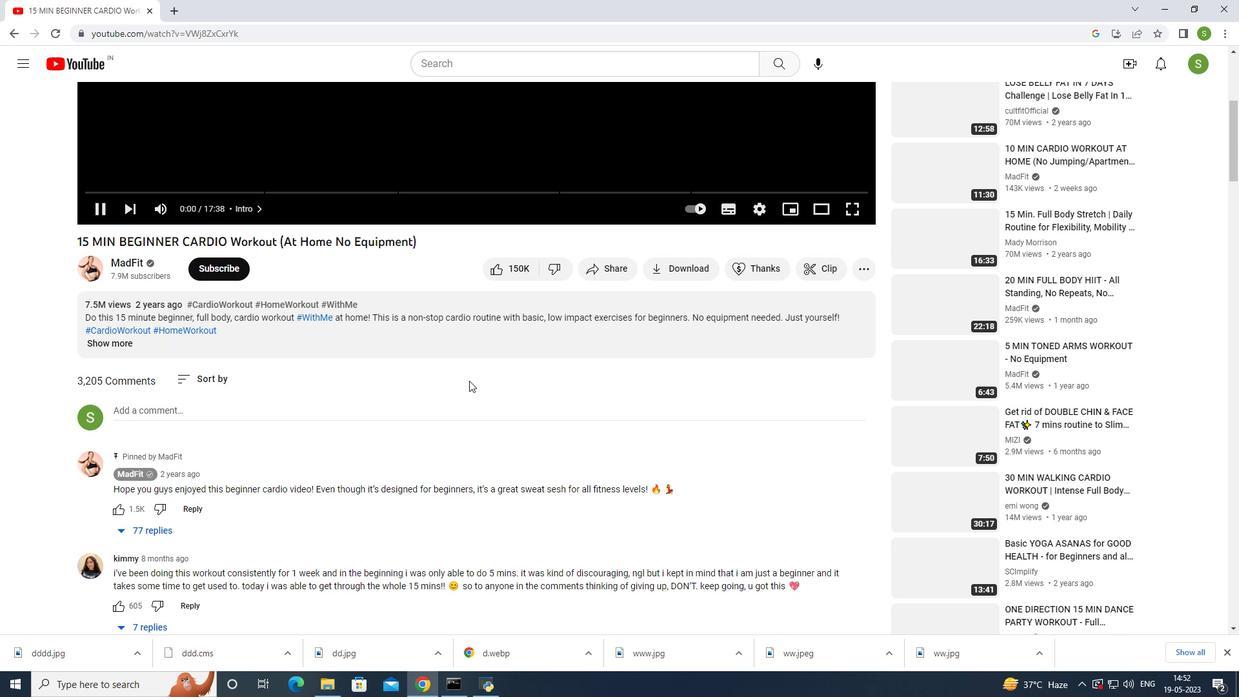 
Action: Mouse moved to (464, 375)
Screenshot: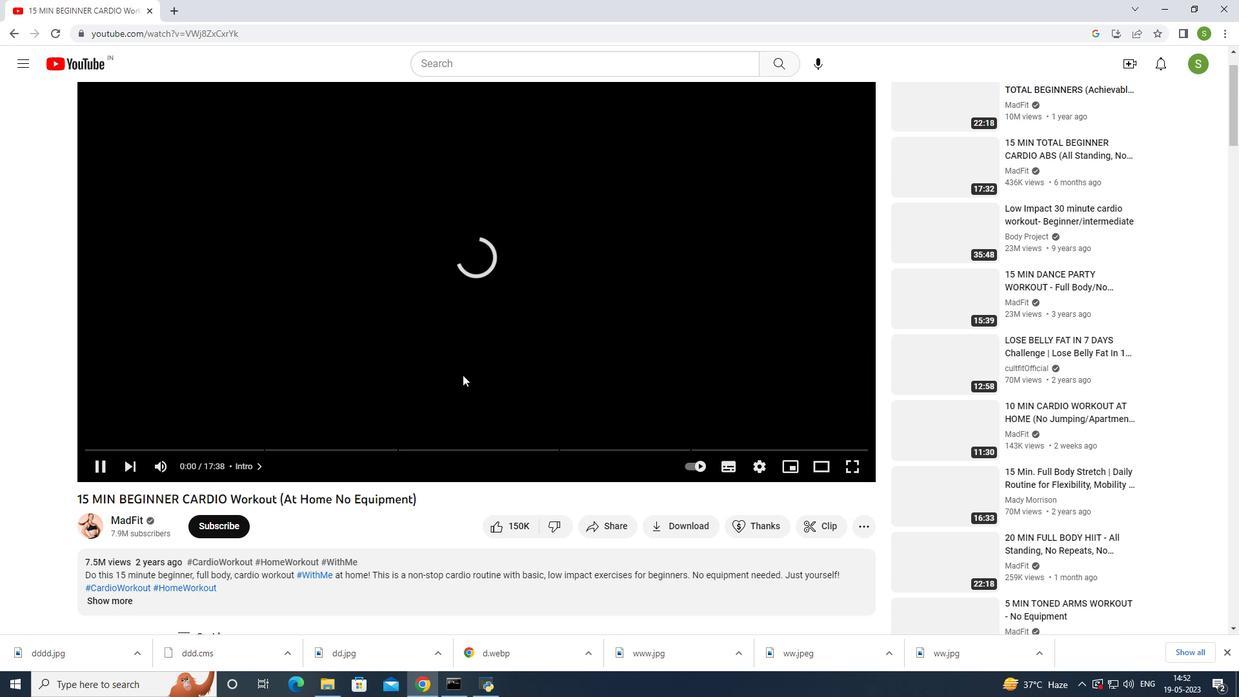 
Action: Mouse scrolled (464, 376) with delta (0, 0)
Screenshot: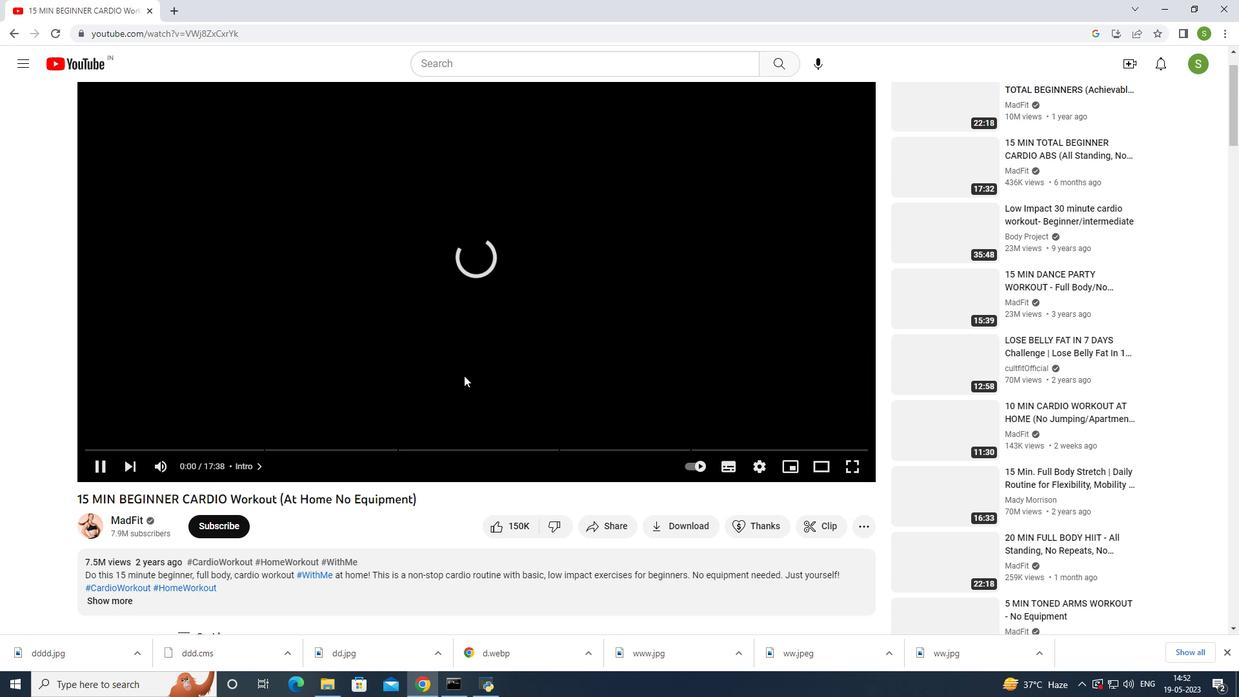 
Action: Mouse scrolled (464, 376) with delta (0, 0)
Screenshot: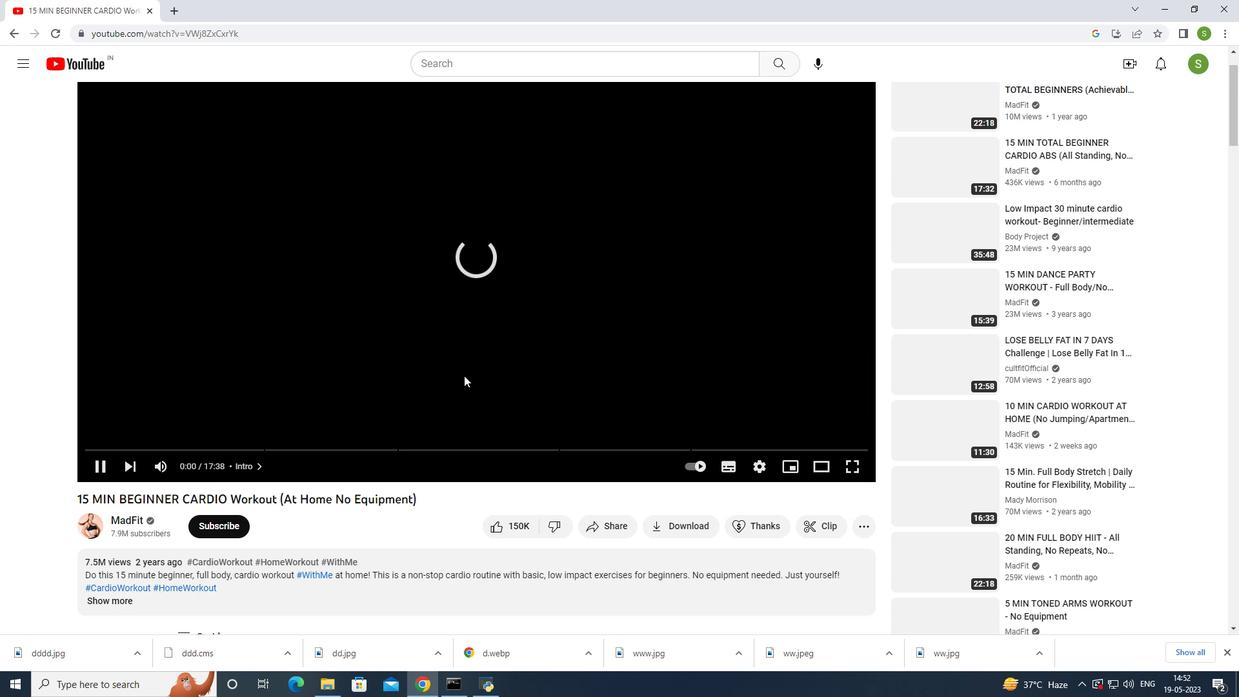 
Action: Mouse scrolled (464, 376) with delta (0, 0)
Screenshot: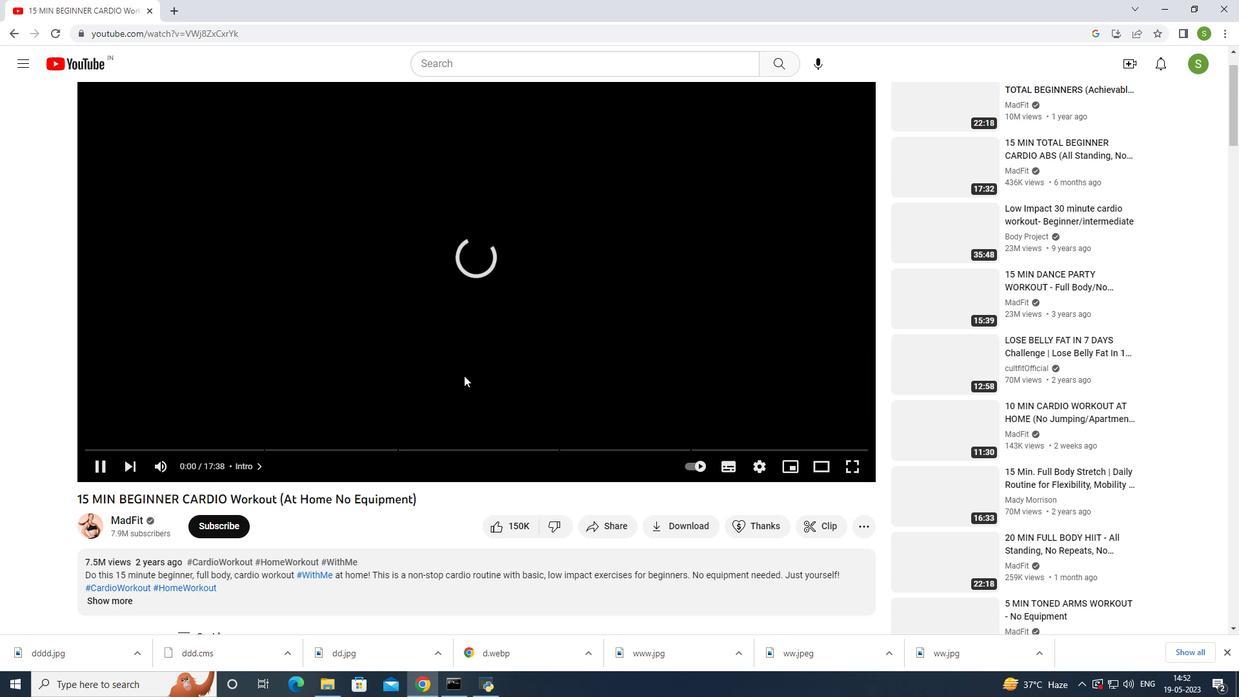 
Action: Mouse scrolled (464, 376) with delta (0, 0)
Screenshot: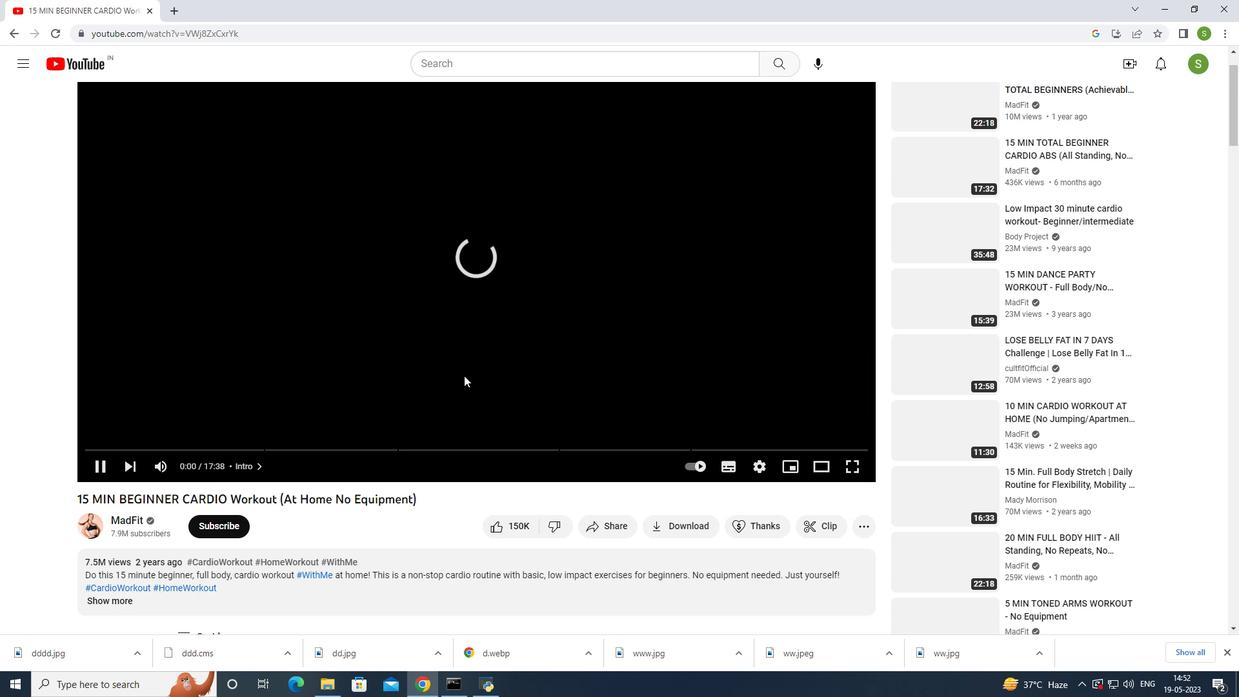 
Action: Mouse moved to (464, 375)
Screenshot: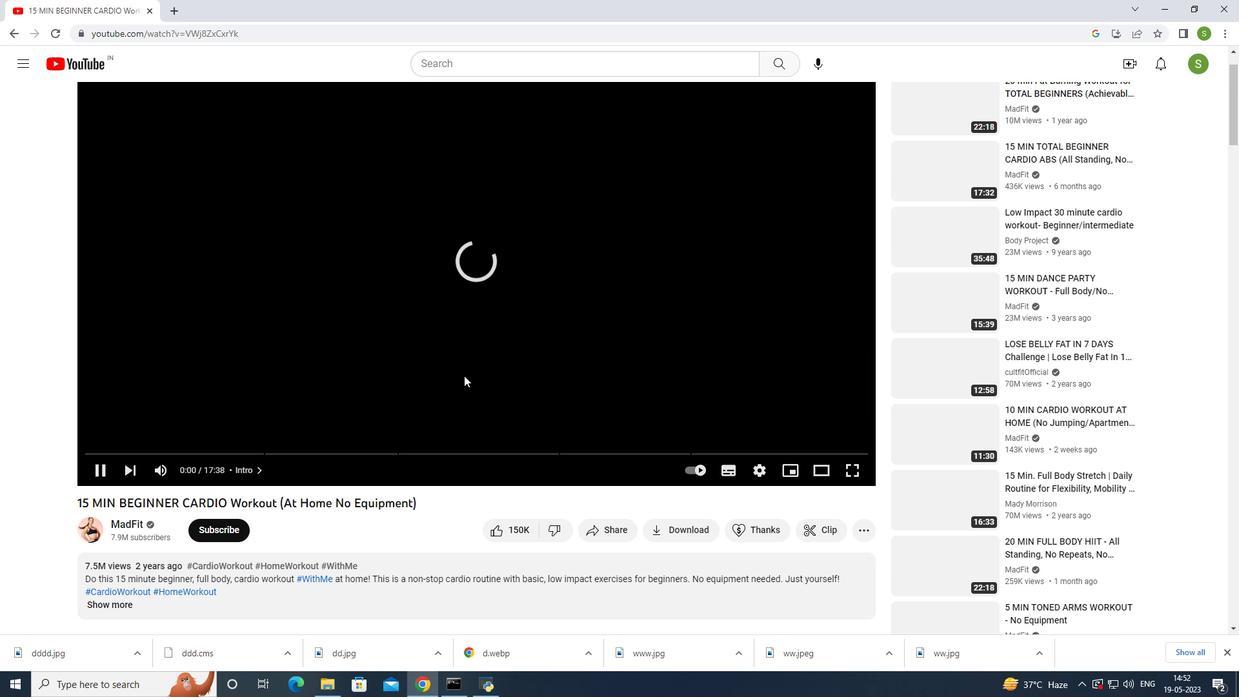 
Action: Mouse scrolled (464, 376) with delta (0, 0)
Screenshot: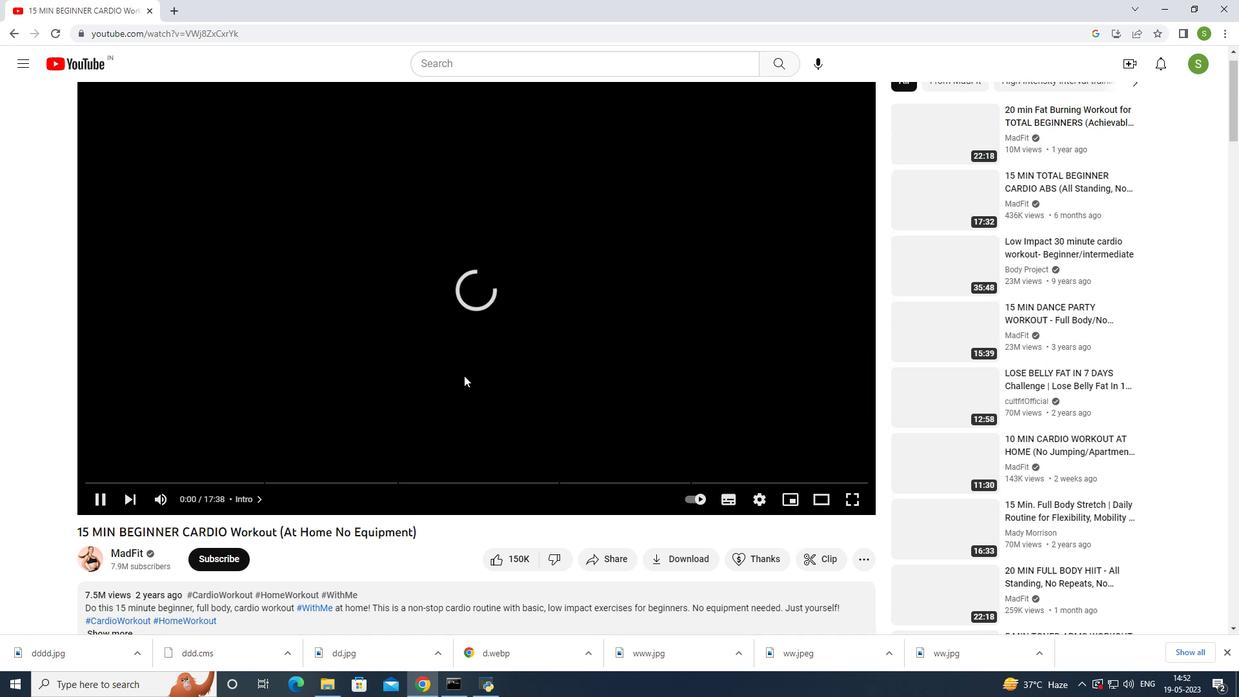 
Action: Mouse moved to (489, 344)
Screenshot: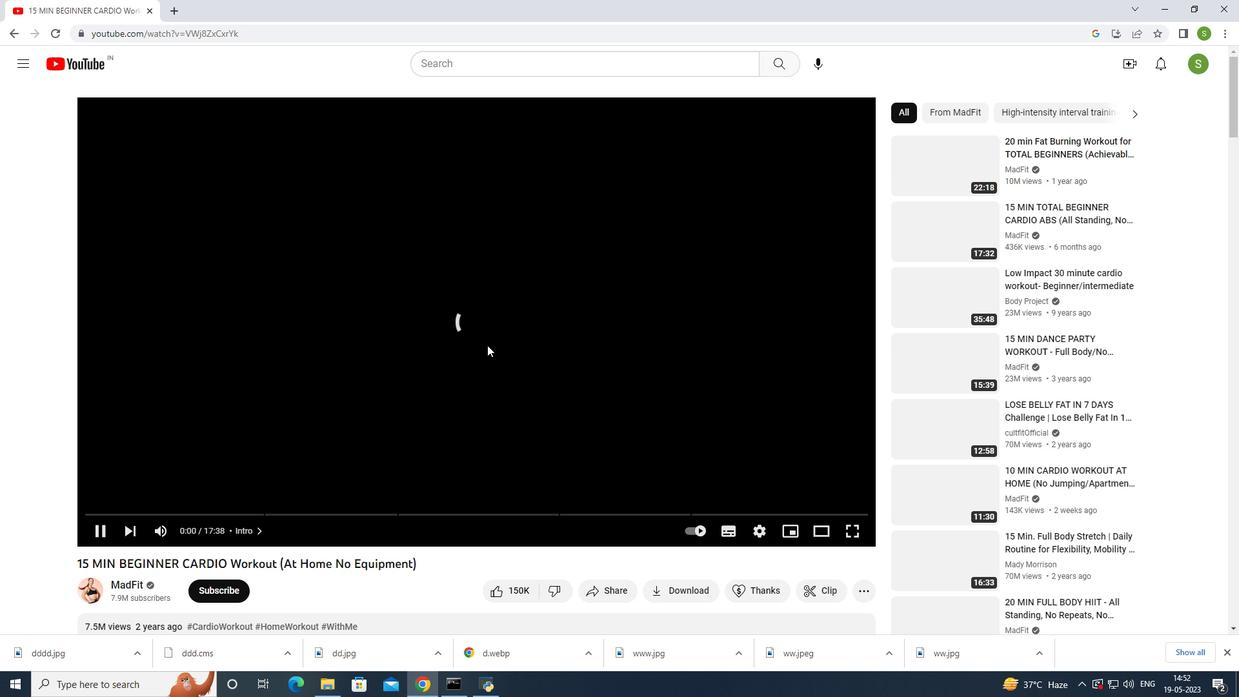 
Action: Mouse scrolled (489, 344) with delta (0, 0)
Screenshot: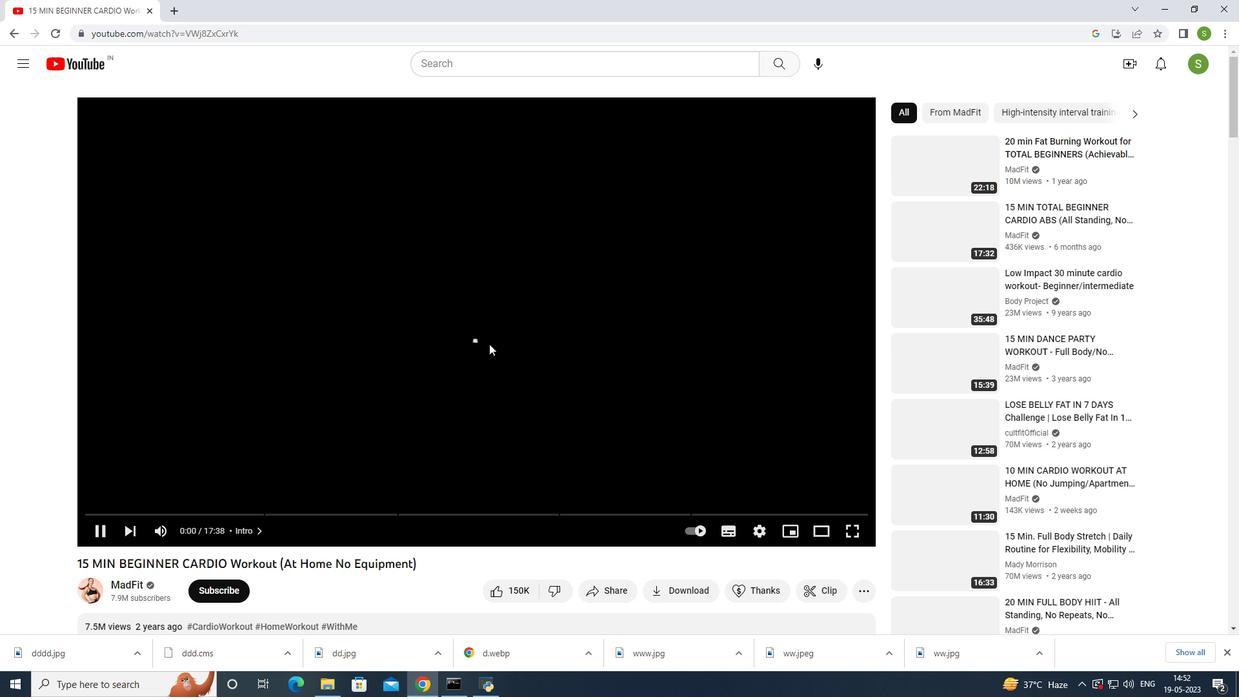 
Action: Mouse scrolled (489, 344) with delta (0, 0)
Screenshot: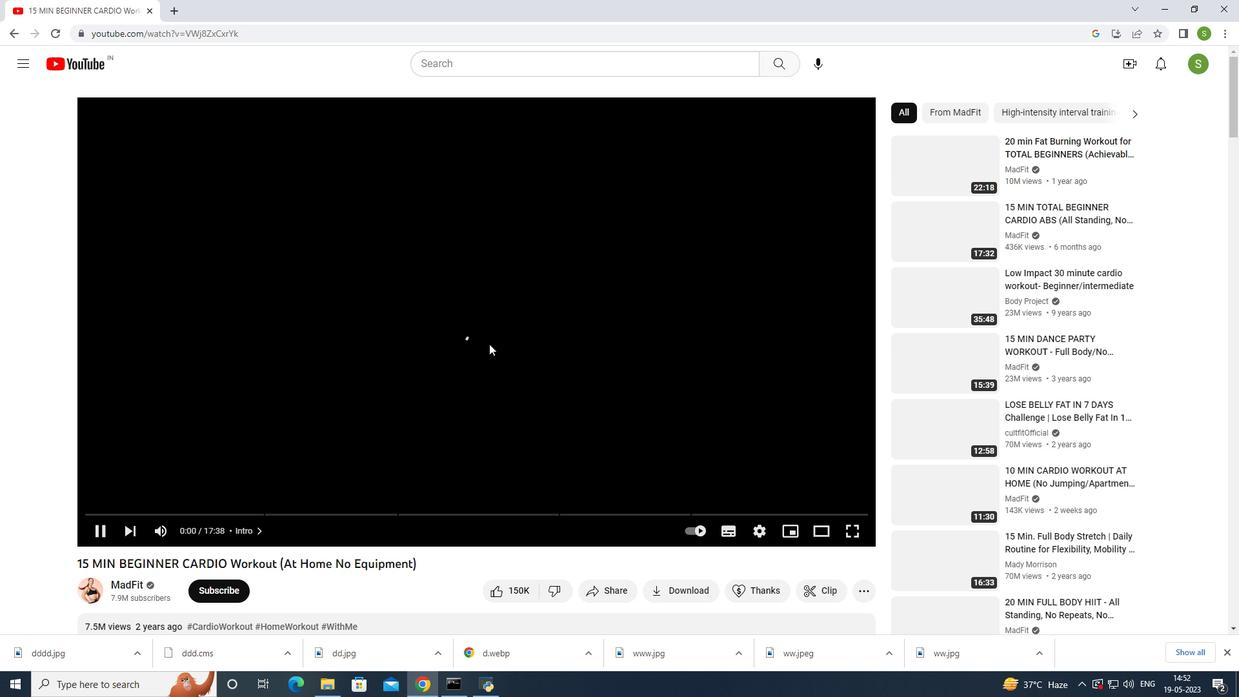 
Action: Mouse scrolled (489, 344) with delta (0, 0)
Screenshot: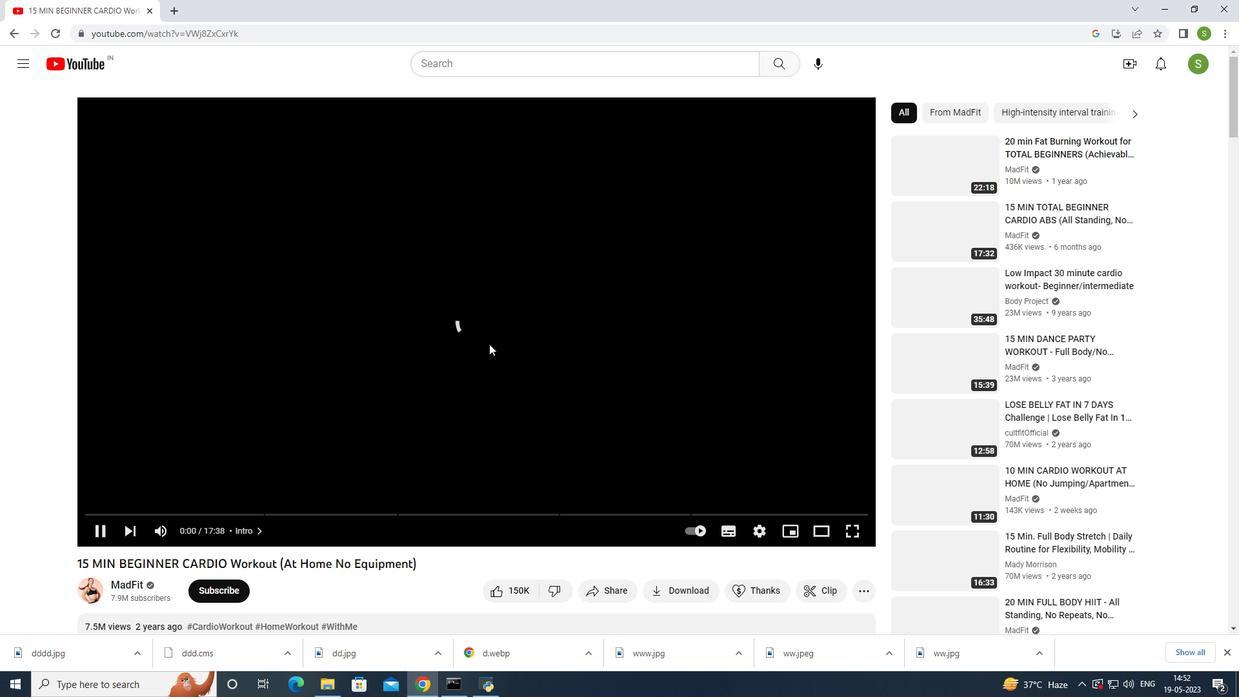 
Action: Mouse scrolled (489, 343) with delta (0, 0)
Screenshot: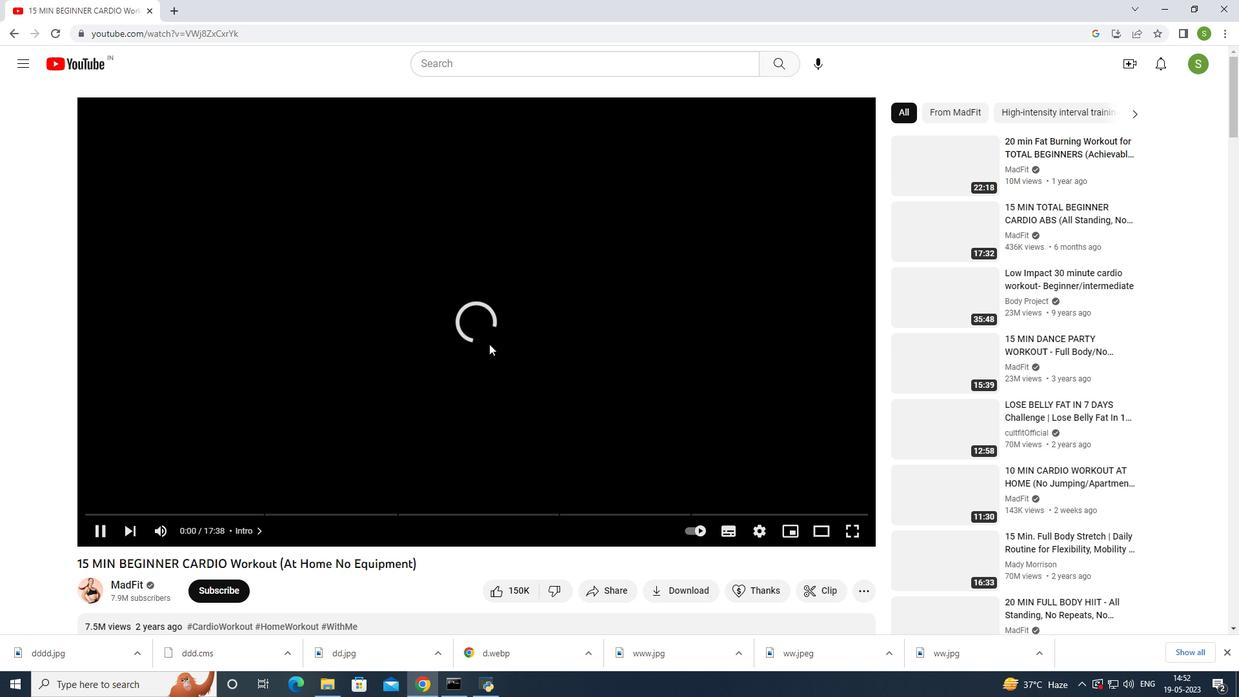 
Action: Mouse scrolled (489, 343) with delta (0, 0)
Screenshot: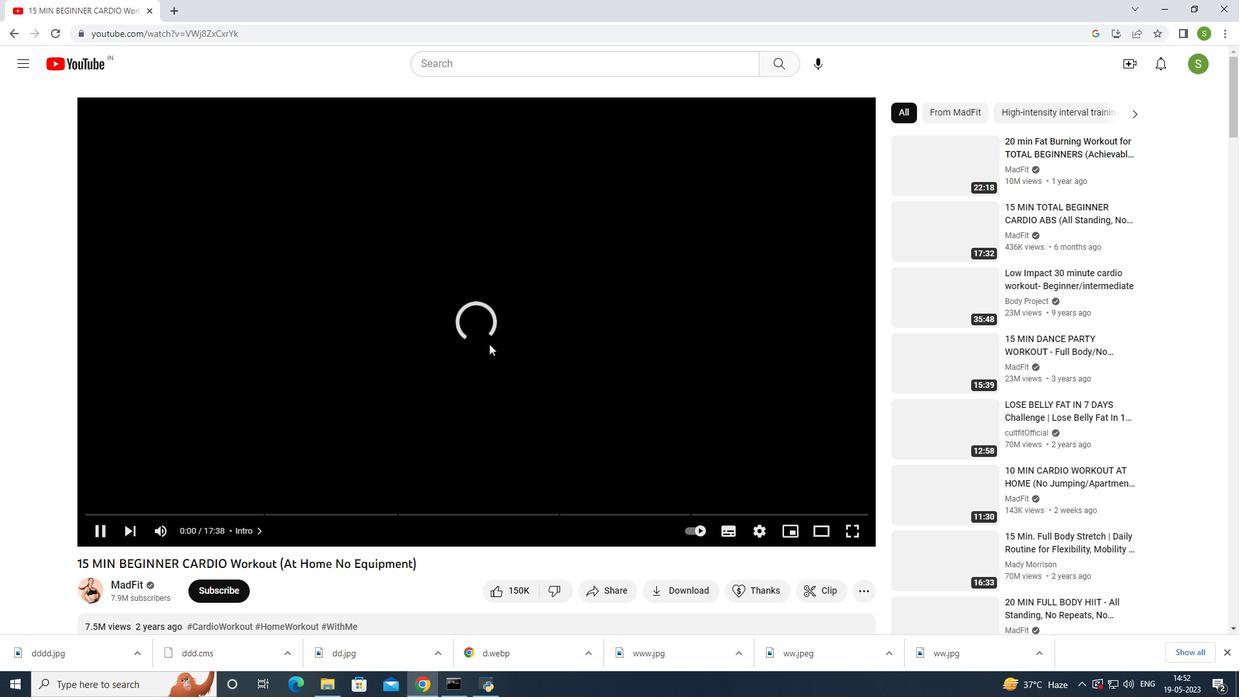
Action: Mouse scrolled (489, 343) with delta (0, 0)
Screenshot: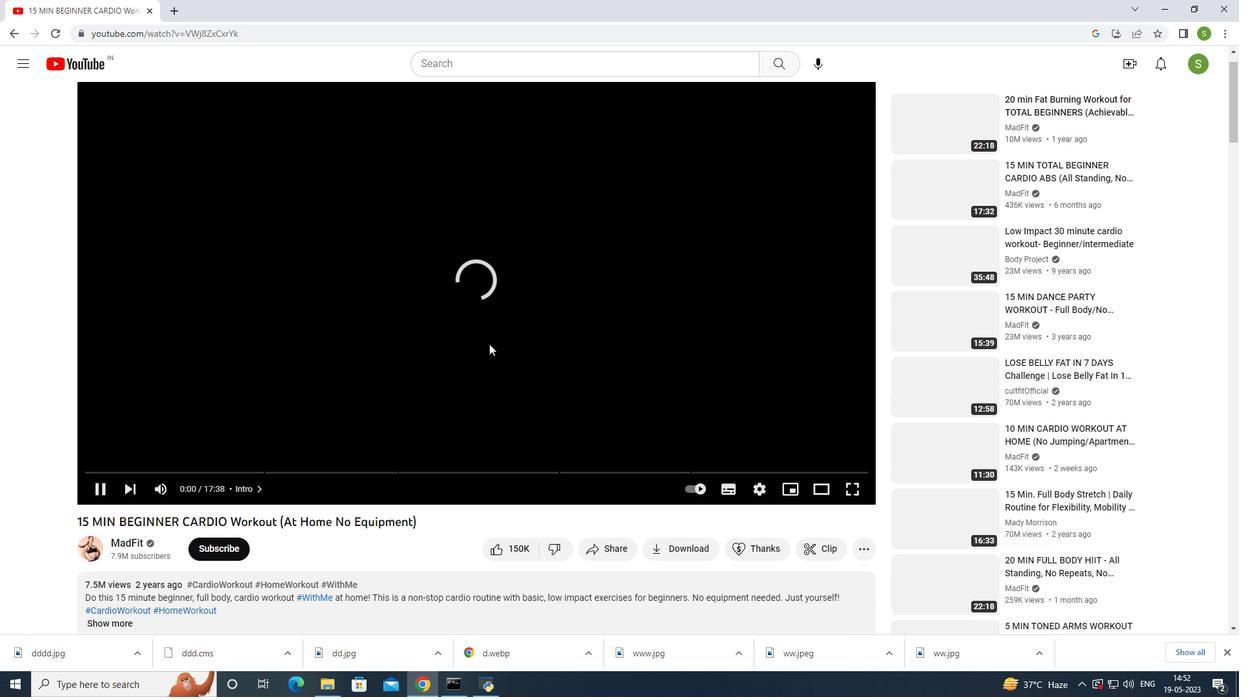 
Action: Mouse scrolled (489, 343) with delta (0, 0)
Screenshot: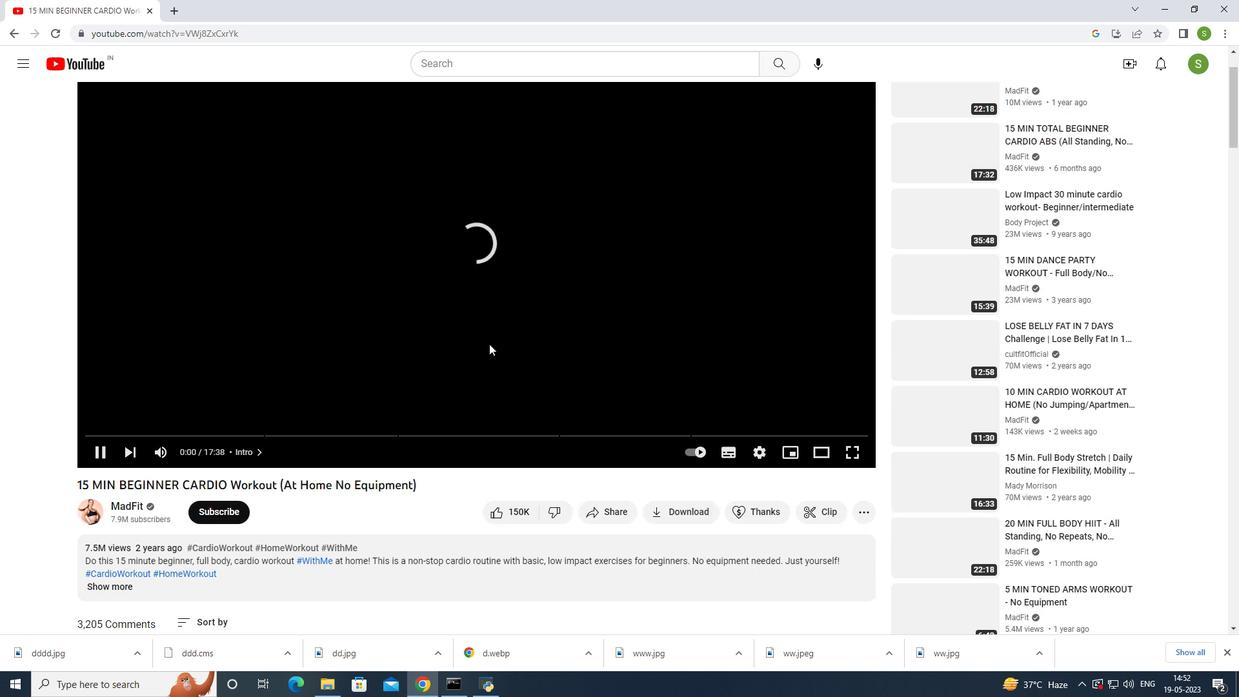 
Action: Mouse scrolled (489, 343) with delta (0, 0)
Screenshot: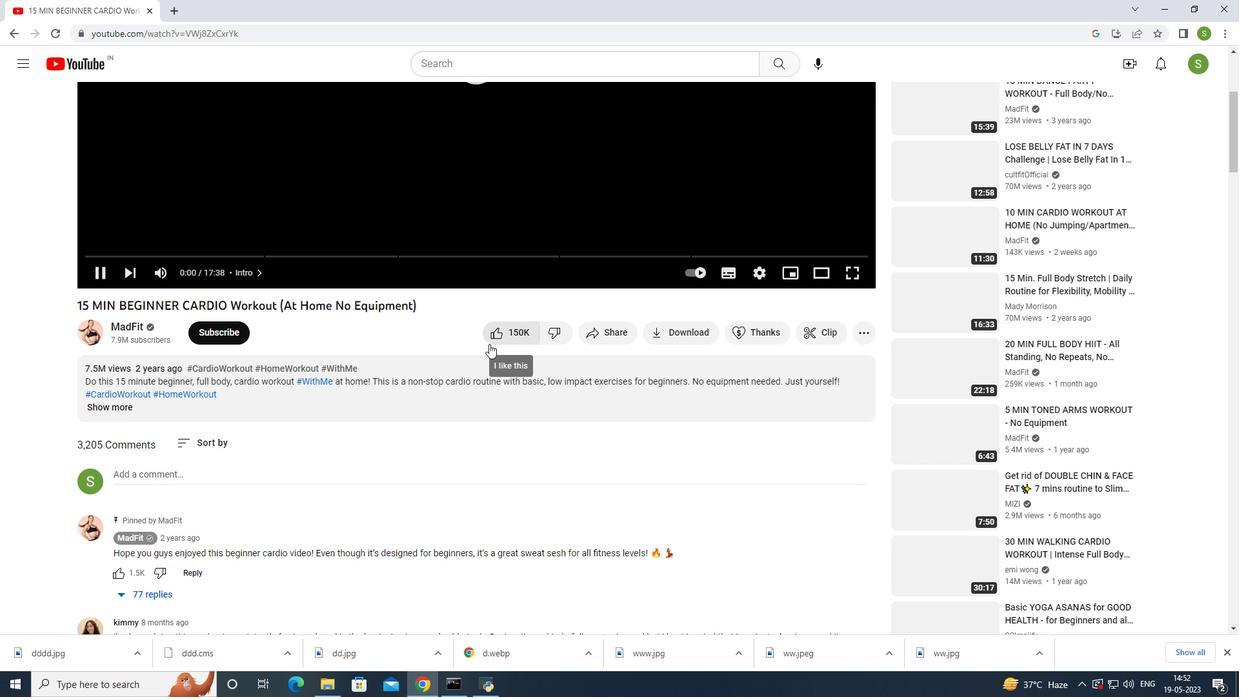
Action: Mouse scrolled (489, 343) with delta (0, 0)
Screenshot: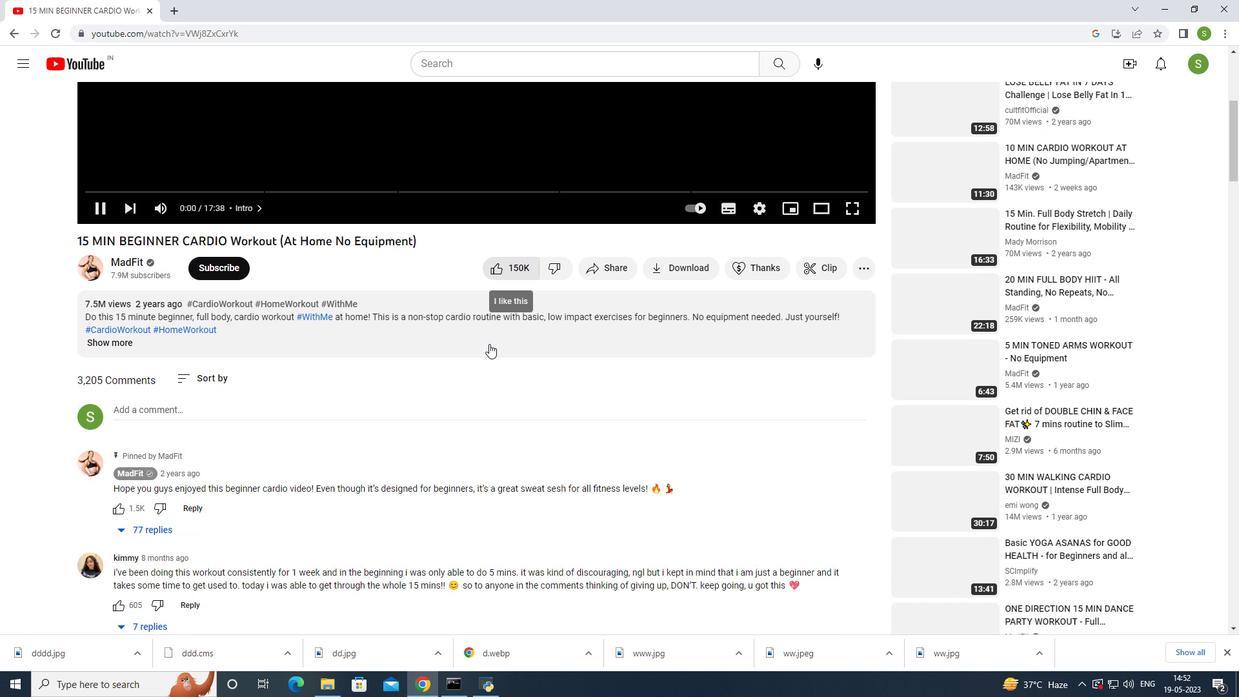 
Action: Mouse scrolled (489, 343) with delta (0, 0)
Screenshot: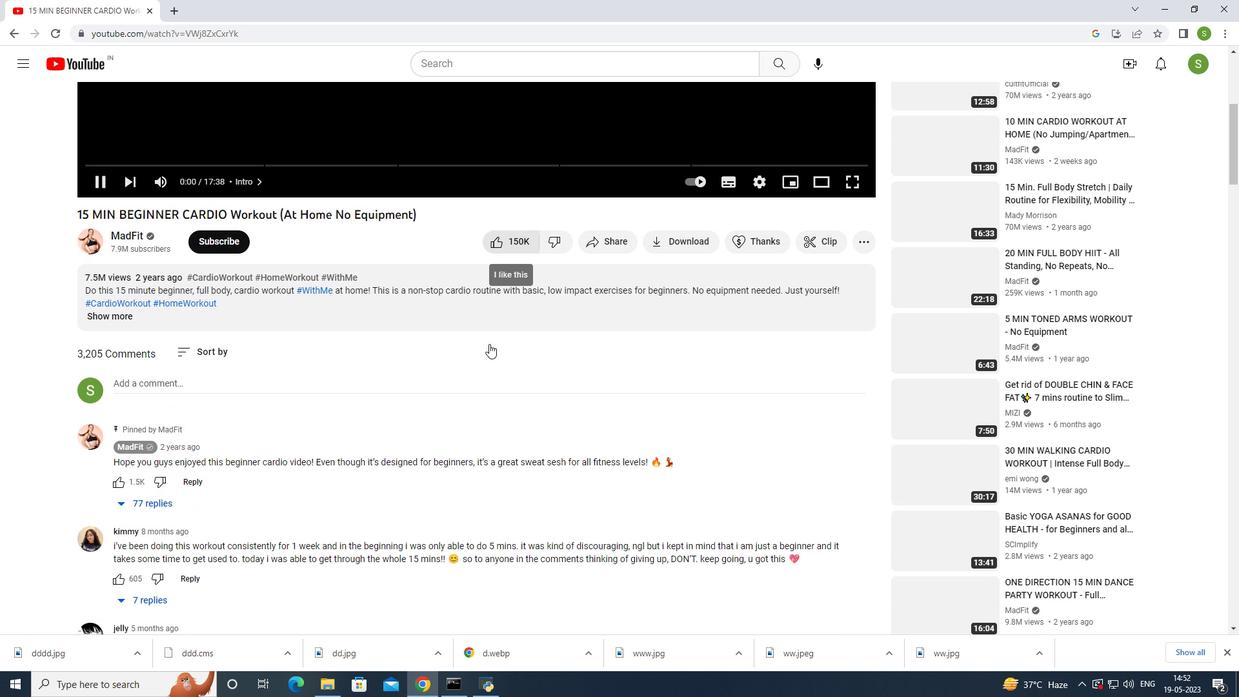 
Action: Mouse moved to (488, 347)
Screenshot: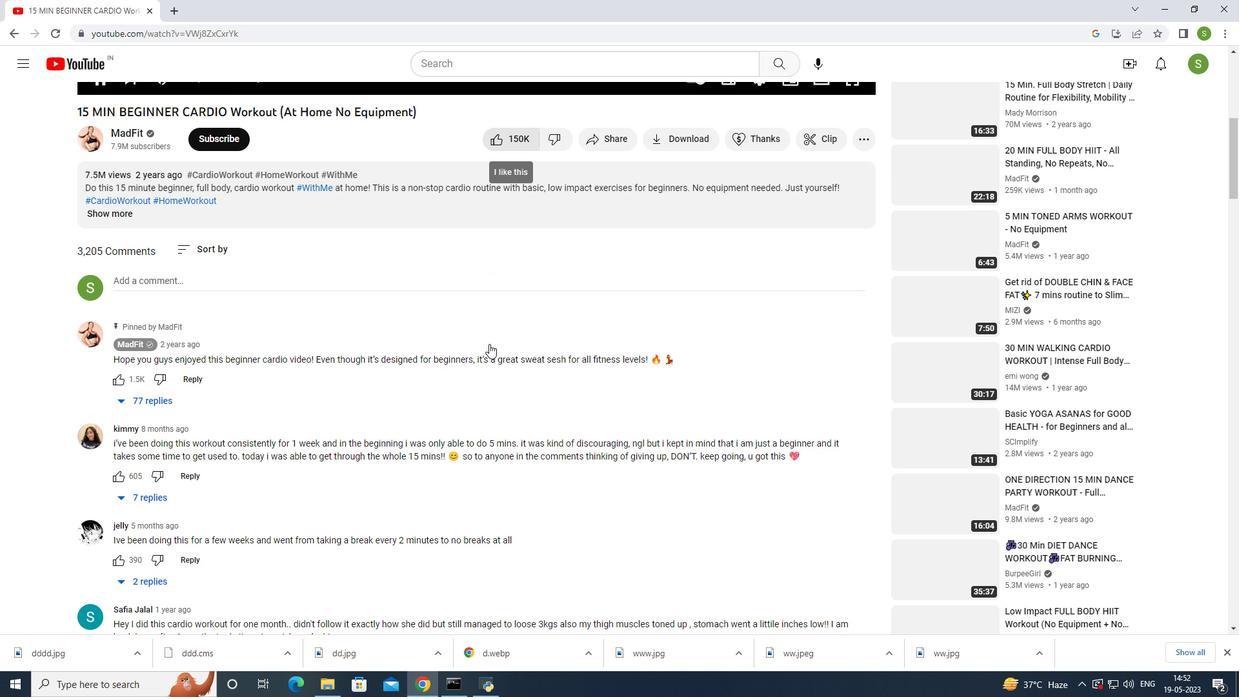 
Action: Mouse scrolled (488, 346) with delta (0, 0)
Screenshot: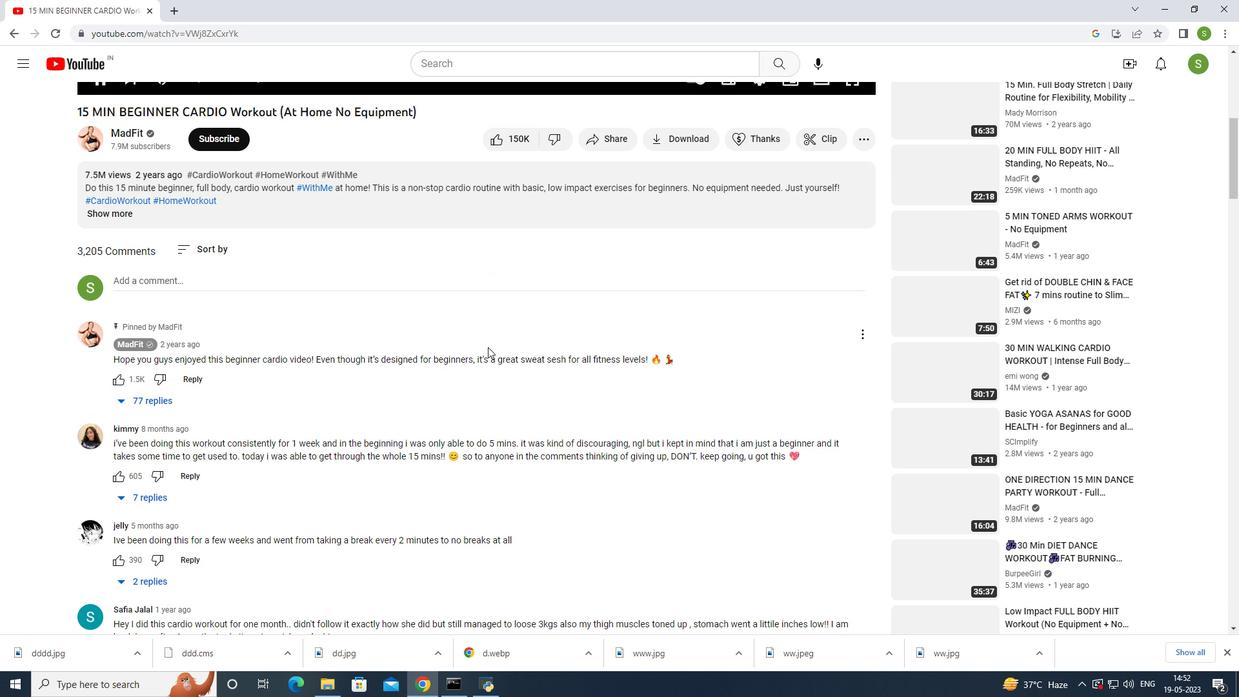 
Action: Mouse scrolled (488, 346) with delta (0, 0)
Screenshot: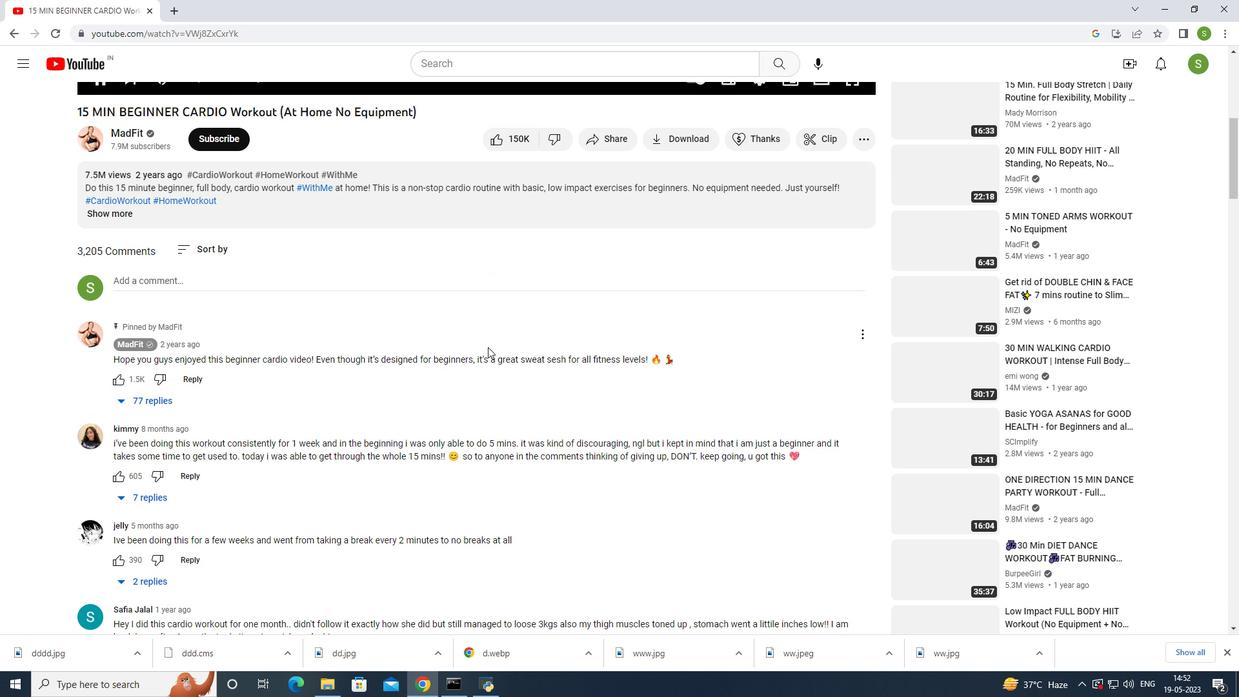 
Action: Mouse scrolled (488, 346) with delta (0, 0)
Screenshot: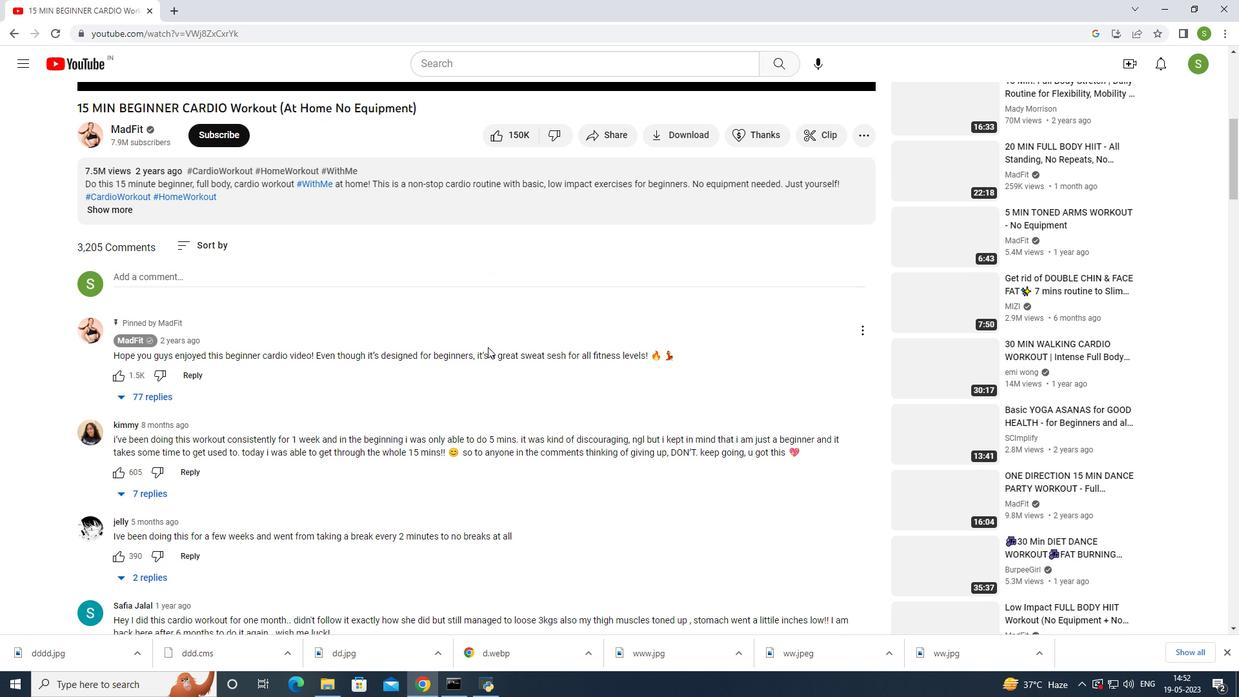 
Action: Mouse scrolled (488, 346) with delta (0, 0)
Screenshot: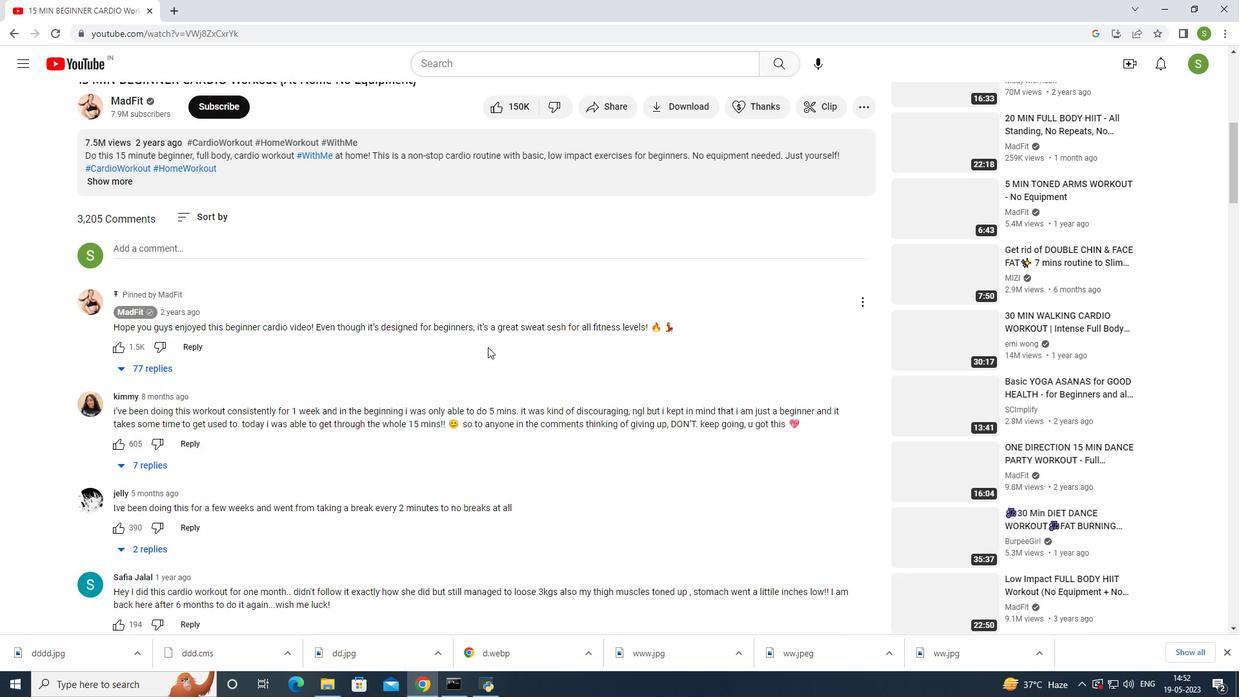 
Action: Mouse scrolled (488, 346) with delta (0, 0)
Screenshot: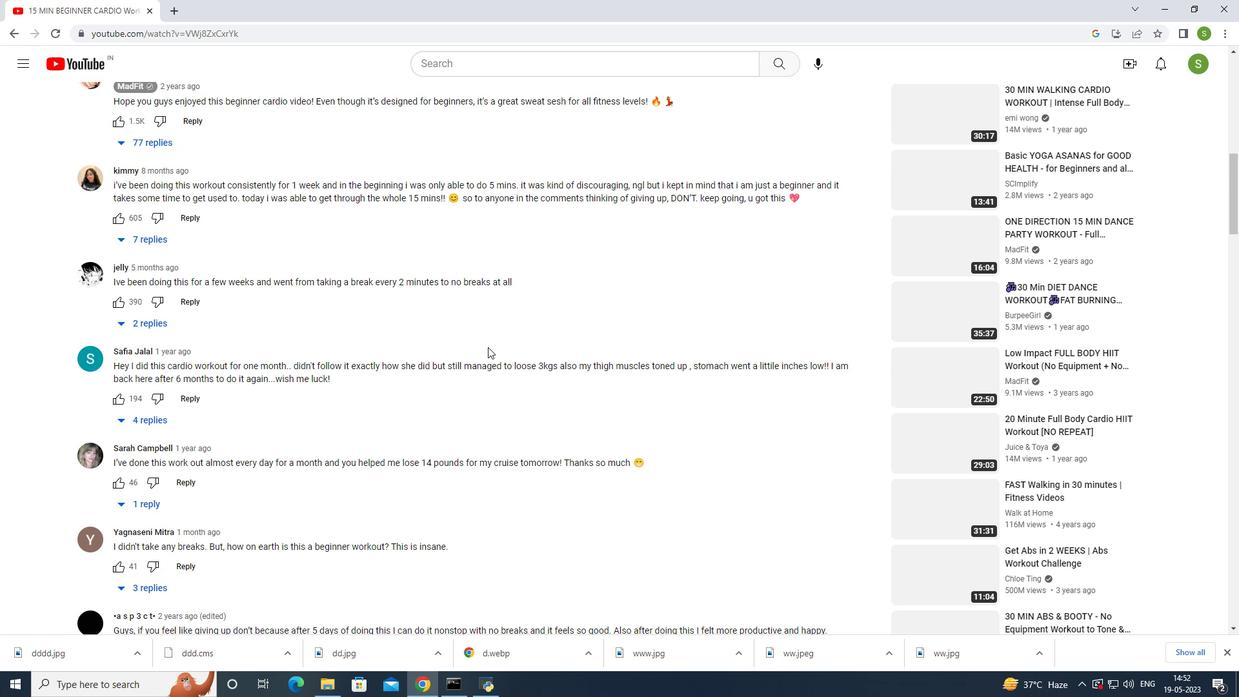 
Action: Mouse scrolled (488, 346) with delta (0, 0)
Screenshot: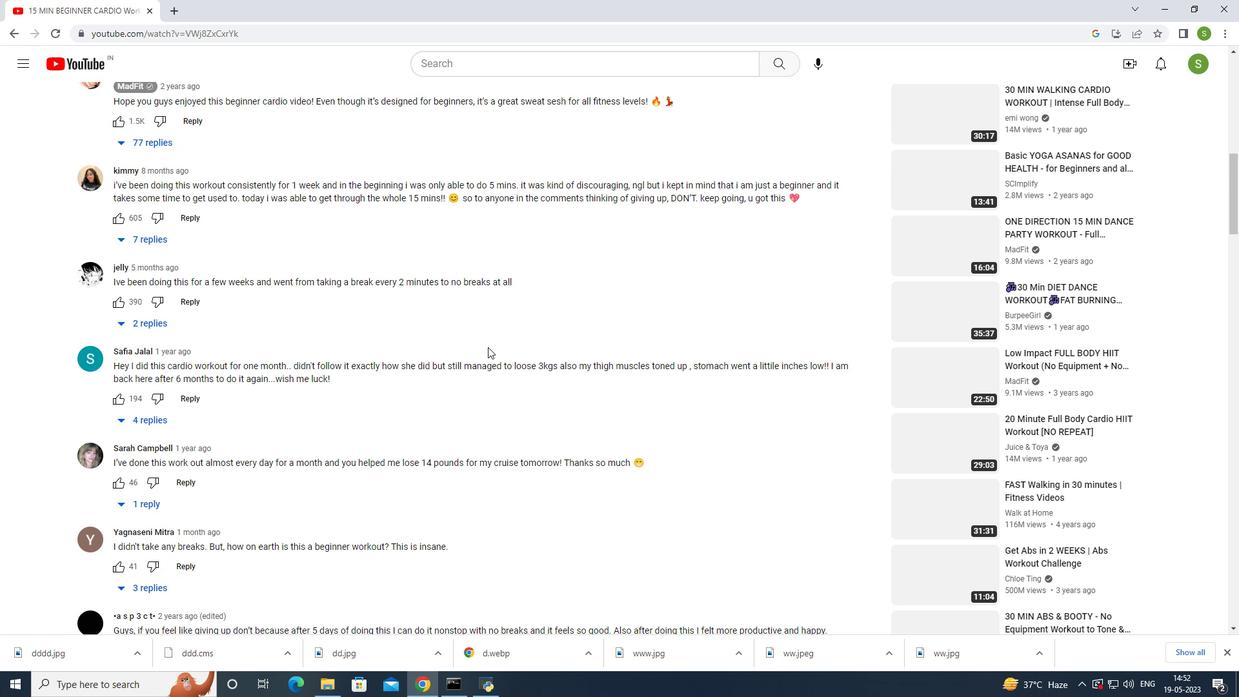 
Action: Mouse scrolled (488, 346) with delta (0, 0)
Screenshot: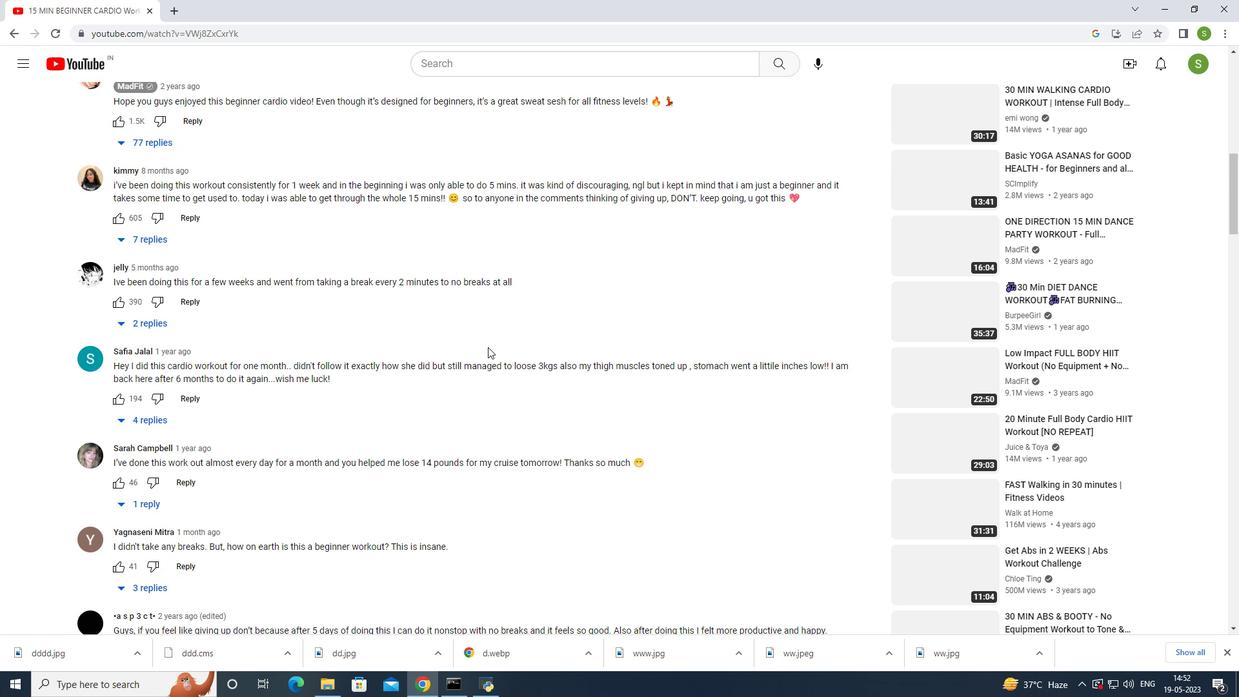 
Action: Mouse scrolled (488, 346) with delta (0, 0)
Screenshot: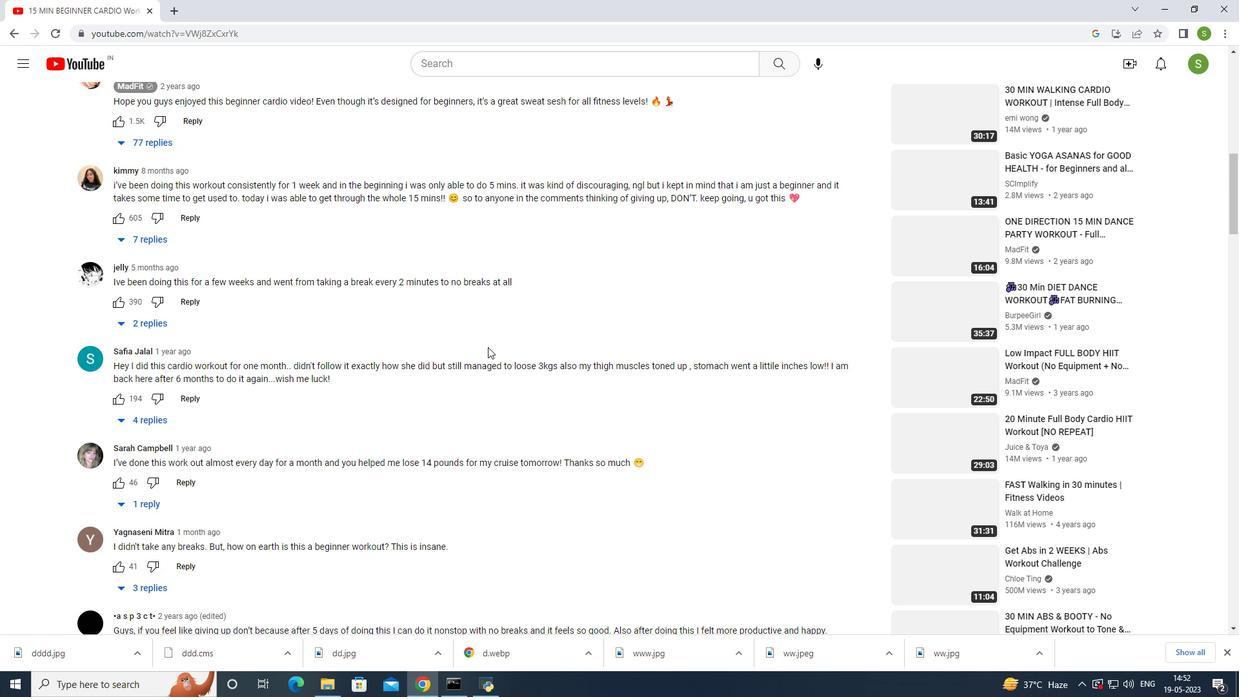 
Action: Mouse scrolled (488, 346) with delta (0, 0)
Screenshot: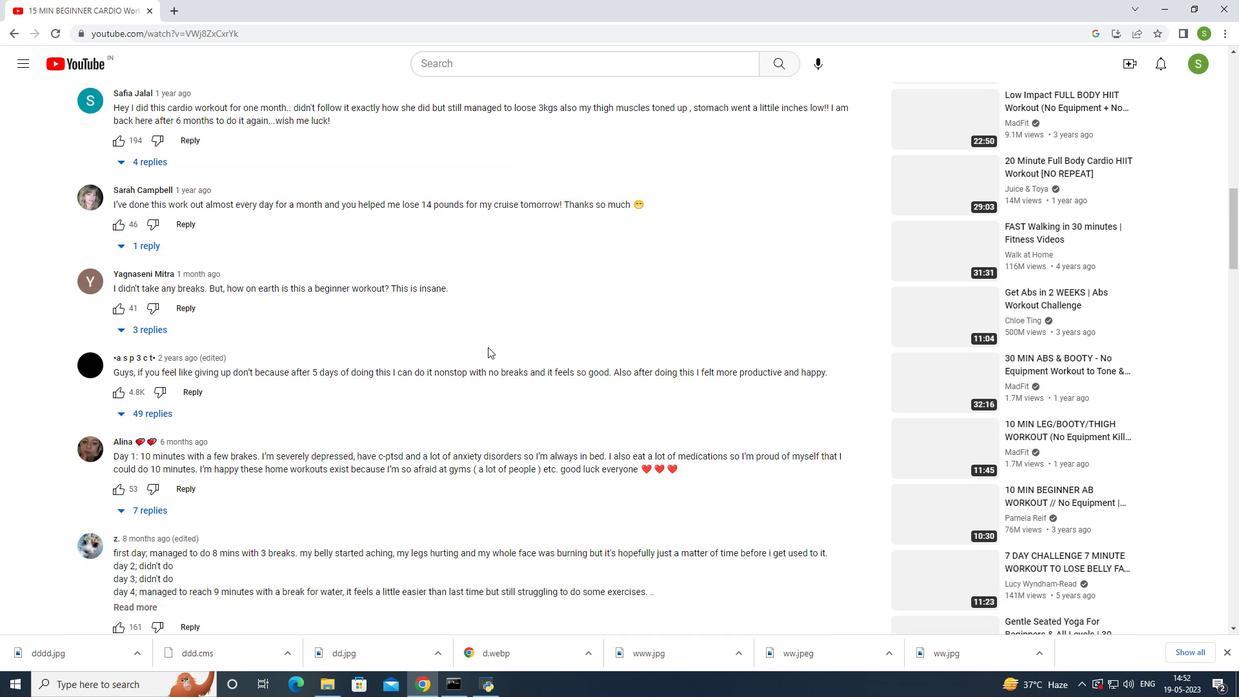 
Action: Mouse scrolled (488, 346) with delta (0, 0)
Screenshot: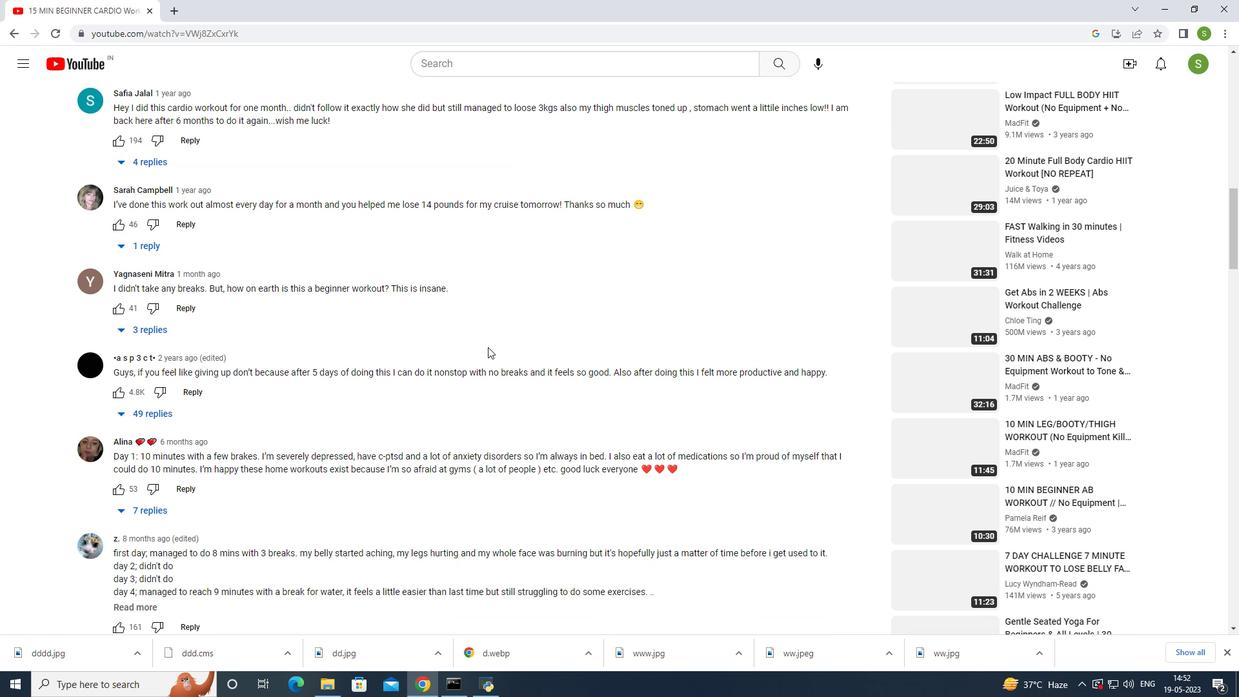 
Action: Mouse scrolled (488, 346) with delta (0, 0)
Screenshot: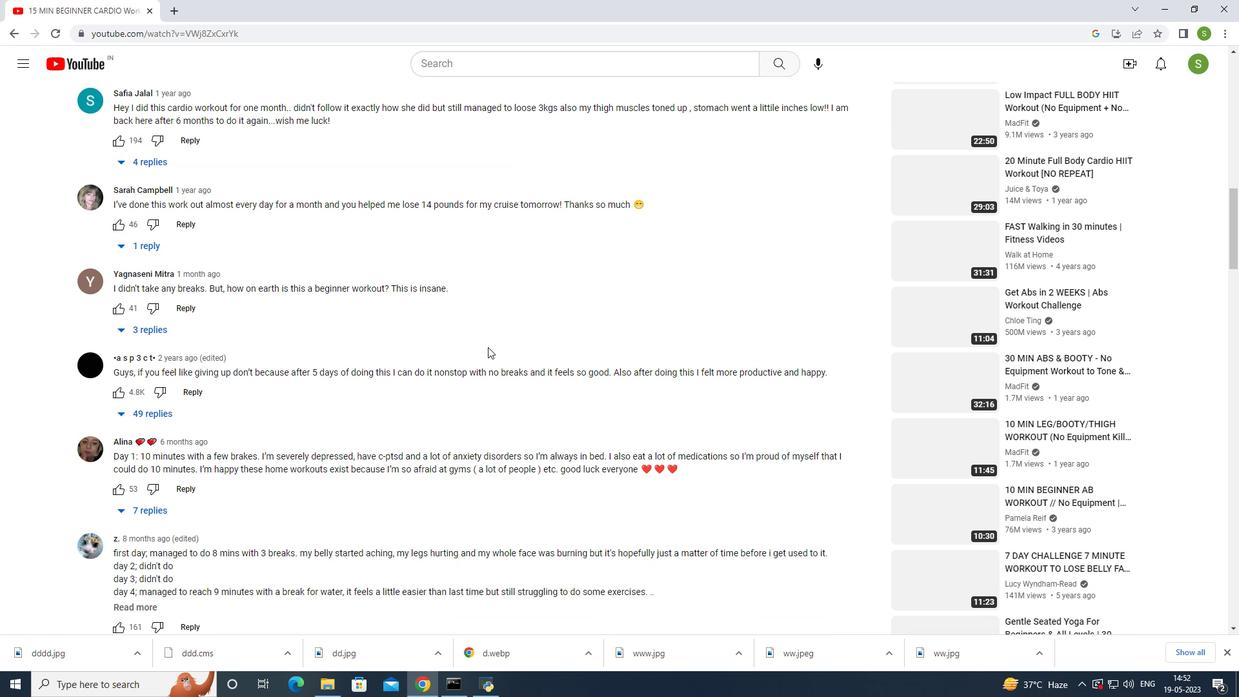 
Action: Mouse scrolled (488, 346) with delta (0, 0)
Screenshot: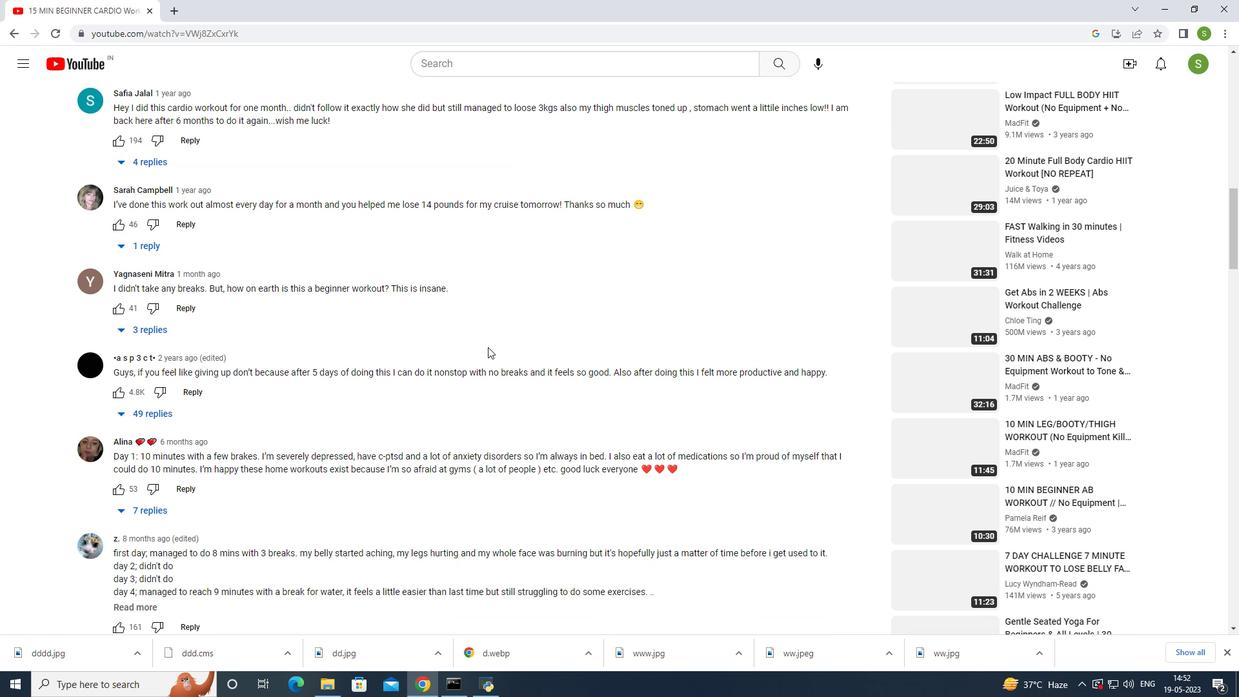 
Action: Mouse scrolled (488, 346) with delta (0, 0)
Screenshot: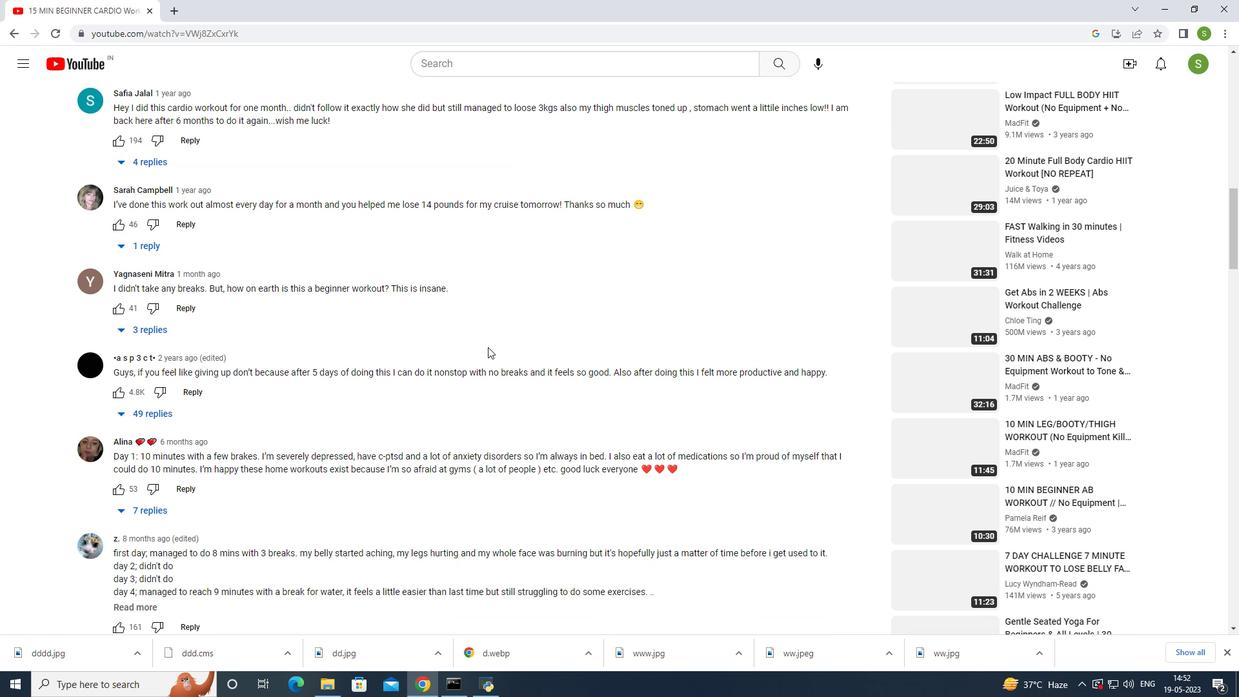 
Action: Mouse scrolled (488, 347) with delta (0, 0)
Screenshot: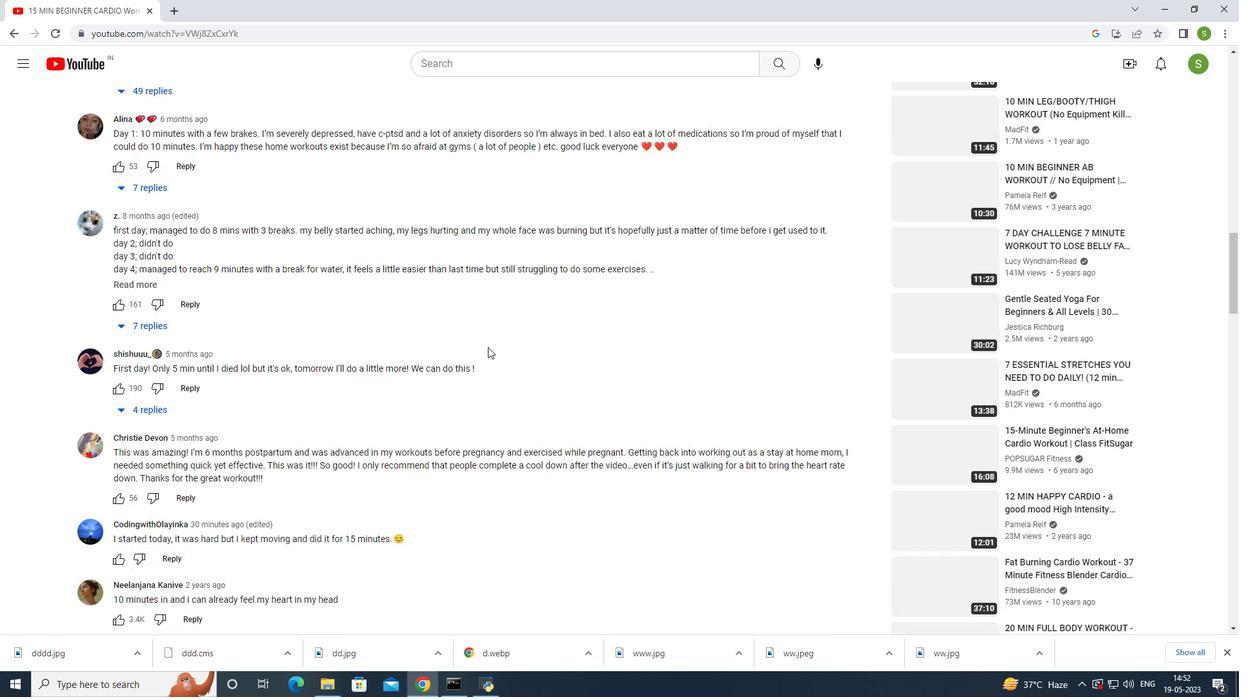 
Action: Mouse scrolled (488, 347) with delta (0, 0)
Screenshot: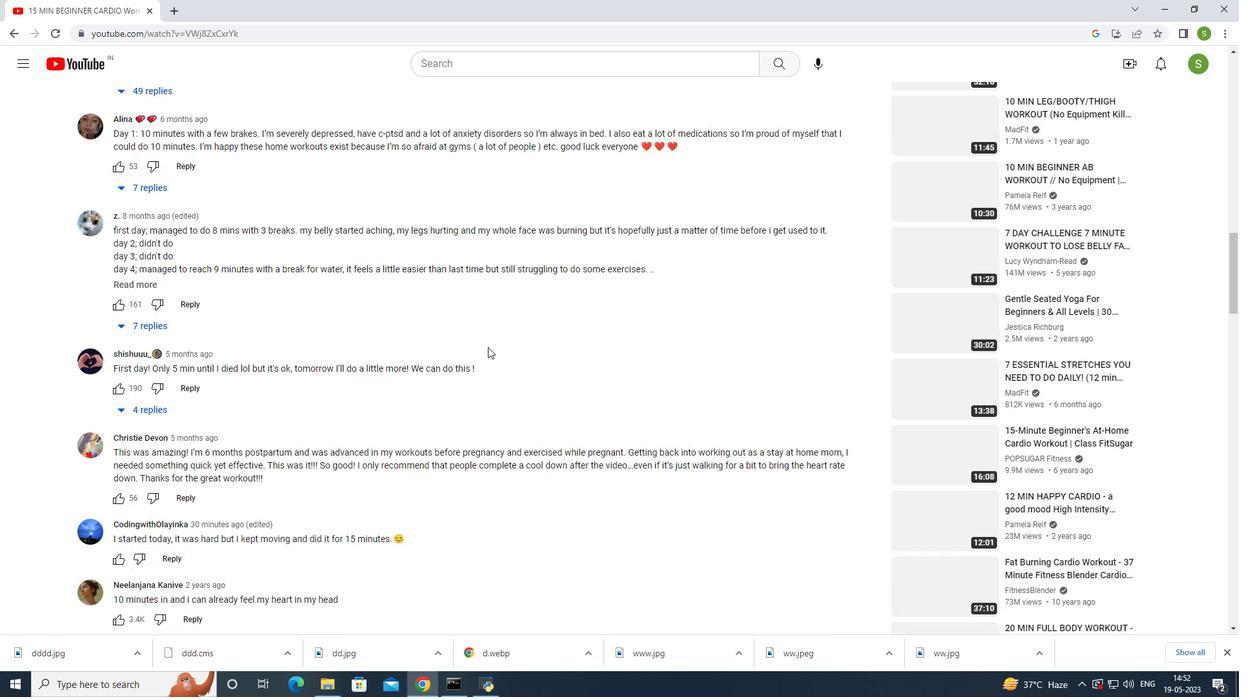 
Action: Mouse scrolled (488, 347) with delta (0, 0)
Screenshot: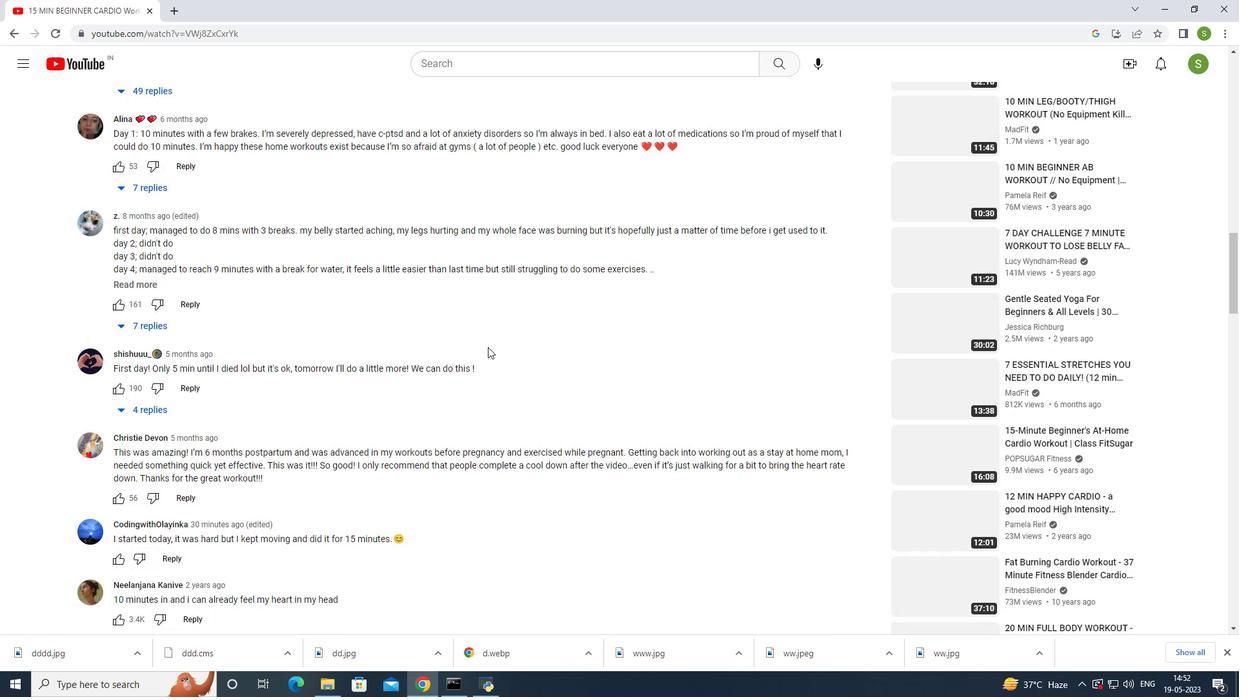 
Action: Mouse scrolled (488, 347) with delta (0, 0)
Screenshot: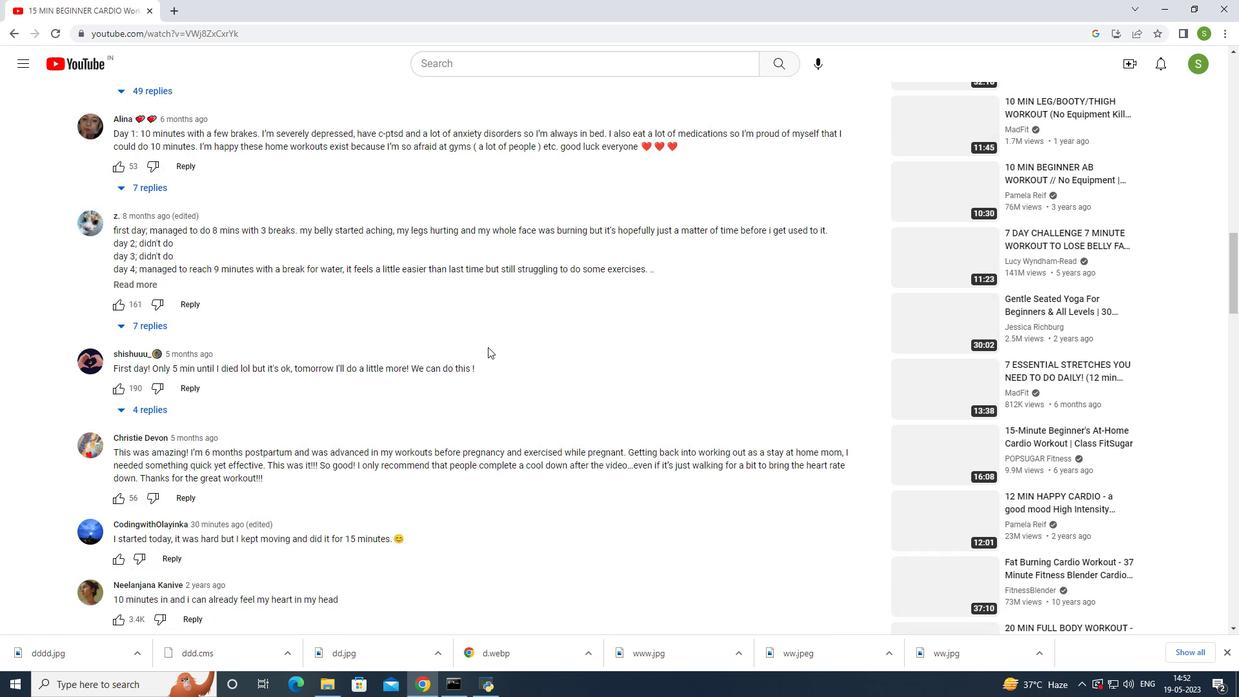 
Action: Mouse scrolled (488, 347) with delta (0, 0)
Screenshot: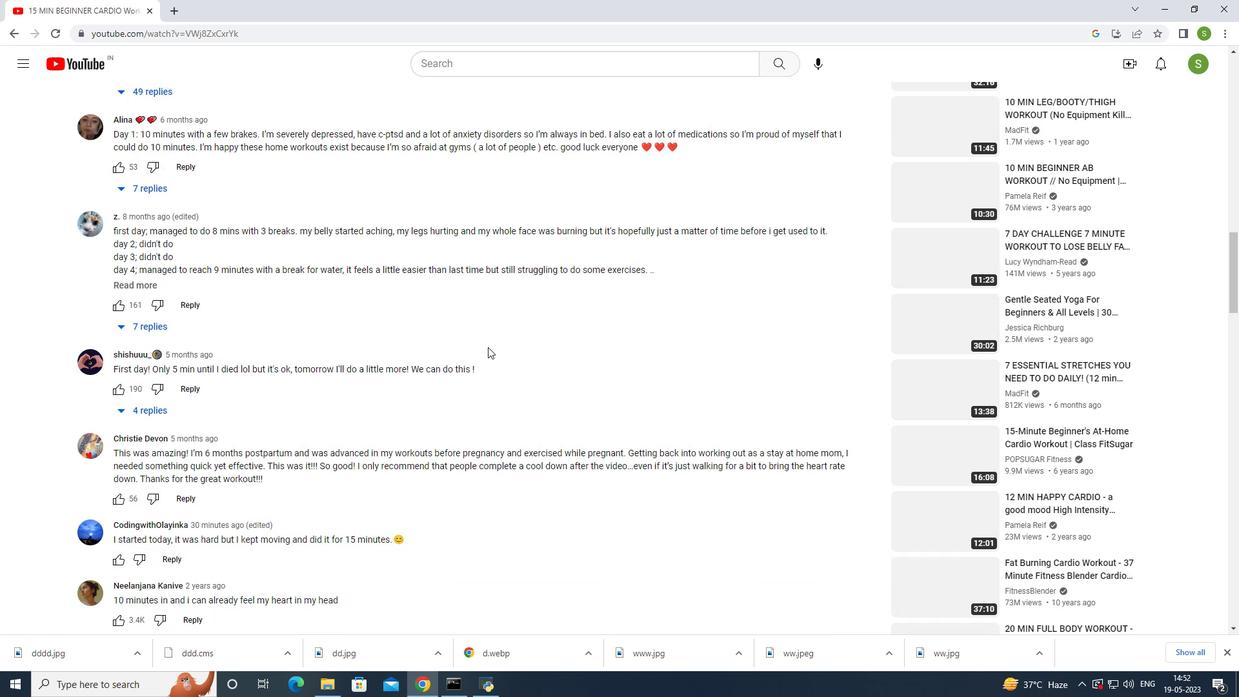 
Action: Mouse scrolled (488, 347) with delta (0, 0)
Screenshot: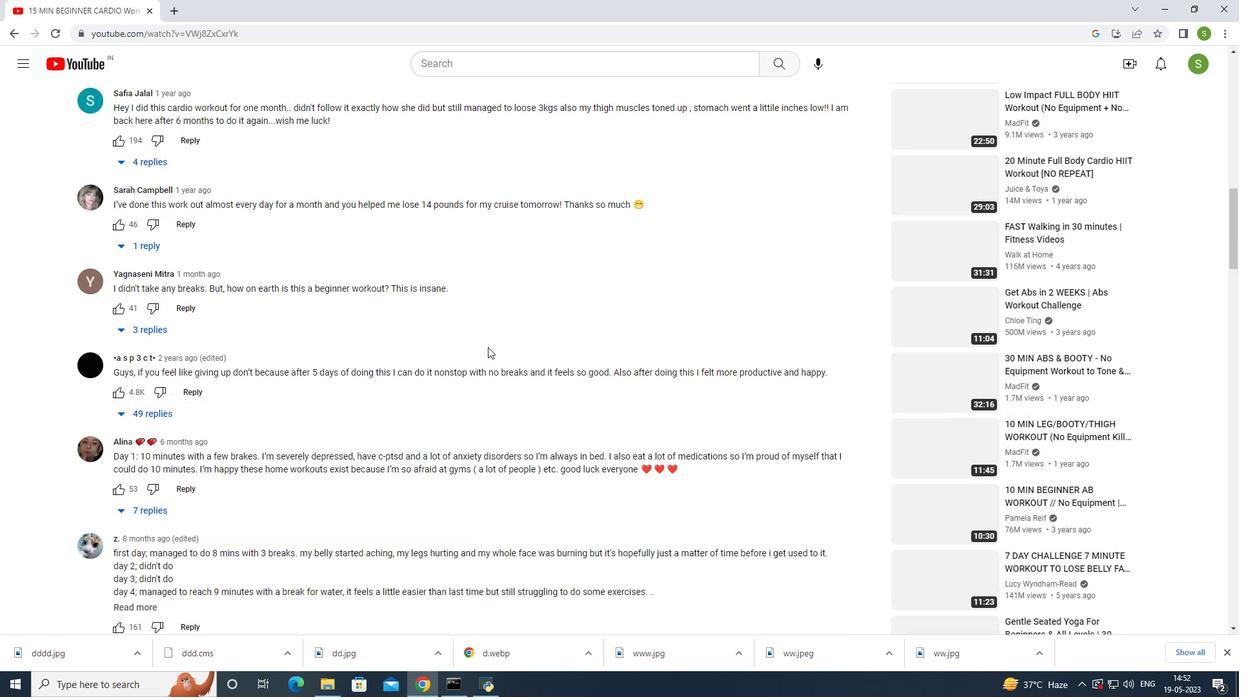 
Action: Mouse scrolled (488, 347) with delta (0, 0)
Screenshot: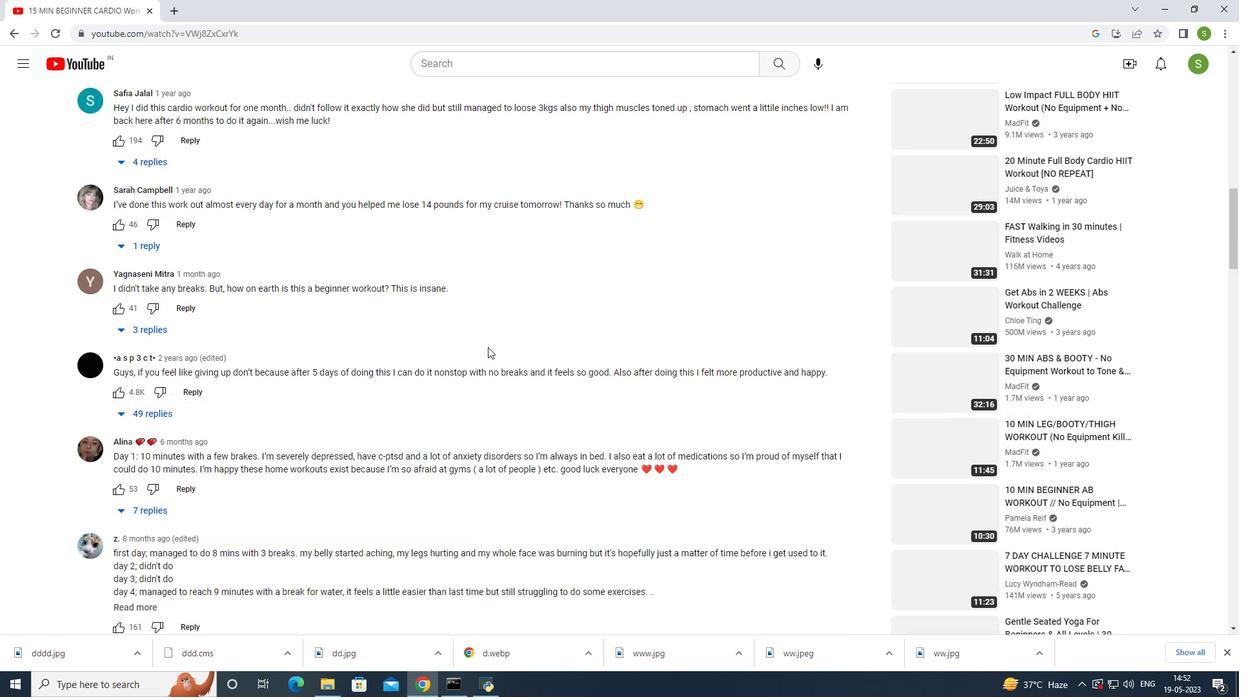 
Action: Mouse scrolled (488, 347) with delta (0, 0)
Screenshot: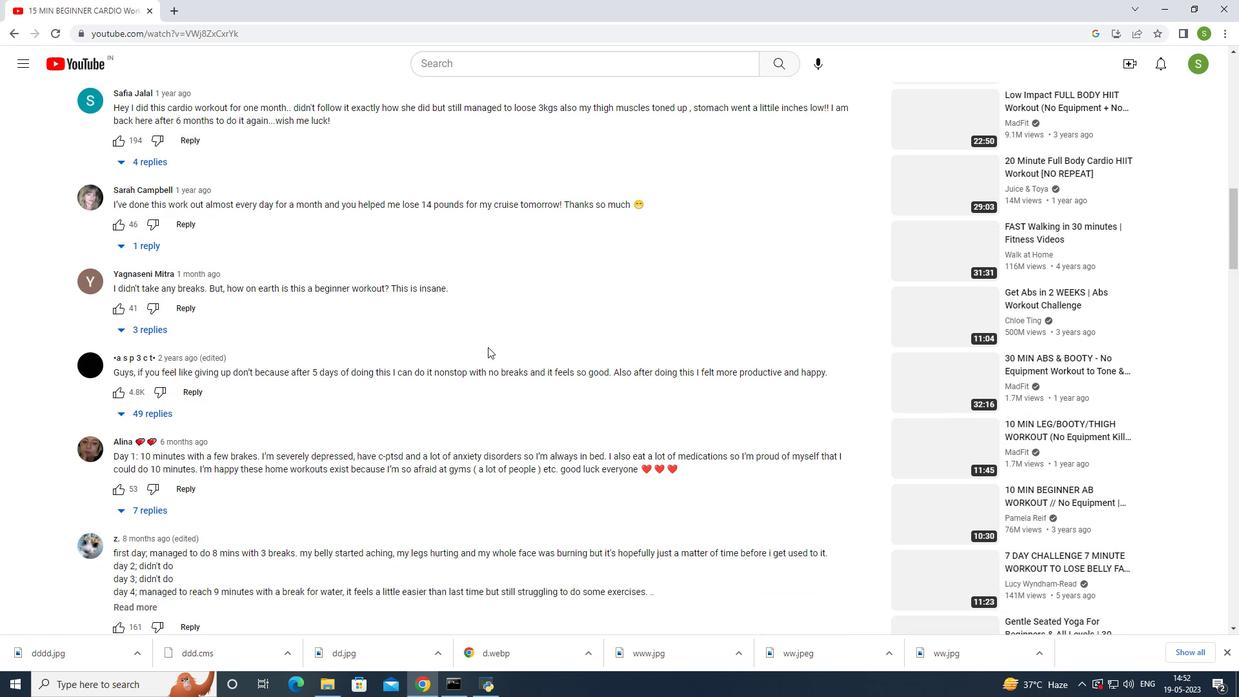 
Action: Mouse scrolled (488, 347) with delta (0, 0)
Screenshot: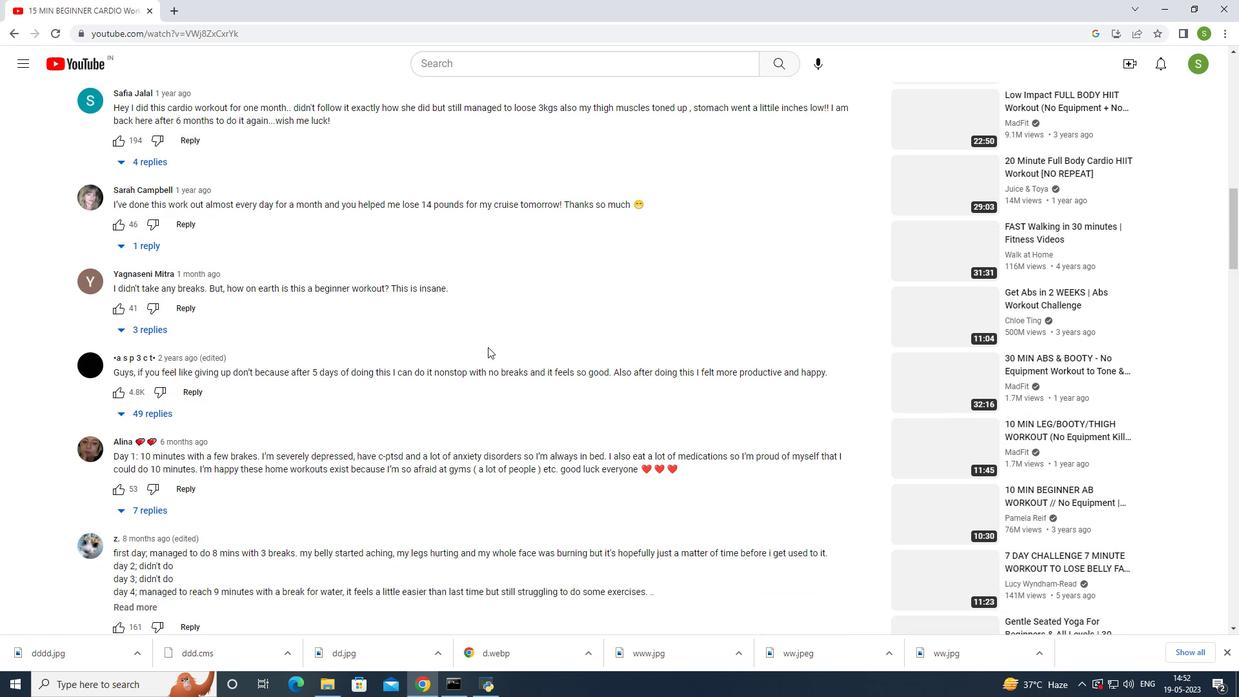 
Action: Mouse scrolled (488, 347) with delta (0, 0)
Screenshot: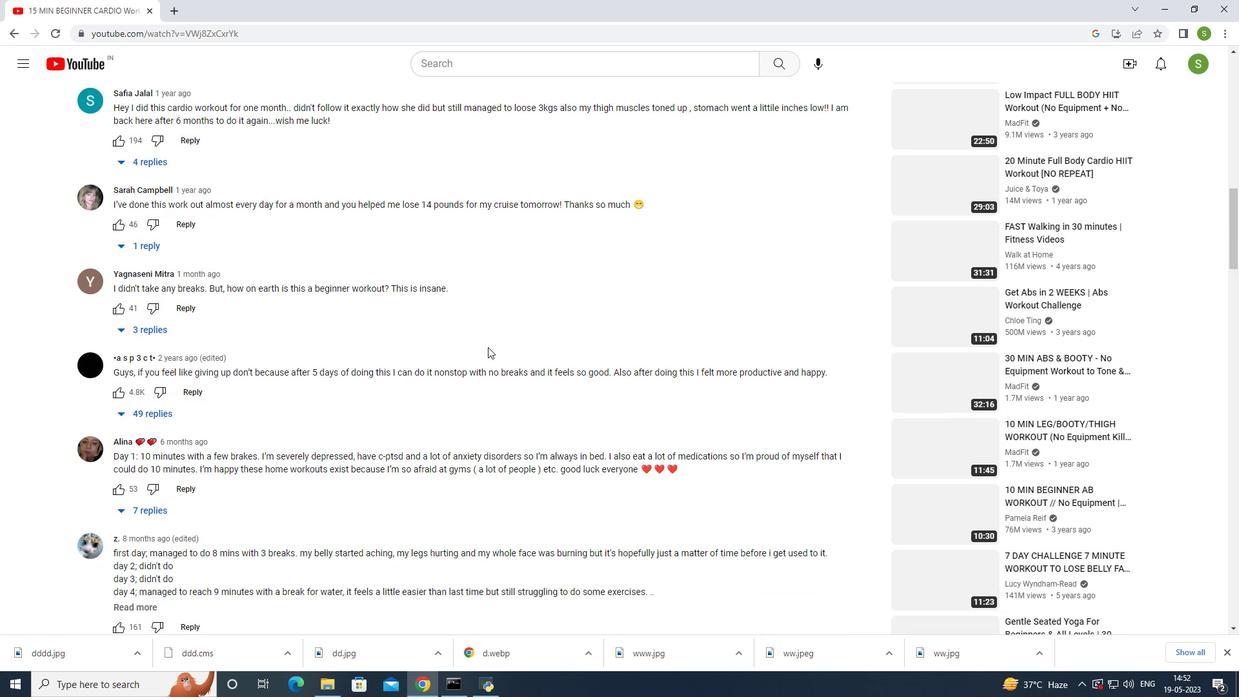 
Action: Mouse scrolled (488, 347) with delta (0, 0)
Screenshot: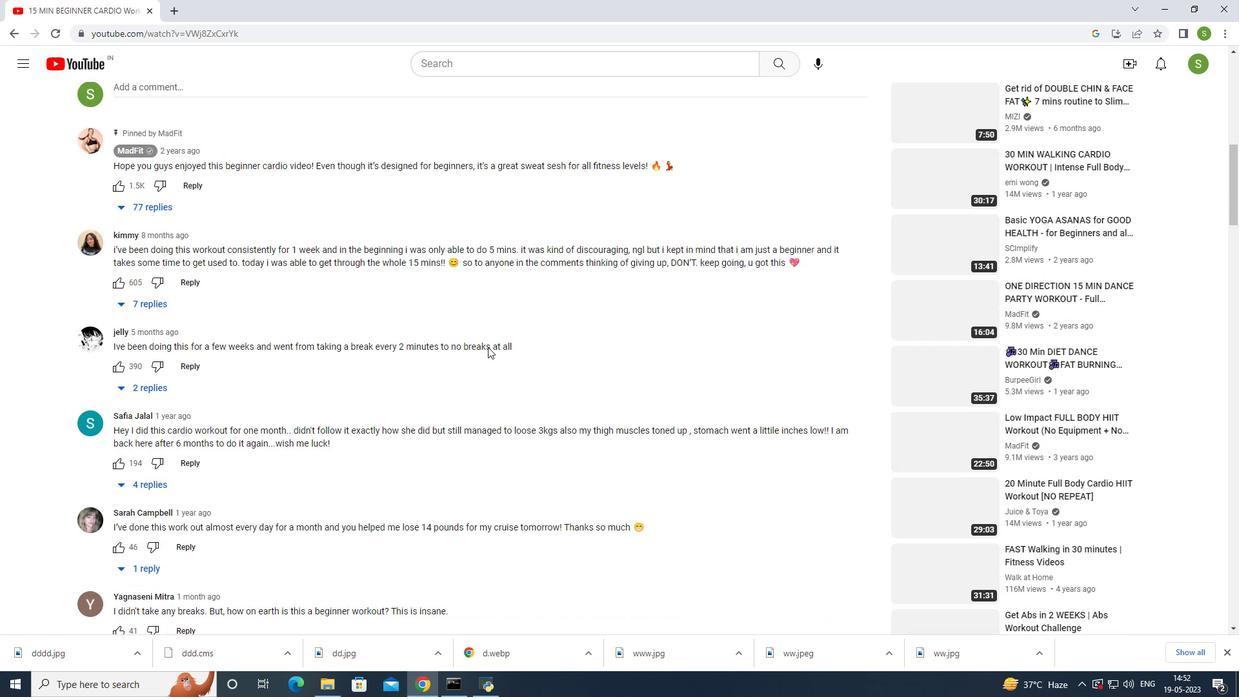 
Action: Mouse scrolled (488, 347) with delta (0, 0)
Screenshot: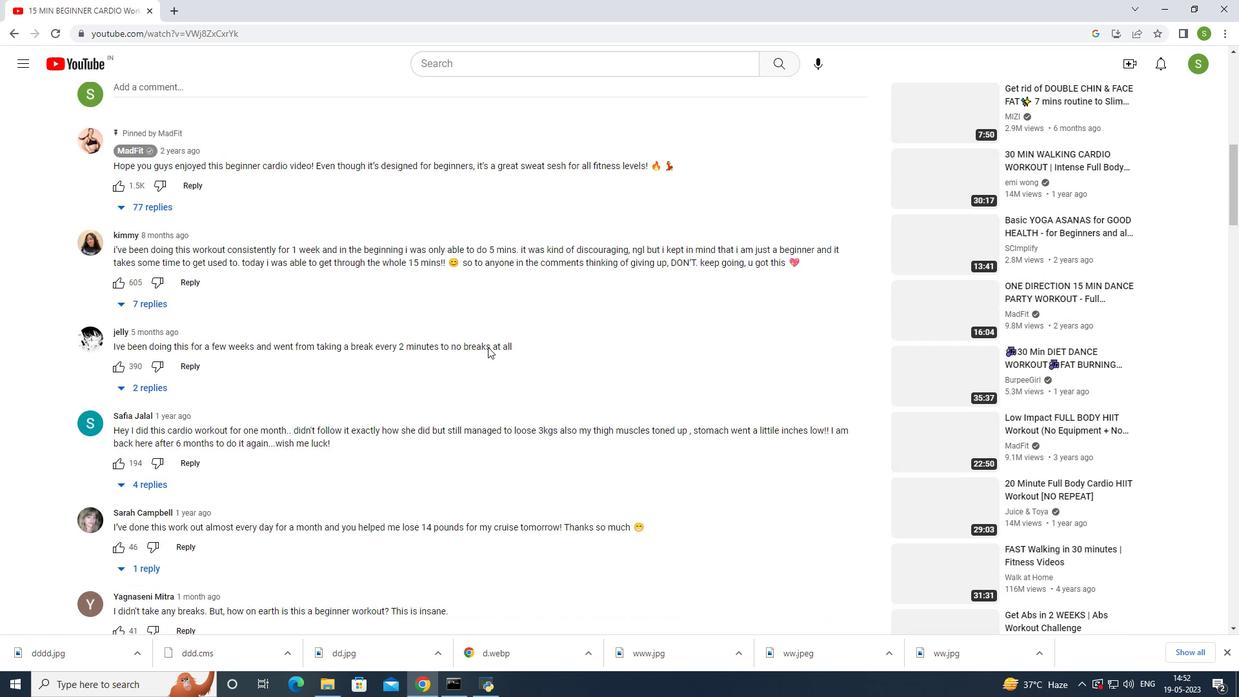 
Action: Mouse scrolled (488, 347) with delta (0, 0)
Screenshot: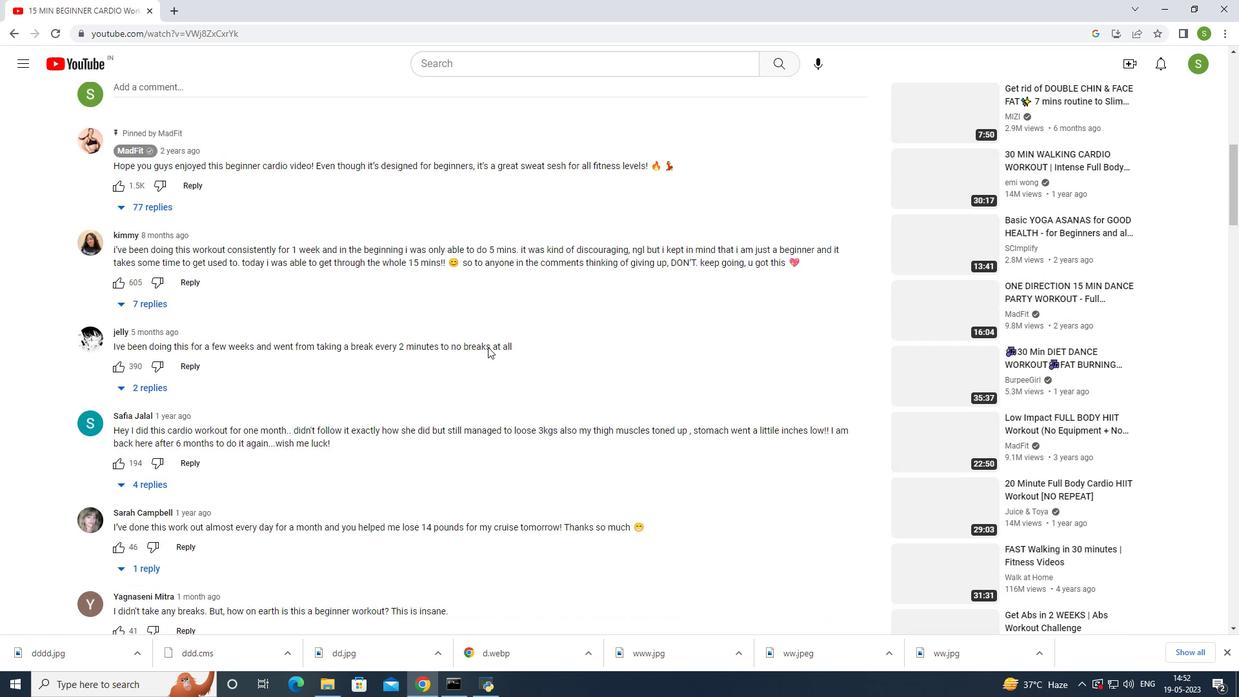 
Action: Mouse scrolled (488, 347) with delta (0, 0)
Screenshot: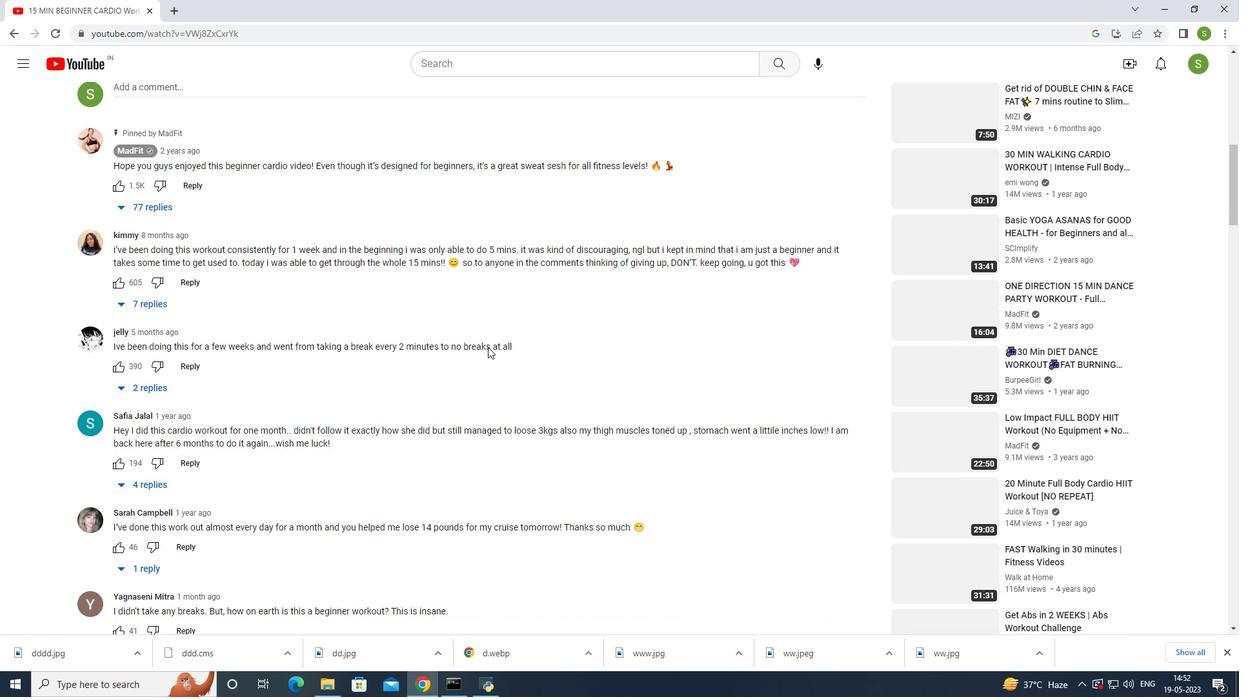
Action: Mouse scrolled (488, 347) with delta (0, 0)
Screenshot: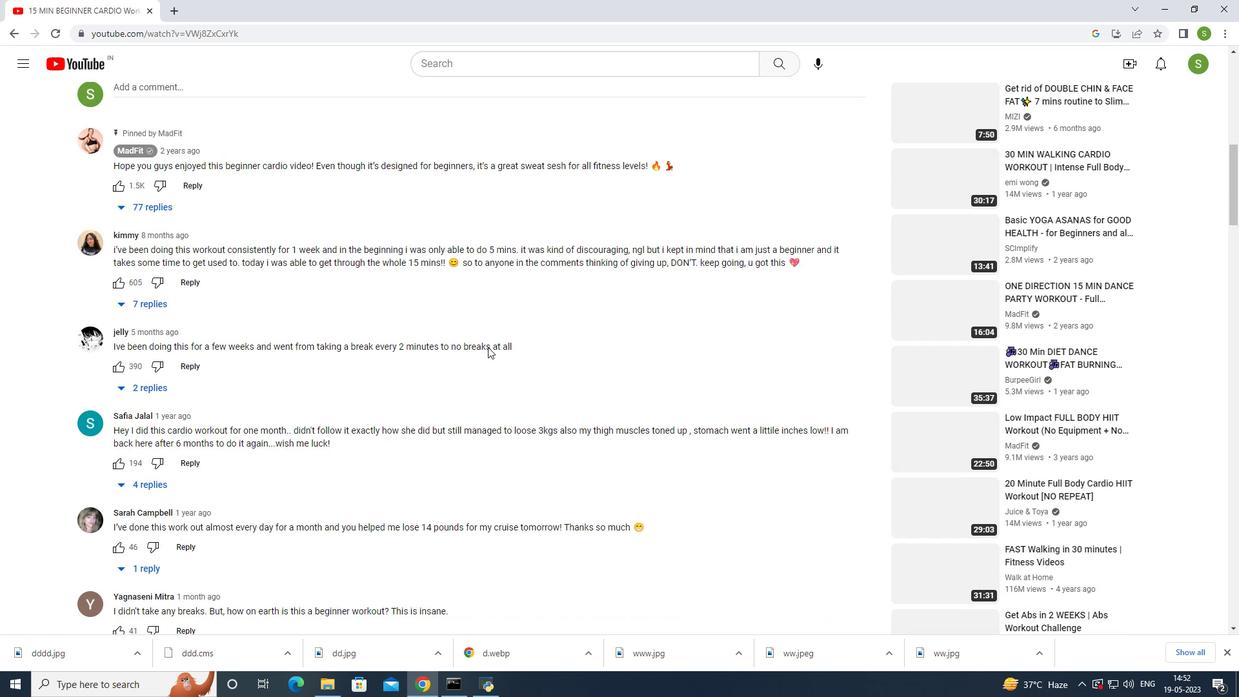 
Action: Mouse scrolled (488, 347) with delta (0, 0)
Screenshot: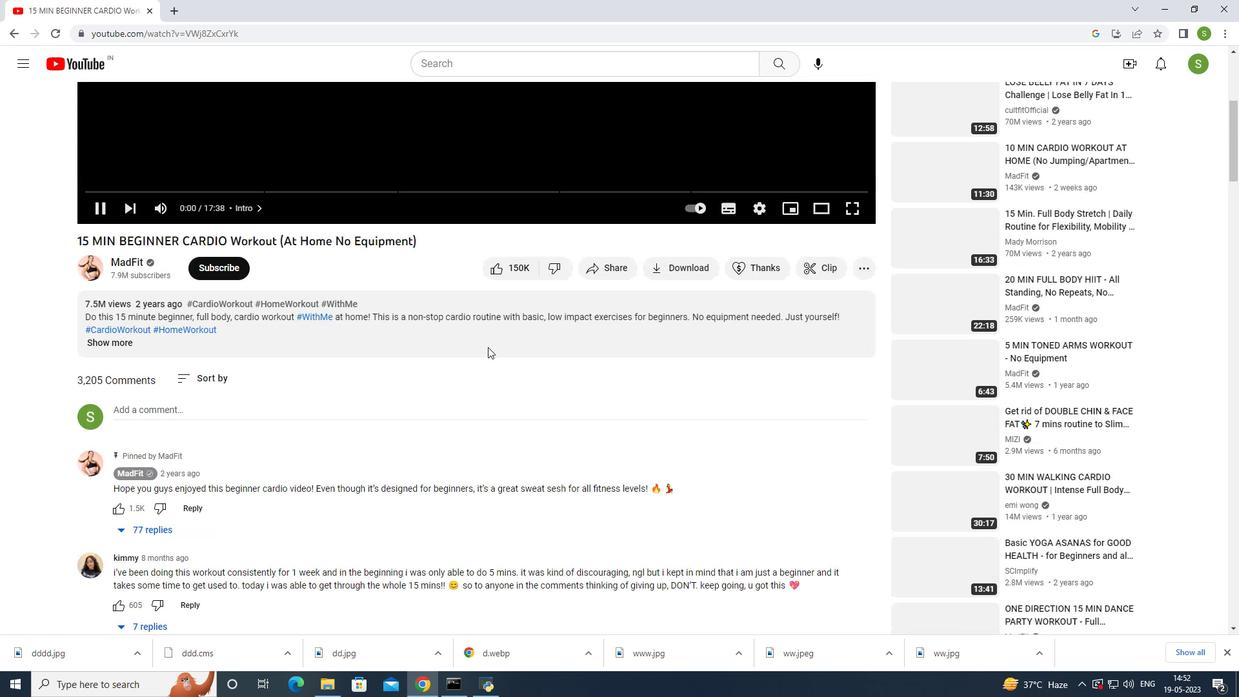 
Action: Mouse scrolled (488, 347) with delta (0, 0)
Screenshot: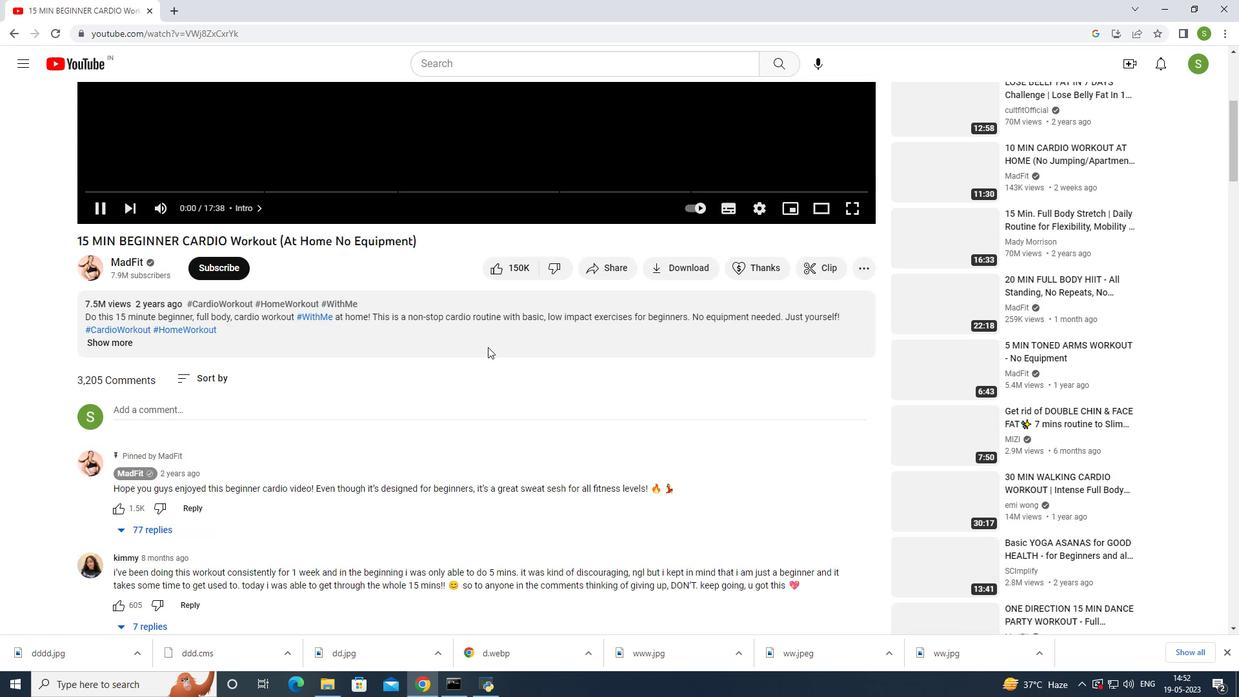 
Action: Mouse scrolled (488, 347) with delta (0, 0)
Screenshot: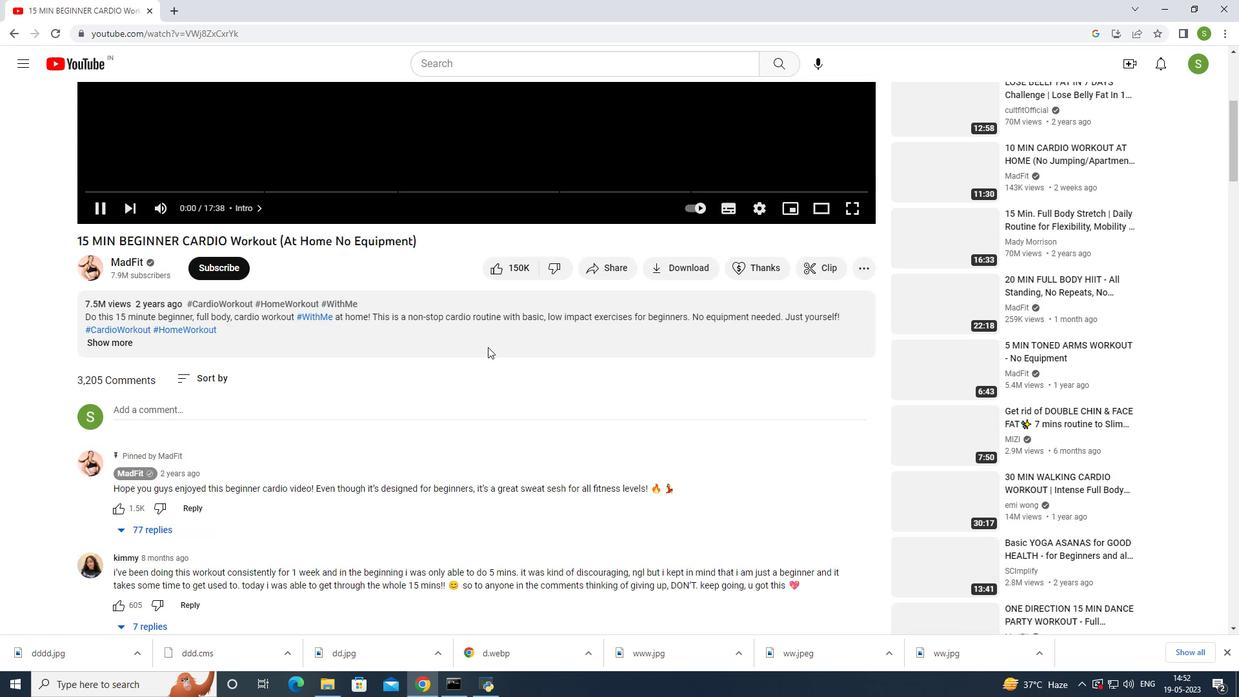 
Action: Mouse scrolled (488, 347) with delta (0, 0)
Screenshot: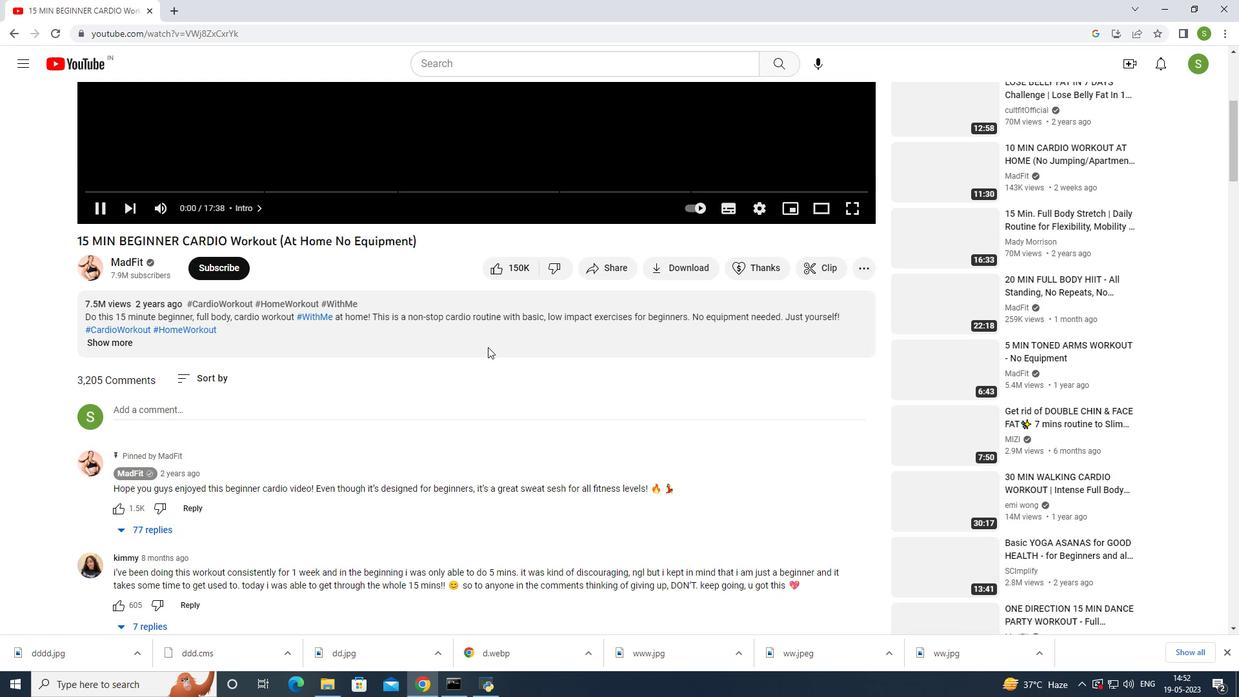 
Action: Mouse scrolled (488, 347) with delta (0, 0)
Screenshot: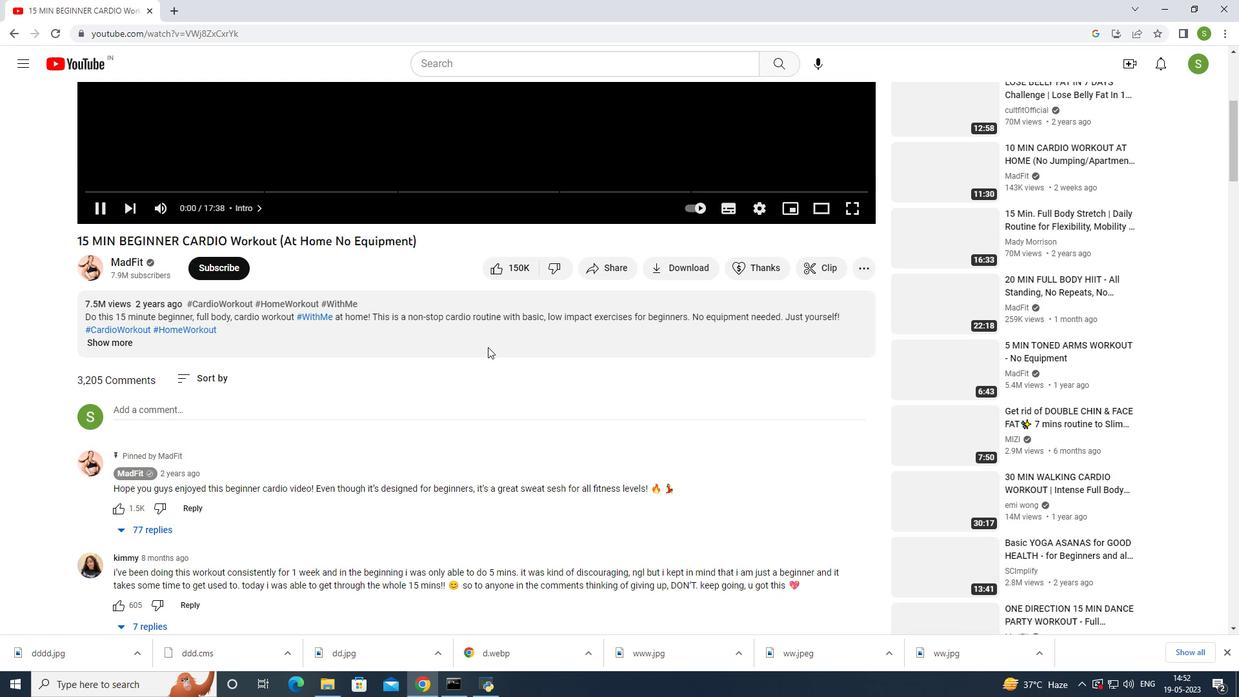 
Action: Mouse scrolled (488, 347) with delta (0, 0)
Screenshot: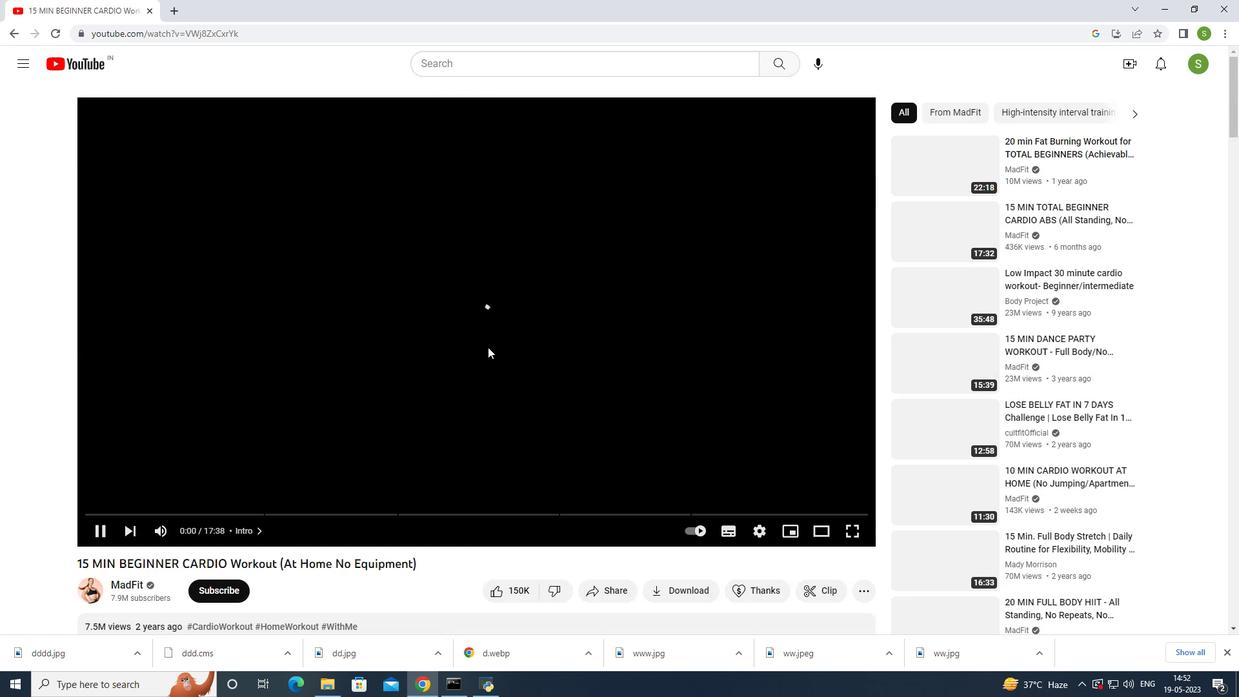 
Action: Mouse scrolled (488, 347) with delta (0, 0)
Screenshot: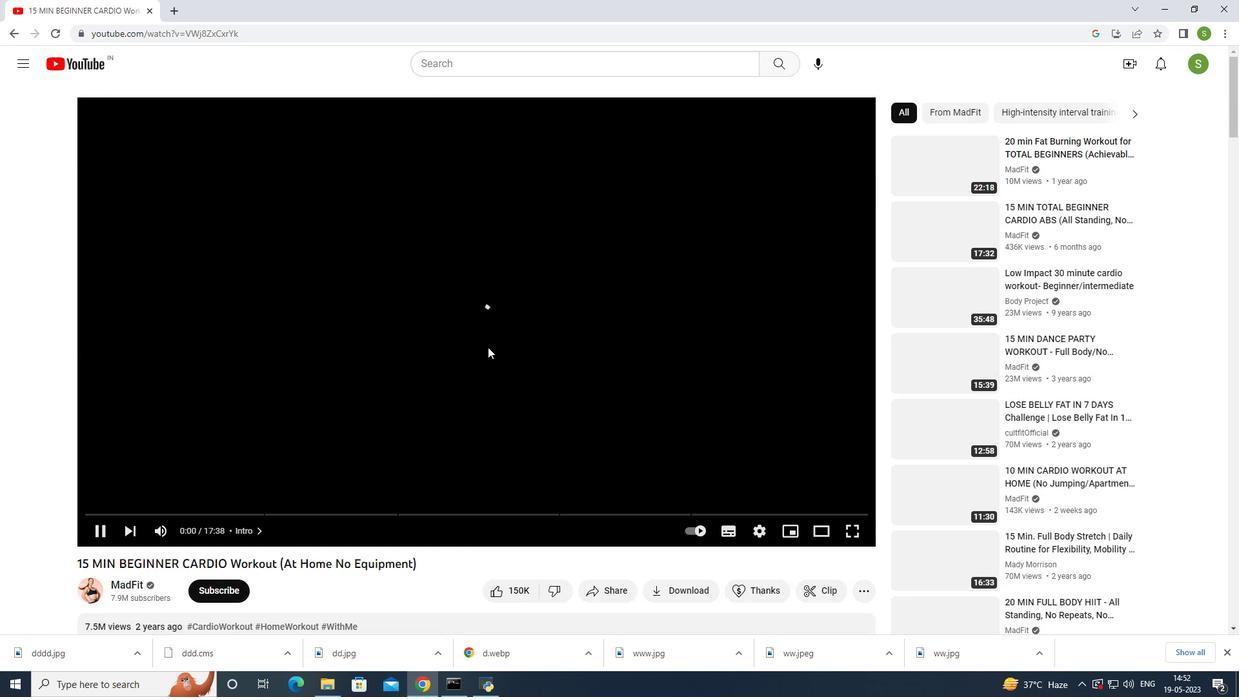 
Action: Mouse scrolled (488, 347) with delta (0, 0)
Screenshot: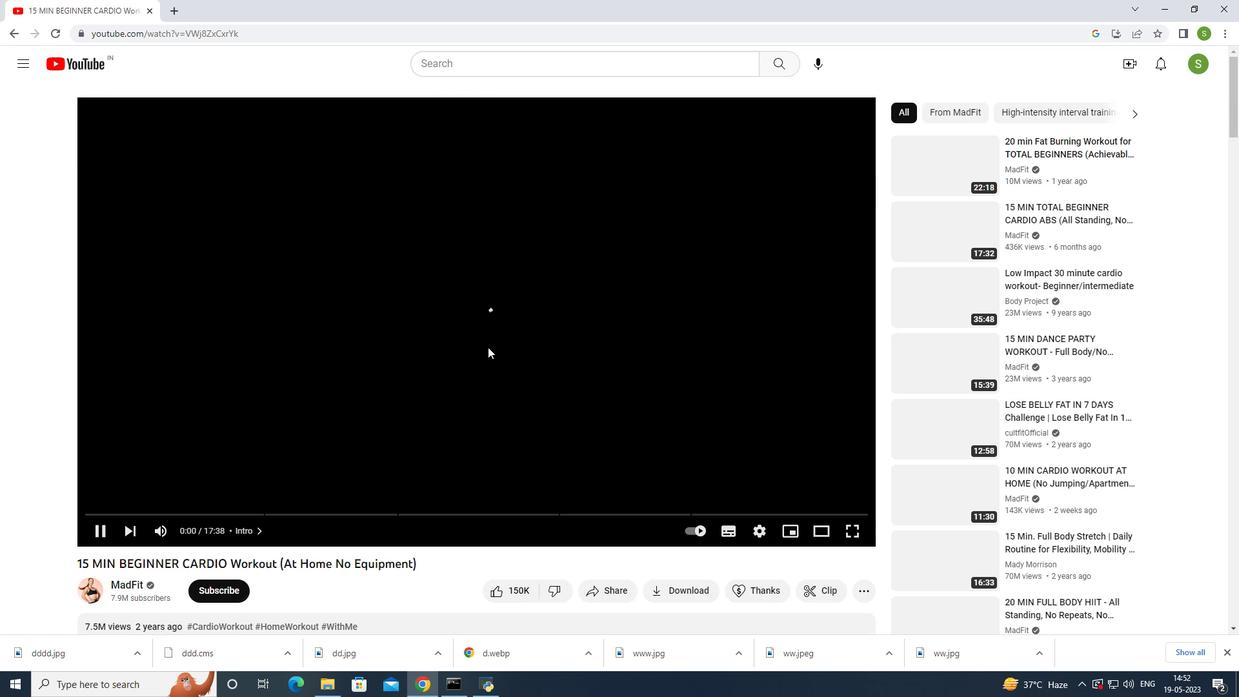 
Action: Mouse scrolled (488, 347) with delta (0, 0)
Screenshot: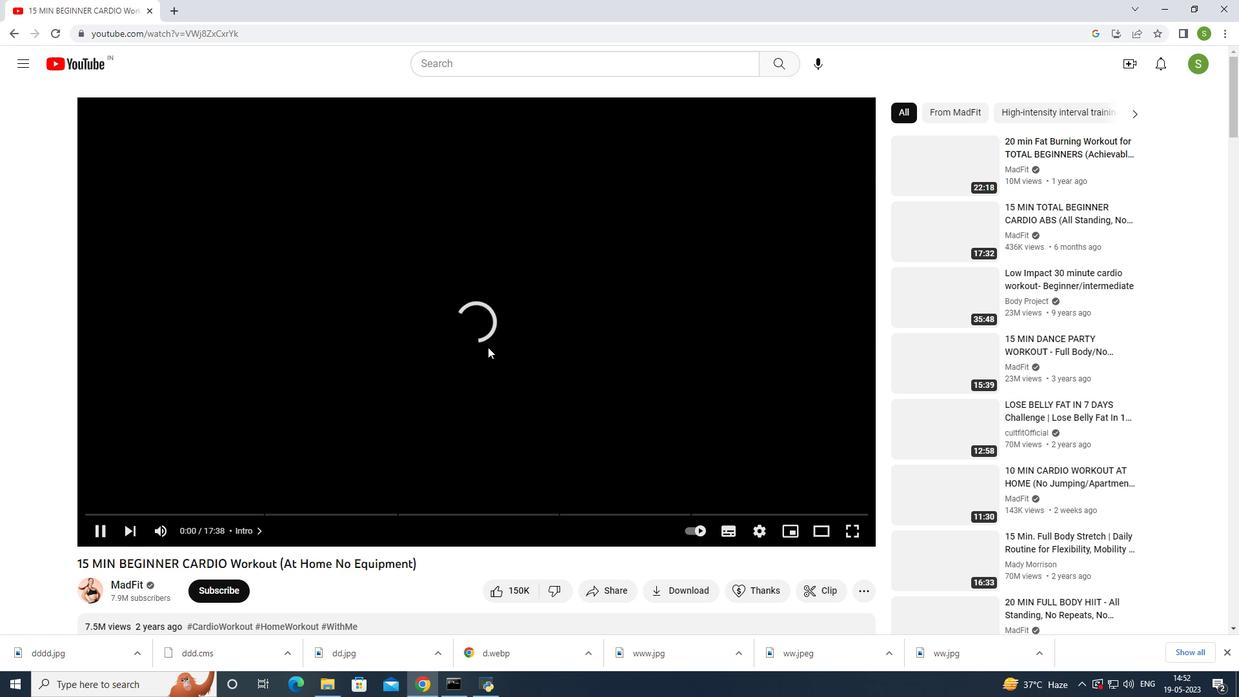 
Action: Mouse moved to (384, 177)
Screenshot: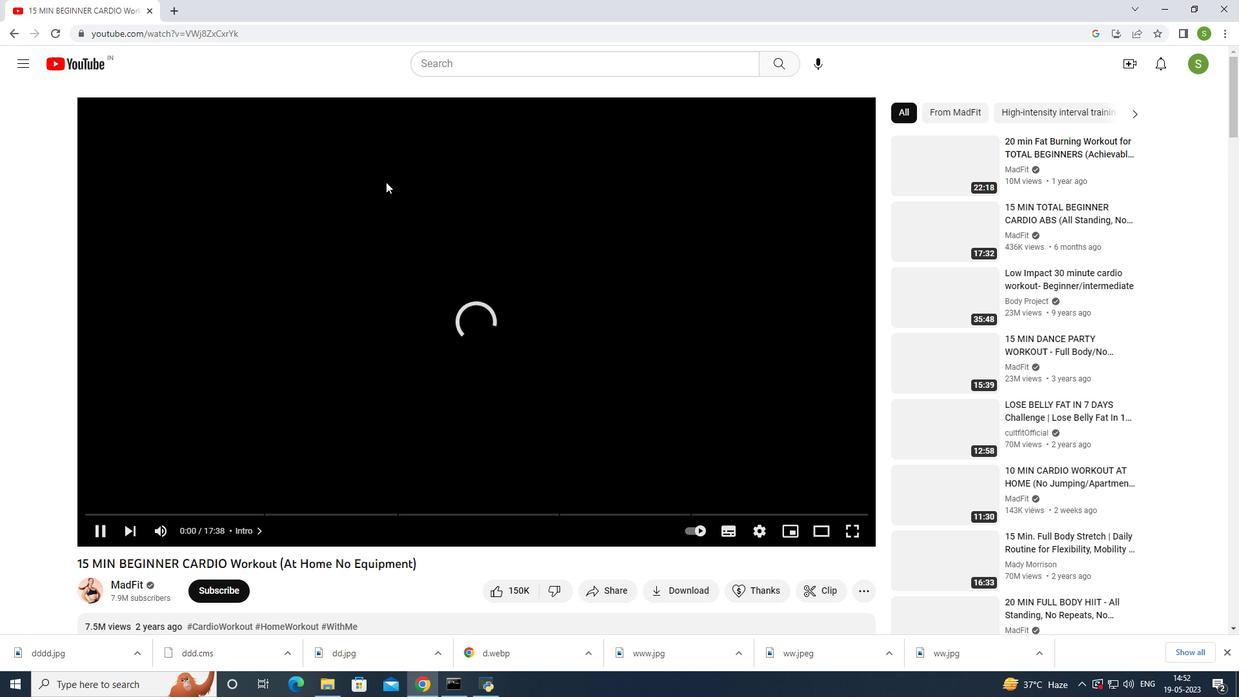 
Action: Mouse scrolled (384, 176) with delta (0, 0)
Screenshot: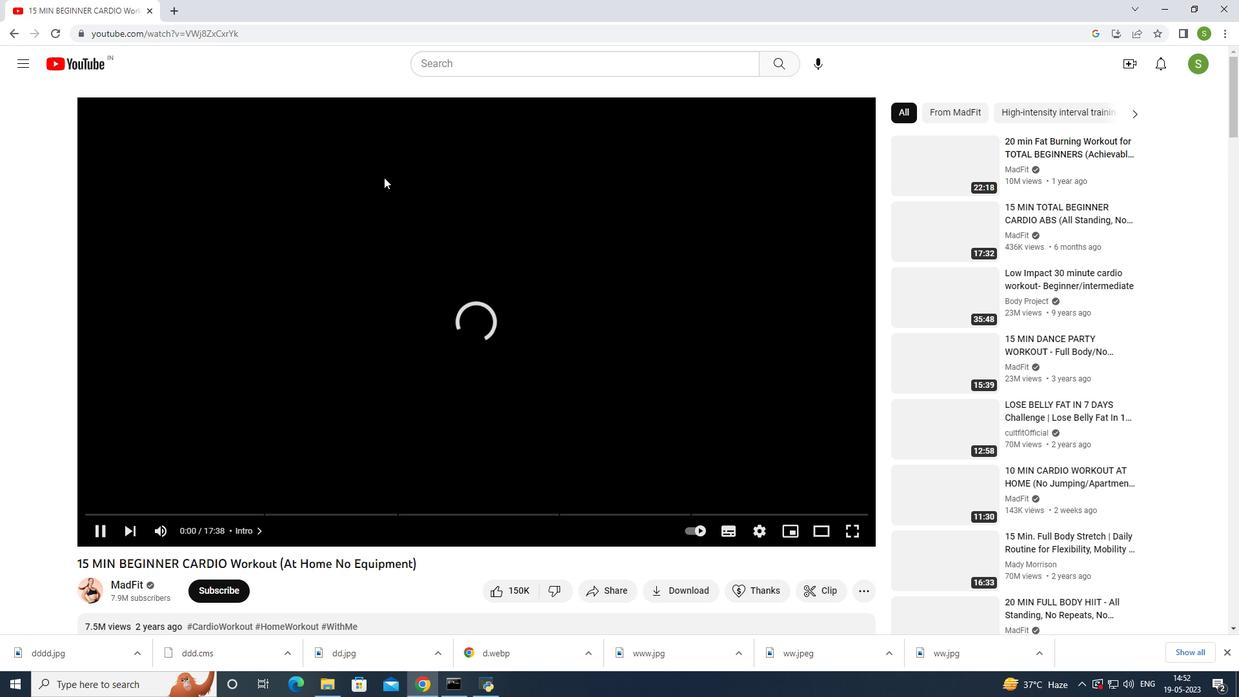 
Action: Mouse scrolled (384, 176) with delta (0, 0)
Screenshot: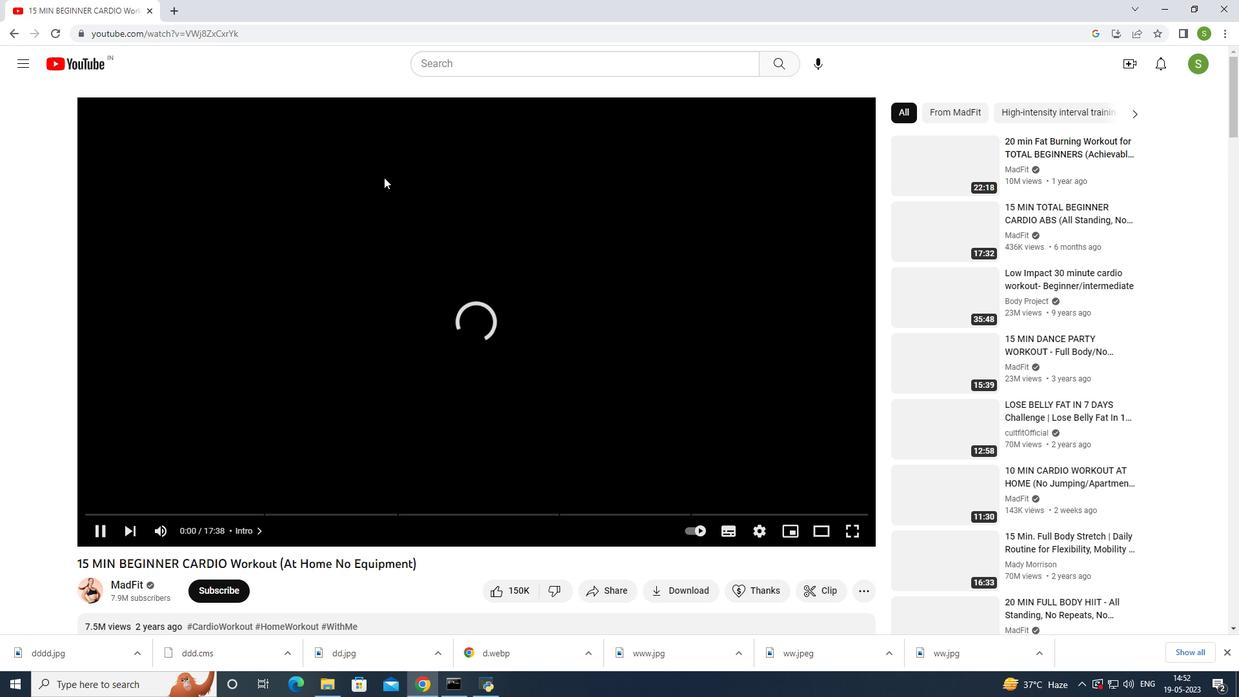 
Action: Mouse scrolled (384, 176) with delta (0, 0)
Screenshot: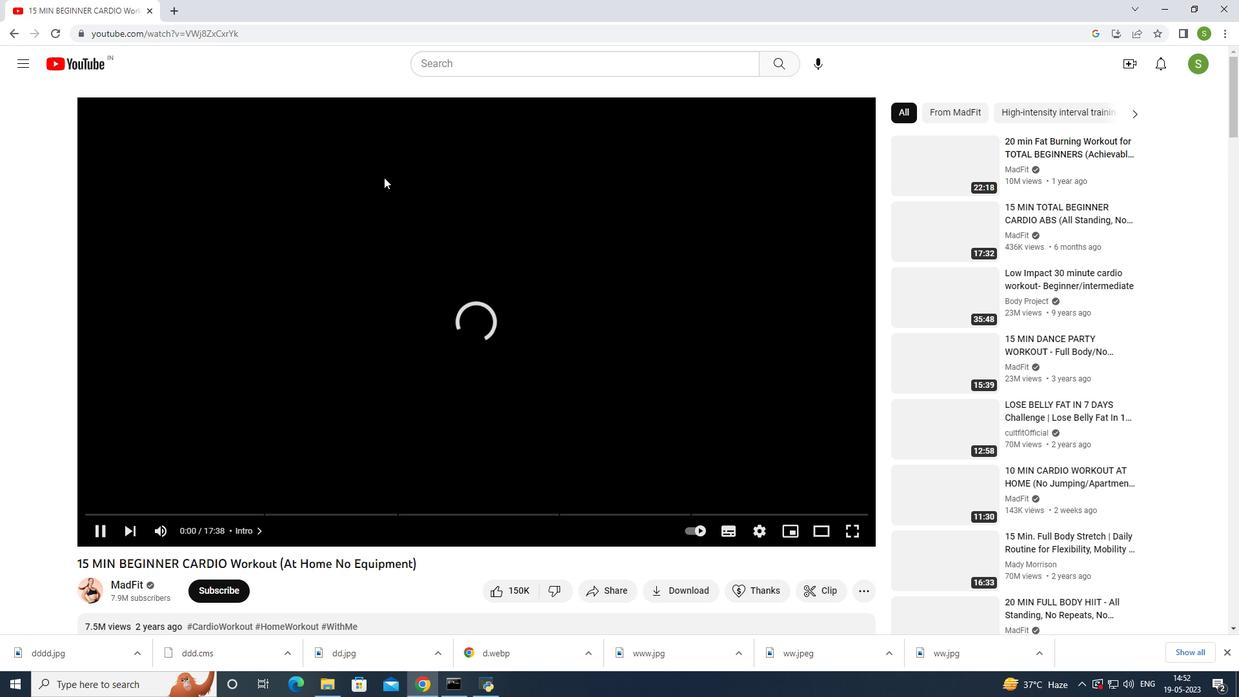 
Action: Mouse scrolled (384, 176) with delta (0, 0)
Screenshot: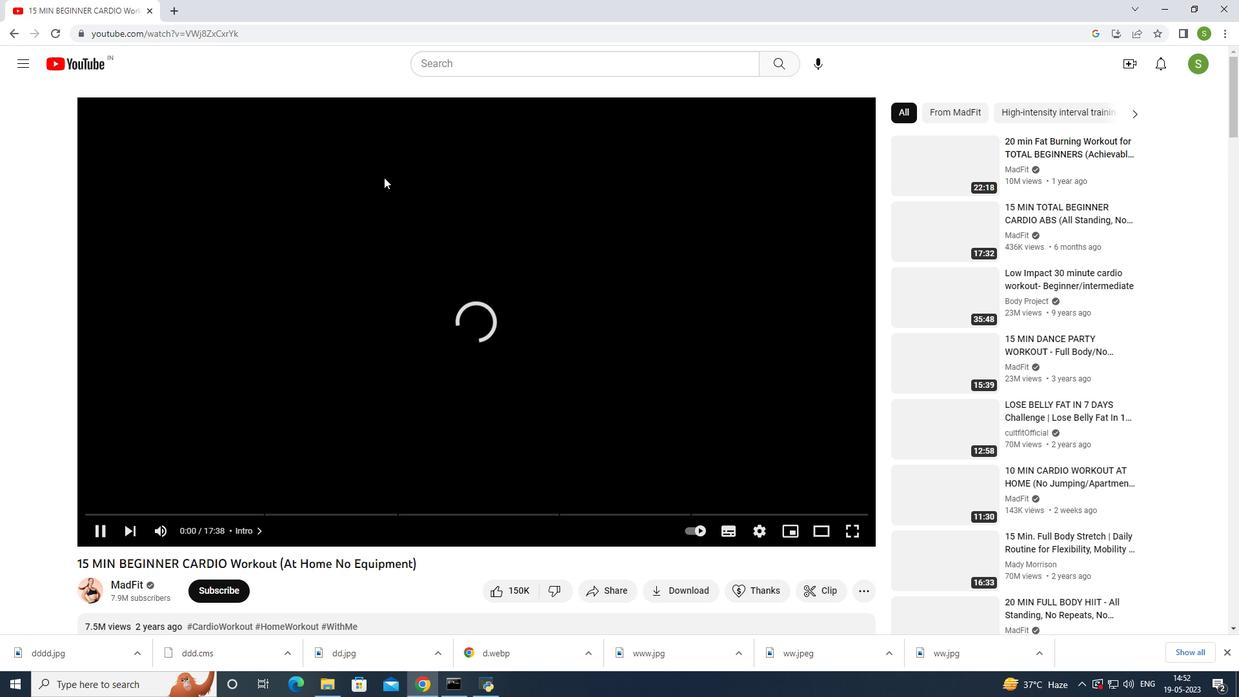 
Action: Mouse scrolled (384, 176) with delta (0, 0)
Screenshot: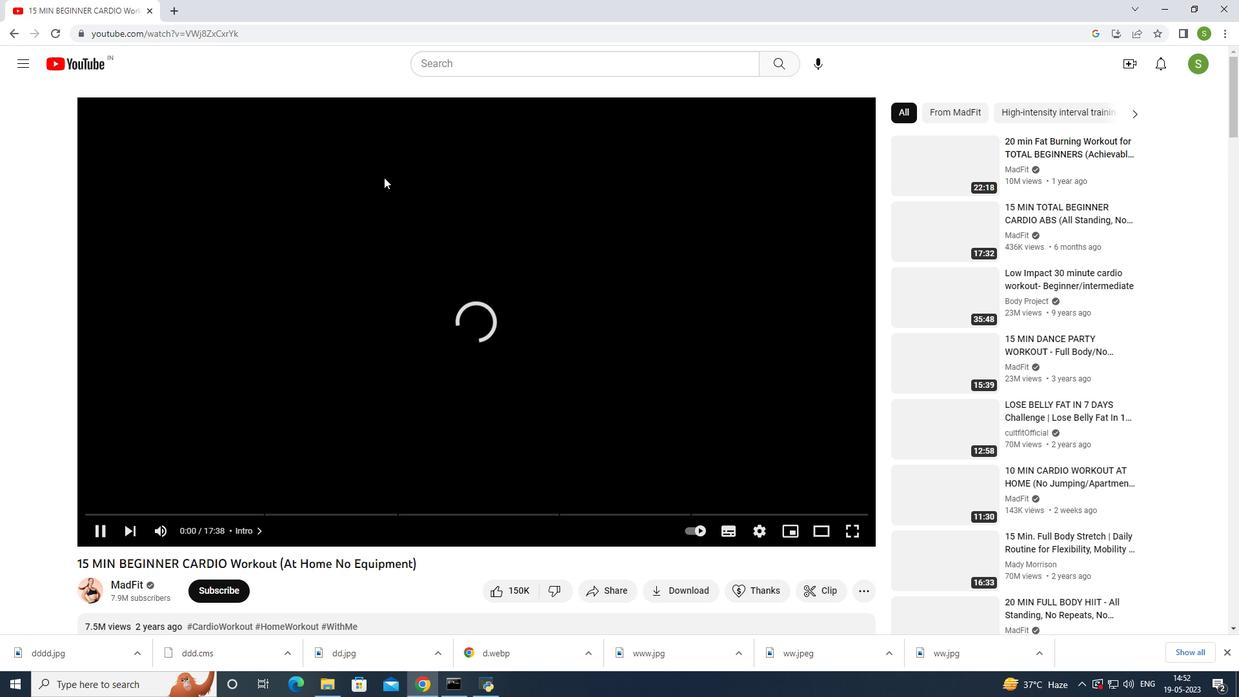 
Action: Mouse moved to (373, 171)
Screenshot: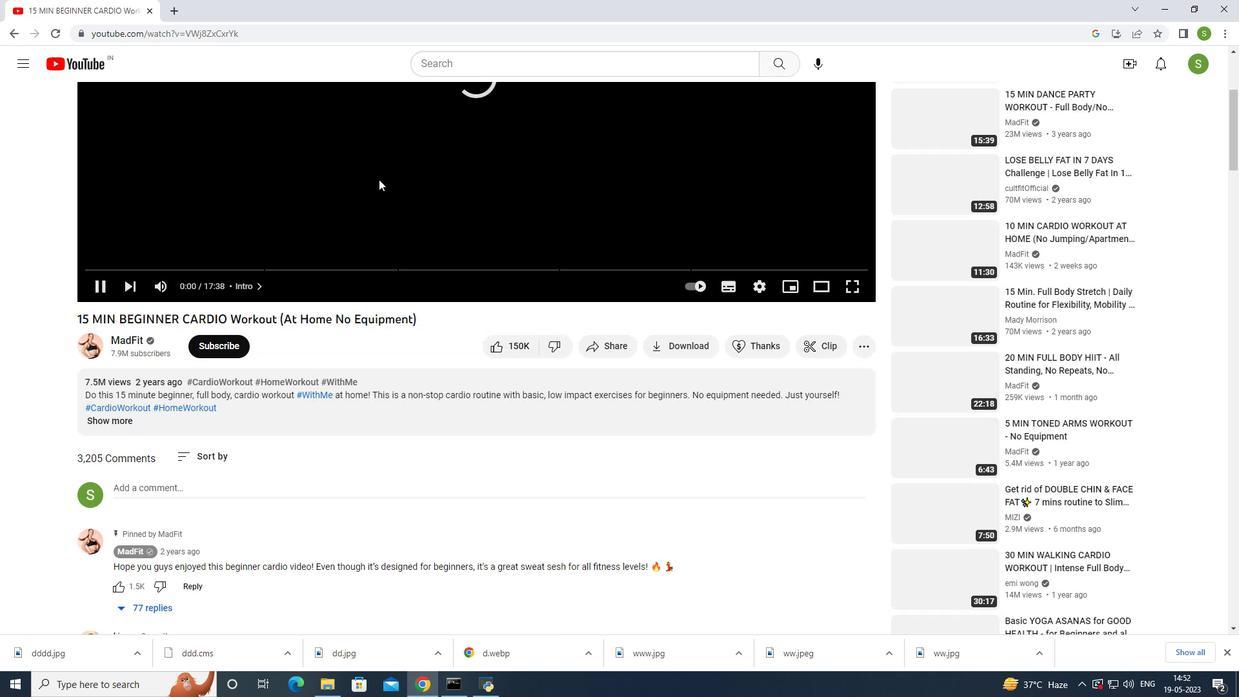 
Action: Mouse scrolled (373, 171) with delta (0, 0)
Screenshot: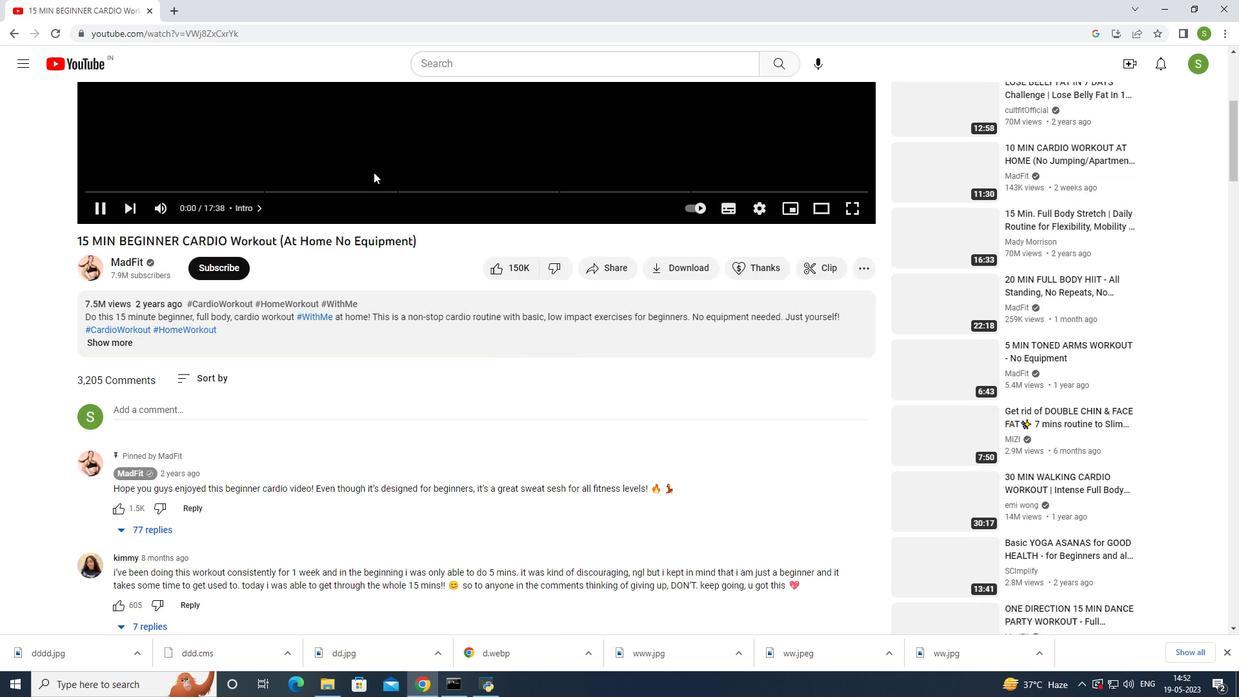 
Action: Mouse scrolled (373, 171) with delta (0, 0)
Screenshot: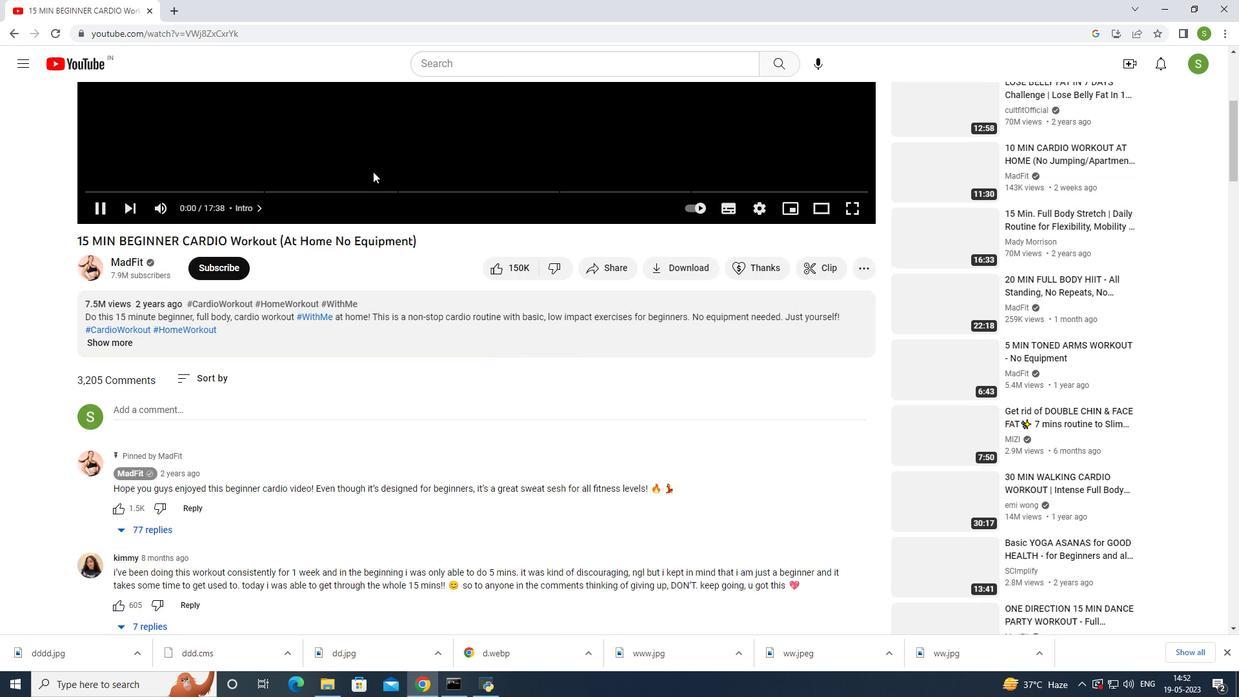 
Action: Mouse scrolled (373, 171) with delta (0, 0)
Screenshot: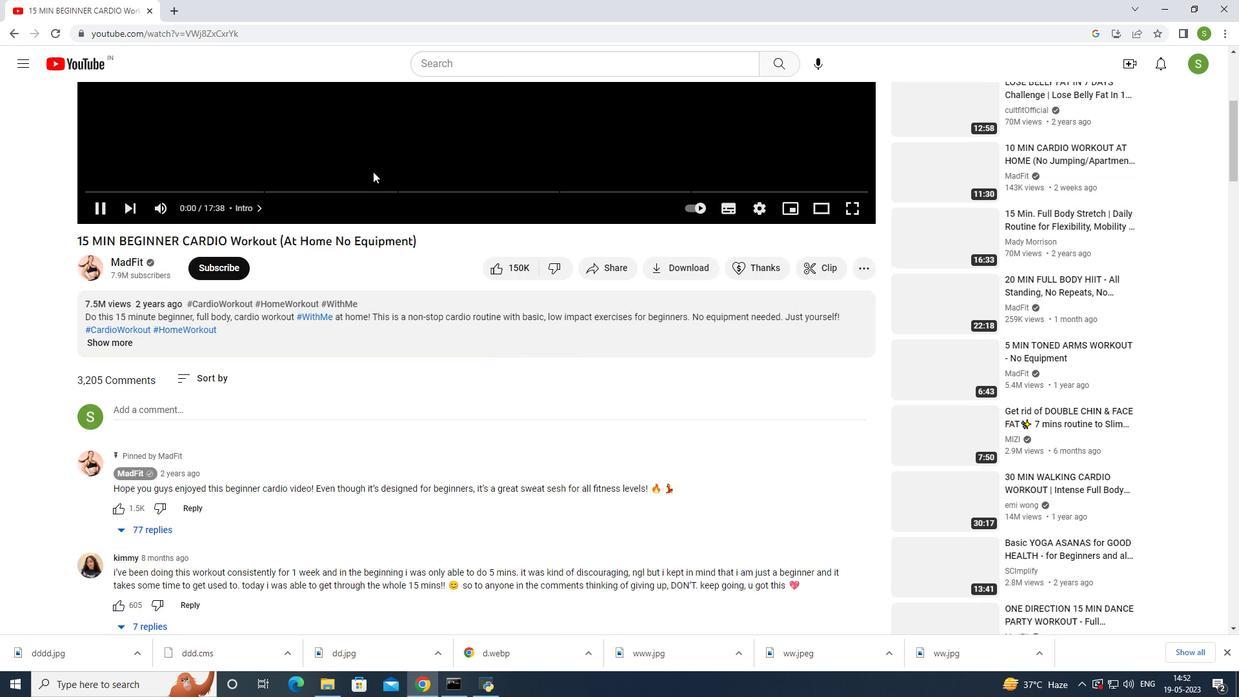 
Action: Mouse scrolled (373, 171) with delta (0, 0)
Screenshot: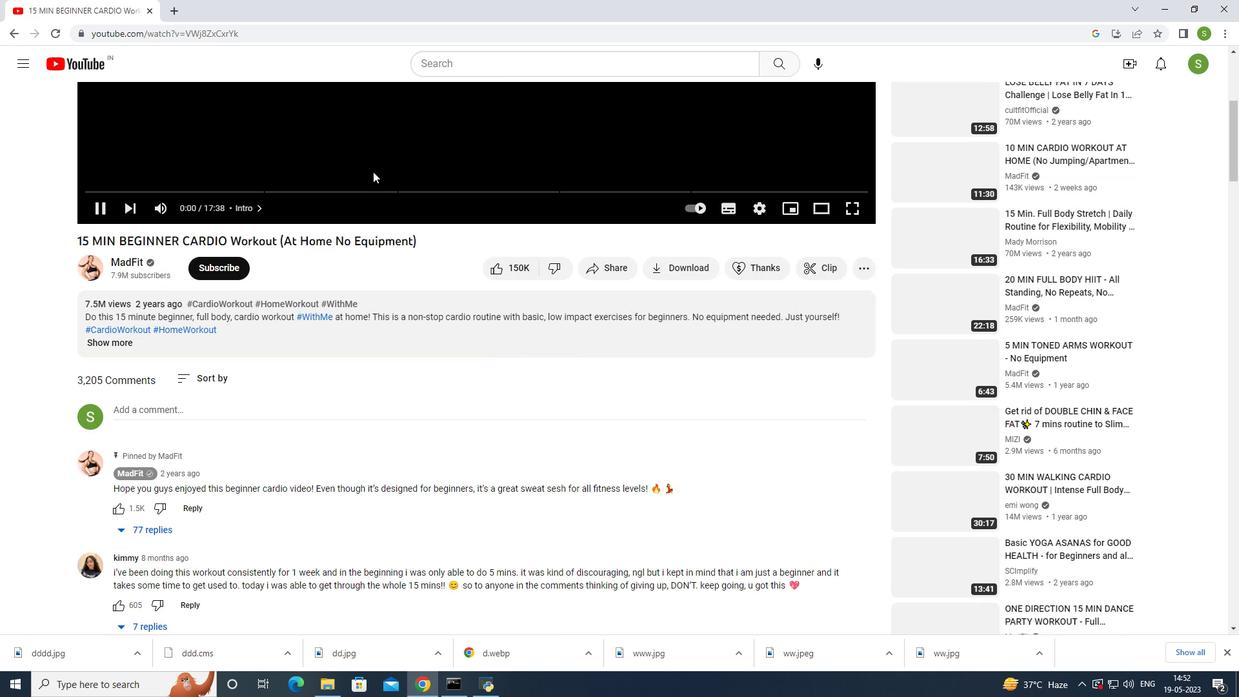 
Action: Mouse scrolled (373, 171) with delta (0, 0)
Screenshot: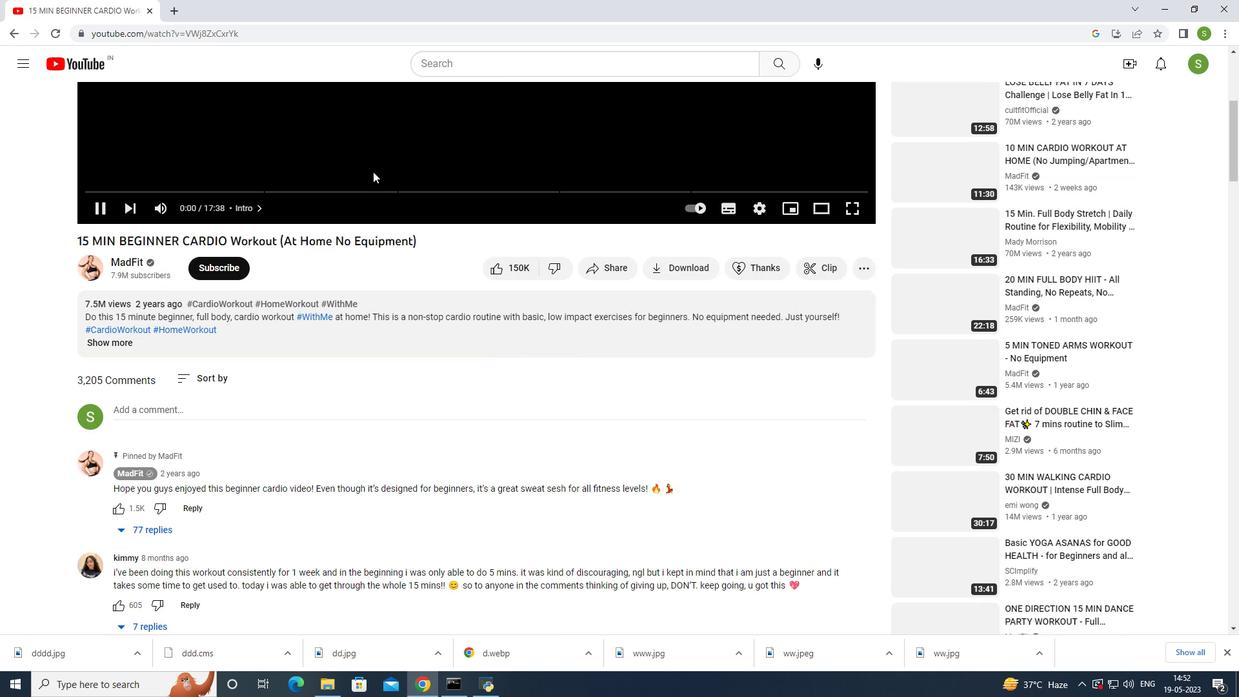 
Action: Mouse scrolled (373, 171) with delta (0, 0)
Screenshot: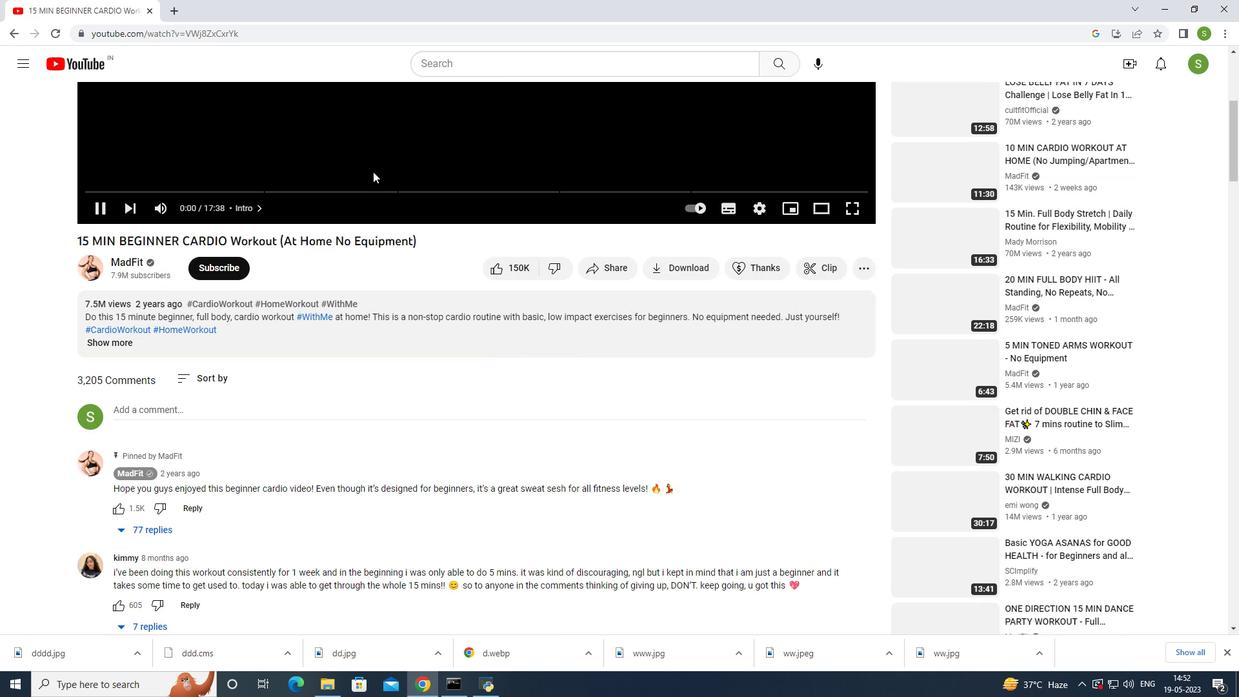 
Action: Mouse moved to (373, 170)
Screenshot: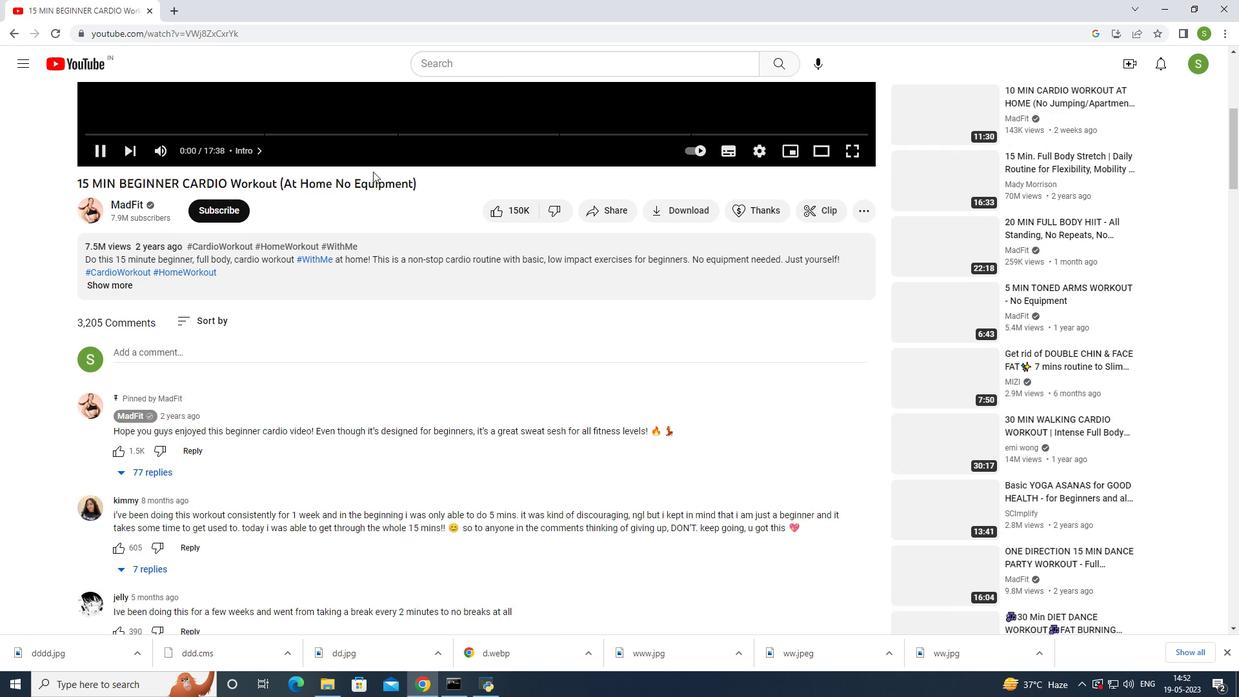 
Action: Mouse scrolled (373, 169) with delta (0, 0)
Screenshot: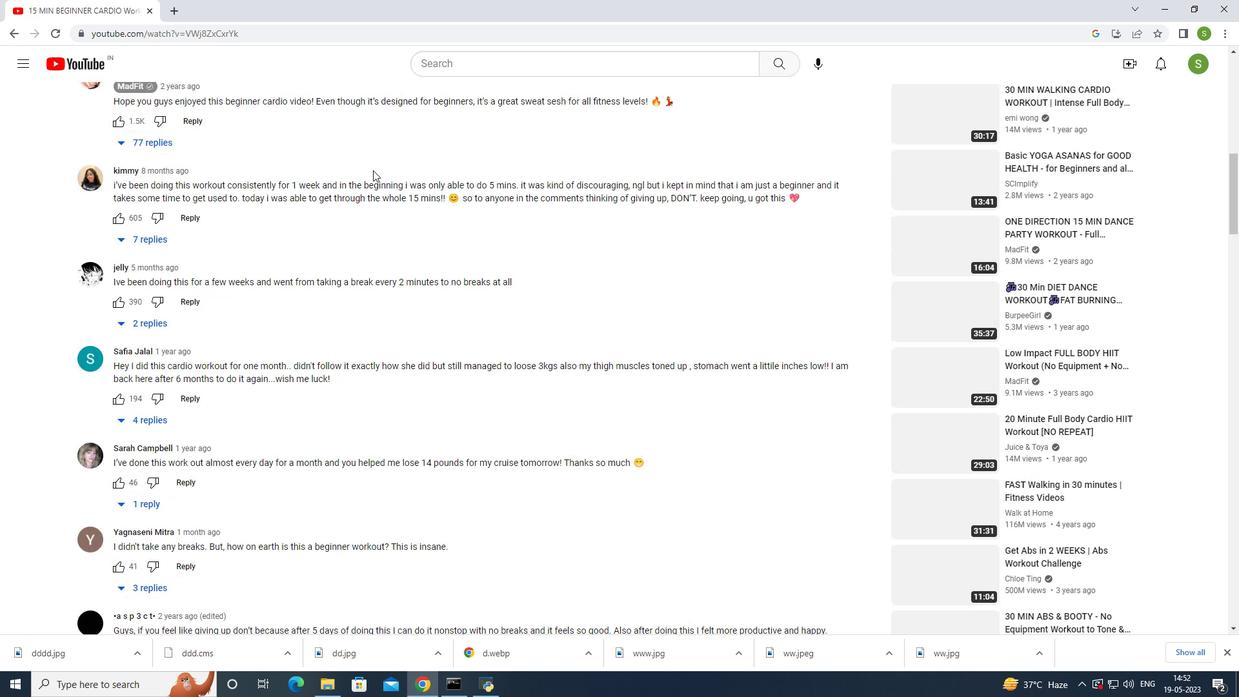 
Action: Mouse scrolled (373, 169) with delta (0, 0)
Screenshot: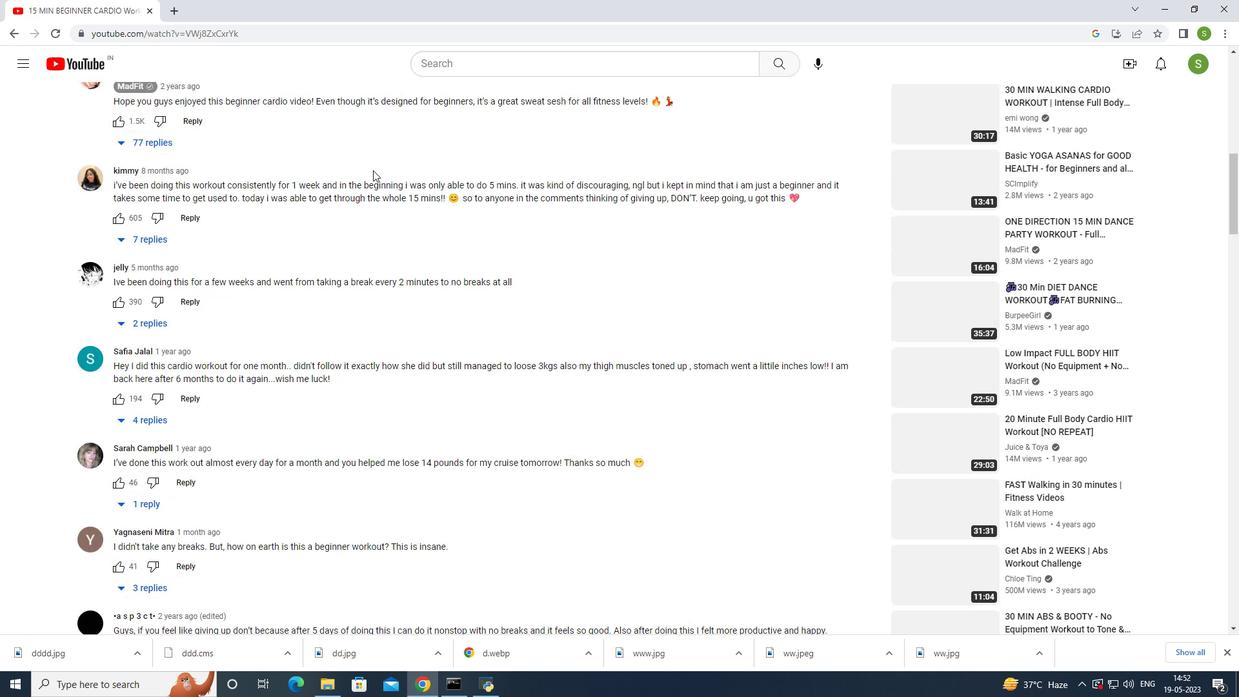 
Action: Mouse scrolled (373, 169) with delta (0, 0)
Screenshot: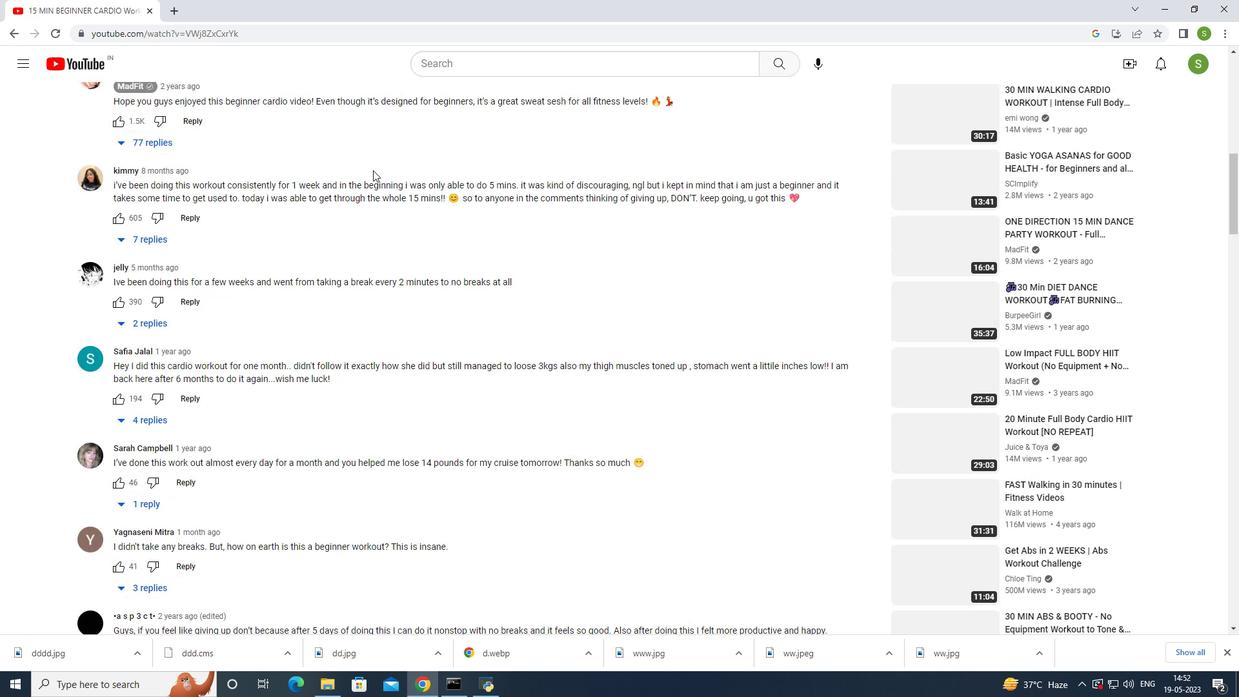 
Action: Mouse scrolled (373, 169) with delta (0, 0)
Screenshot: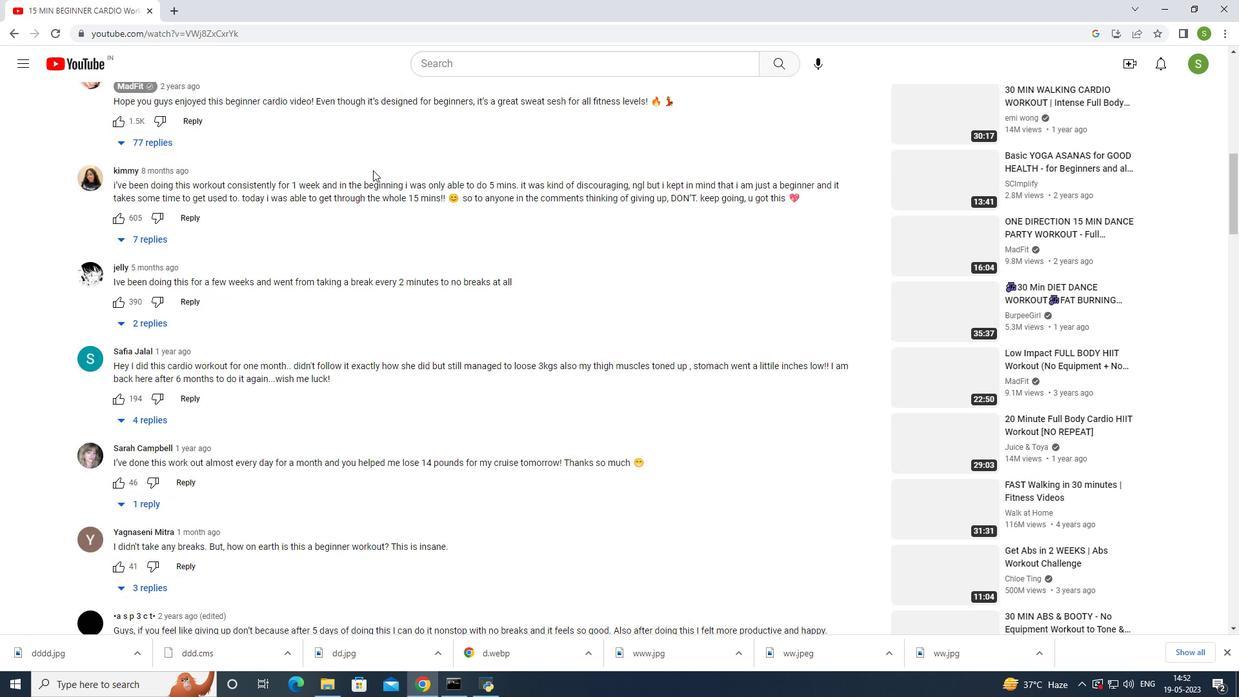 
Action: Mouse scrolled (373, 169) with delta (0, 0)
Screenshot: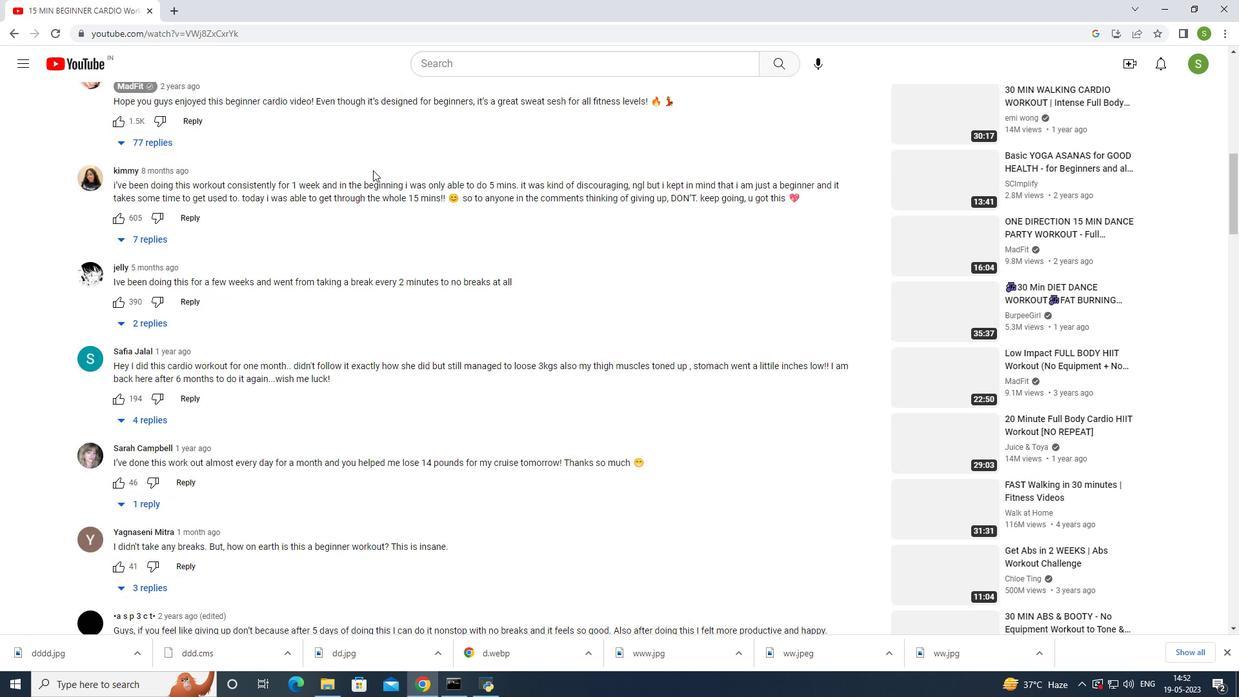 
Action: Mouse moved to (371, 168)
Screenshot: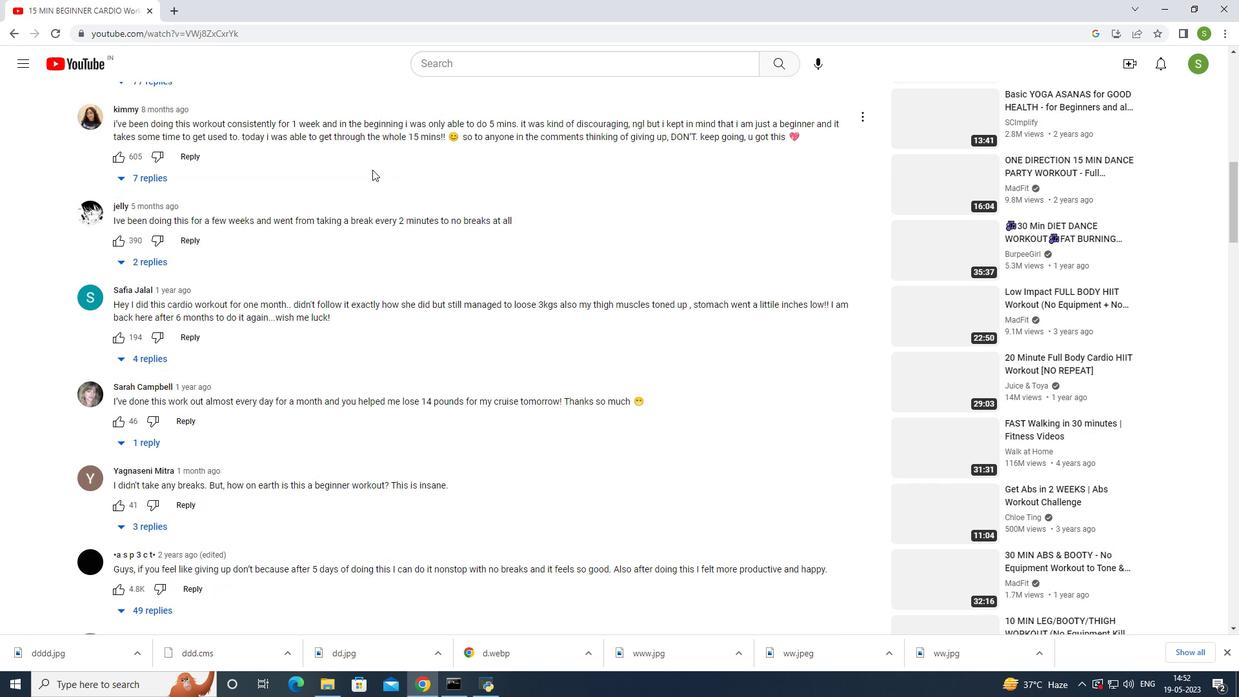 
Action: Mouse scrolled (371, 167) with delta (0, 0)
Screenshot: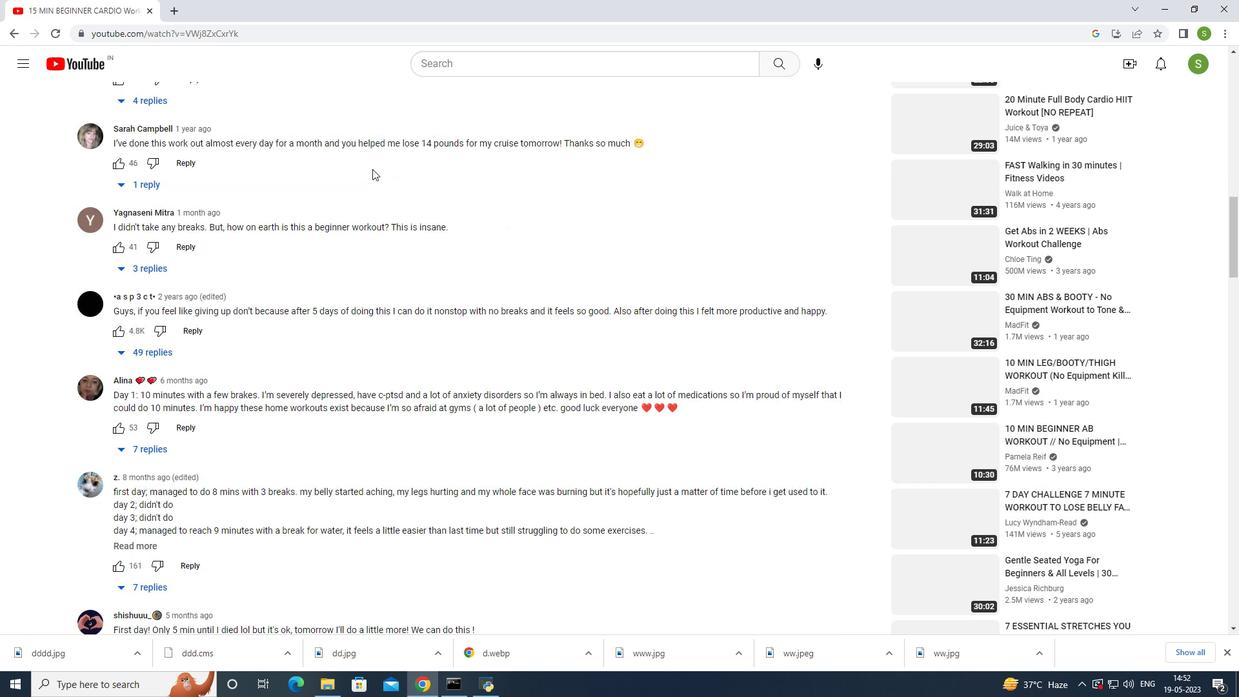
Action: Mouse scrolled (371, 167) with delta (0, 0)
Screenshot: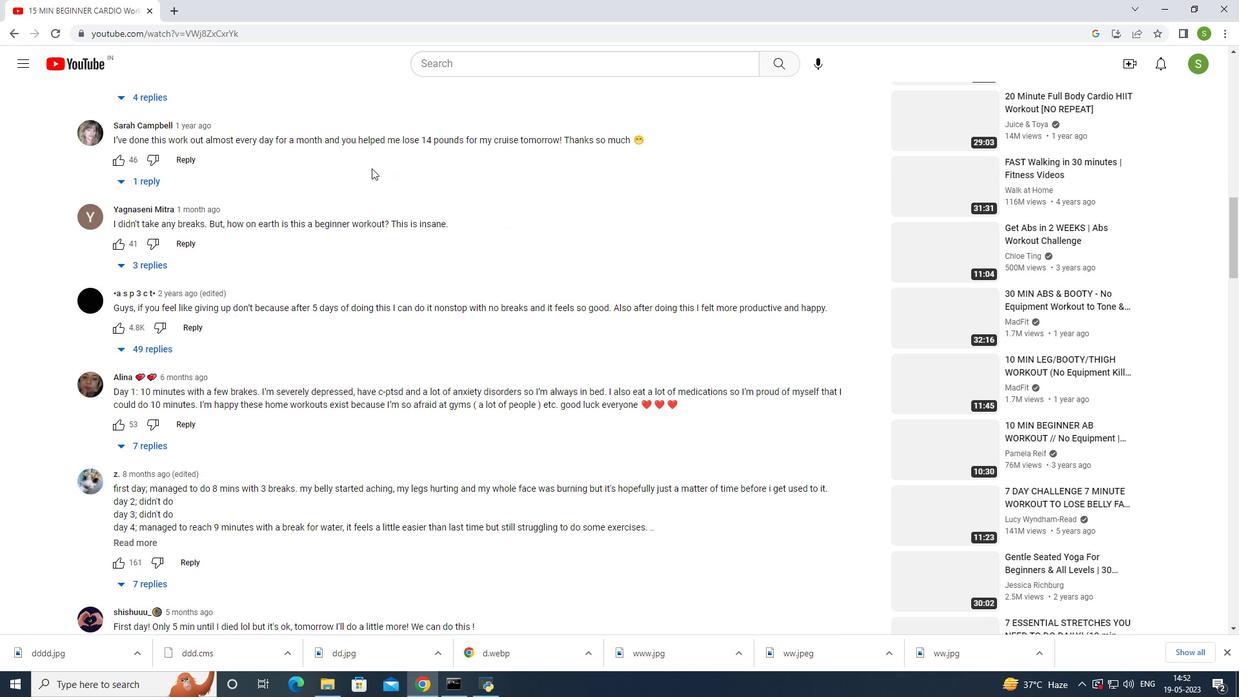 
Action: Mouse scrolled (371, 167) with delta (0, 0)
Screenshot: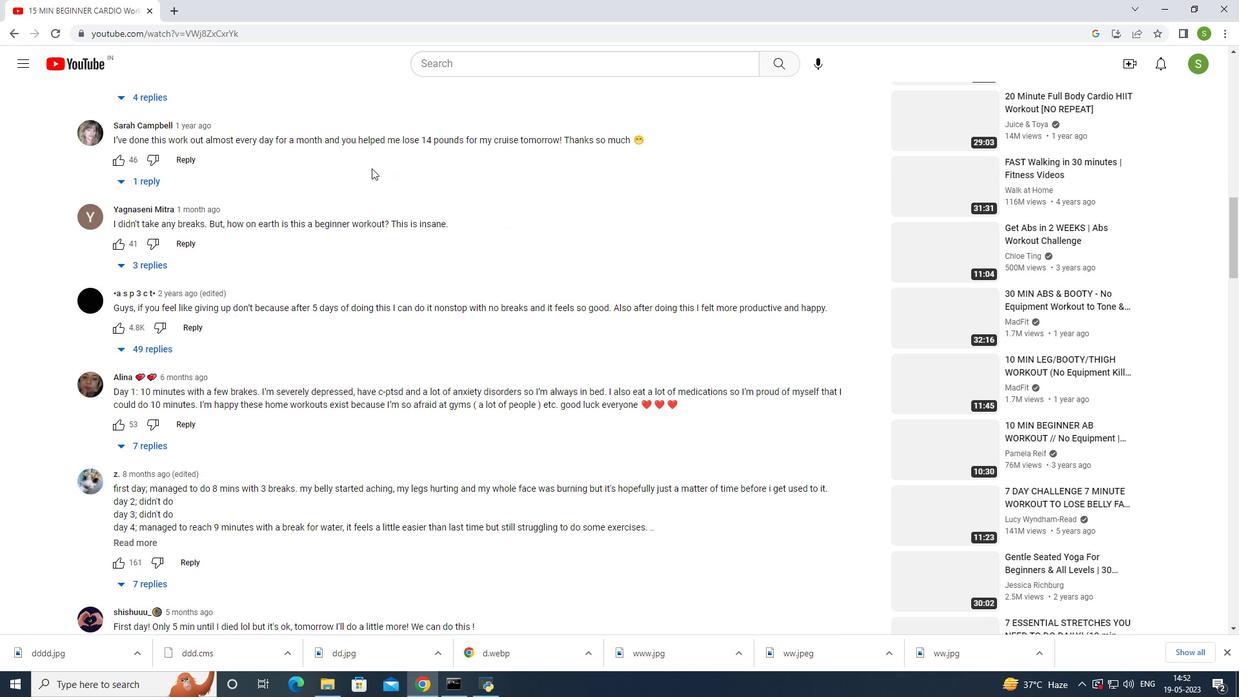 
Action: Mouse scrolled (371, 167) with delta (0, 0)
Screenshot: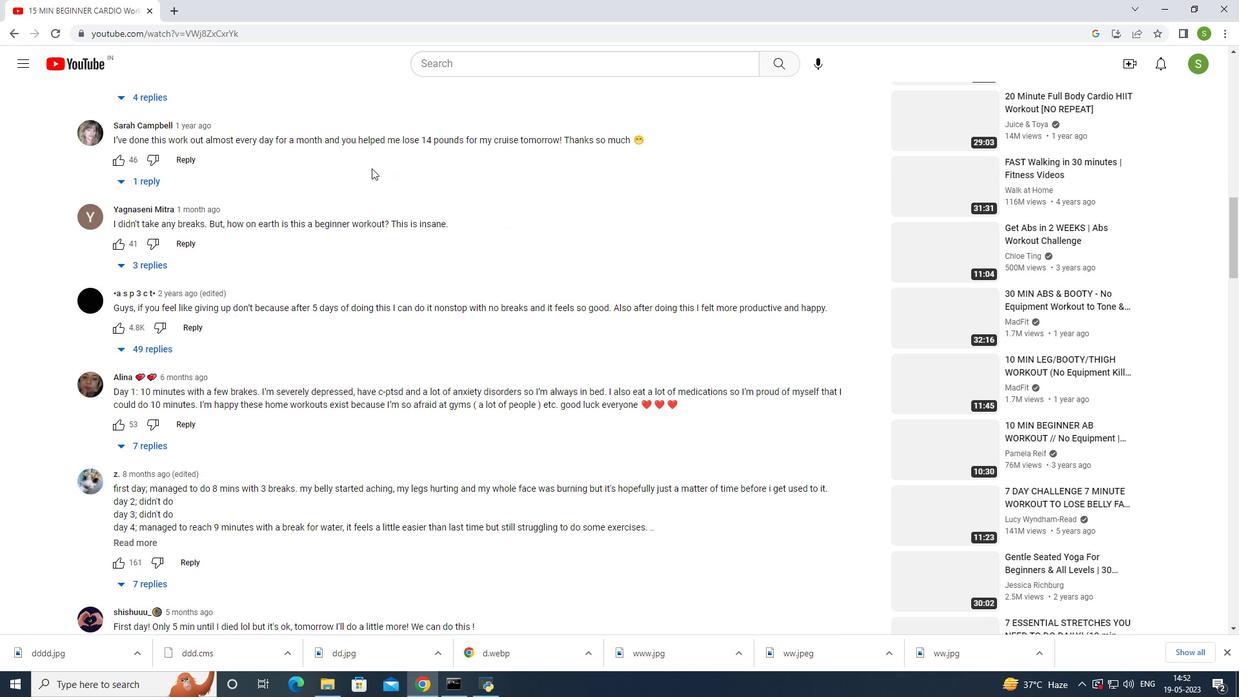 
Action: Mouse scrolled (371, 167) with delta (0, 0)
Screenshot: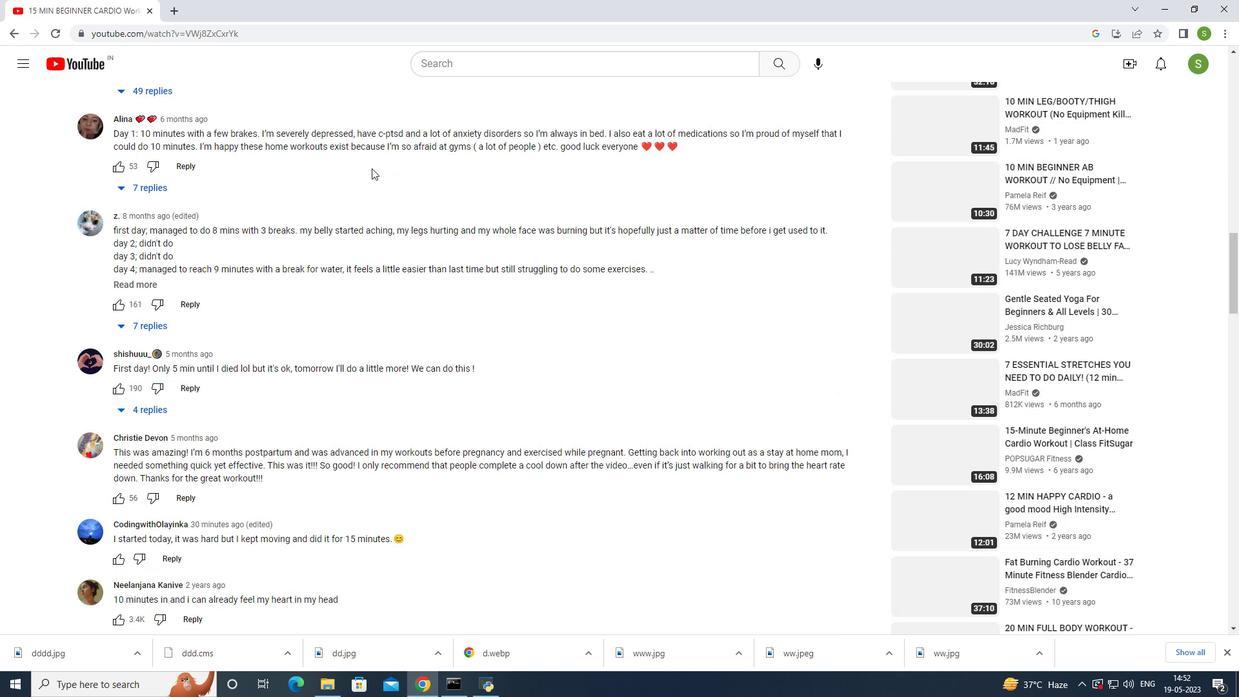 
Action: Mouse scrolled (371, 167) with delta (0, 0)
Screenshot: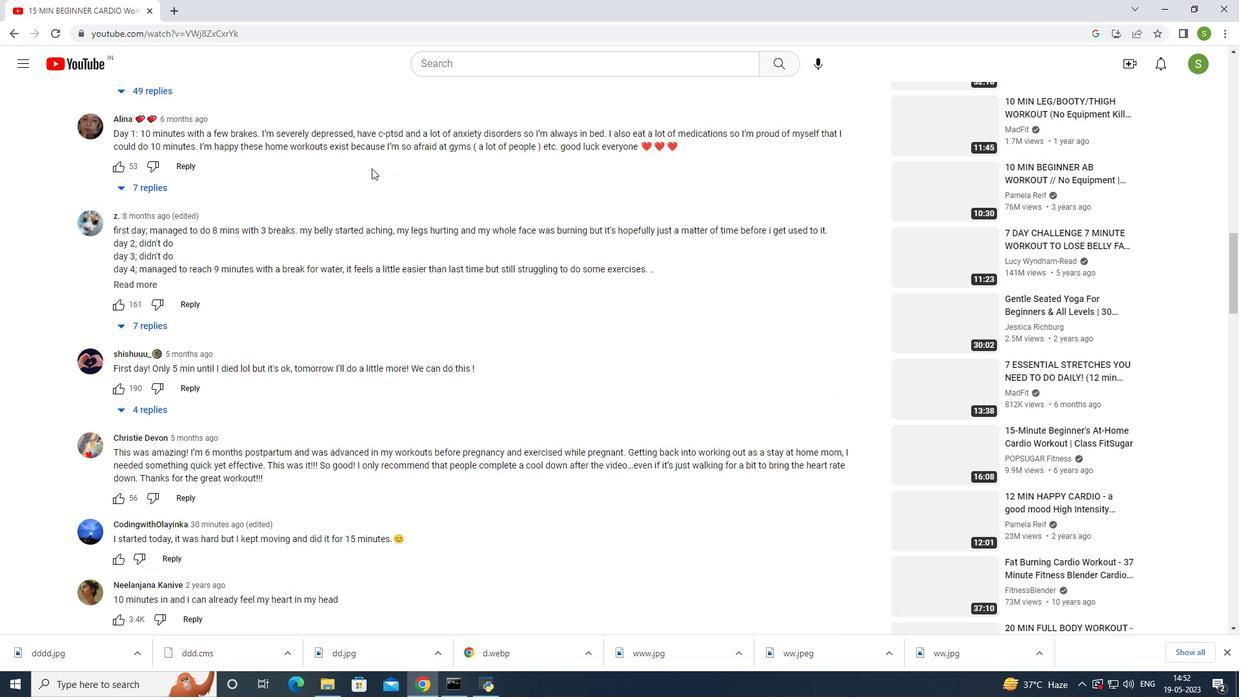 
Action: Mouse scrolled (371, 167) with delta (0, 0)
Screenshot: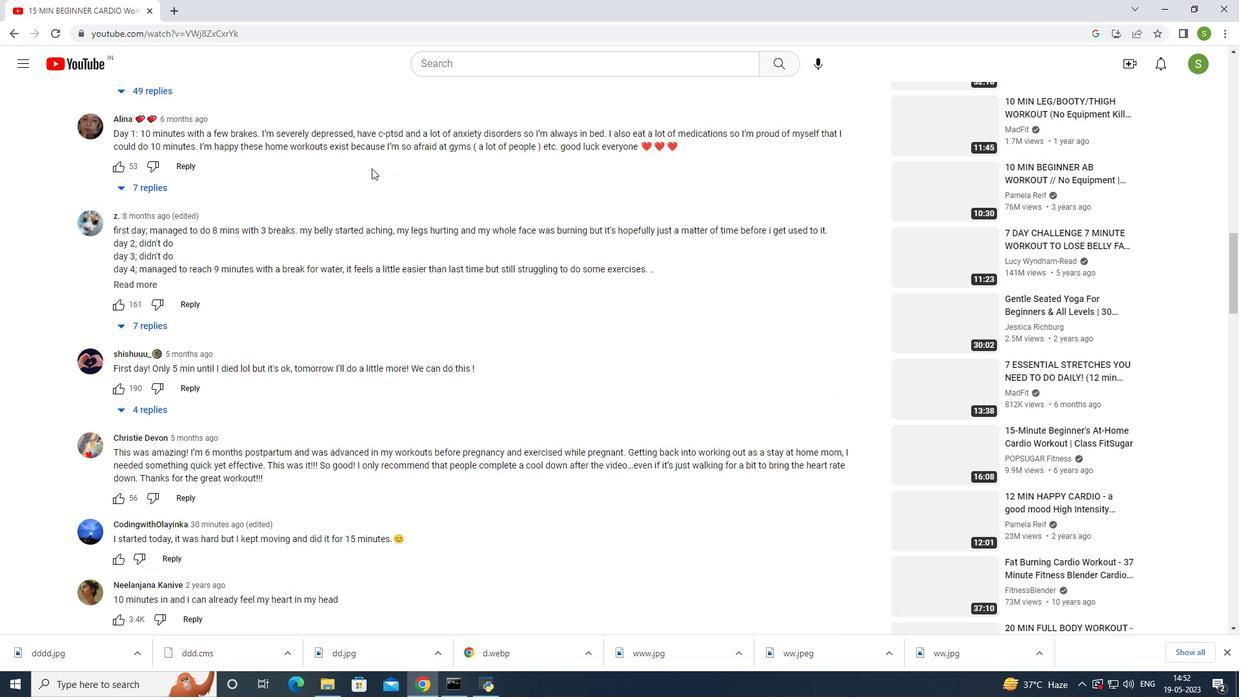 
Action: Mouse moved to (330, 136)
Screenshot: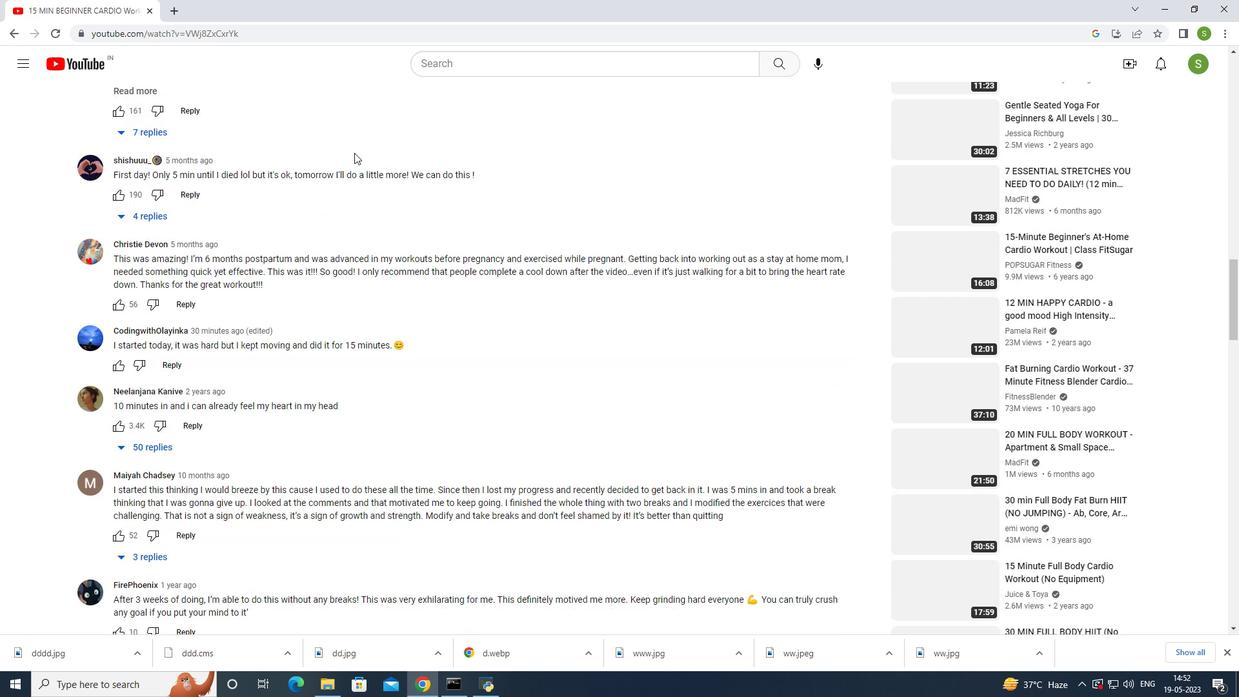 
Action: Mouse scrolled (330, 137) with delta (0, 0)
Screenshot: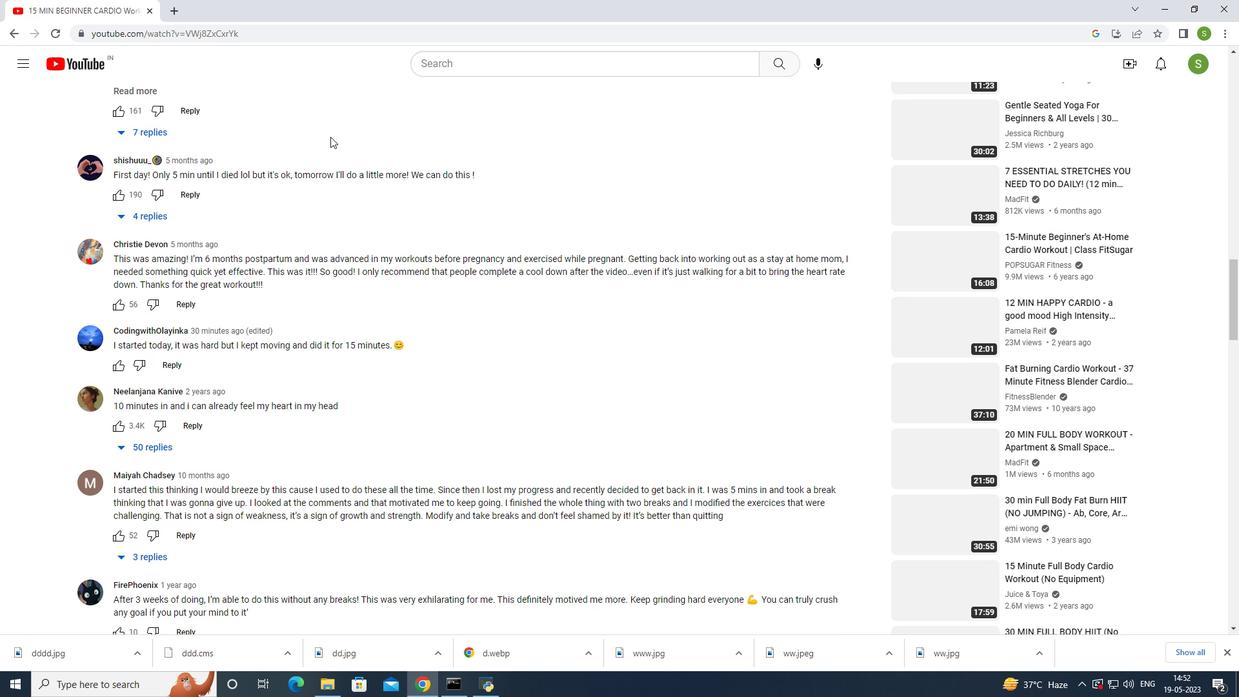 
Action: Mouse scrolled (330, 137) with delta (0, 0)
Screenshot: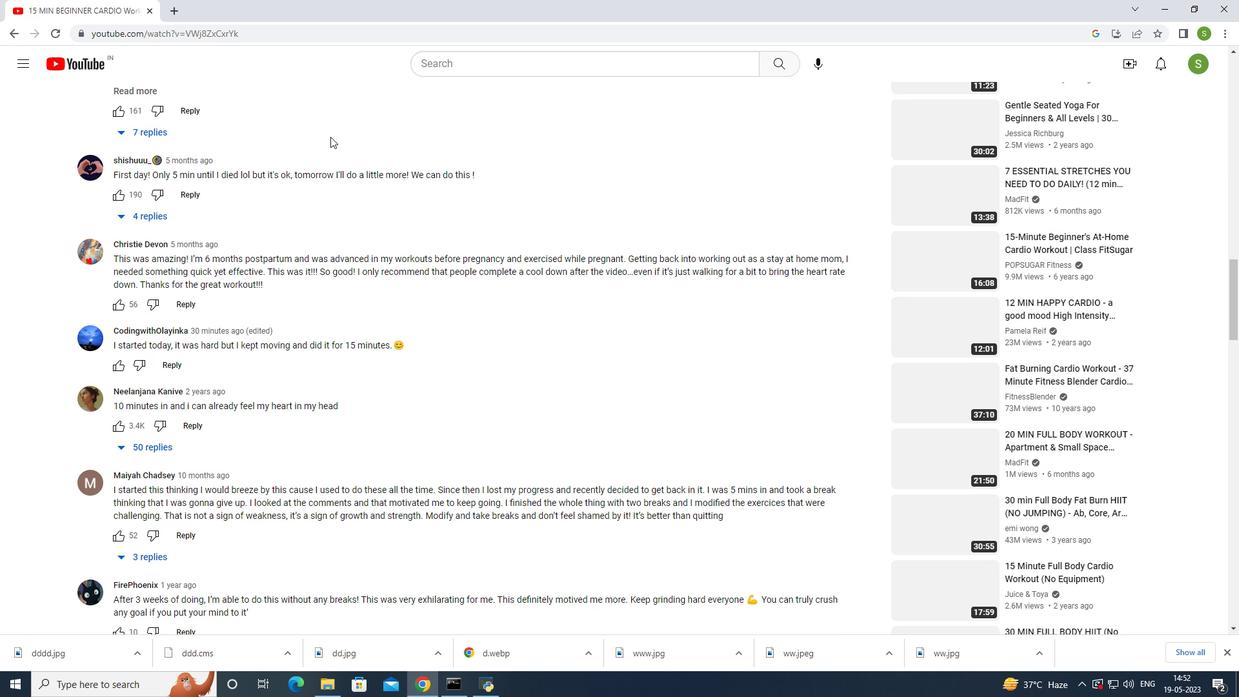 
Action: Mouse scrolled (330, 137) with delta (0, 0)
Screenshot: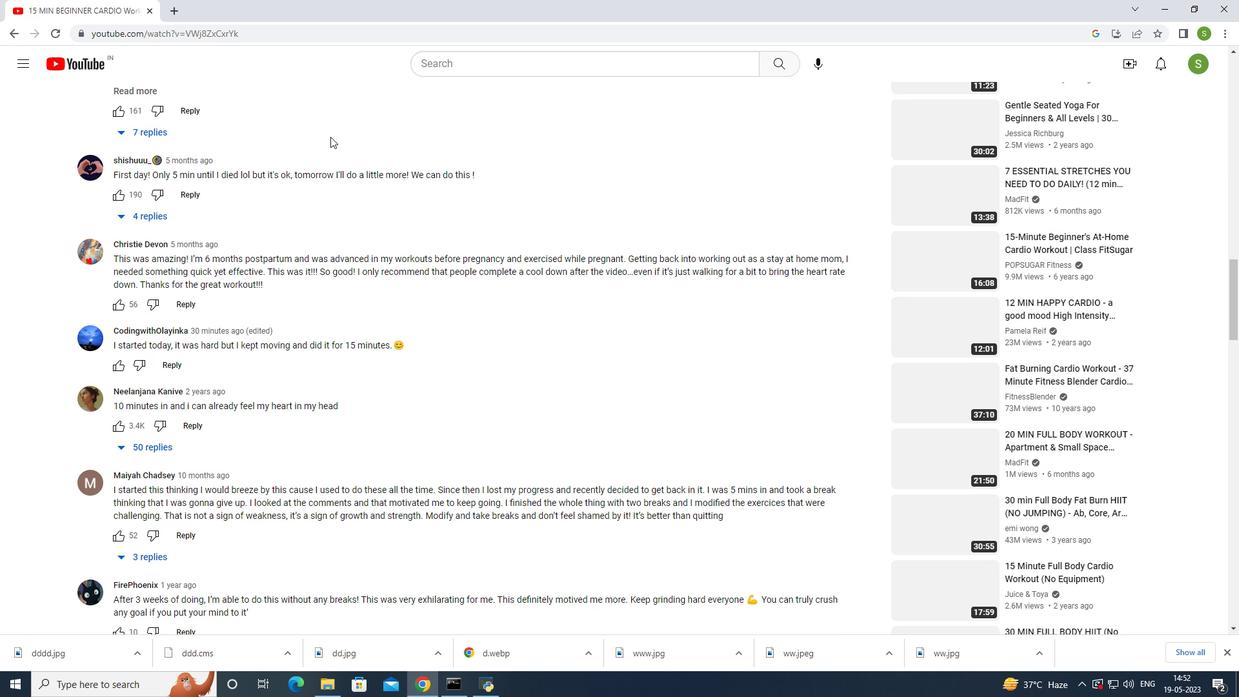 
Action: Mouse scrolled (330, 137) with delta (0, 0)
Screenshot: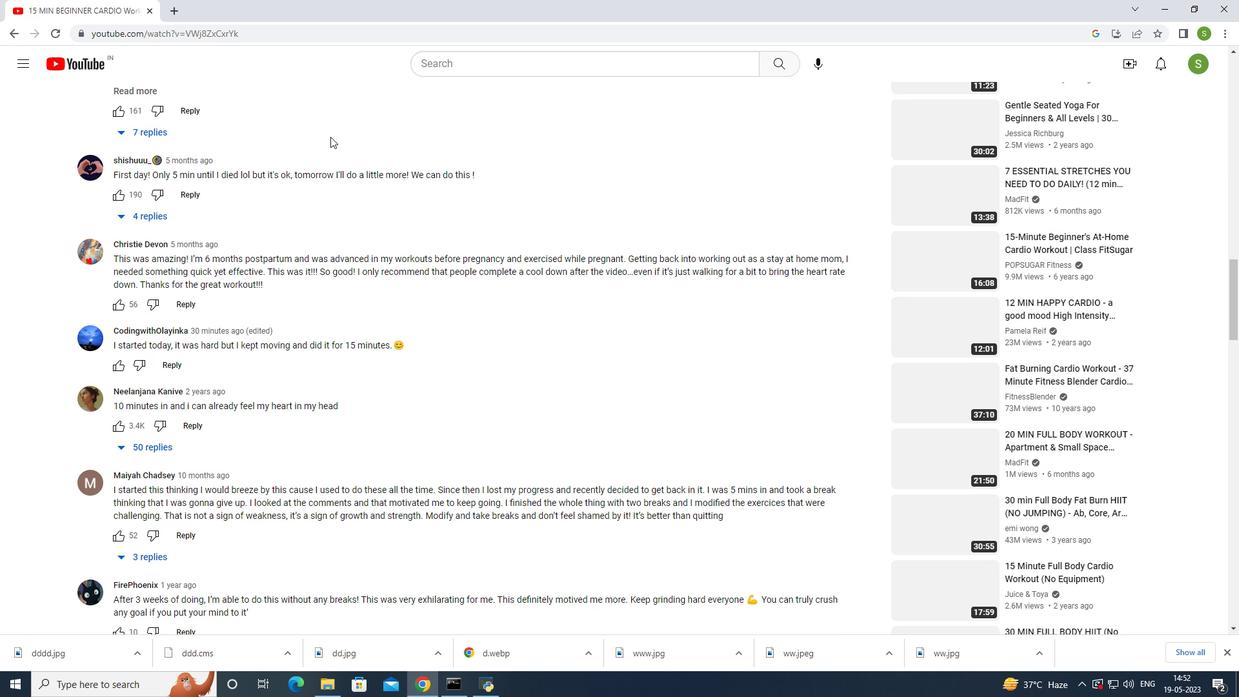 
Action: Mouse scrolled (330, 137) with delta (0, 0)
Screenshot: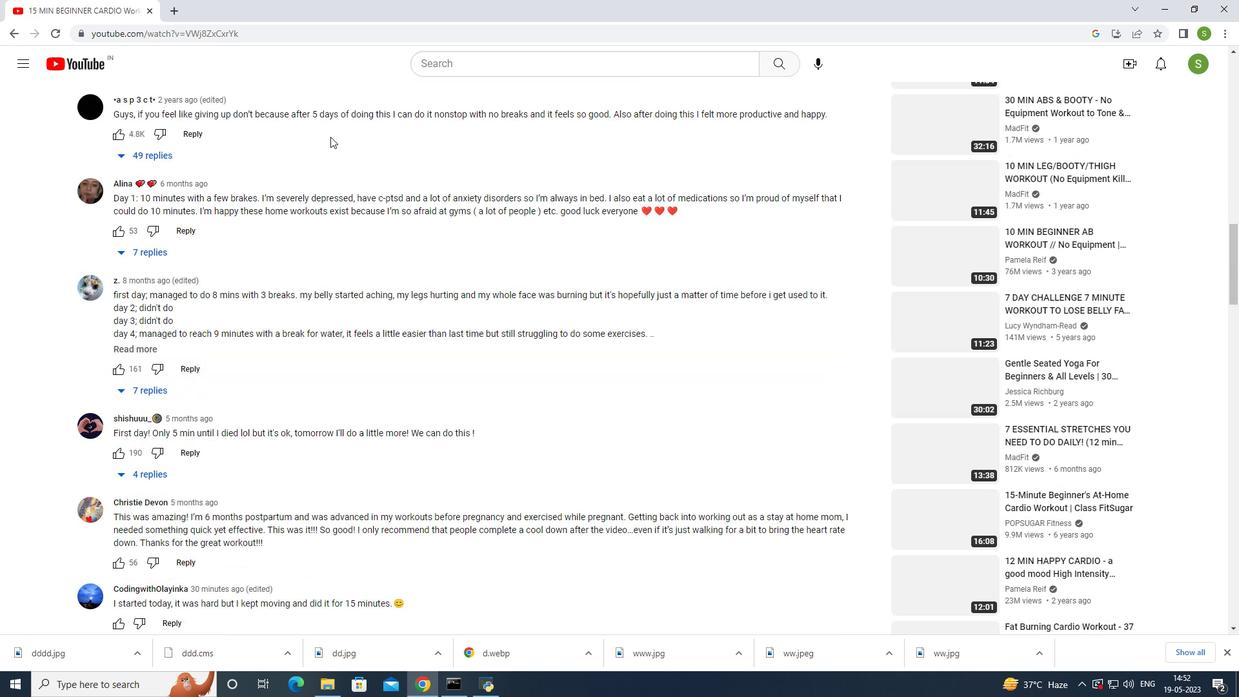 
Action: Mouse scrolled (330, 137) with delta (0, 0)
Screenshot: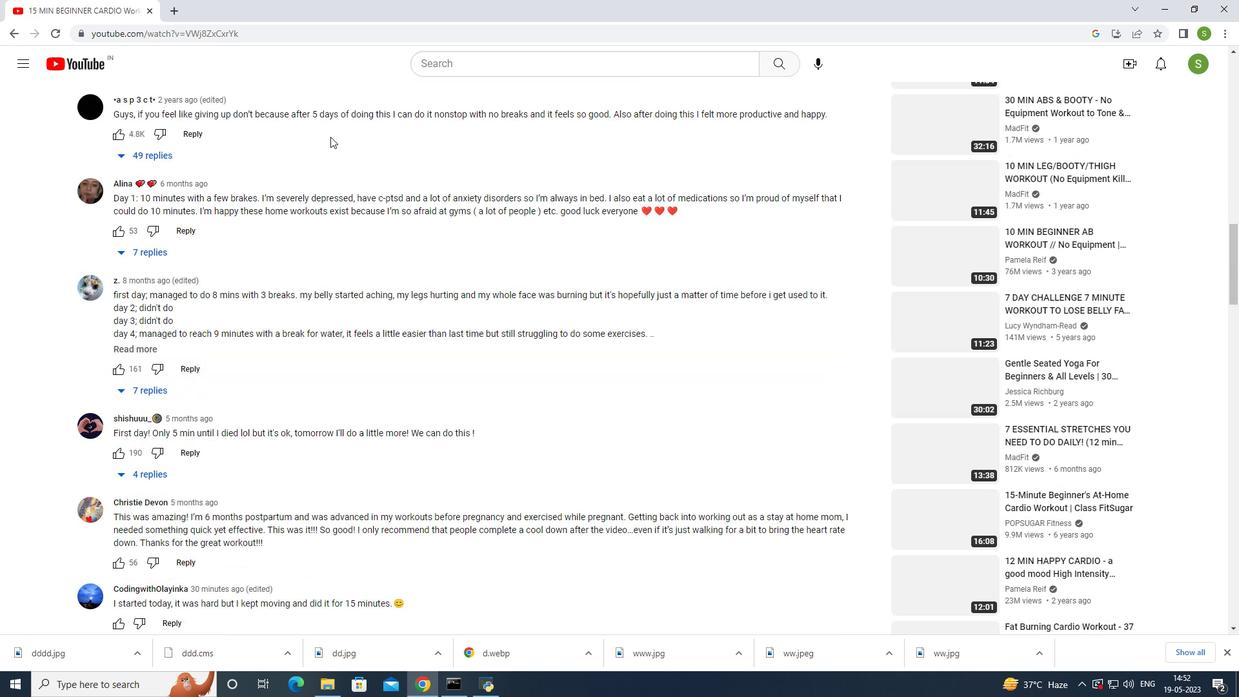 
Action: Mouse scrolled (330, 137) with delta (0, 0)
Screenshot: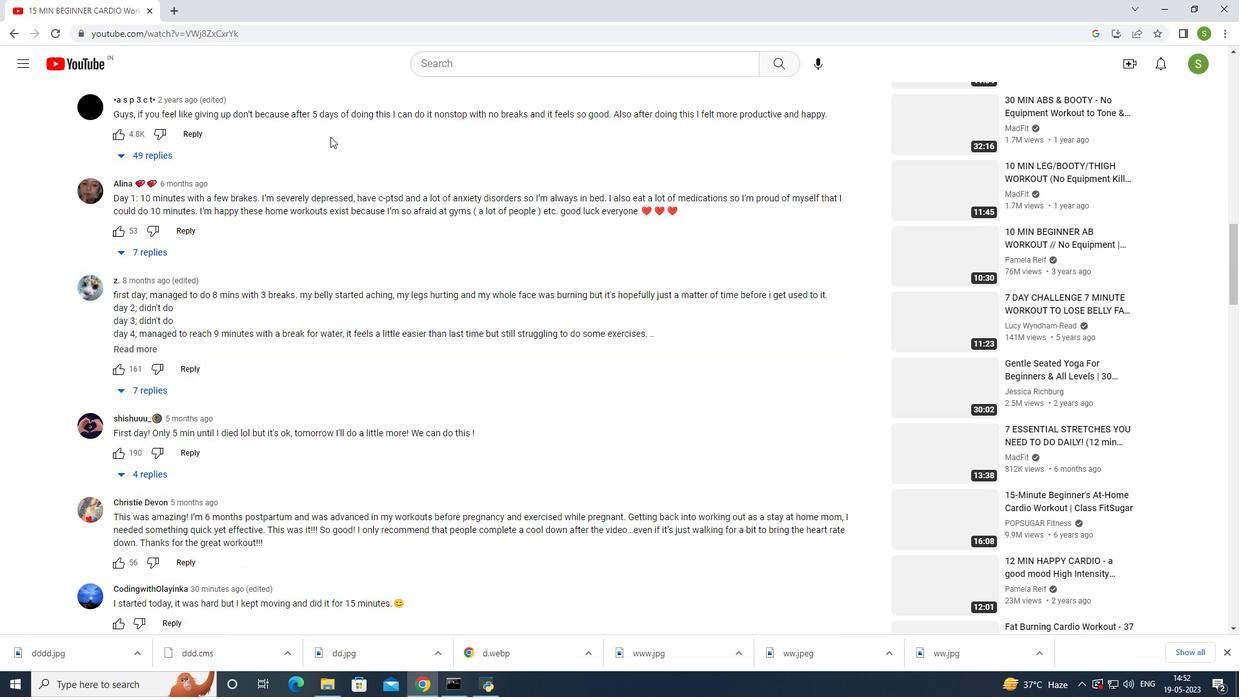 
Action: Mouse scrolled (330, 137) with delta (0, 0)
Screenshot: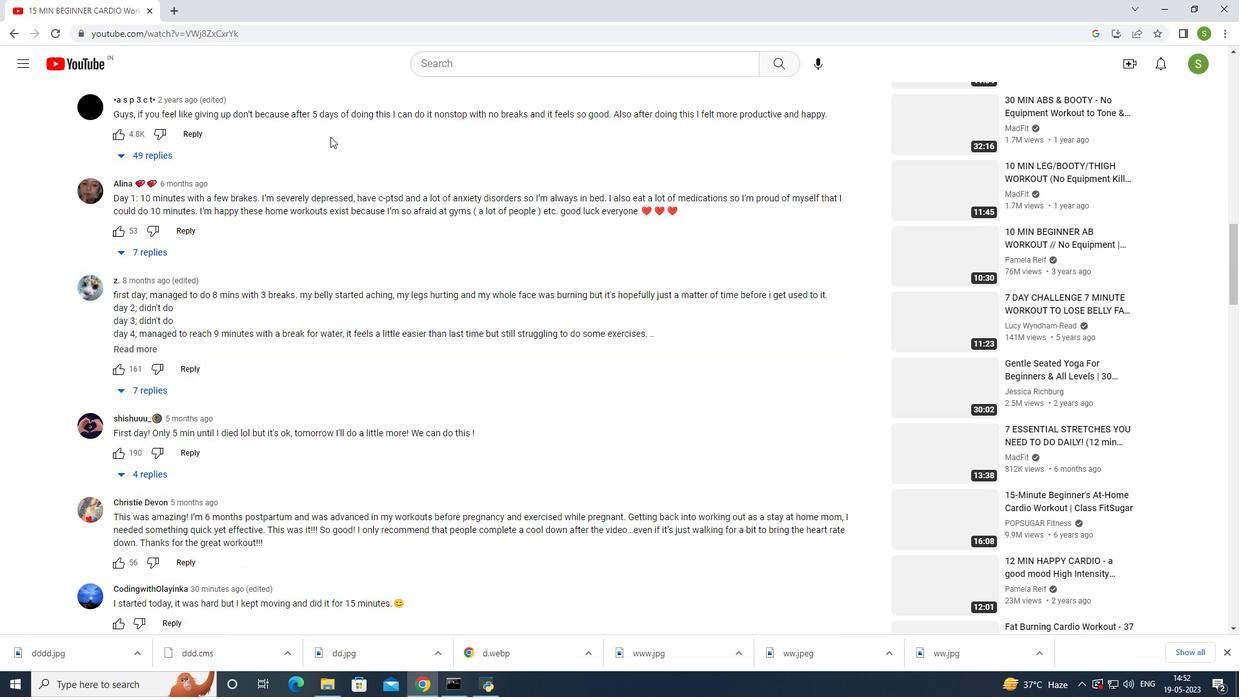 
Action: Mouse scrolled (330, 137) with delta (0, 0)
Screenshot: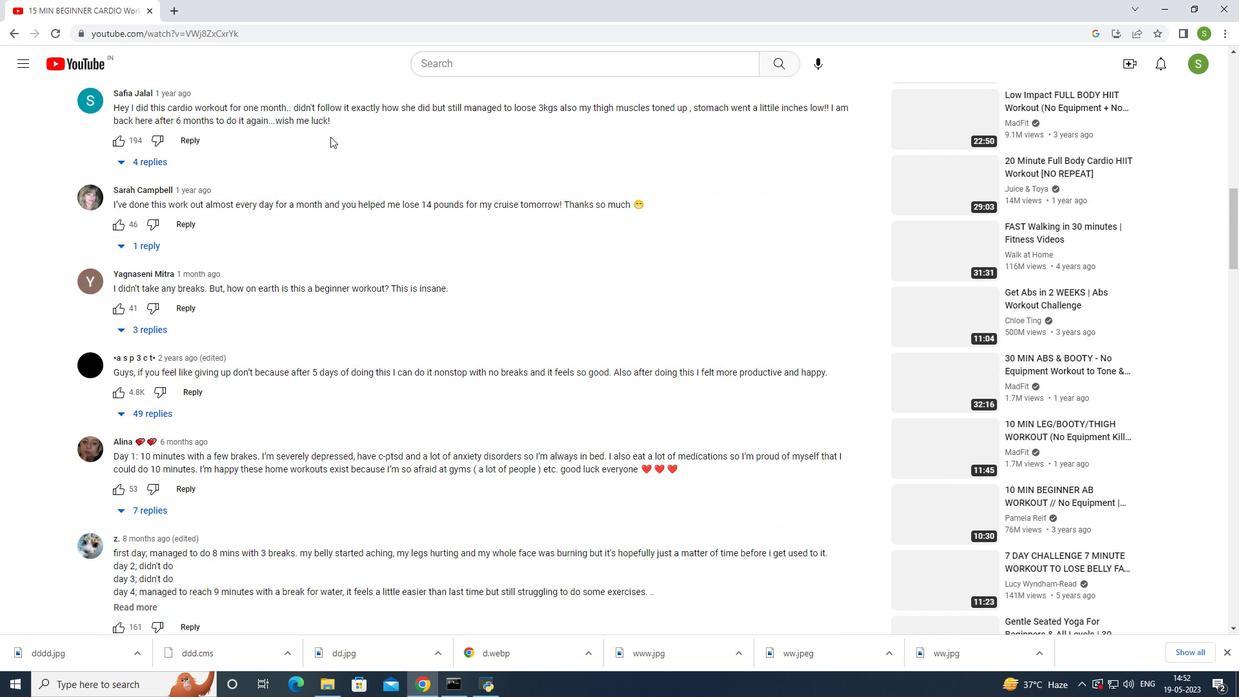 
Action: Mouse scrolled (330, 137) with delta (0, 0)
Screenshot: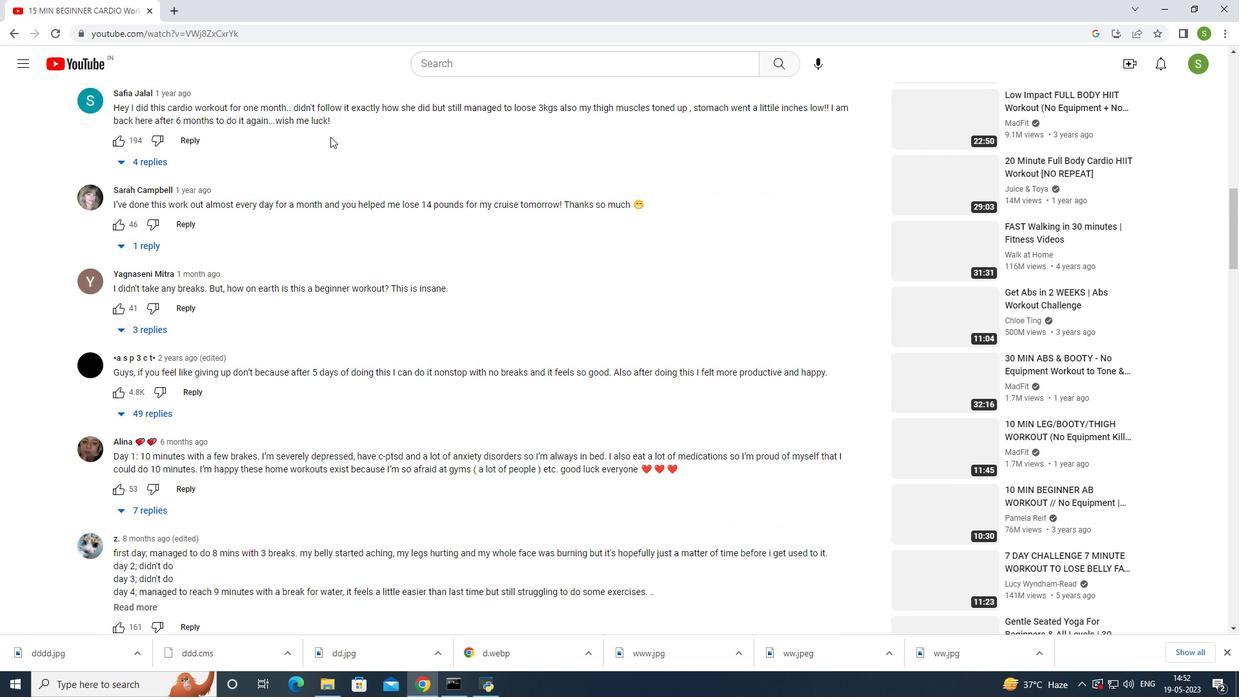 
Action: Mouse scrolled (330, 137) with delta (0, 0)
Screenshot: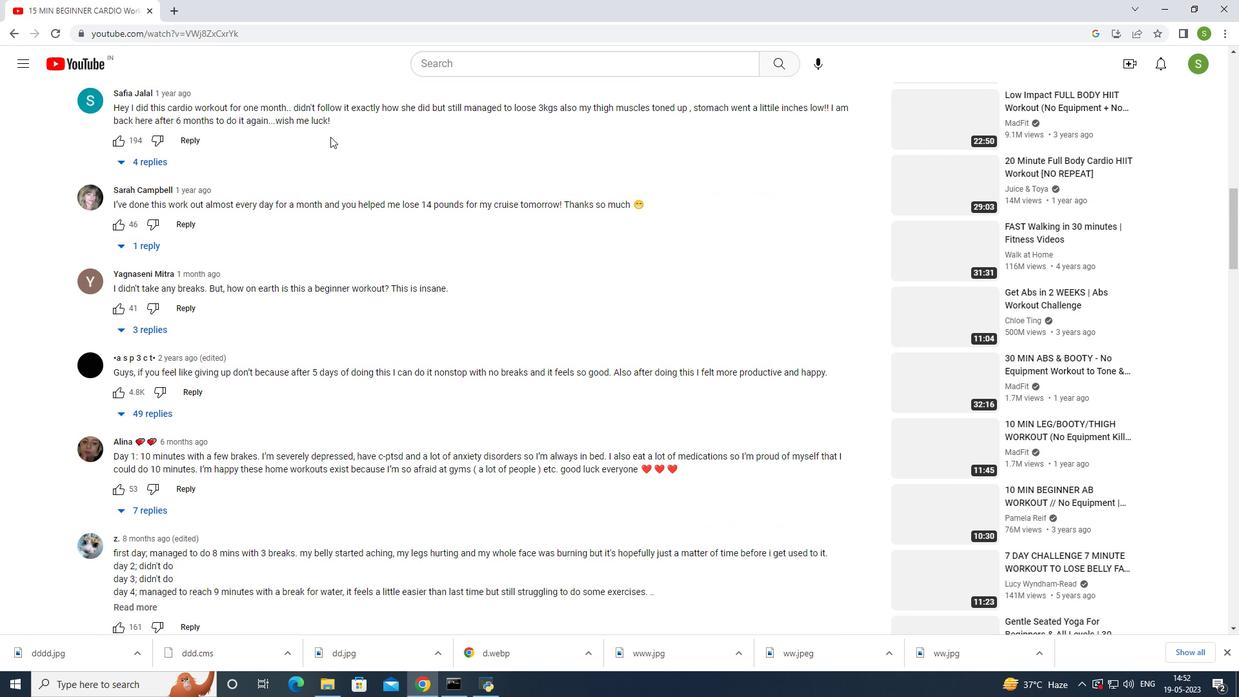 
Action: Mouse scrolled (330, 137) with delta (0, 0)
